Task: Buy 5 Tire Covers from Air Compressors & Inflators section under best seller category for shipping address: Clara Davis, 4559 Long Street, Gainesville, Florida 32653, Cell Number 3522153680. Pay from credit card ending with 5759, CVV 953
Action: Key pressed amazon.com<Key.enter>
Screenshot: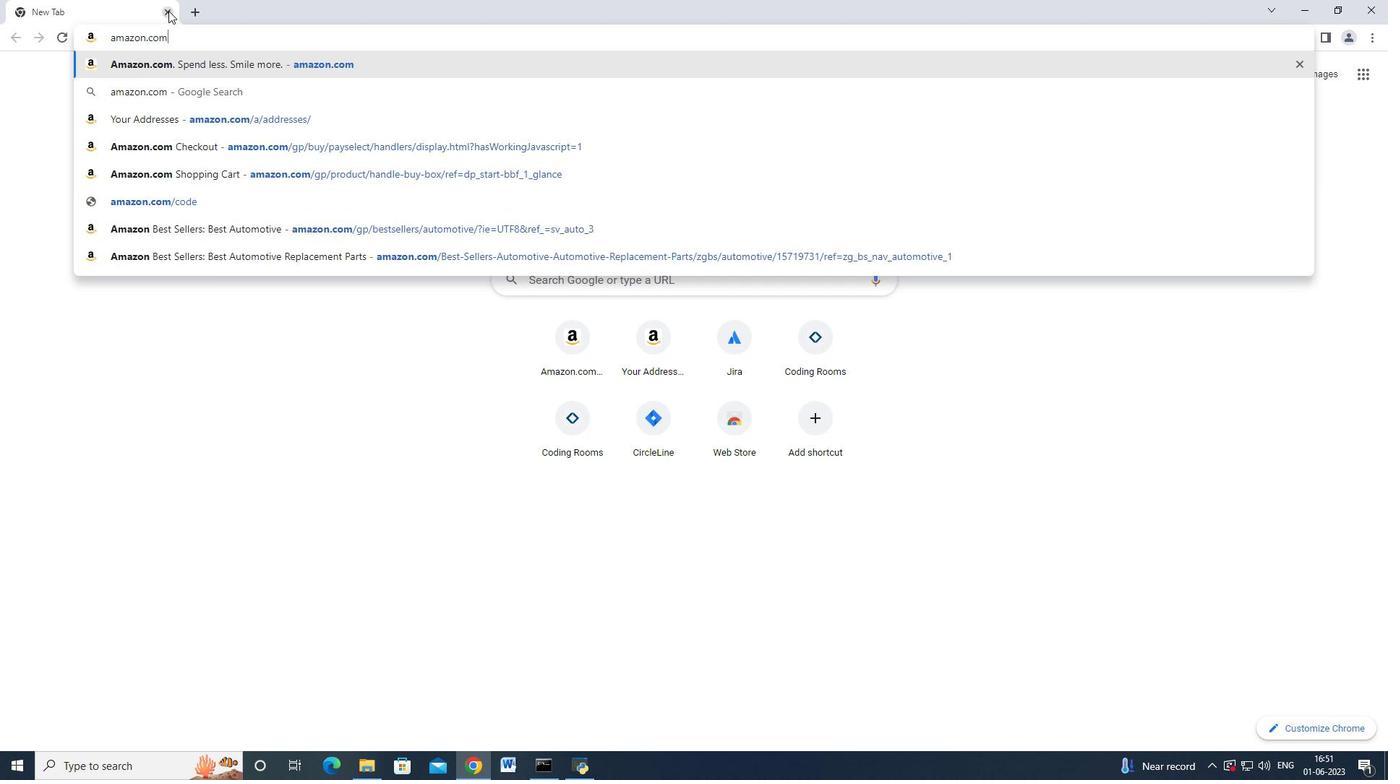 
Action: Mouse moved to (30, 113)
Screenshot: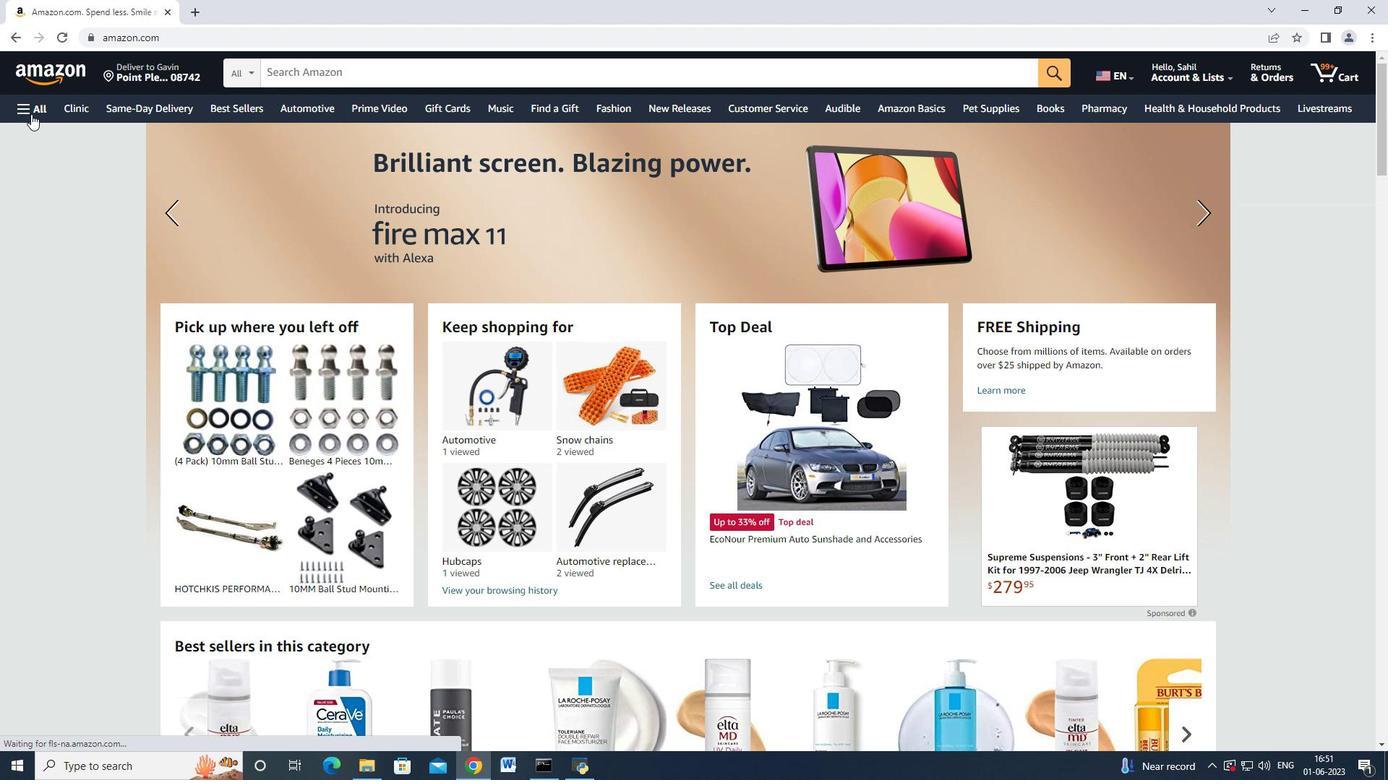 
Action: Mouse pressed left at (30, 113)
Screenshot: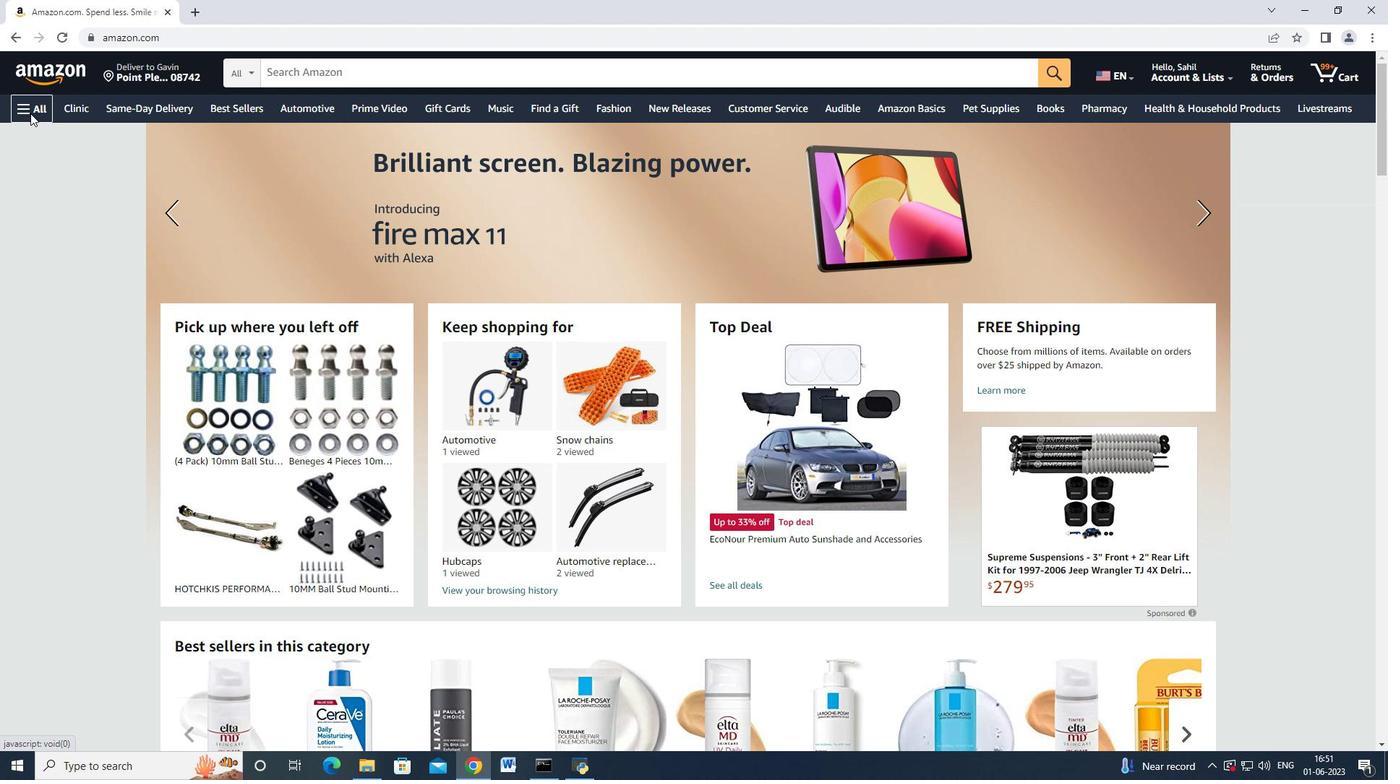 
Action: Mouse moved to (80, 325)
Screenshot: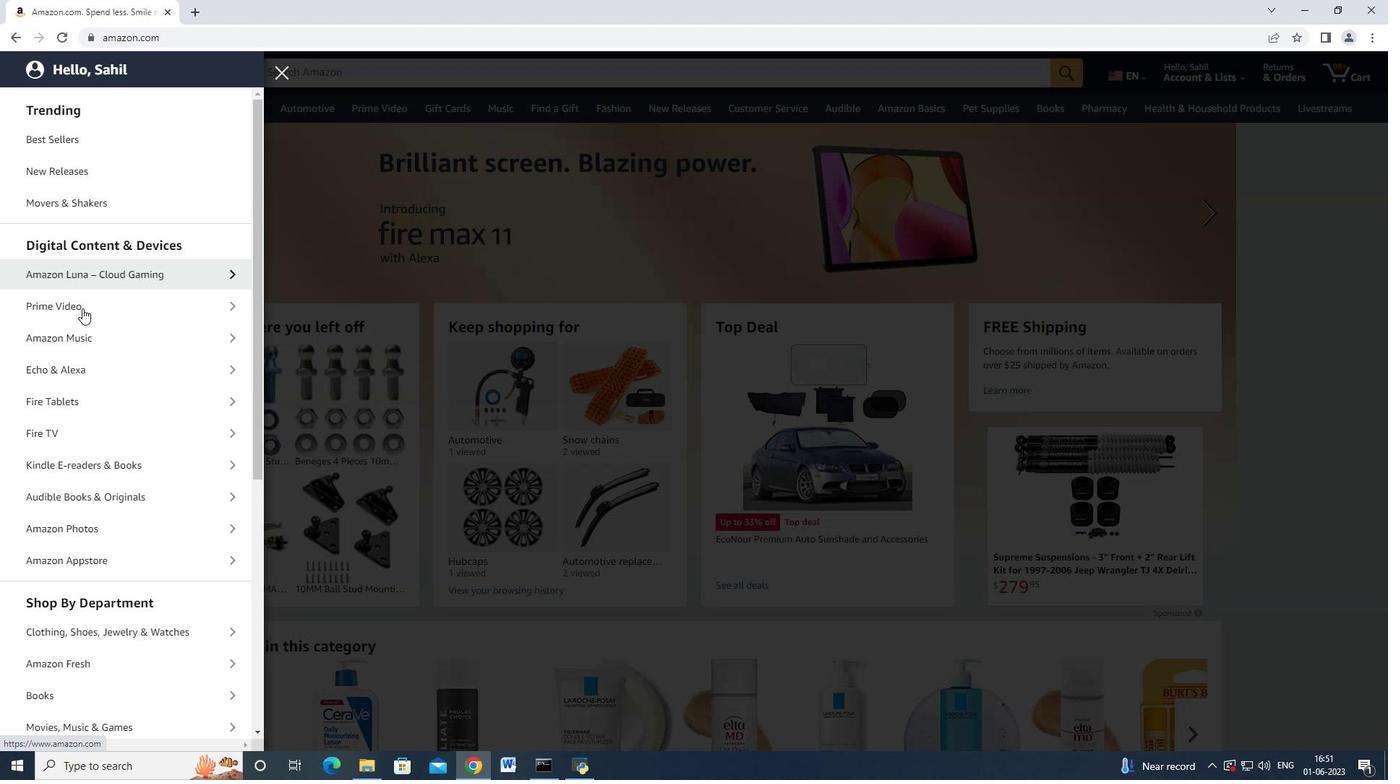 
Action: Mouse scrolled (81, 320) with delta (0, 0)
Screenshot: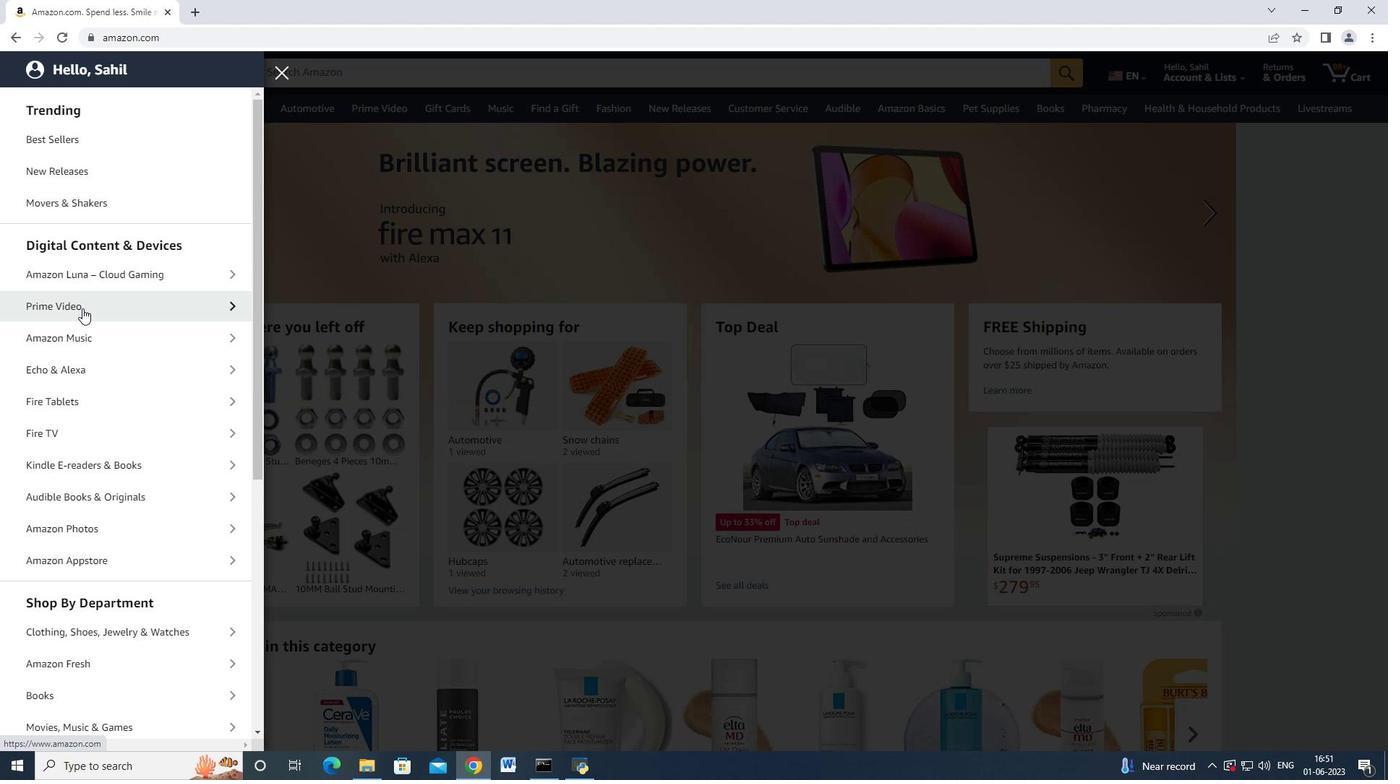 
Action: Mouse scrolled (80, 322) with delta (0, 0)
Screenshot: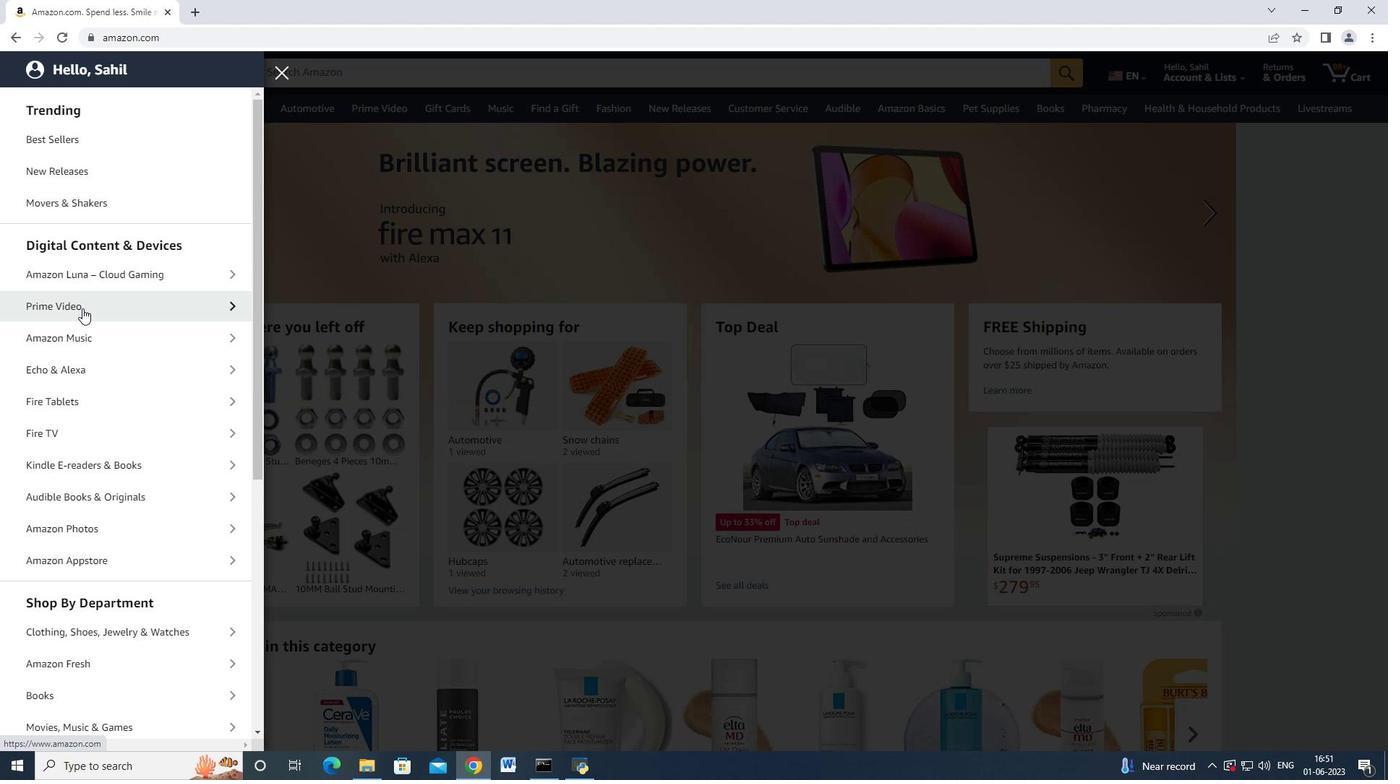 
Action: Mouse scrolled (80, 323) with delta (0, 0)
Screenshot: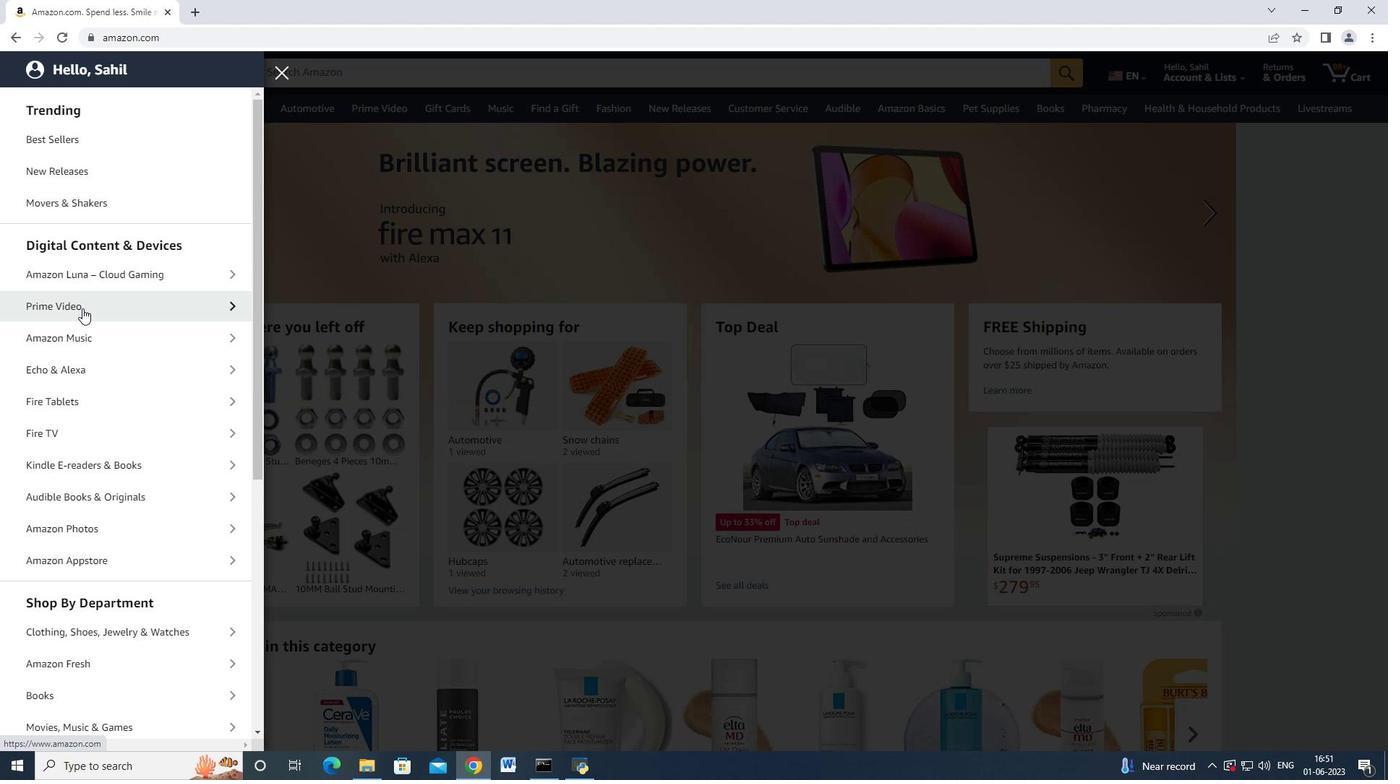 
Action: Mouse scrolled (80, 324) with delta (0, 0)
Screenshot: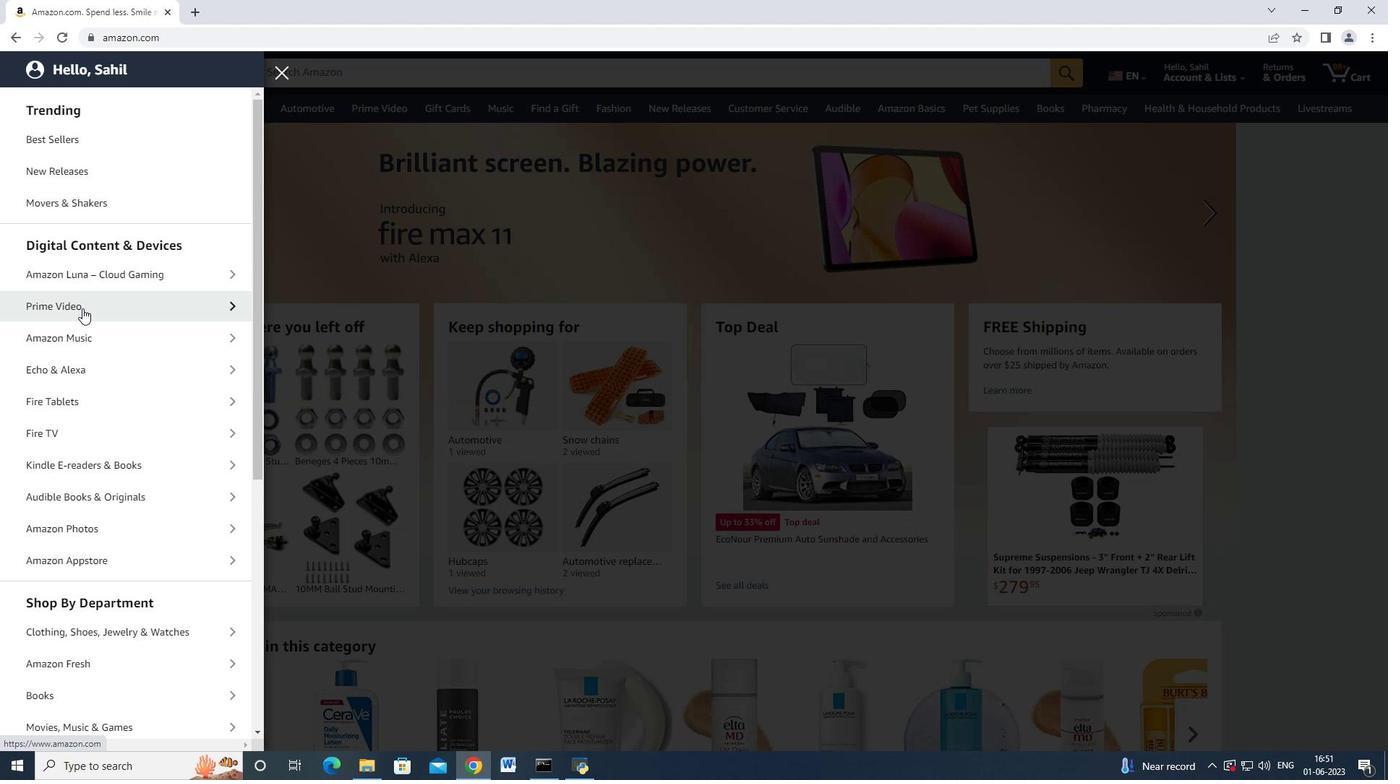 
Action: Mouse moved to (69, 471)
Screenshot: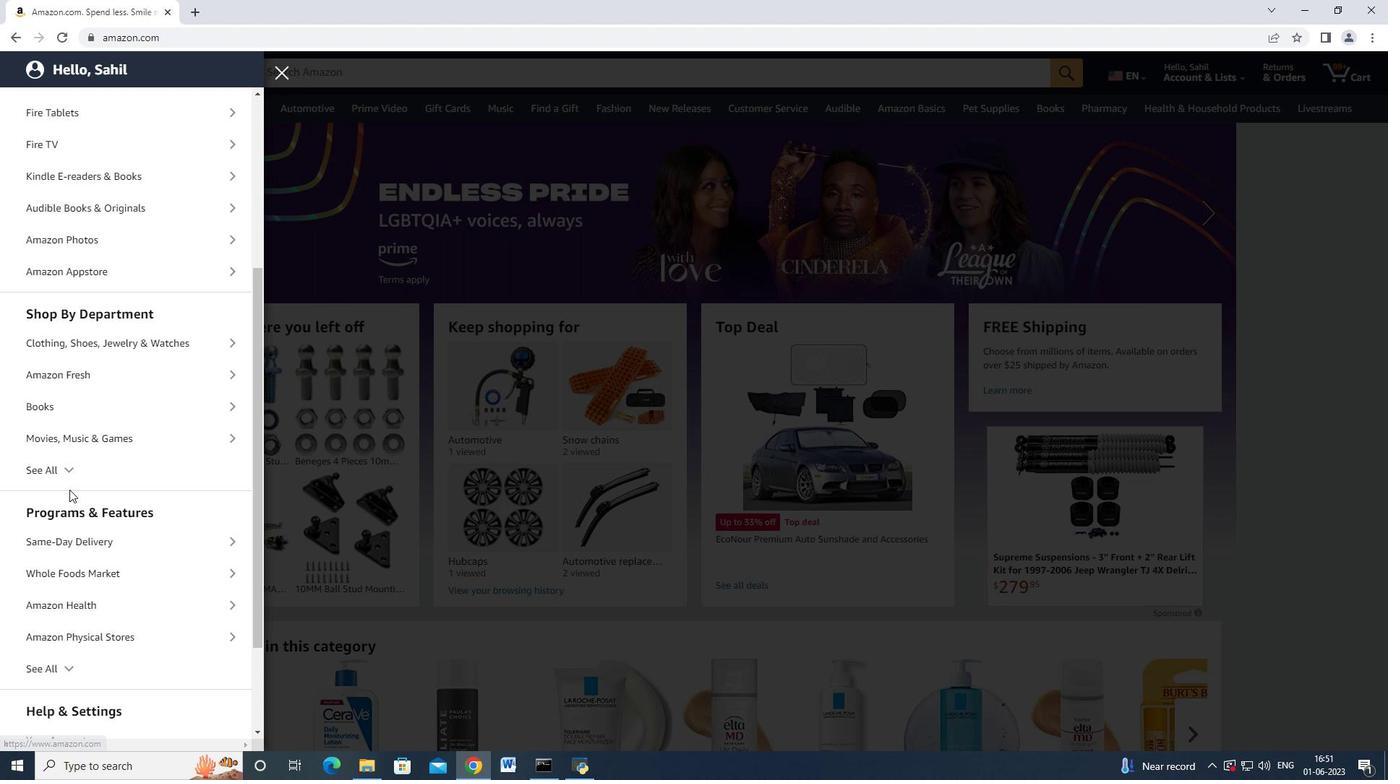 
Action: Mouse pressed left at (69, 471)
Screenshot: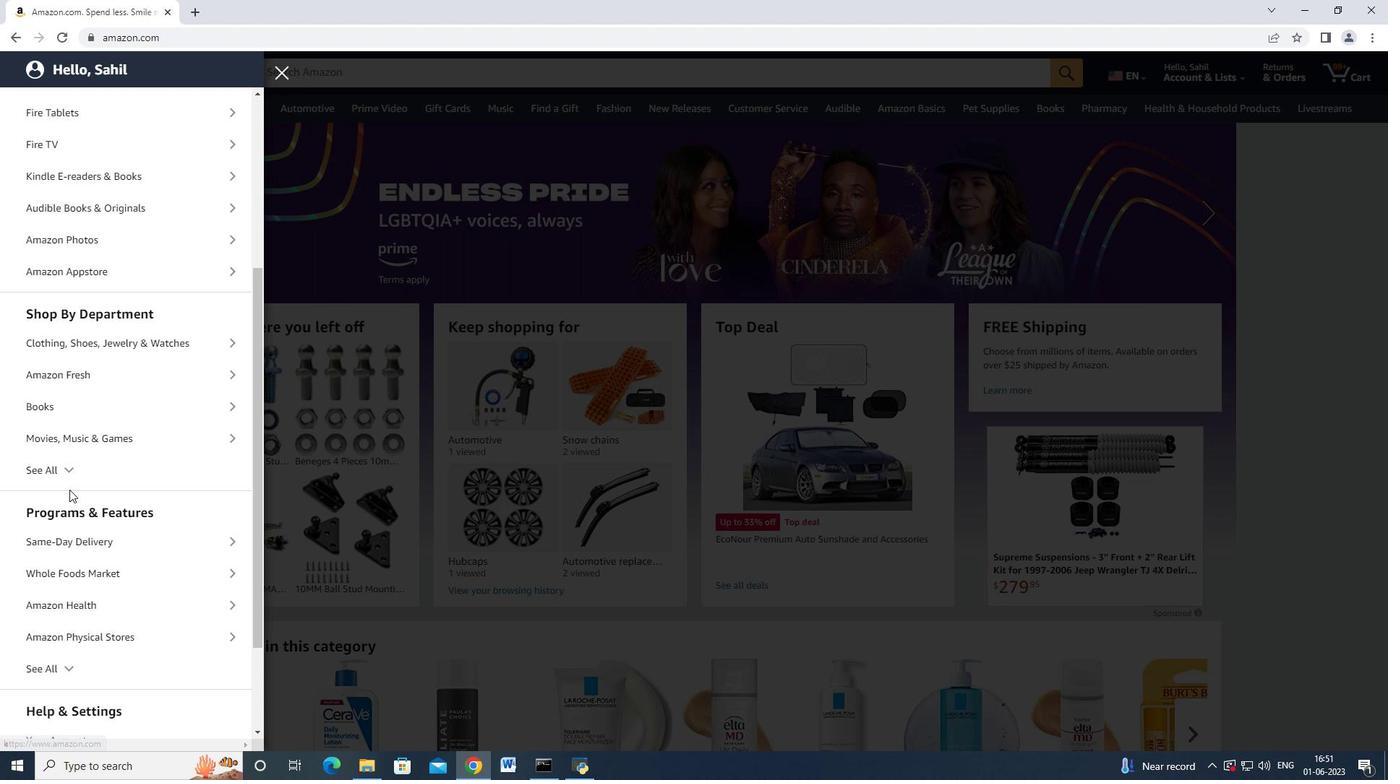 
Action: Mouse moved to (109, 451)
Screenshot: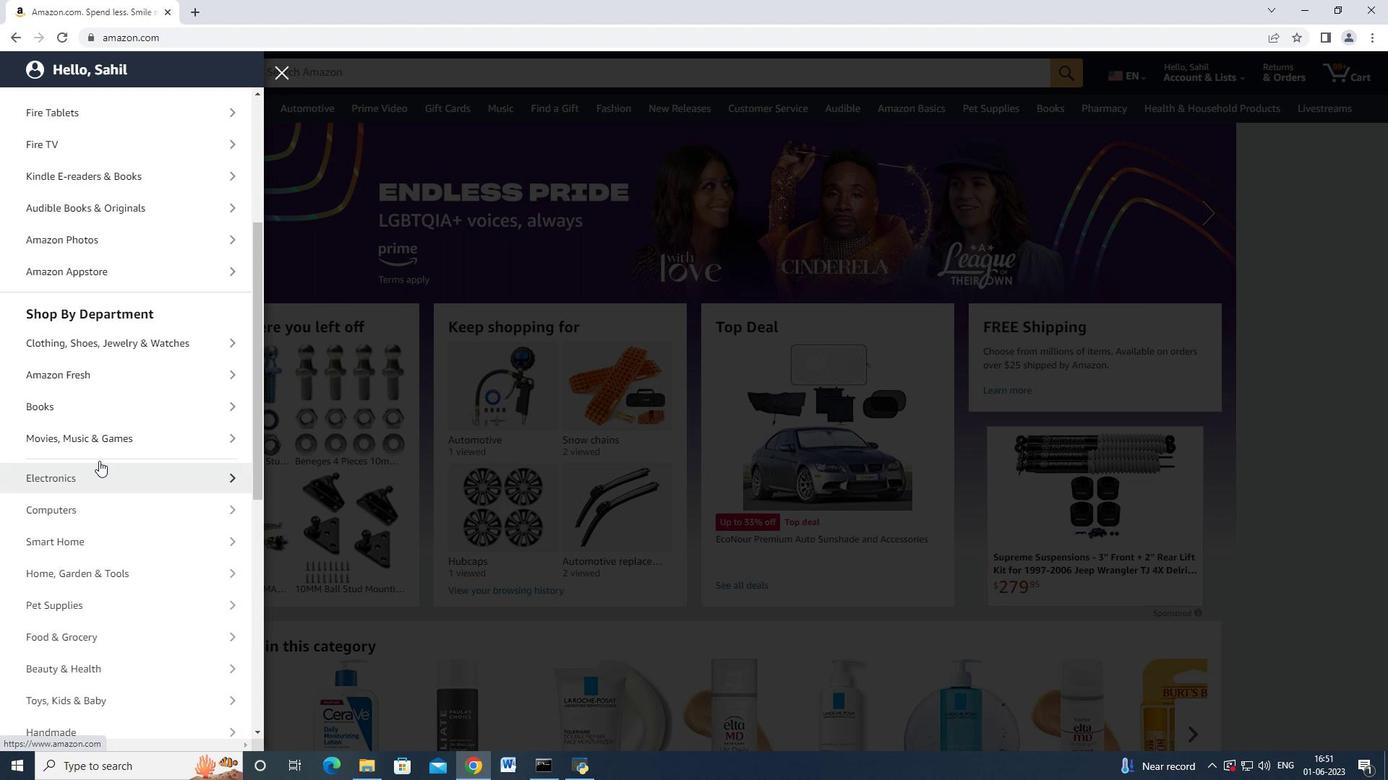 
Action: Mouse scrolled (109, 450) with delta (0, 0)
Screenshot: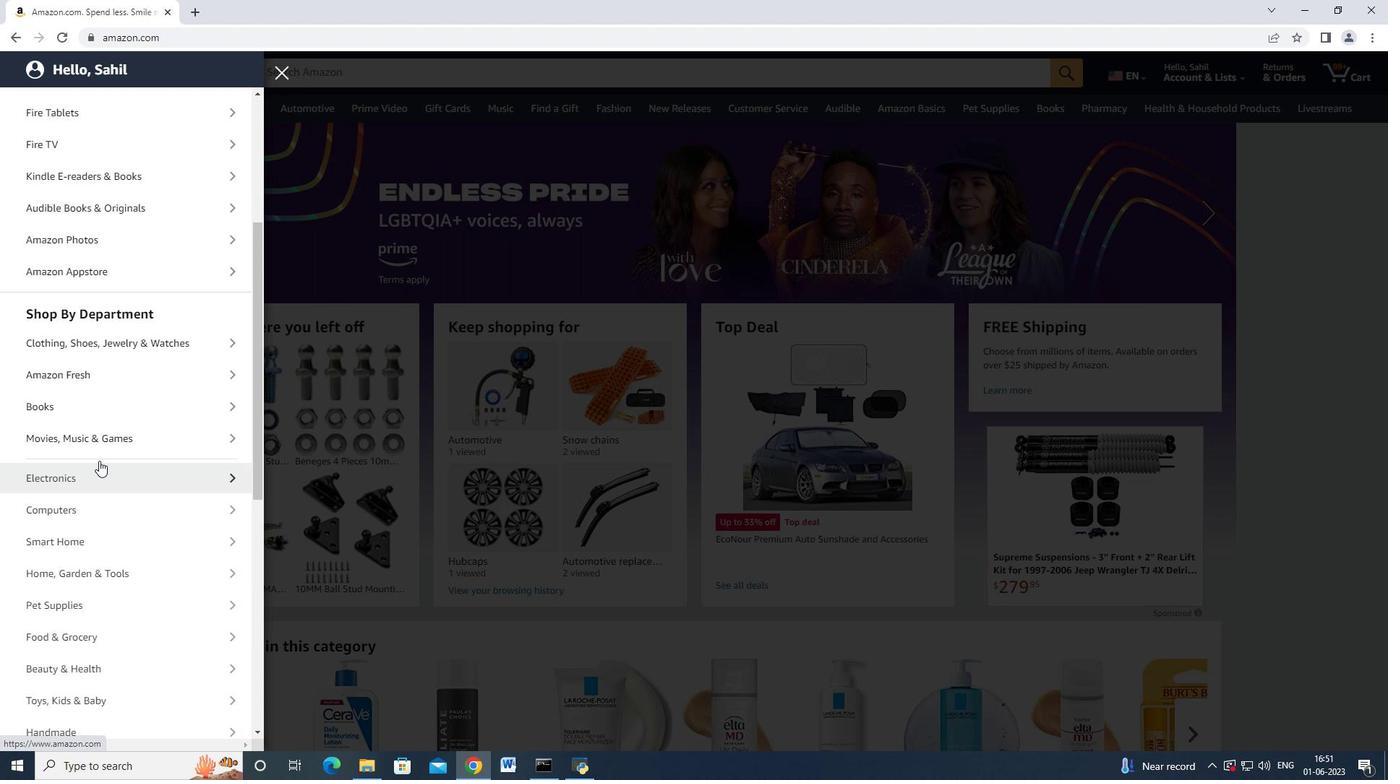 
Action: Mouse moved to (109, 451)
Screenshot: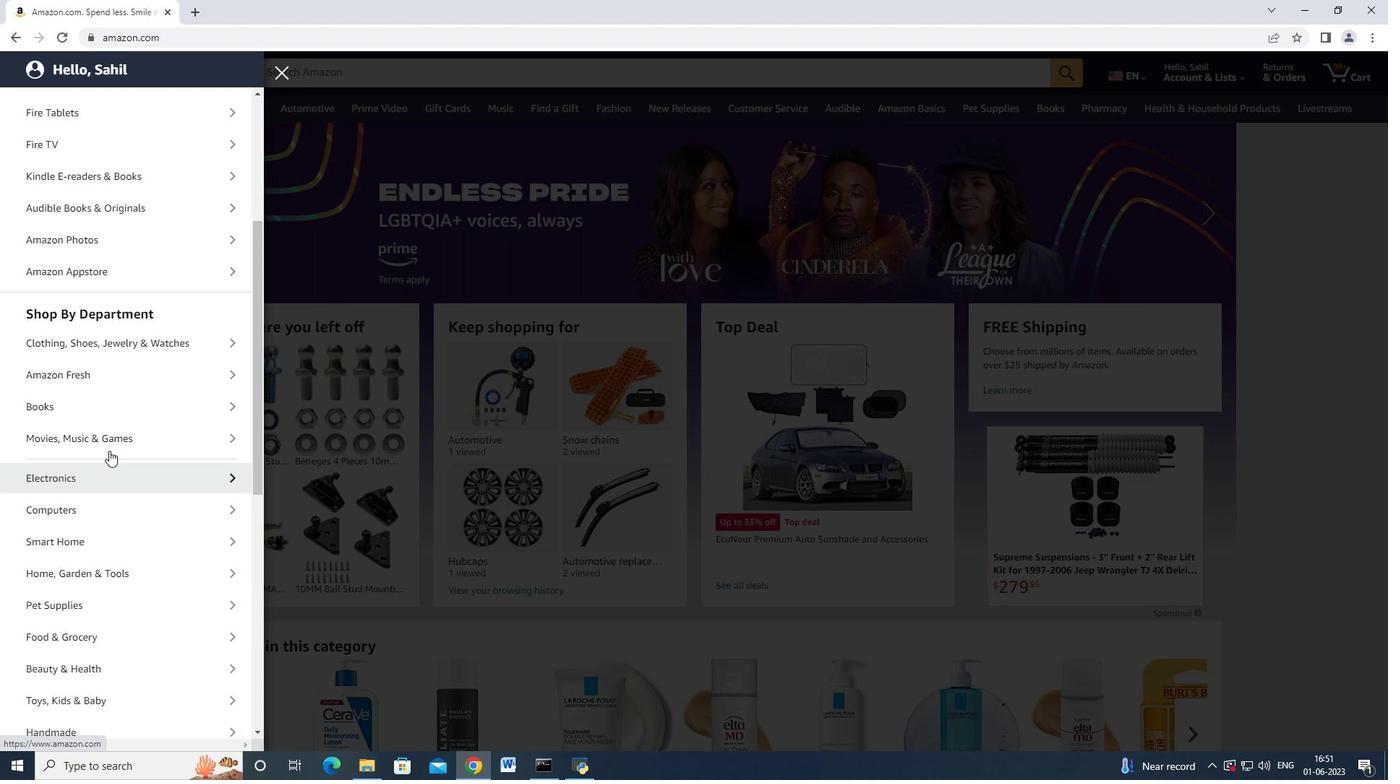
Action: Mouse scrolled (109, 450) with delta (0, 0)
Screenshot: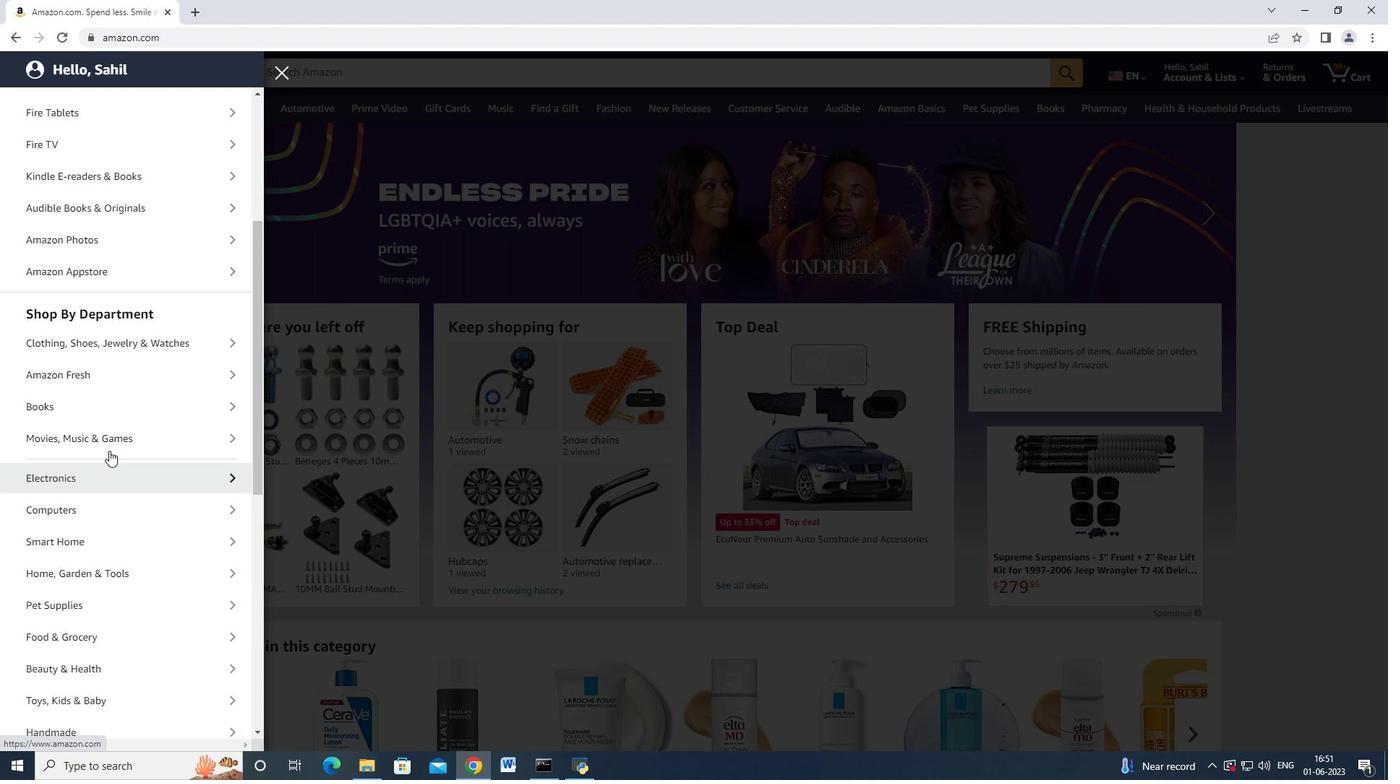 
Action: Mouse moved to (109, 451)
Screenshot: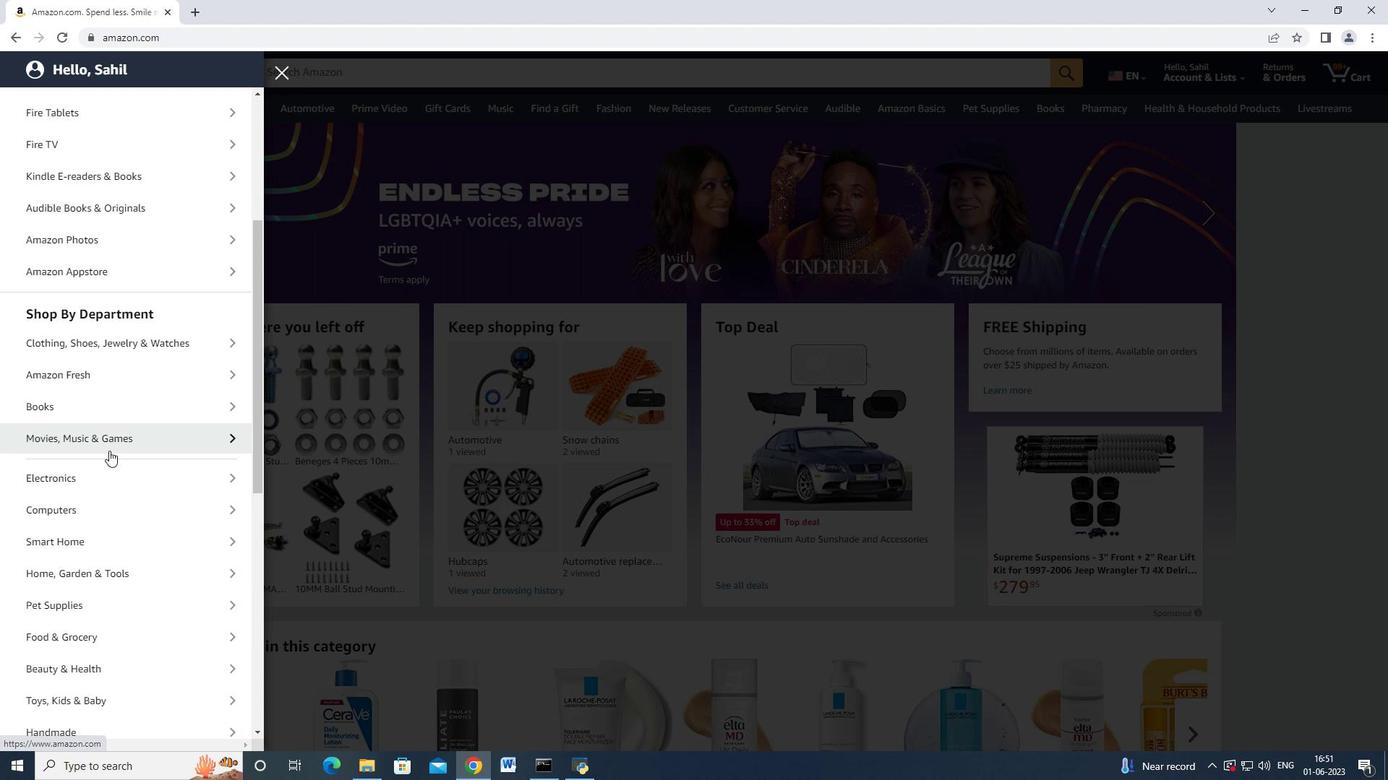 
Action: Mouse scrolled (109, 450) with delta (0, 0)
Screenshot: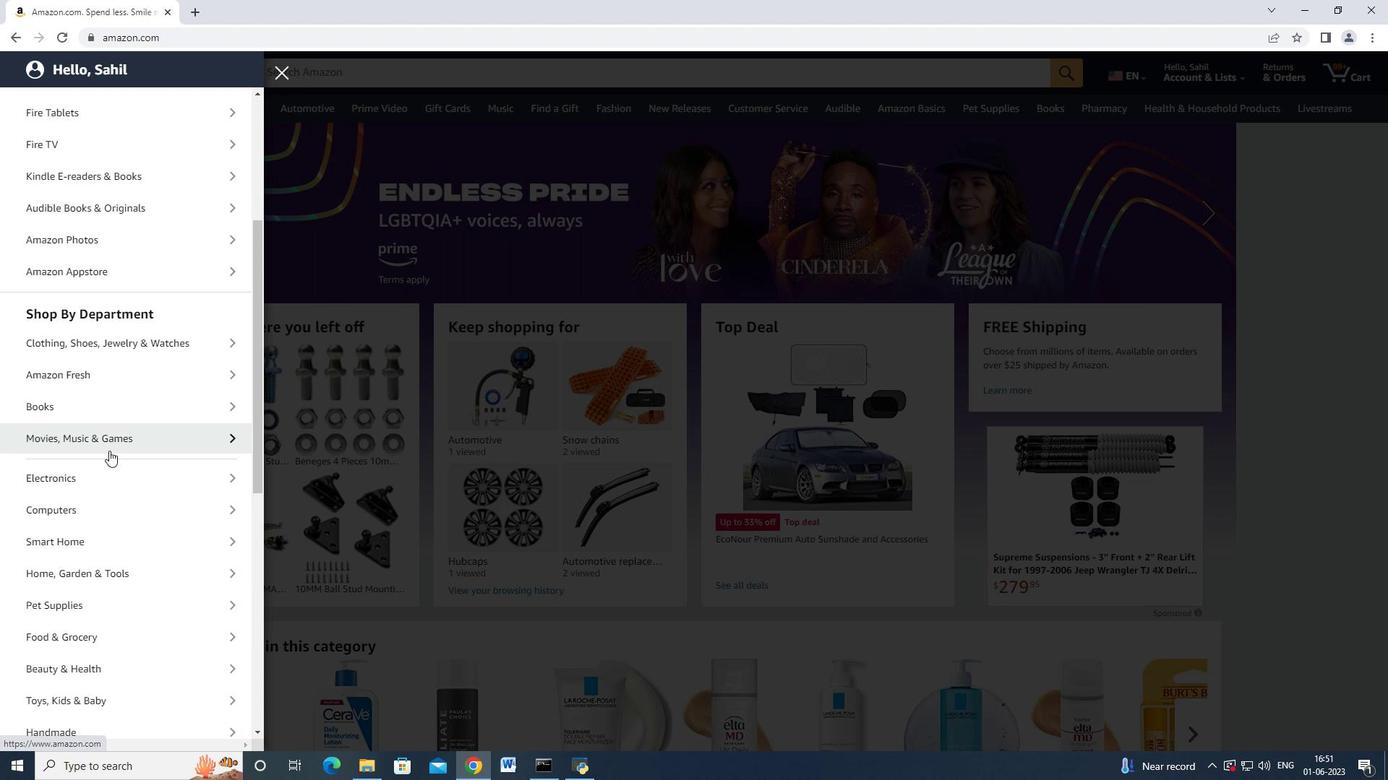 
Action: Mouse moved to (117, 611)
Screenshot: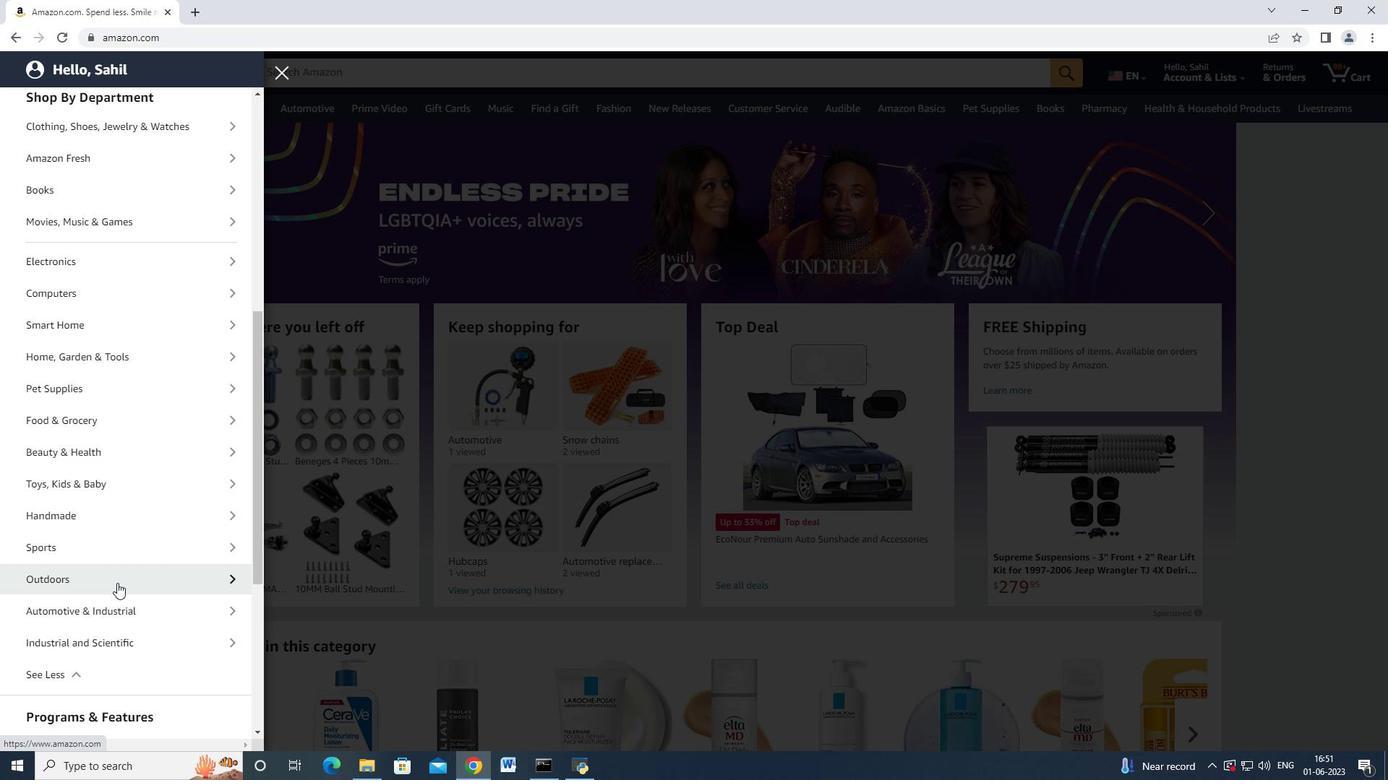 
Action: Mouse pressed left at (117, 611)
Screenshot: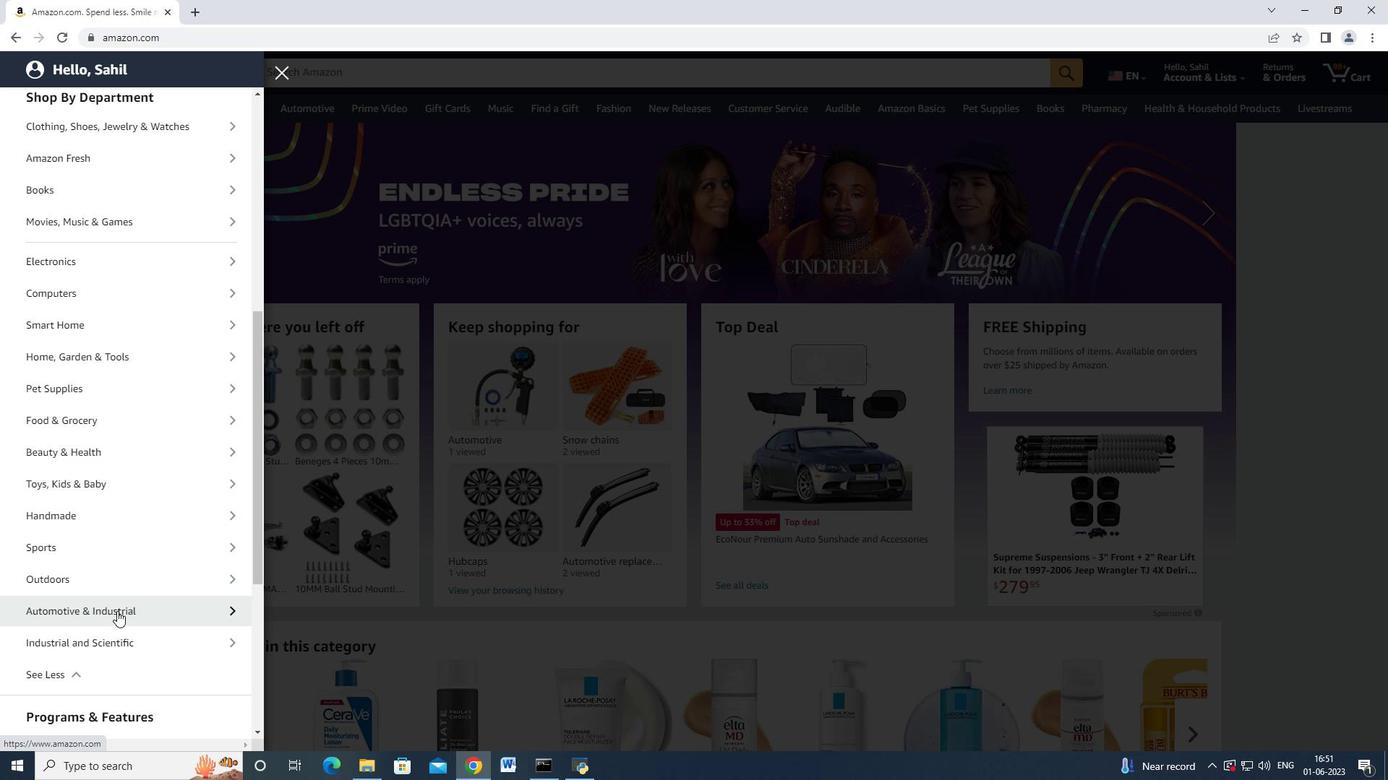 
Action: Mouse moved to (121, 184)
Screenshot: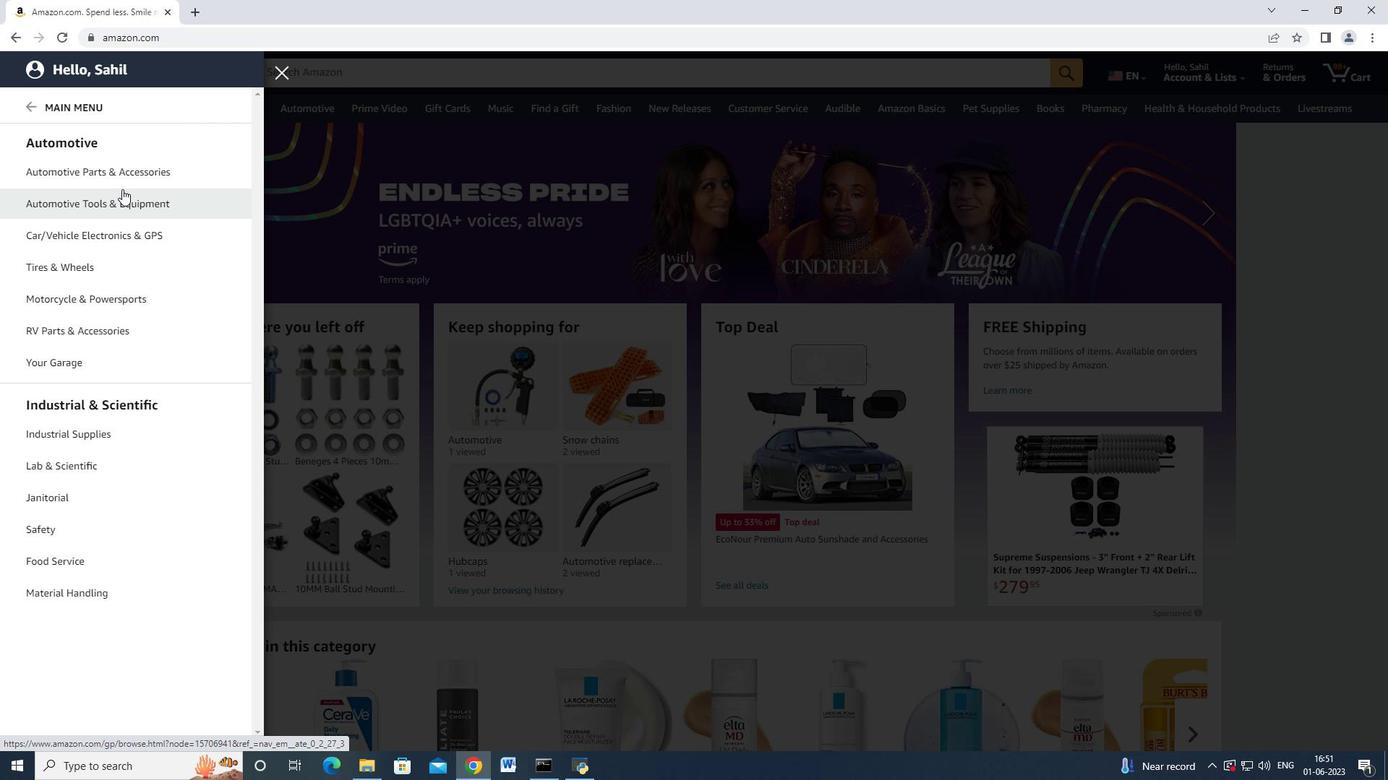 
Action: Mouse pressed left at (121, 184)
Screenshot: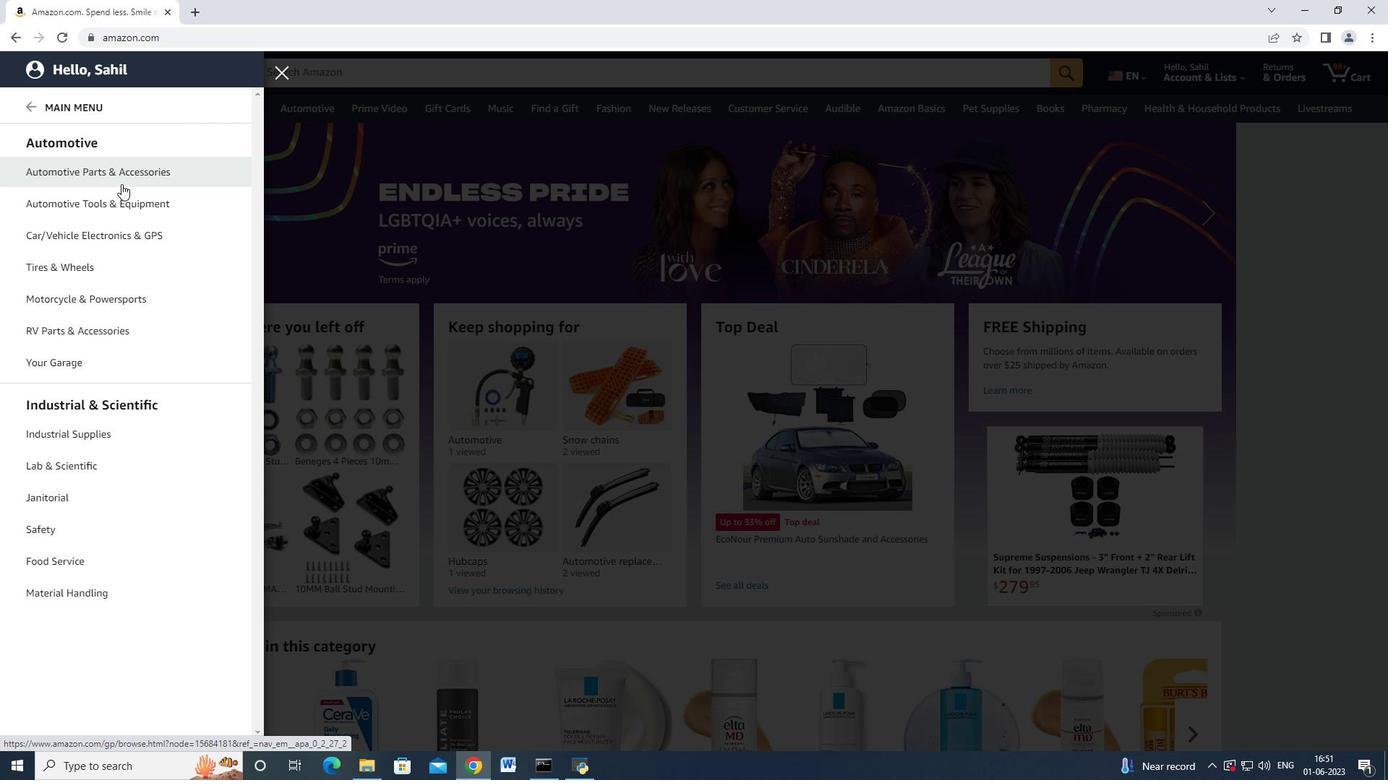 
Action: Mouse moved to (261, 139)
Screenshot: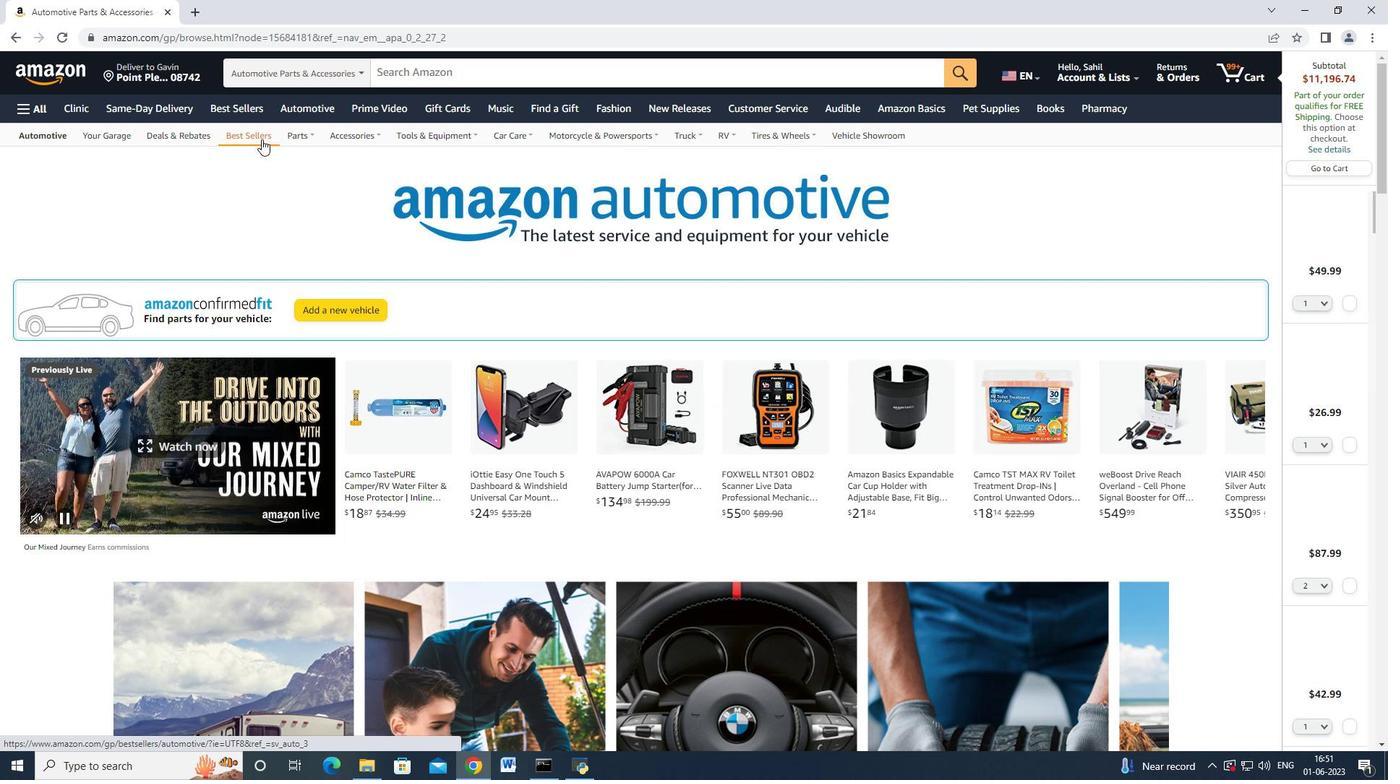 
Action: Mouse pressed left at (261, 139)
Screenshot: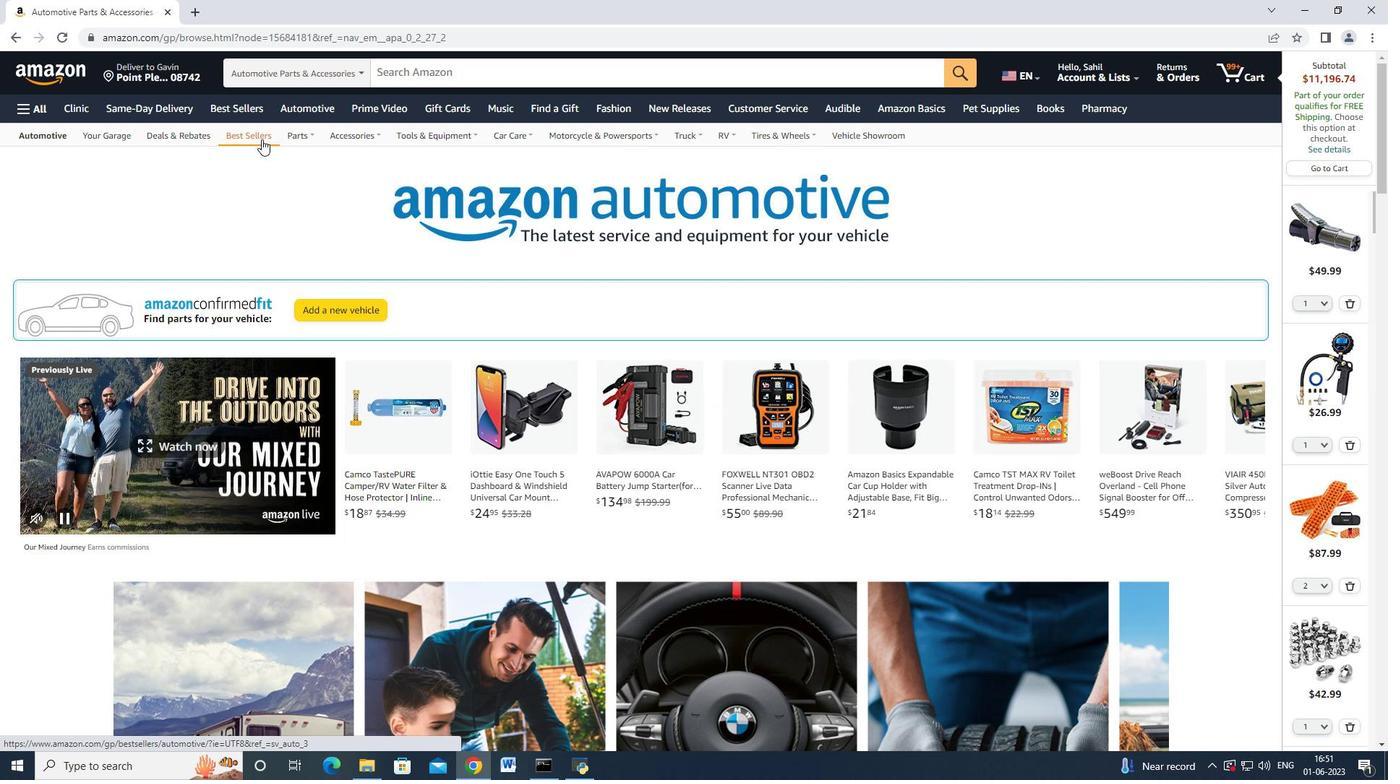 
Action: Mouse moved to (117, 242)
Screenshot: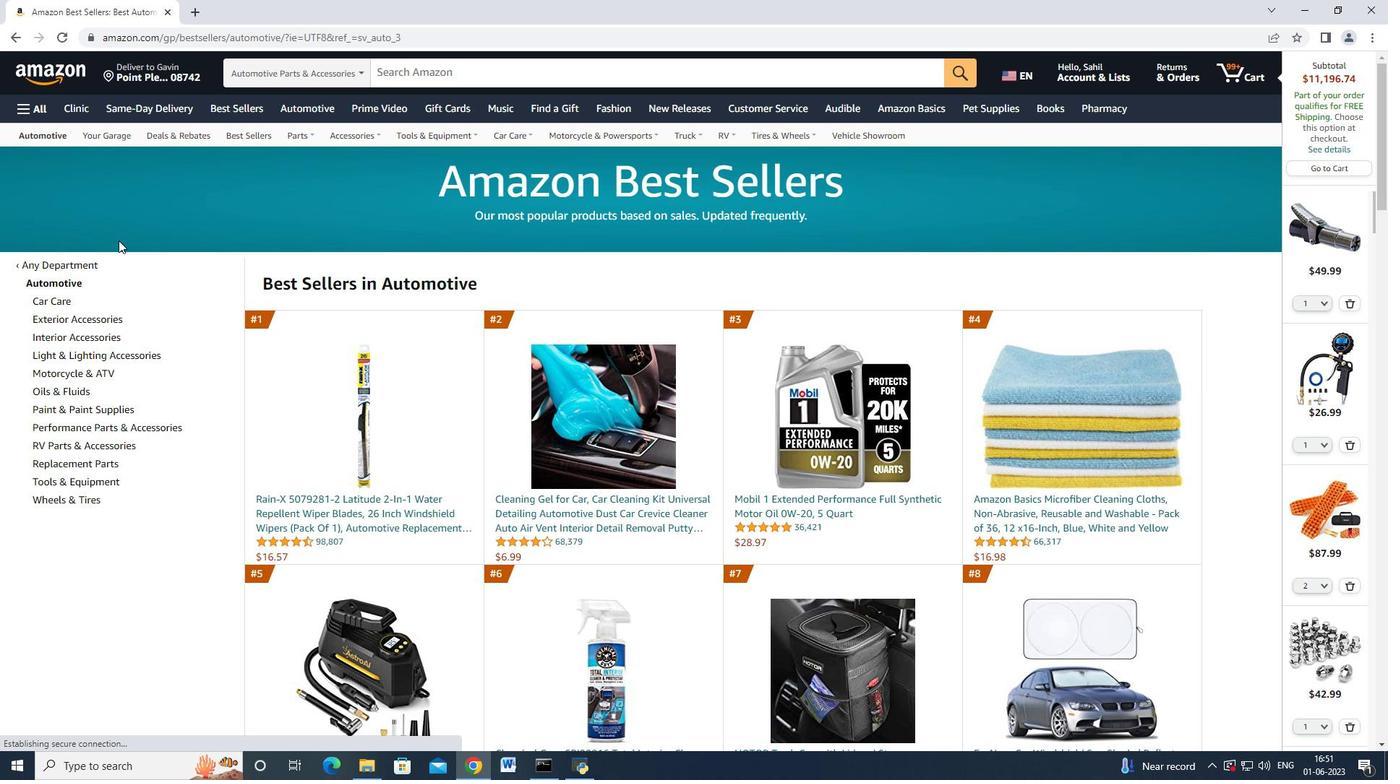 
Action: Mouse scrolled (117, 242) with delta (0, 0)
Screenshot: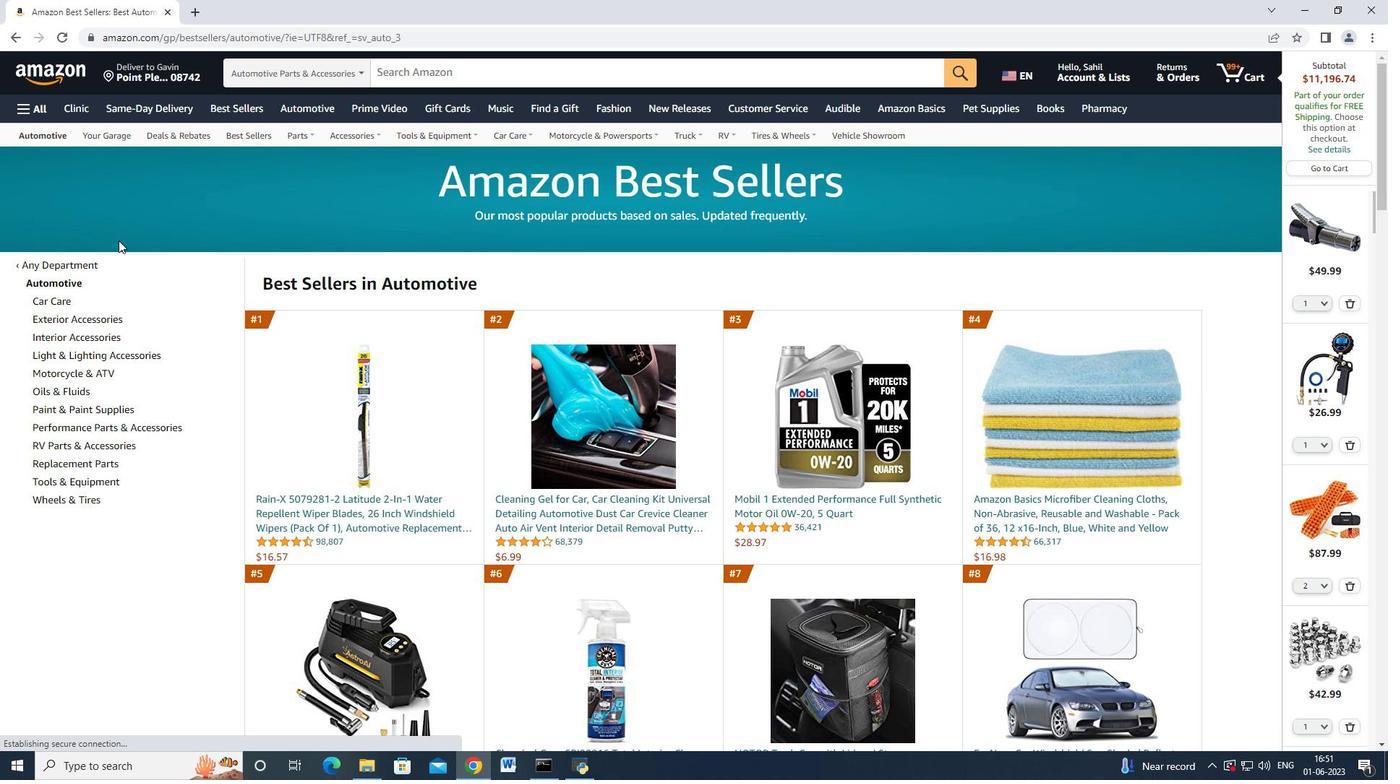 
Action: Mouse moved to (92, 408)
Screenshot: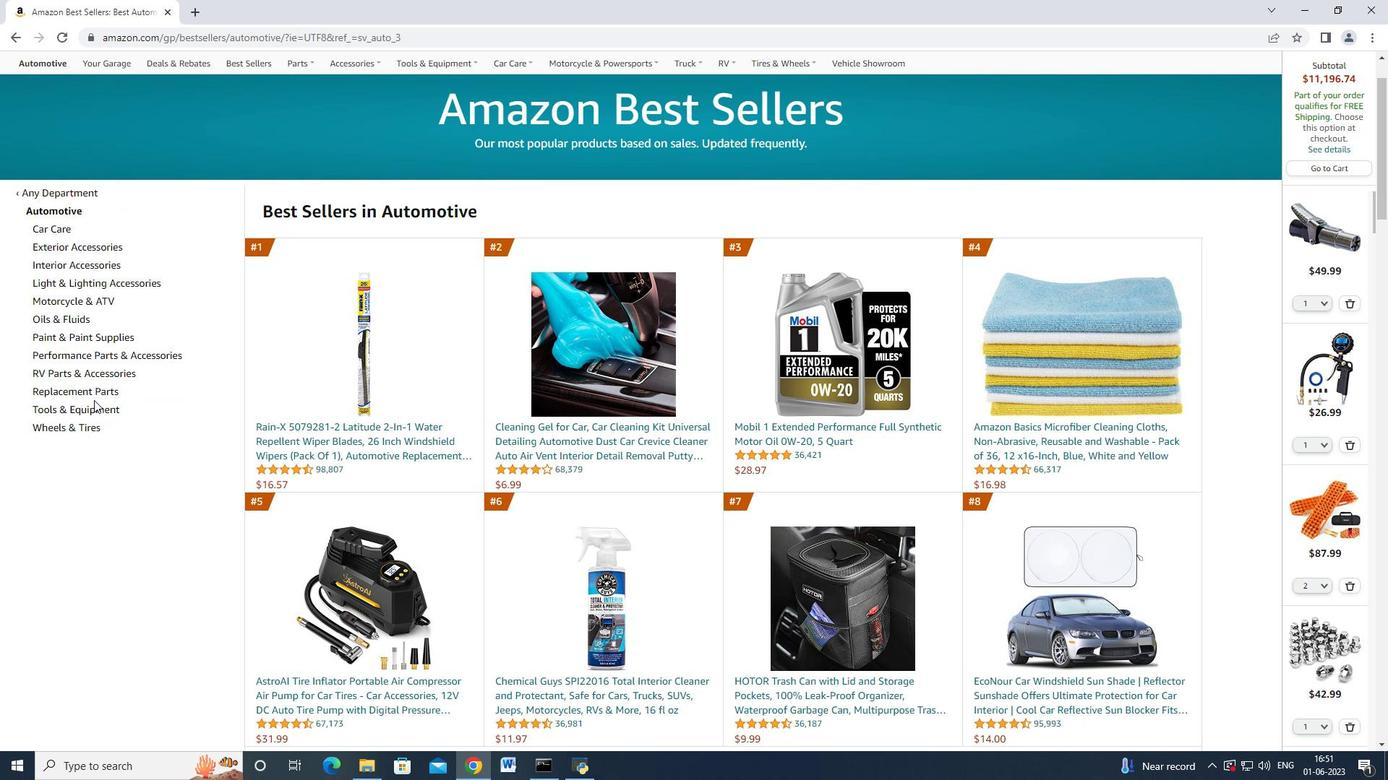 
Action: Mouse pressed left at (92, 408)
Screenshot: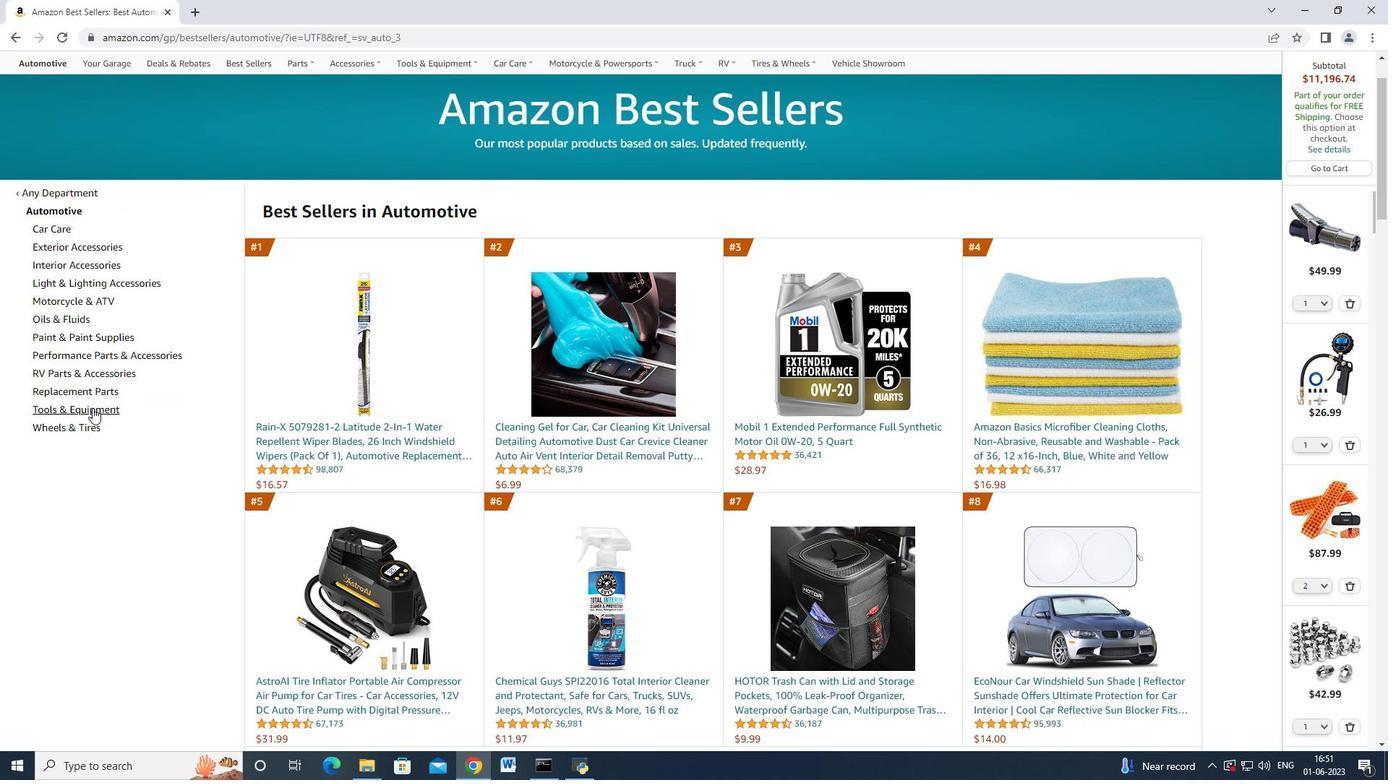 
Action: Mouse moved to (143, 321)
Screenshot: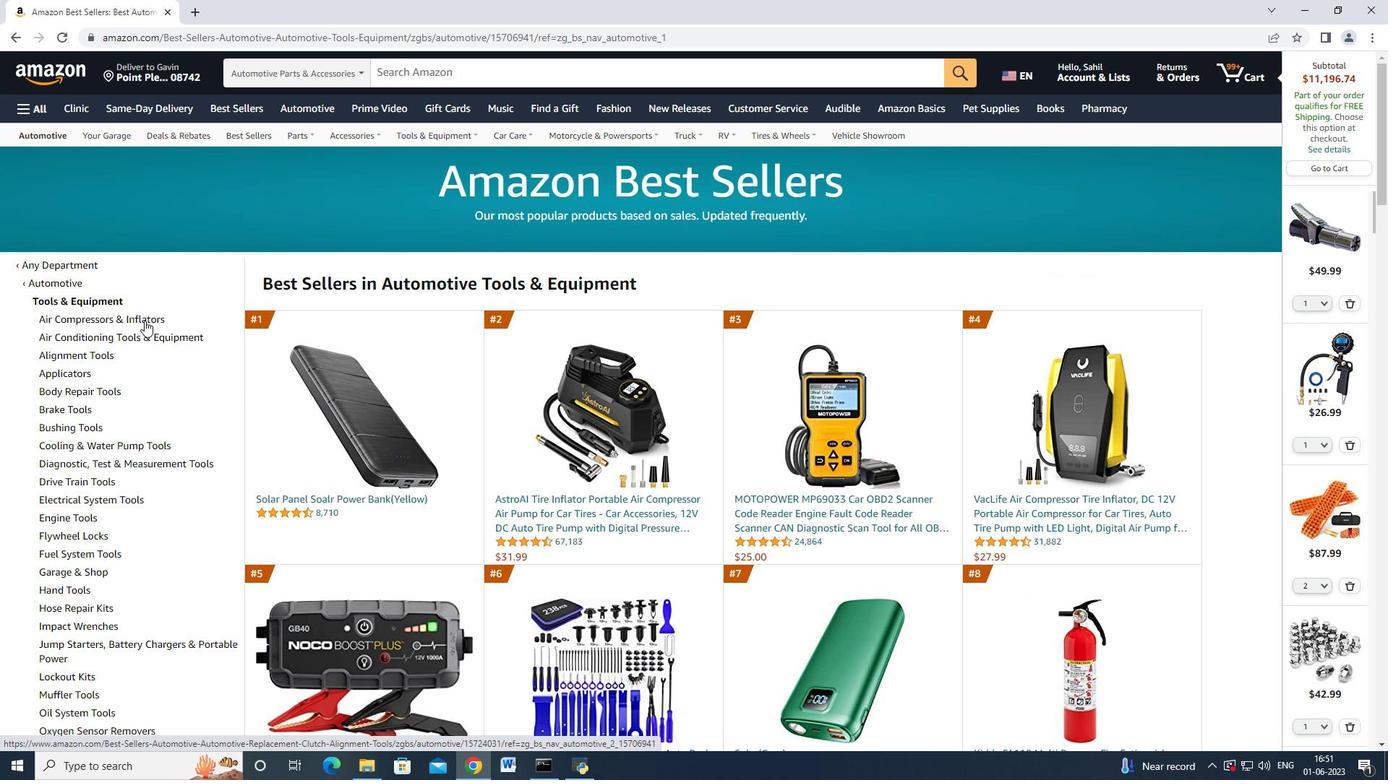 
Action: Mouse scrolled (143, 320) with delta (0, 0)
Screenshot: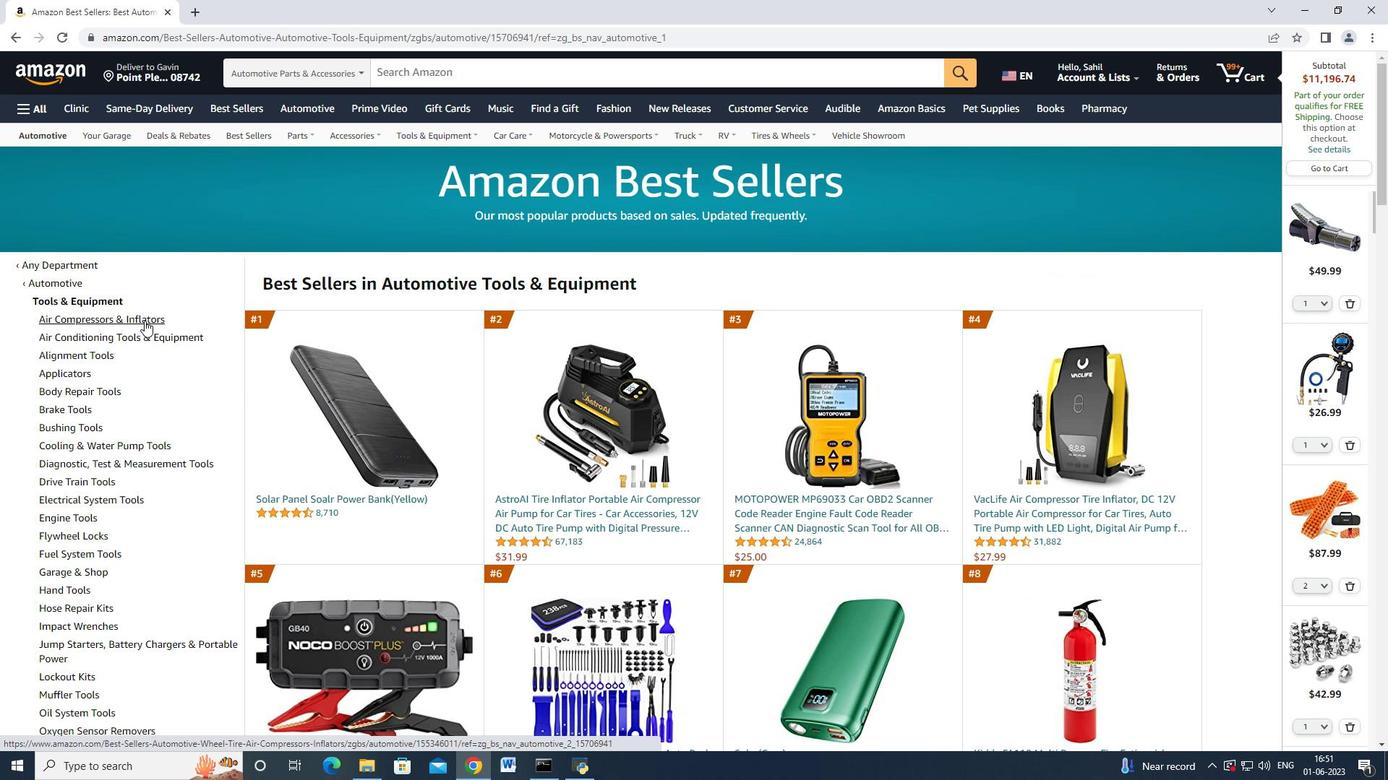 
Action: Mouse moved to (133, 246)
Screenshot: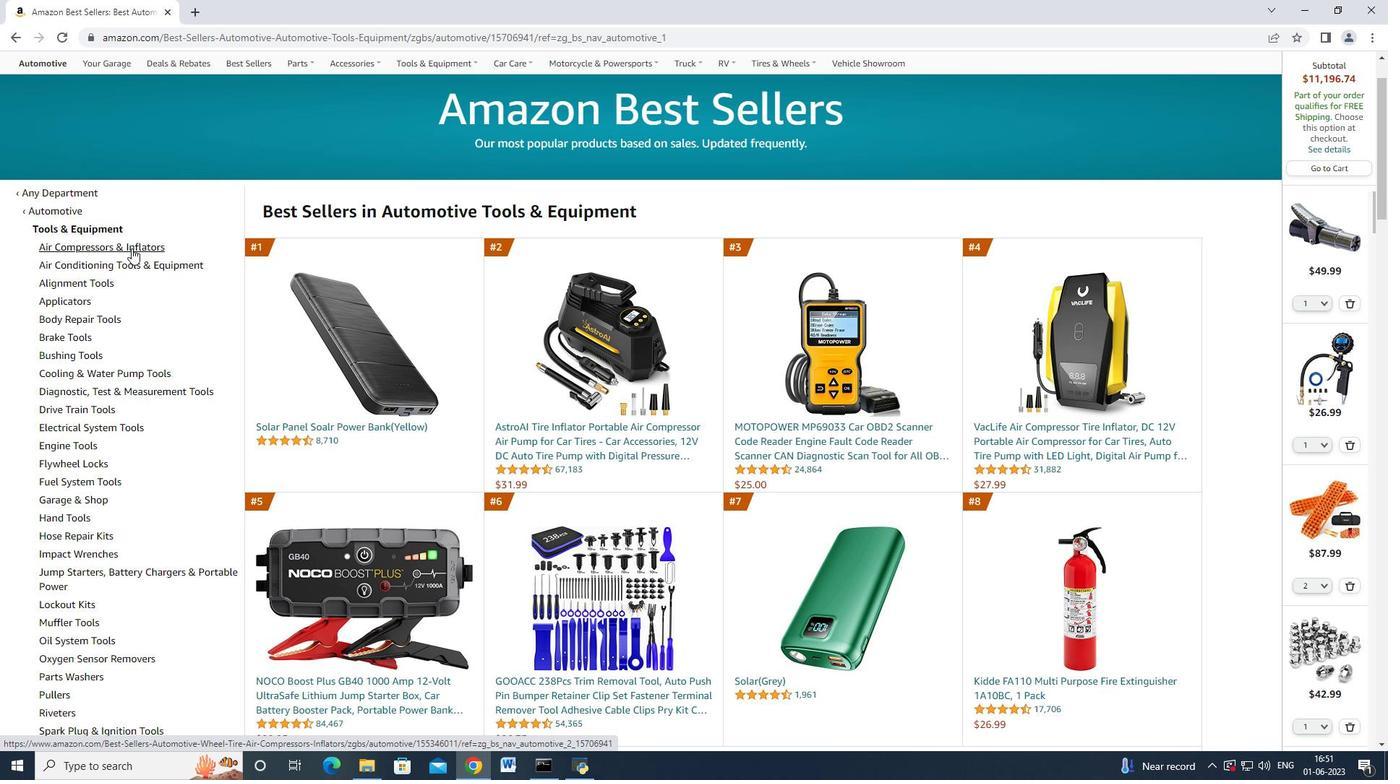 
Action: Mouse pressed left at (133, 246)
Screenshot: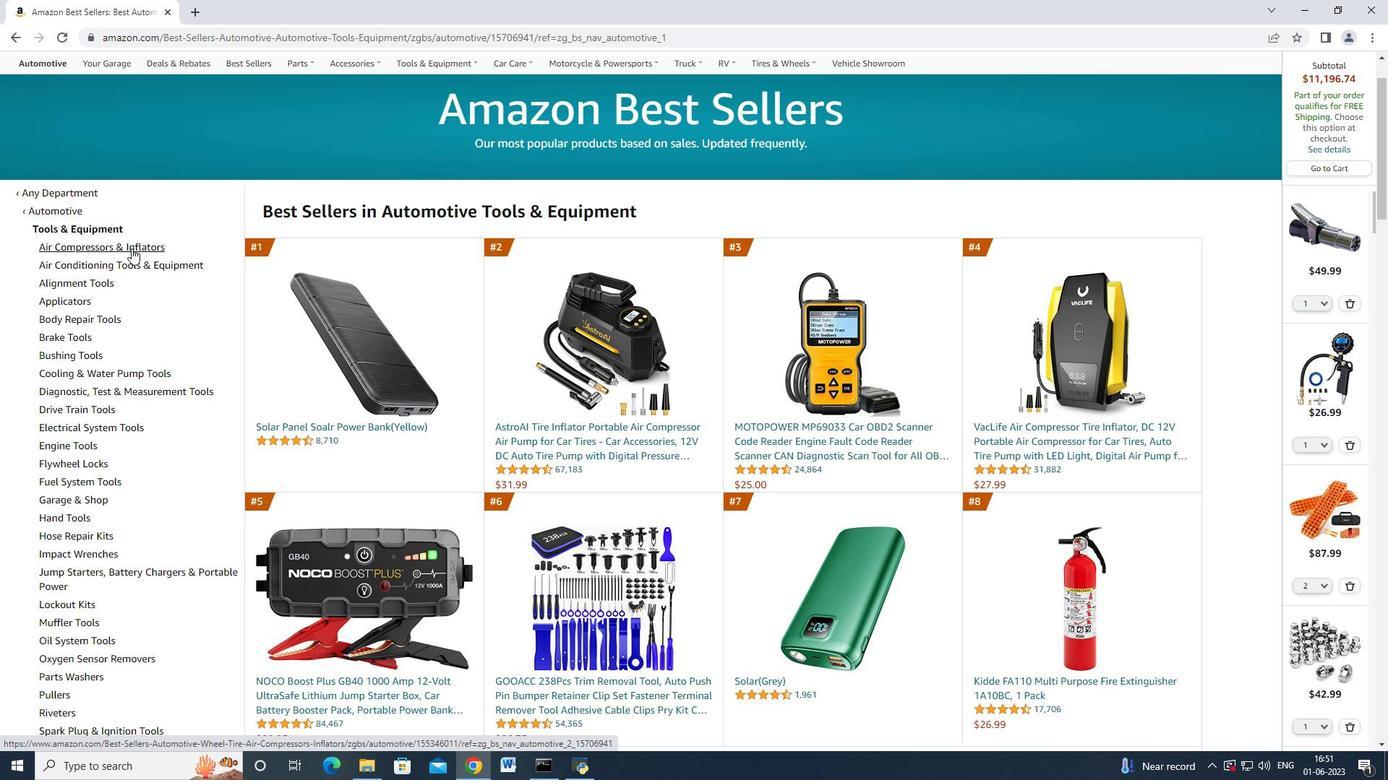 
Action: Mouse moved to (79, 442)
Screenshot: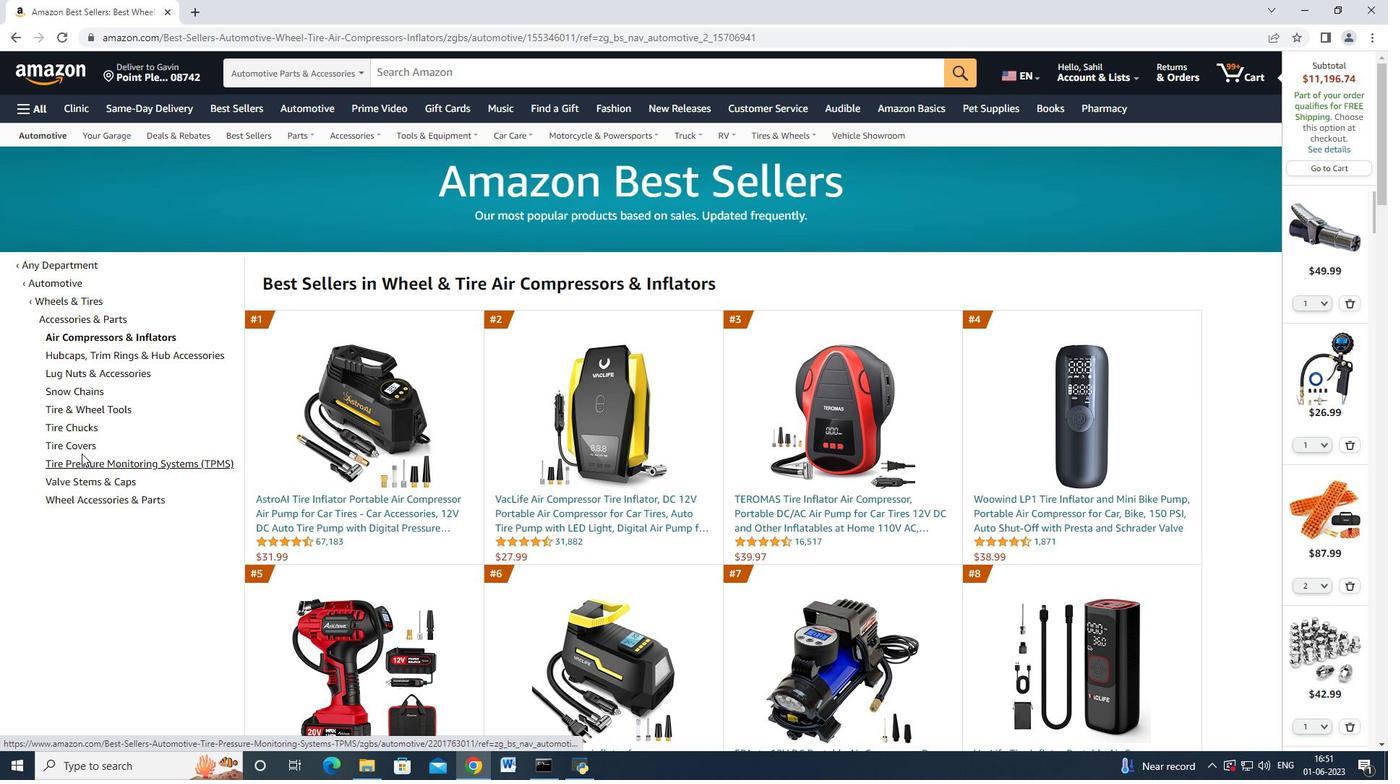 
Action: Mouse pressed left at (79, 442)
Screenshot: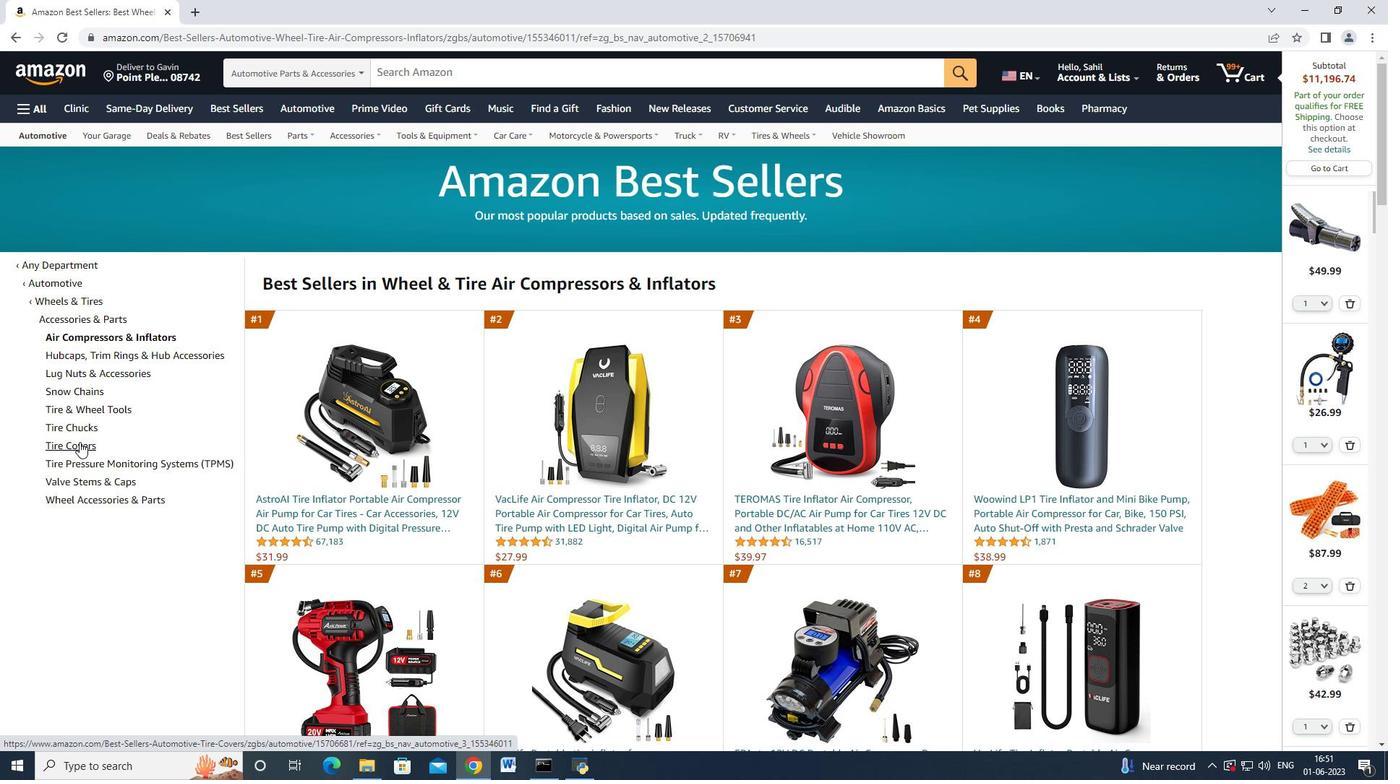 
Action: Mouse moved to (550, 506)
Screenshot: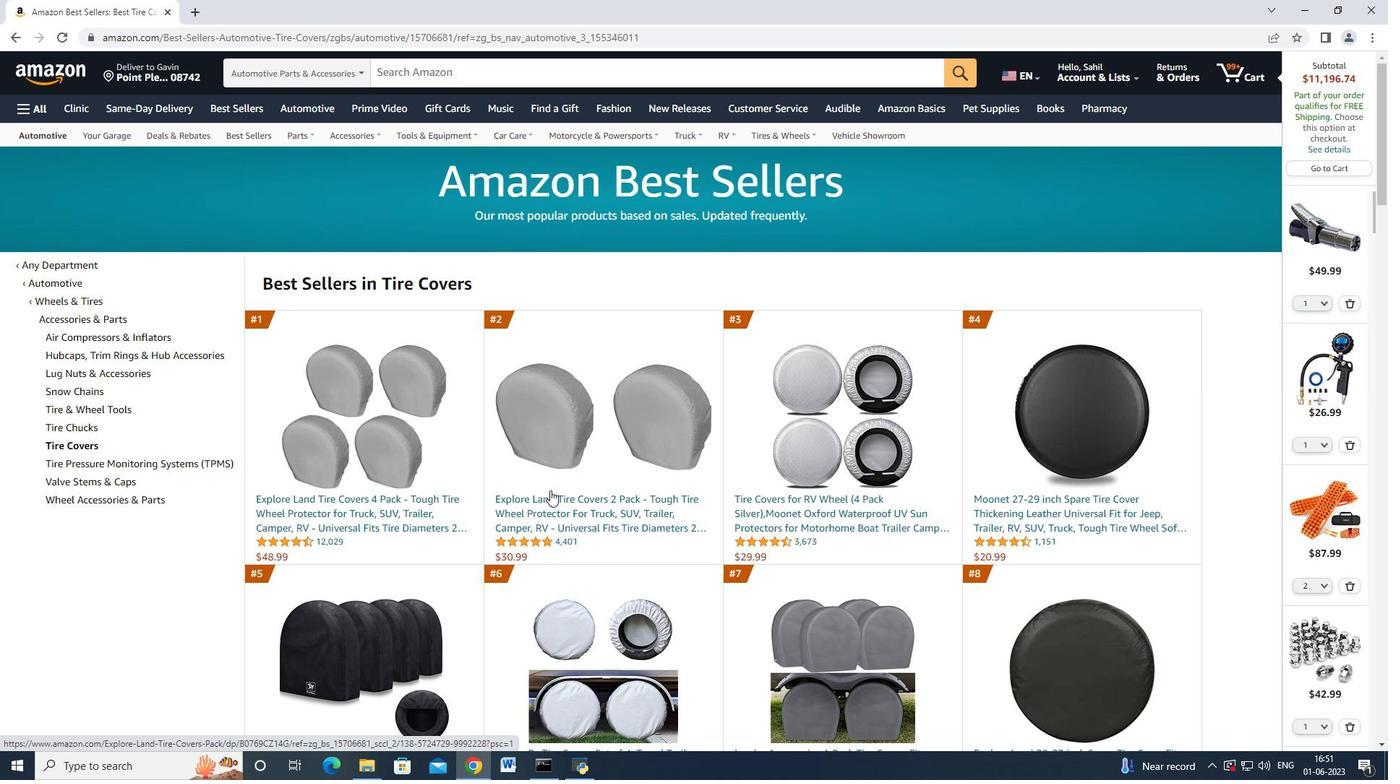 
Action: Mouse pressed left at (550, 506)
Screenshot: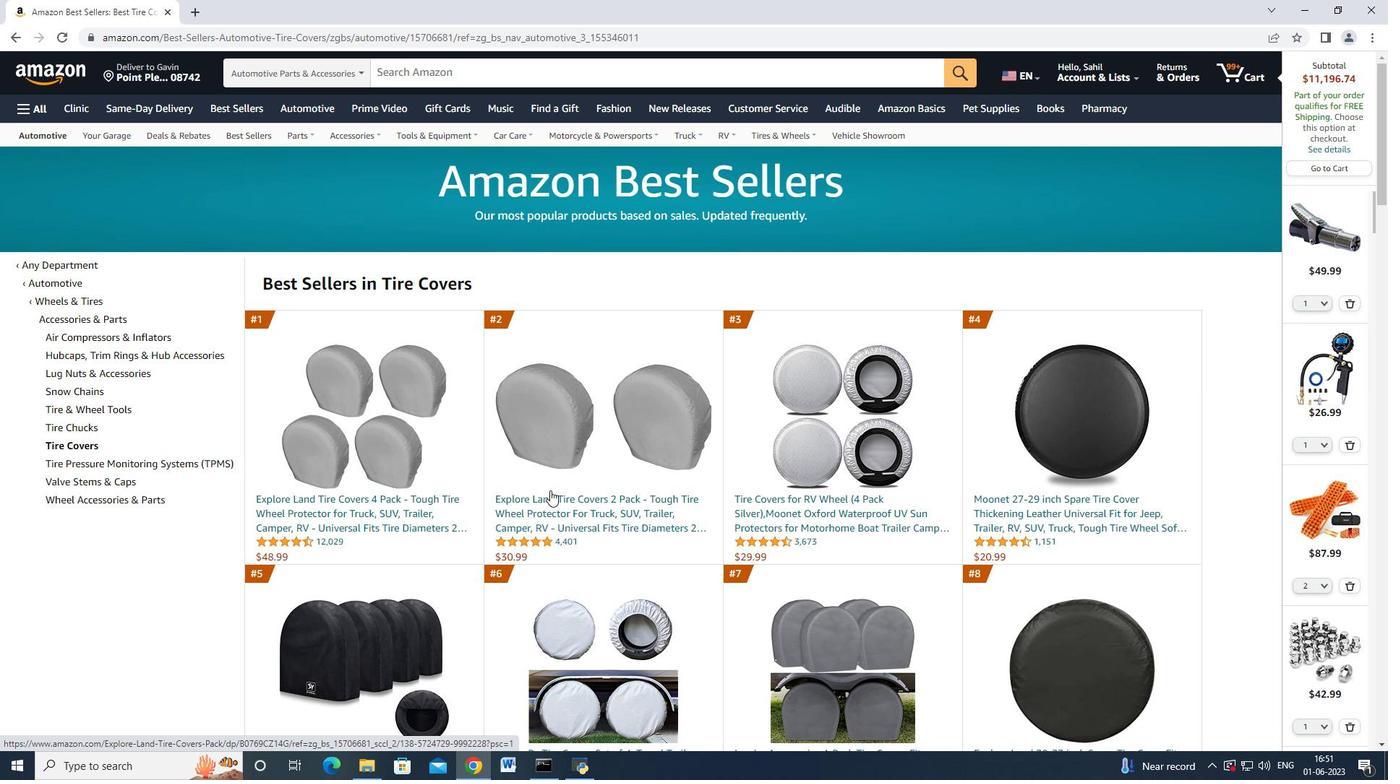 
Action: Mouse moved to (1023, 530)
Screenshot: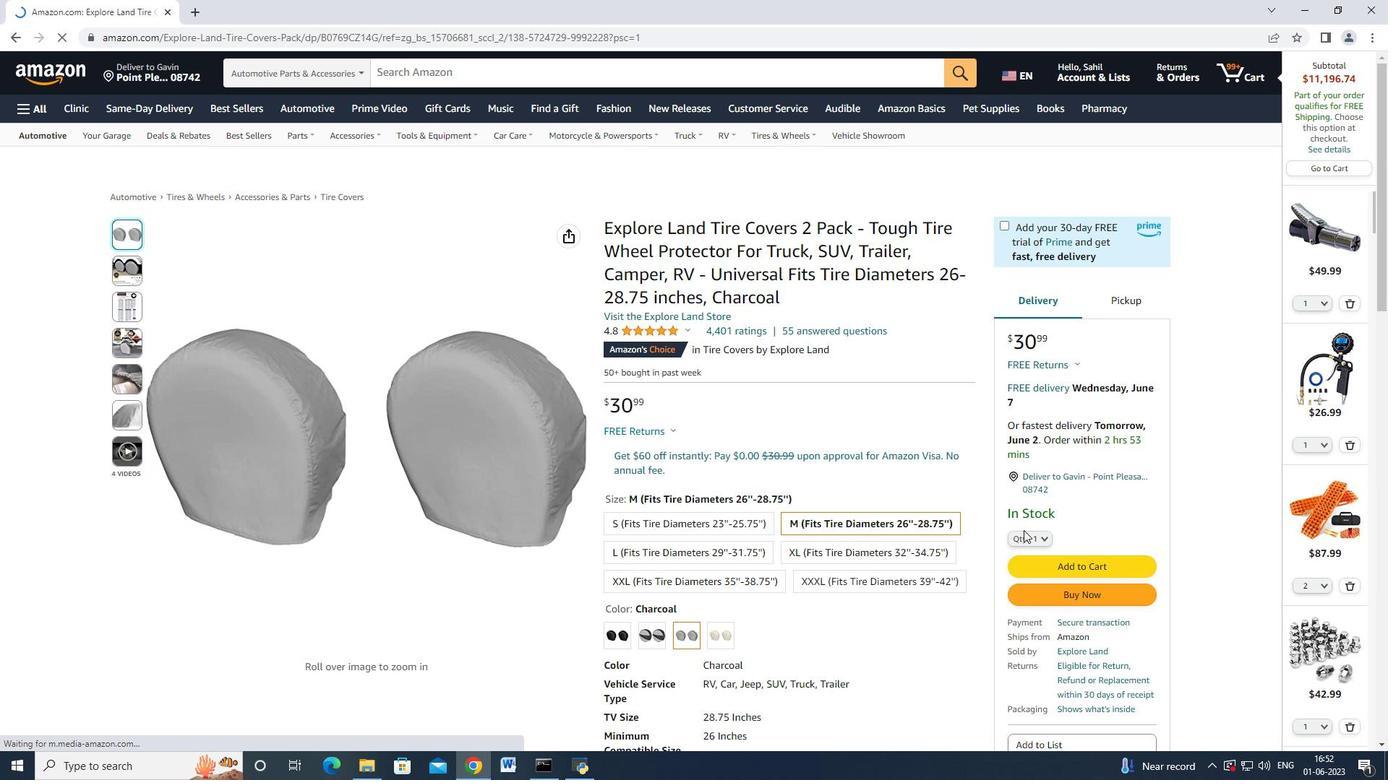 
Action: Mouse pressed left at (1023, 530)
Screenshot: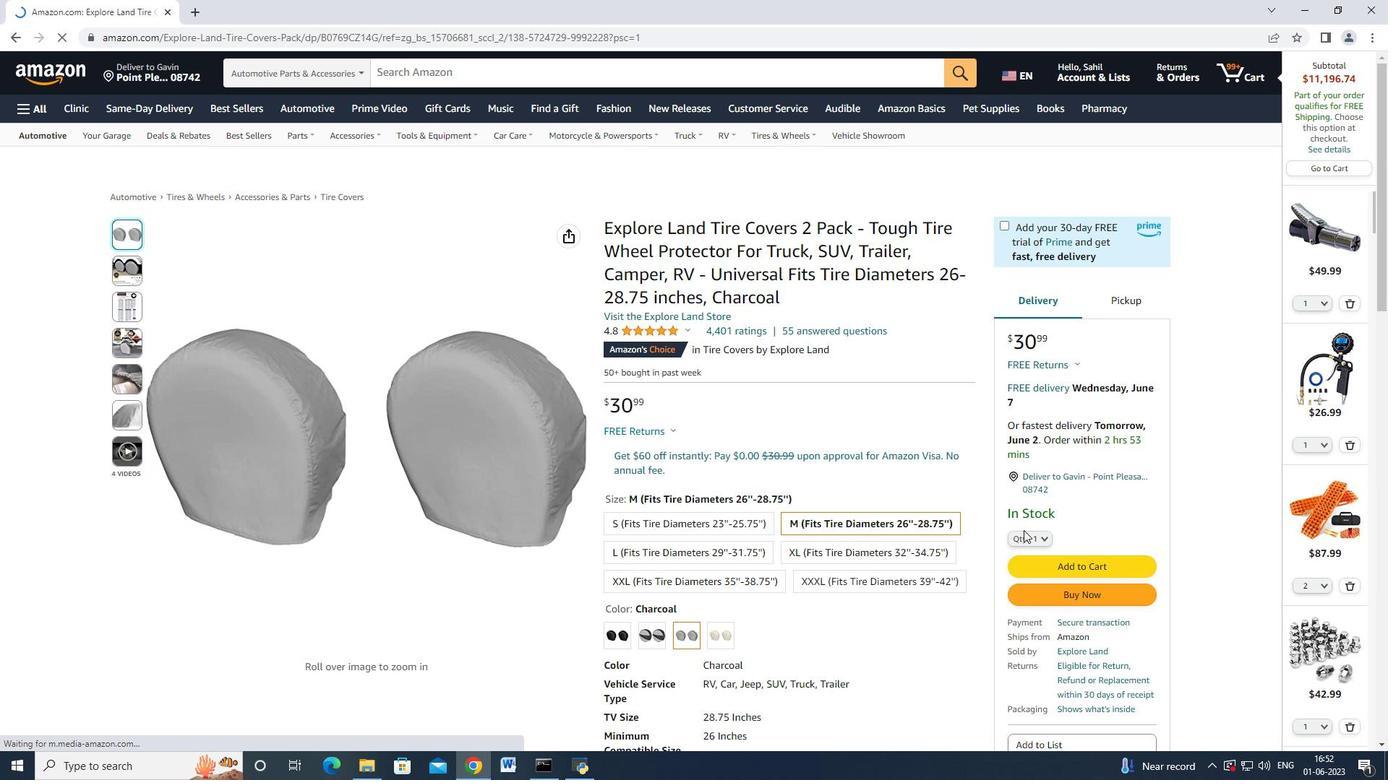 
Action: Mouse moved to (1025, 534)
Screenshot: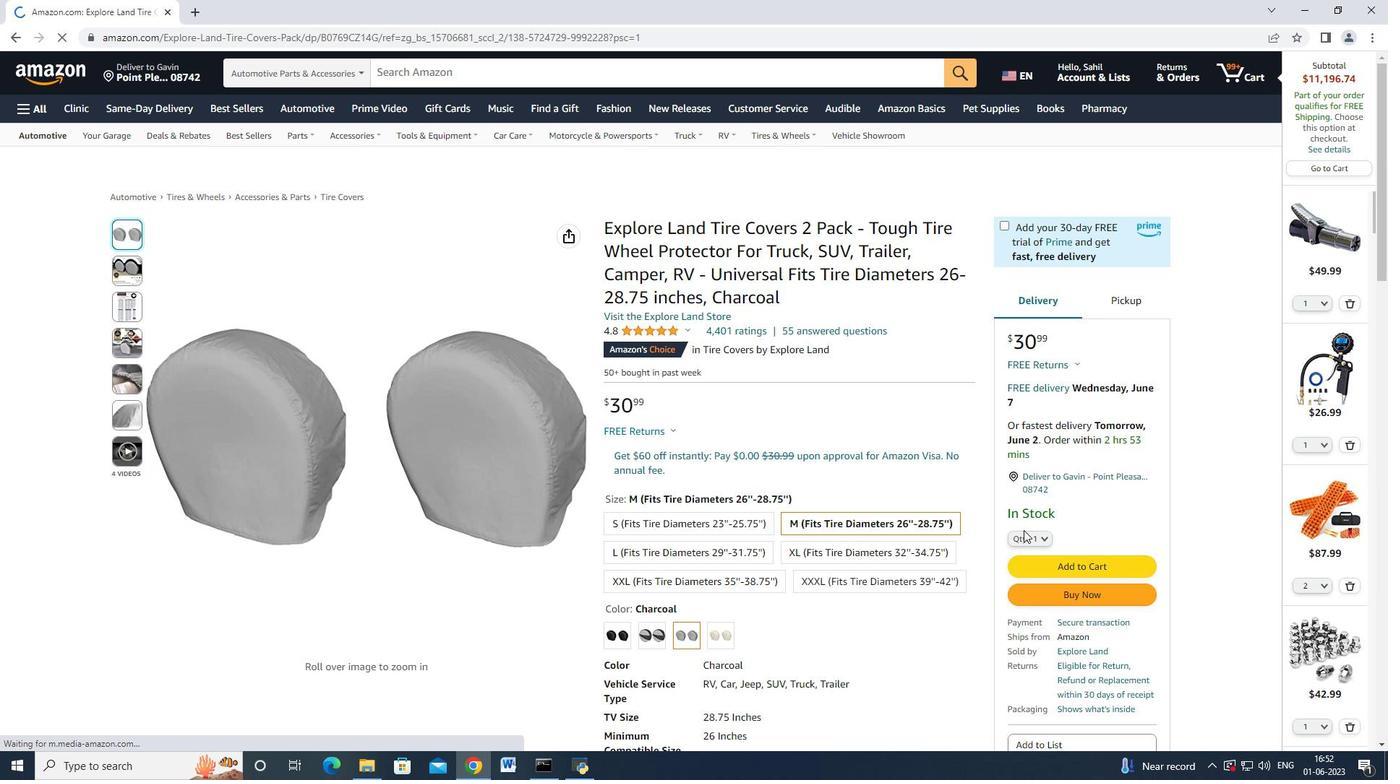 
Action: Mouse pressed left at (1025, 534)
Screenshot: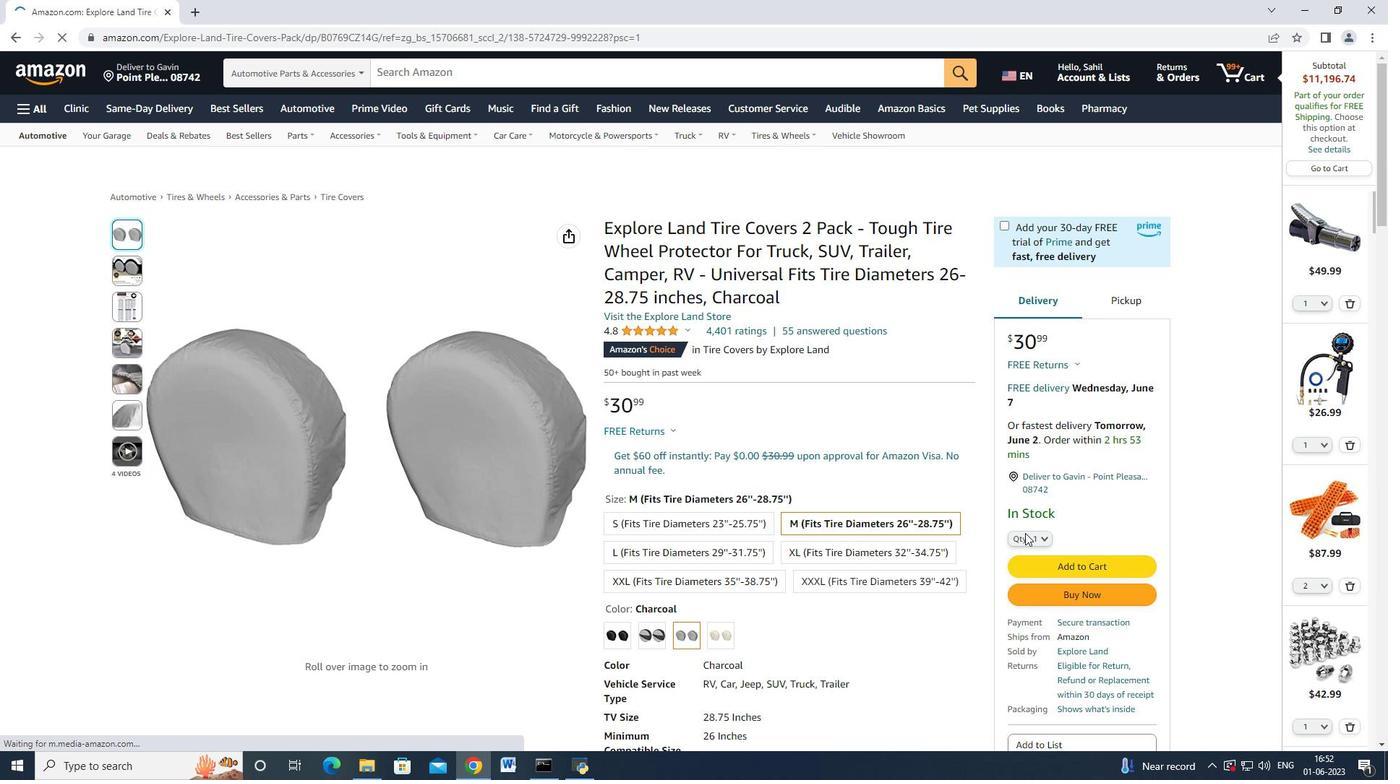 
Action: Mouse moved to (1023, 261)
Screenshot: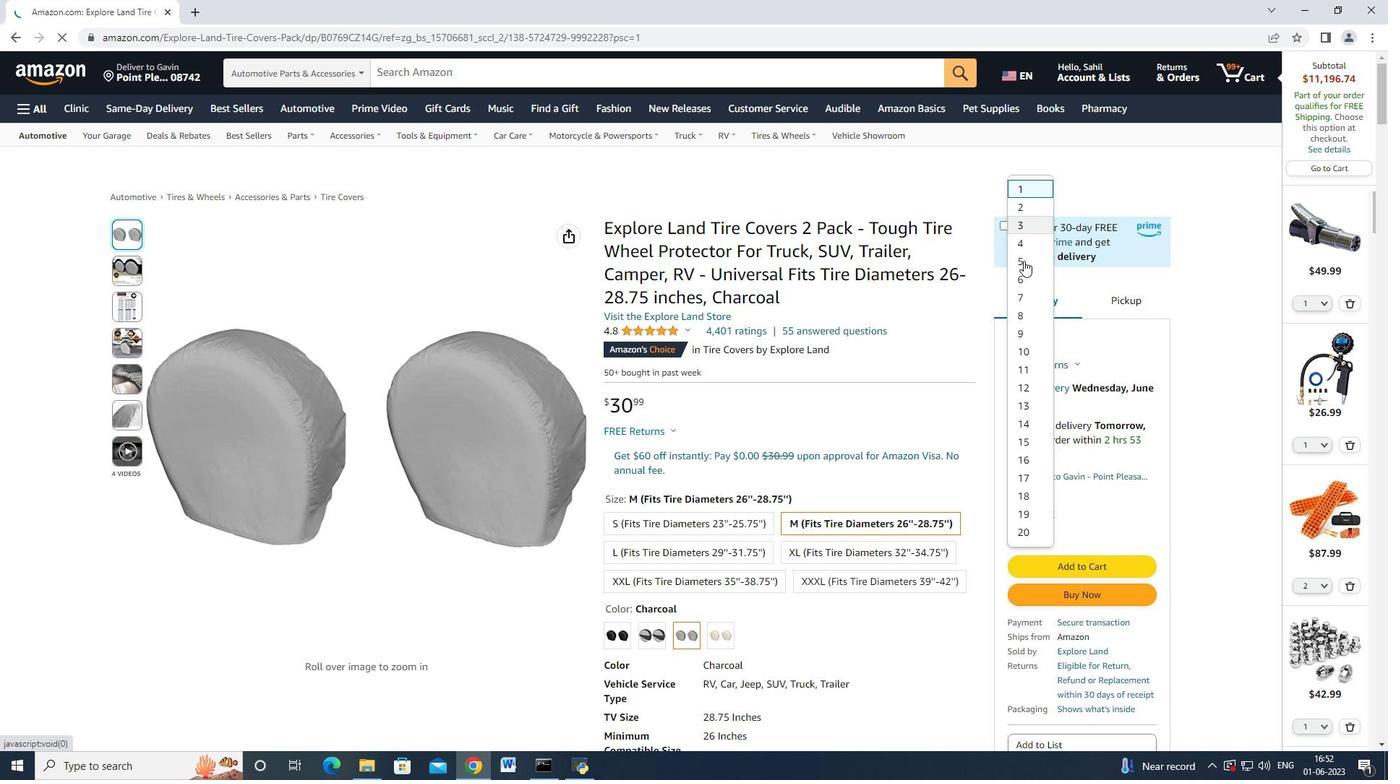 
Action: Mouse pressed left at (1023, 261)
Screenshot: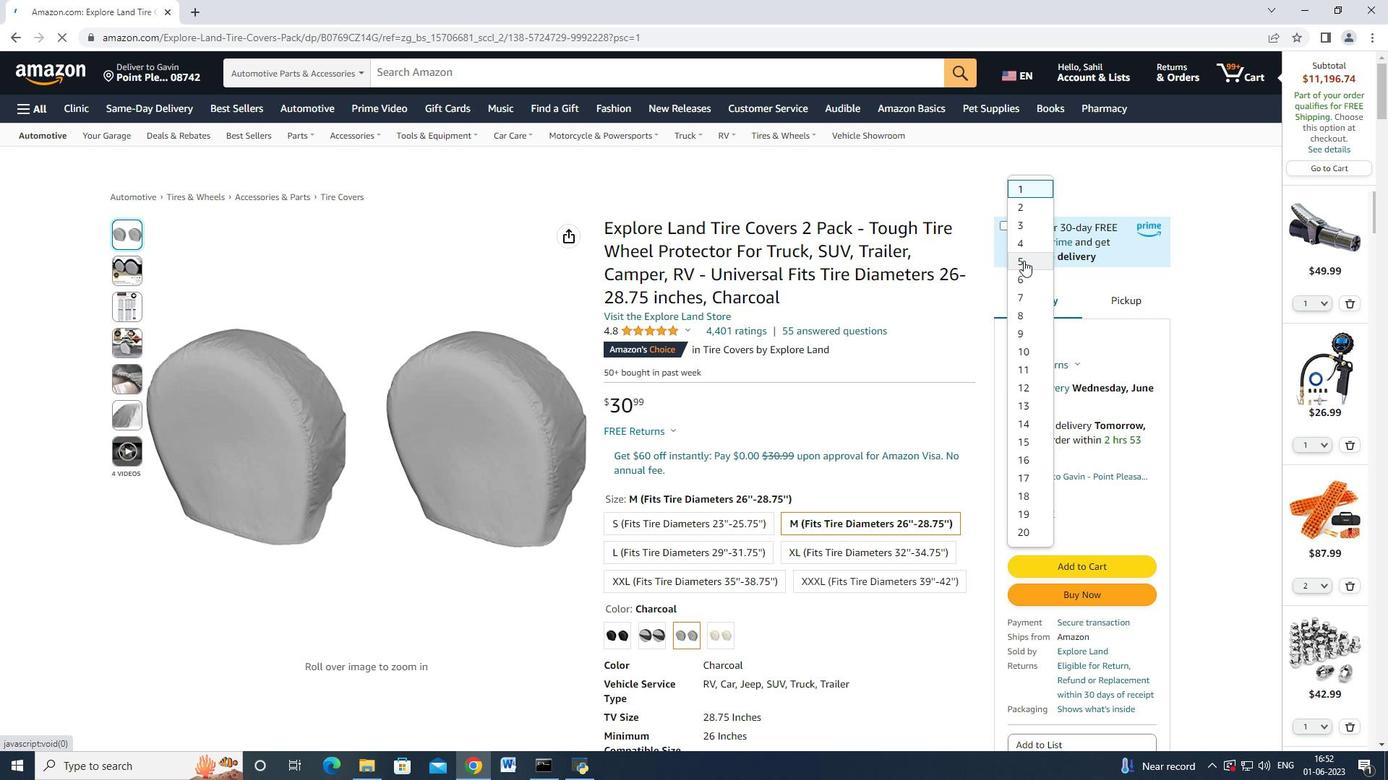 
Action: Mouse moved to (1061, 599)
Screenshot: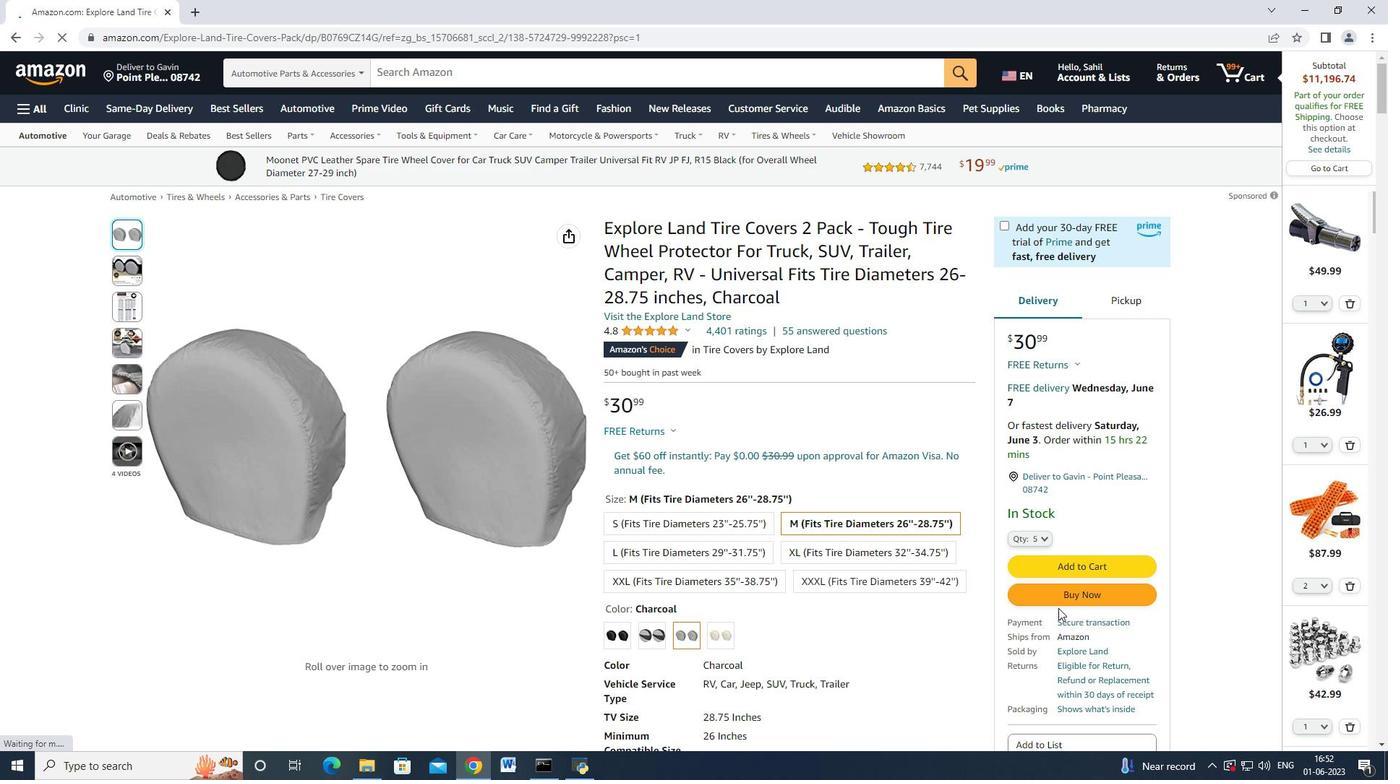 
Action: Mouse pressed left at (1061, 599)
Screenshot: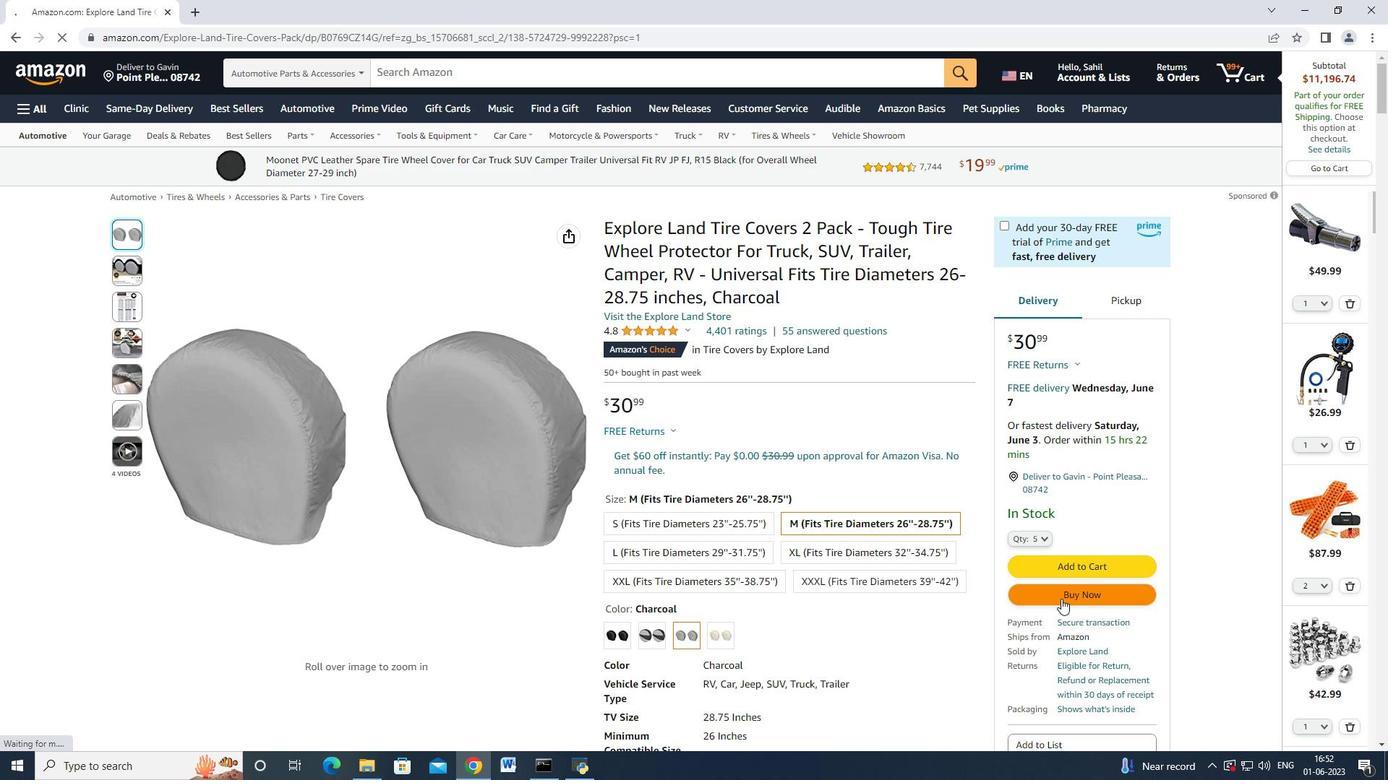 
Action: Mouse moved to (835, 117)
Screenshot: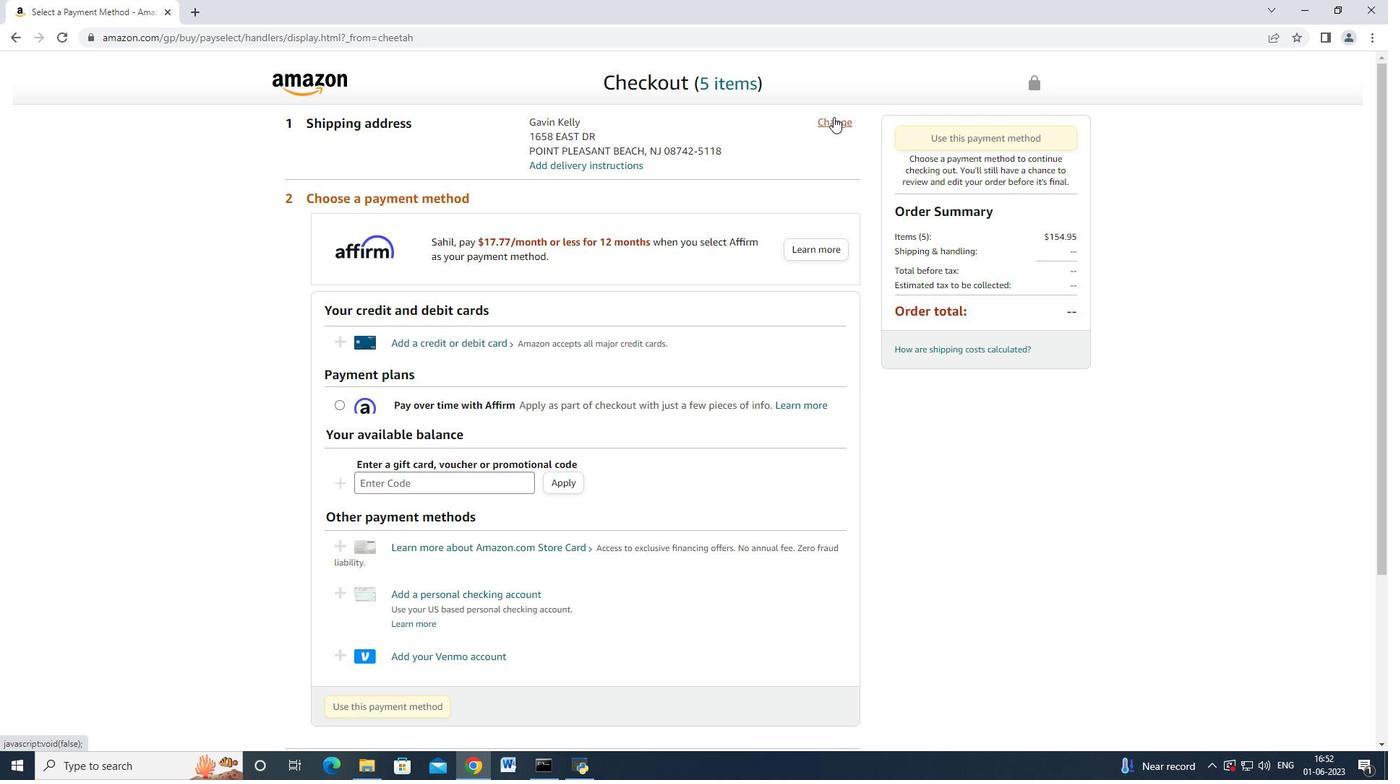 
Action: Mouse pressed left at (835, 117)
Screenshot: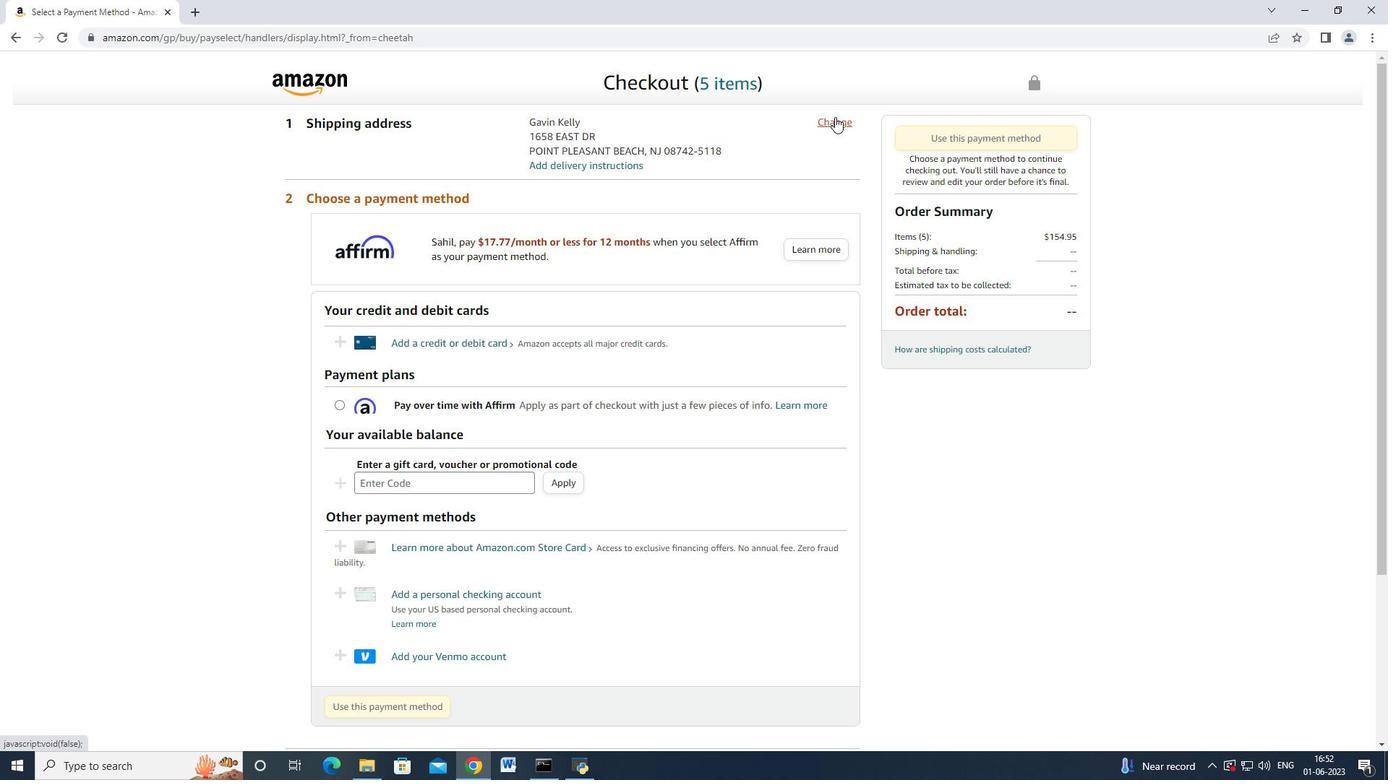 
Action: Mouse moved to (438, 388)
Screenshot: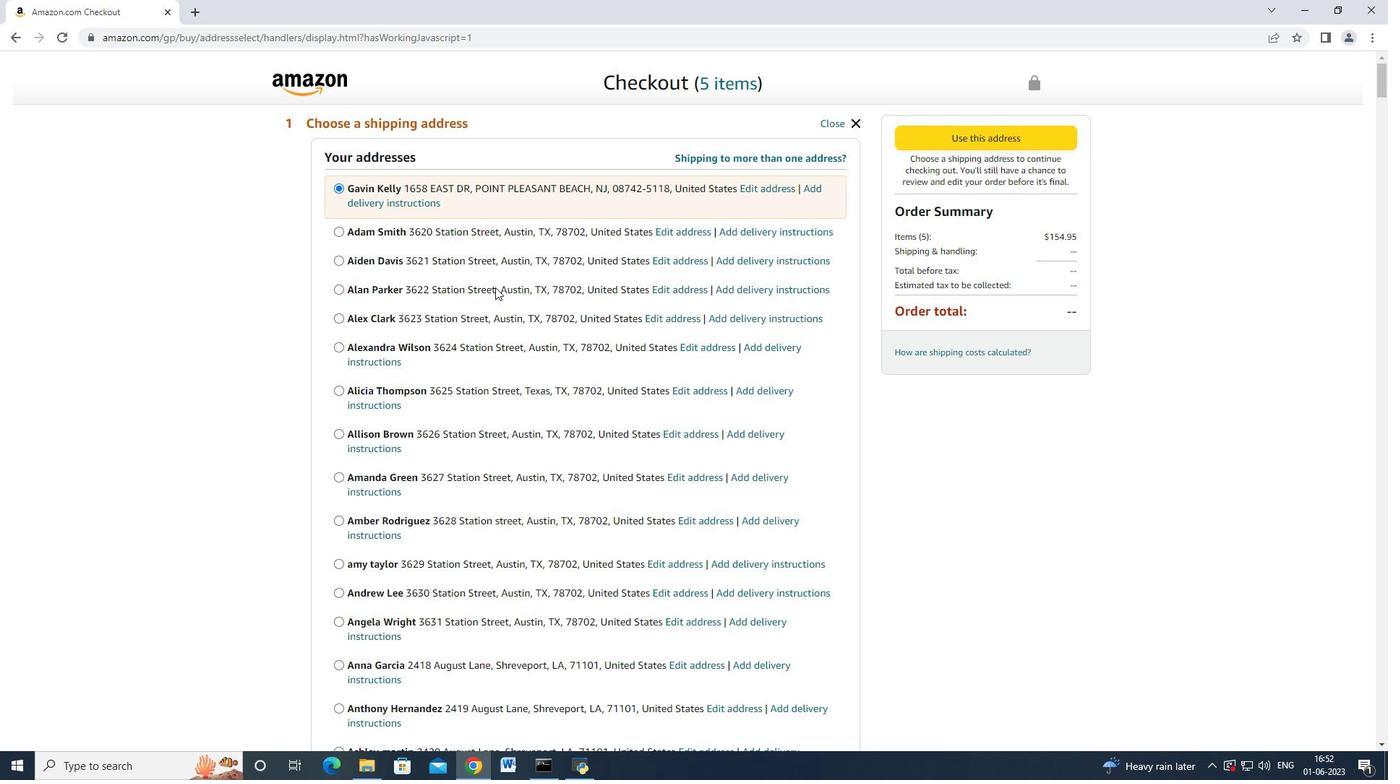 
Action: Mouse scrolled (438, 387) with delta (0, 0)
Screenshot: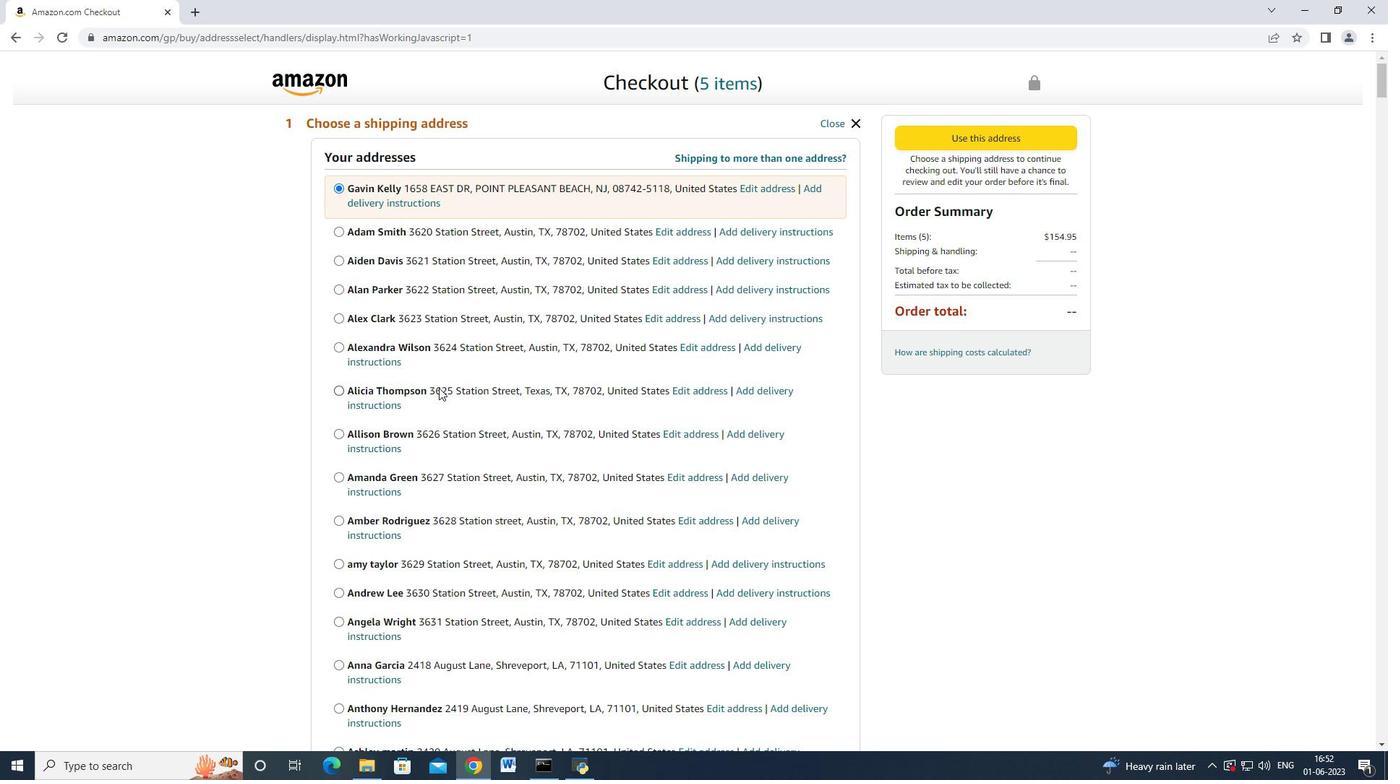 
Action: Mouse scrolled (438, 387) with delta (0, 0)
Screenshot: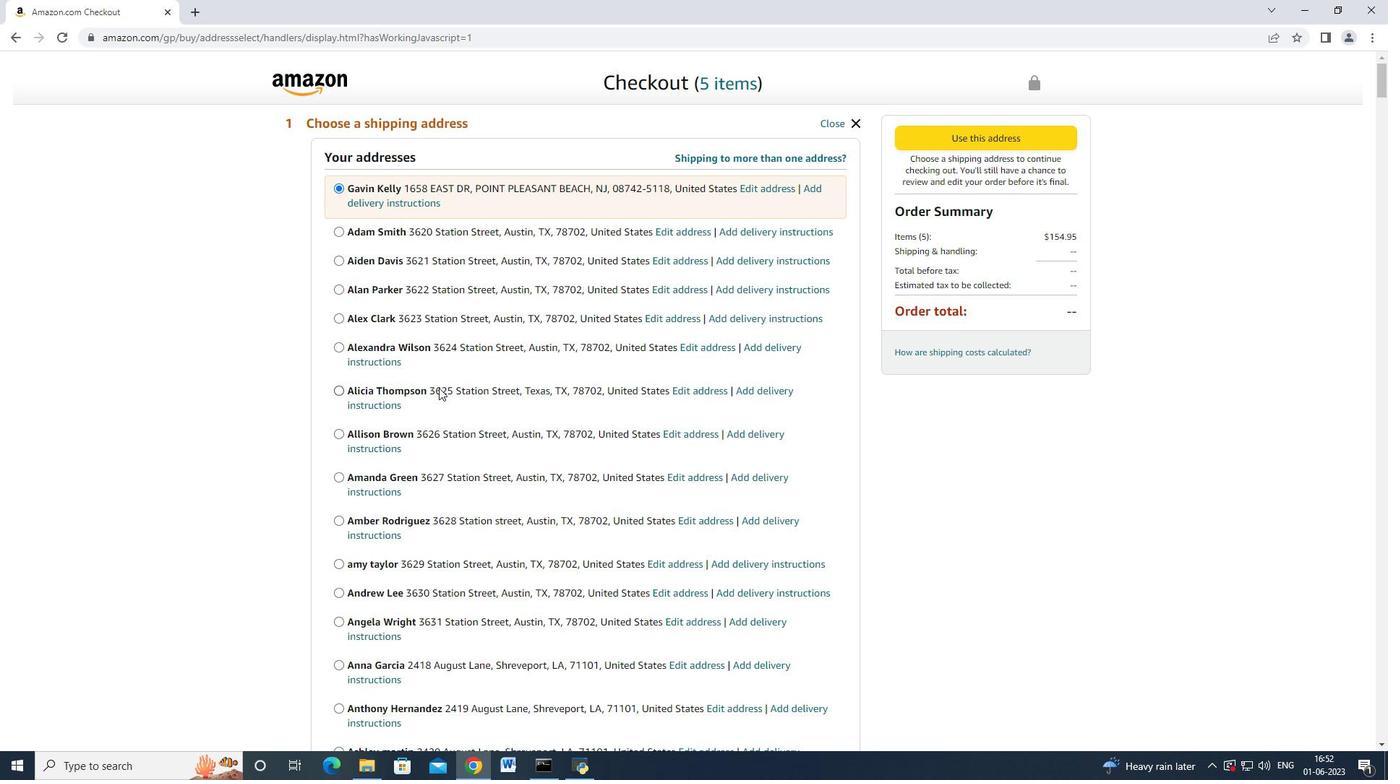 
Action: Mouse scrolled (438, 387) with delta (0, 0)
Screenshot: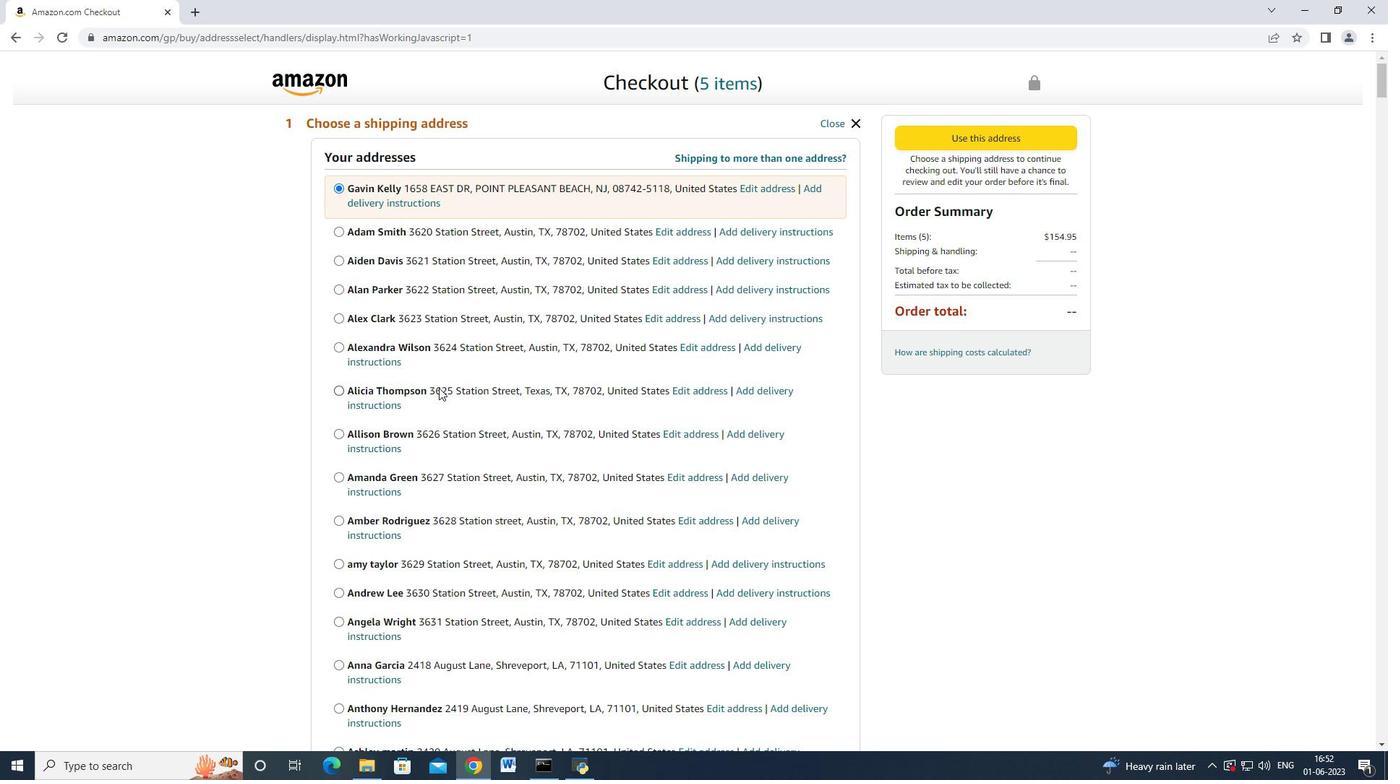 
Action: Mouse scrolled (438, 387) with delta (0, 0)
Screenshot: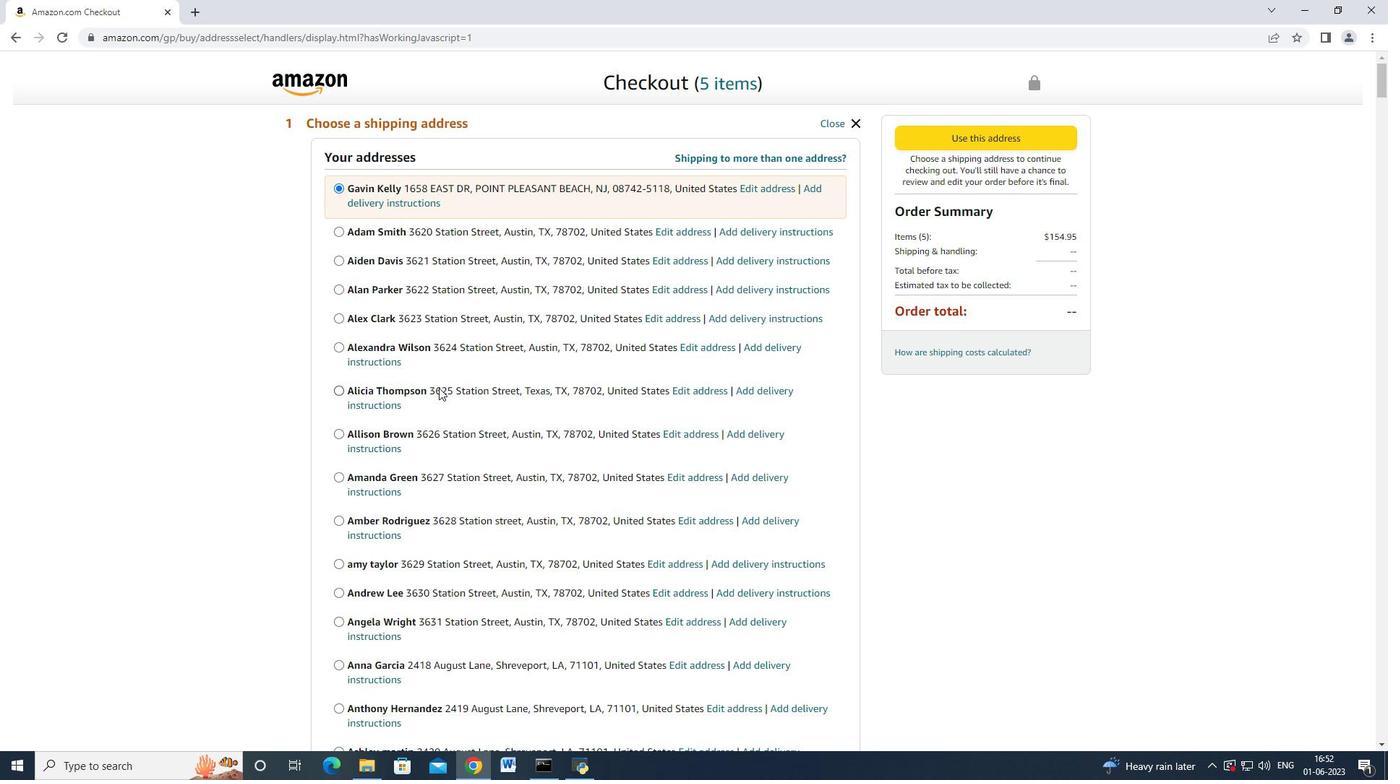 
Action: Mouse scrolled (438, 387) with delta (0, 0)
Screenshot: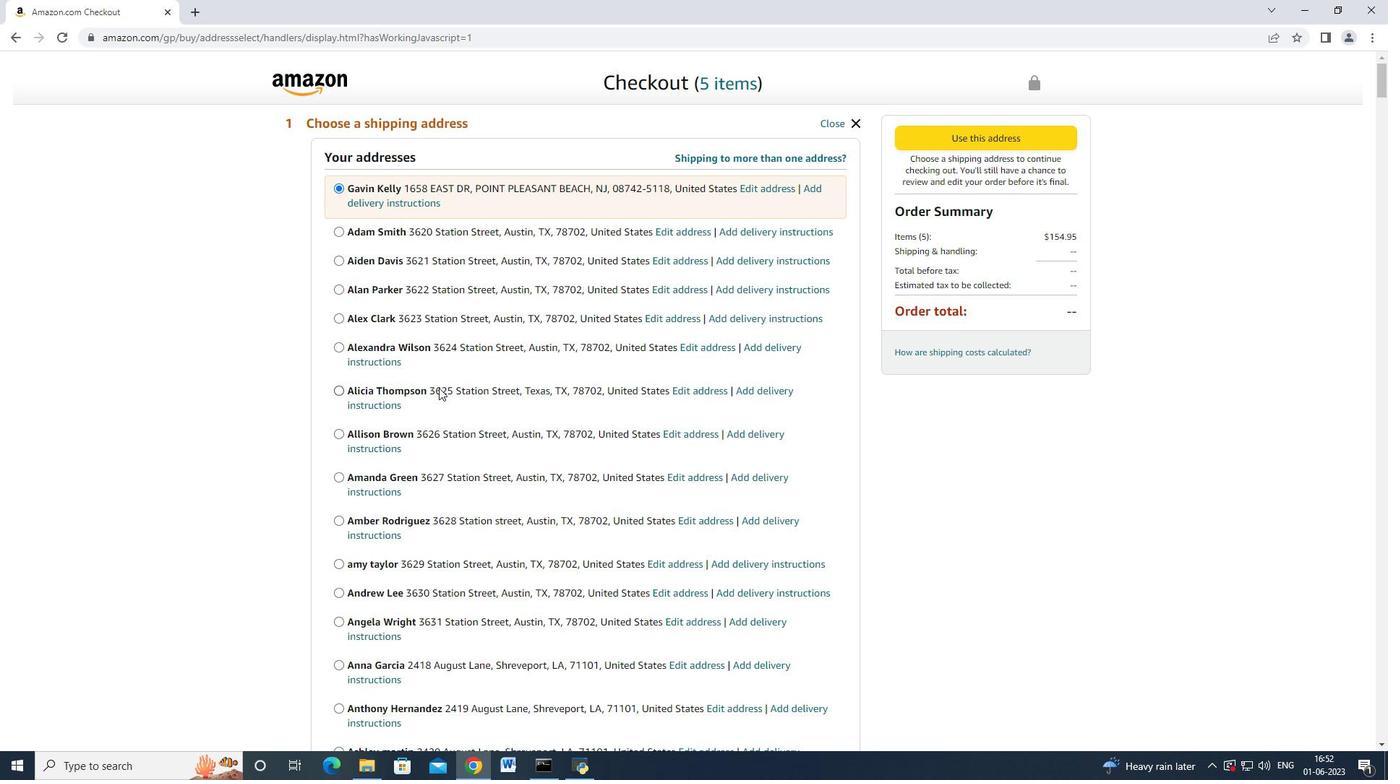 
Action: Mouse scrolled (438, 387) with delta (0, 0)
Screenshot: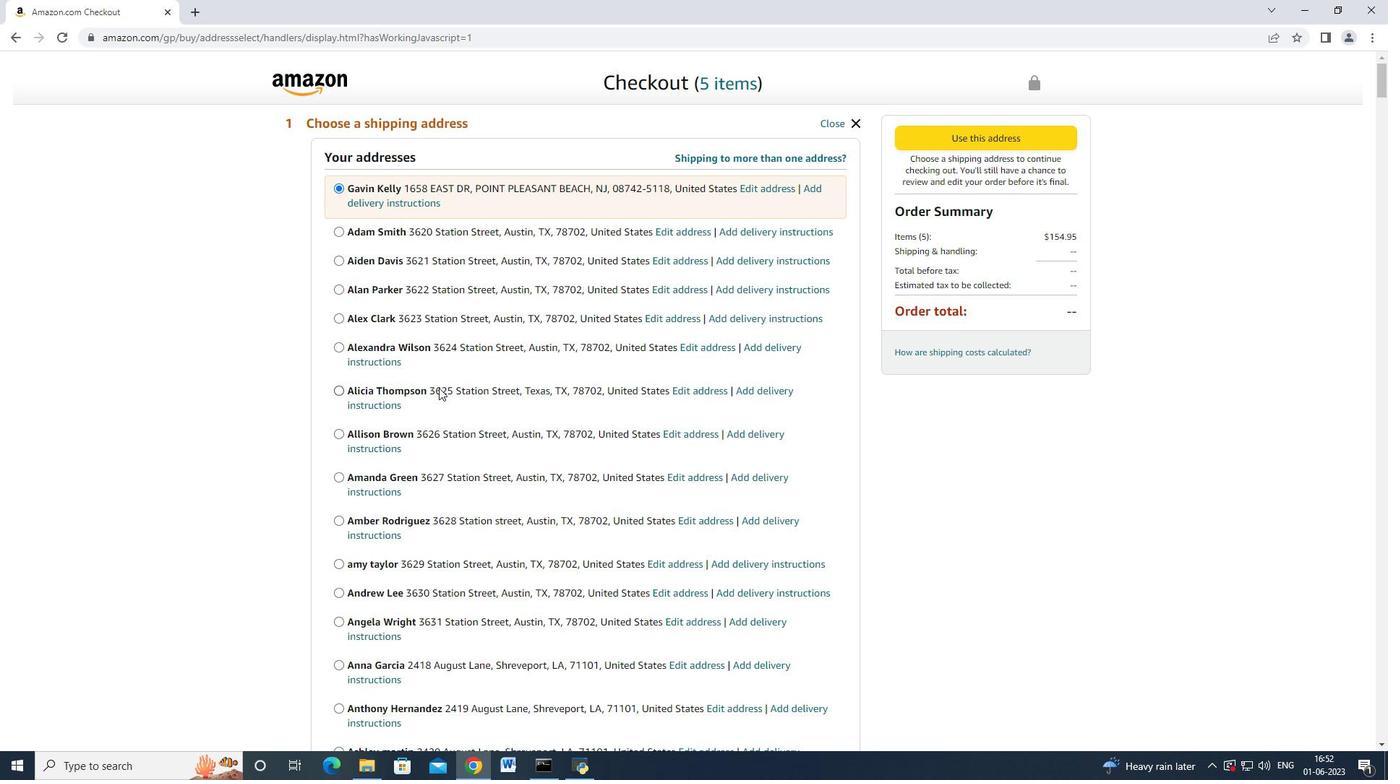 
Action: Mouse scrolled (438, 387) with delta (0, 0)
Screenshot: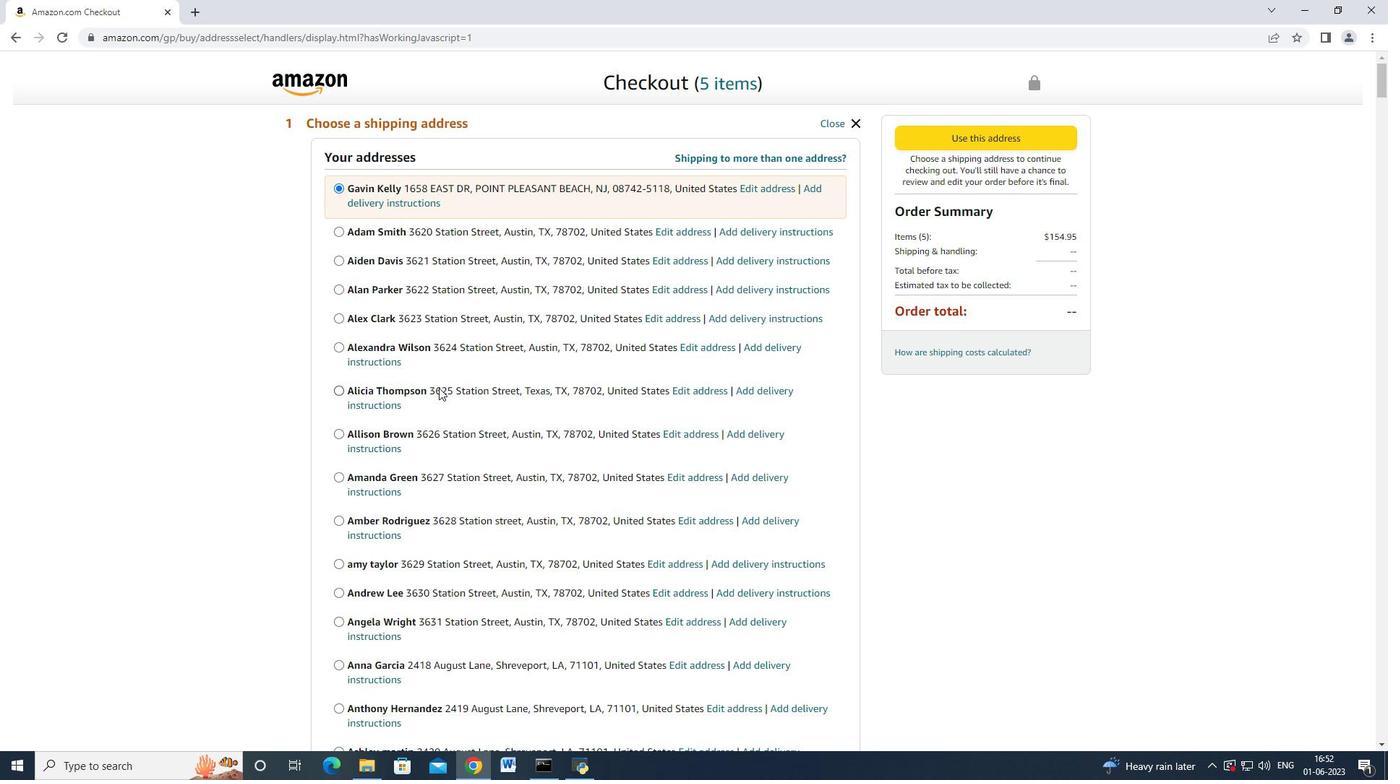 
Action: Mouse scrolled (438, 387) with delta (0, 0)
Screenshot: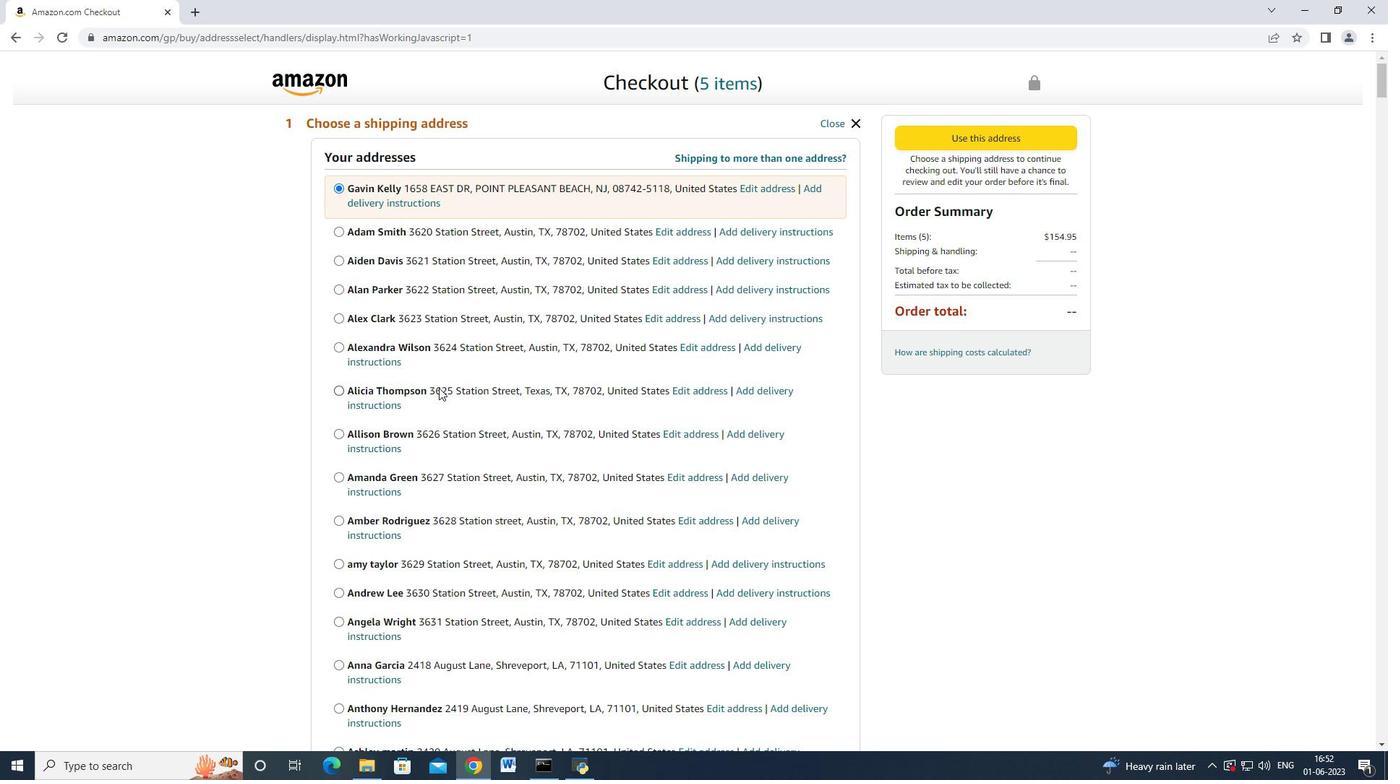 
Action: Mouse moved to (412, 397)
Screenshot: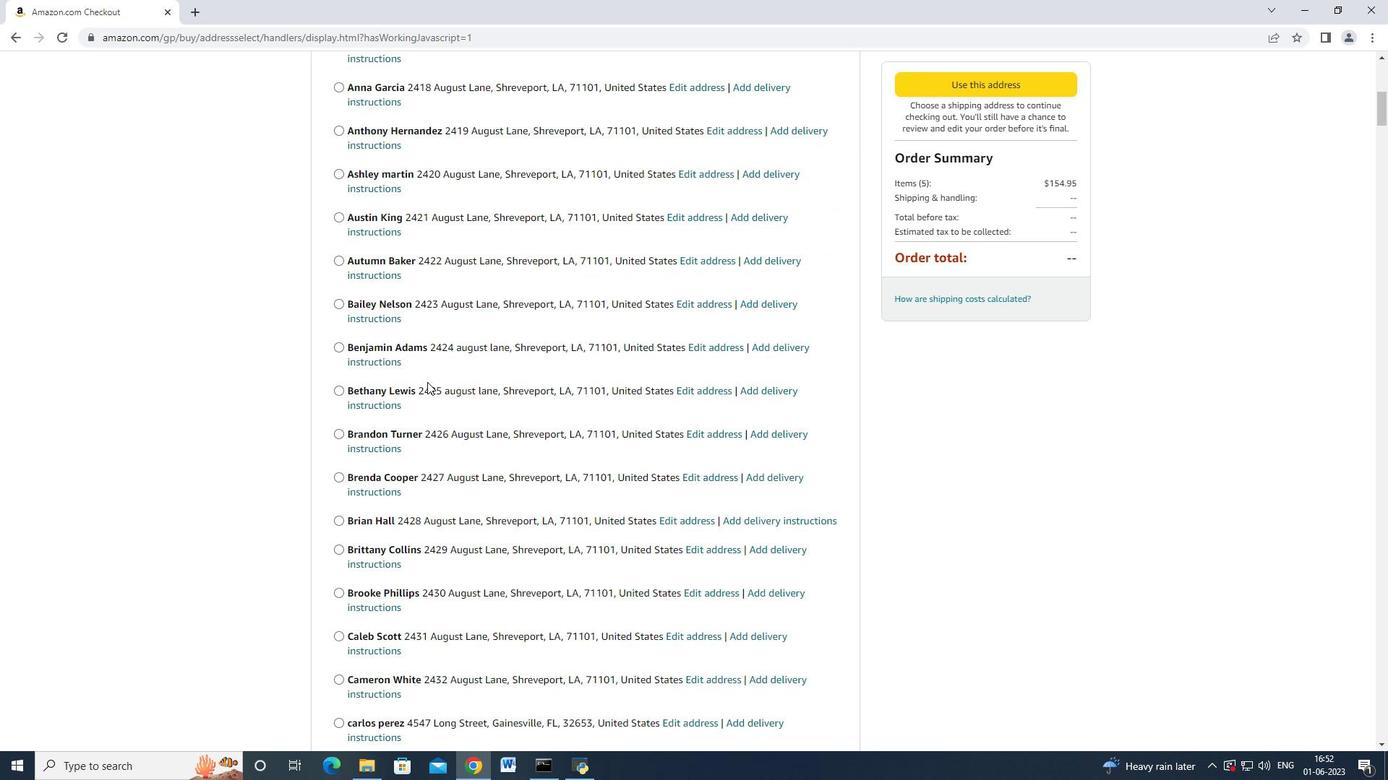 
Action: Mouse scrolled (424, 386) with delta (0, 0)
Screenshot: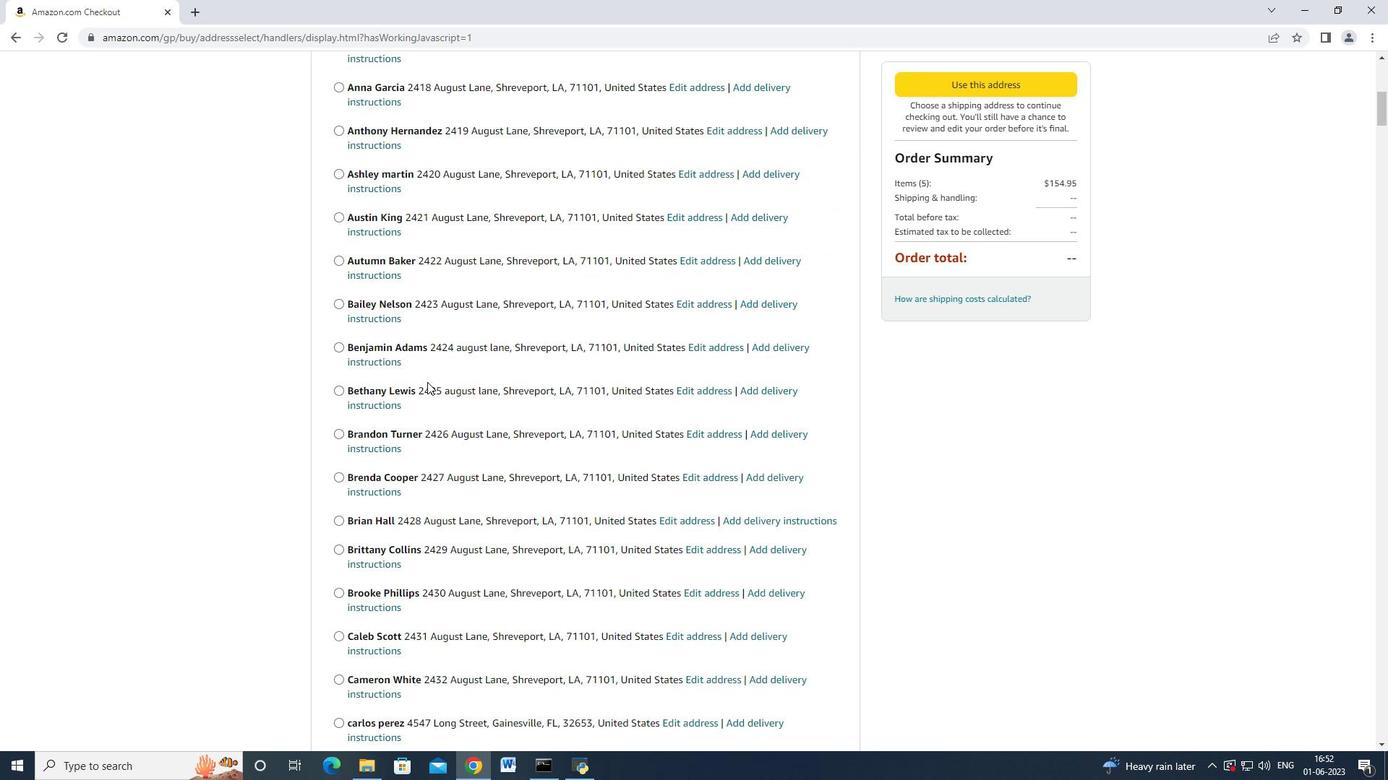 
Action: Mouse scrolled (419, 394) with delta (0, 0)
Screenshot: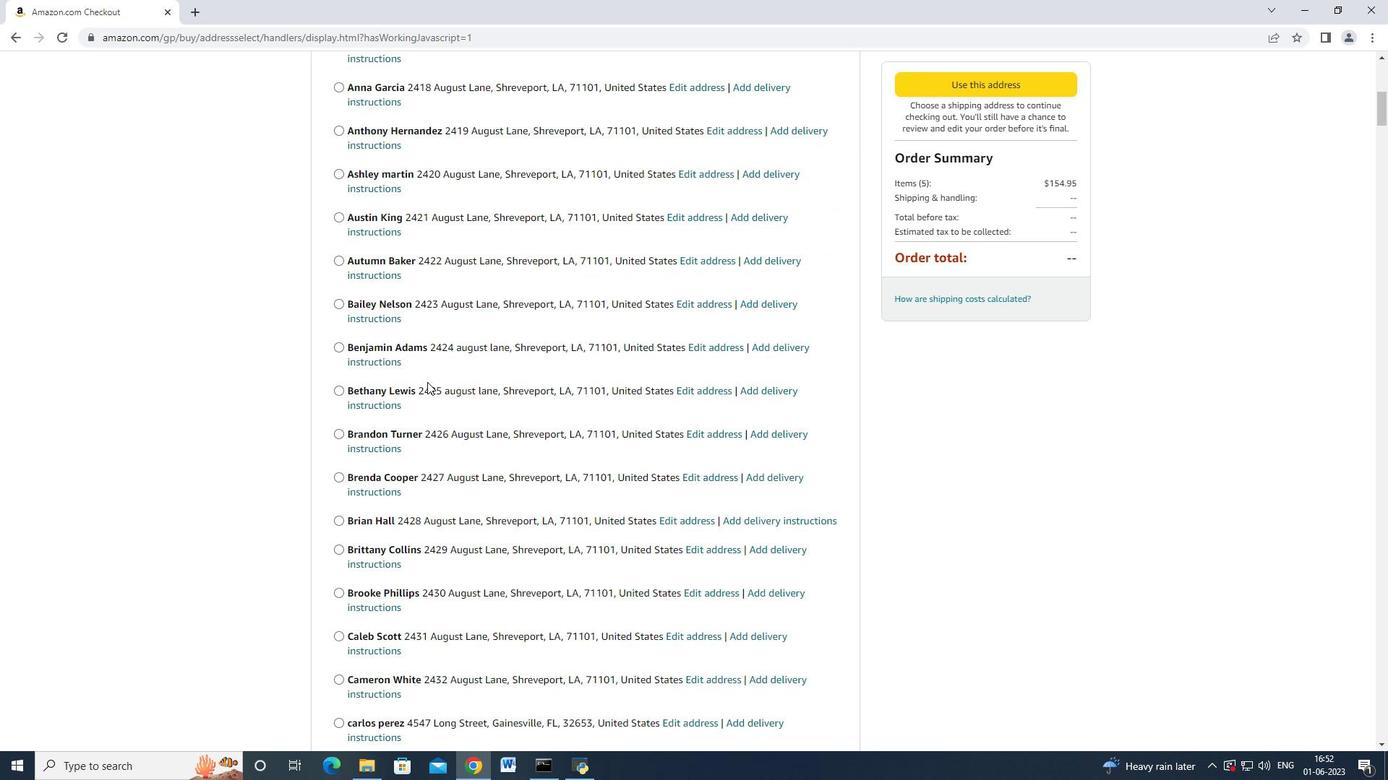 
Action: Mouse scrolled (419, 395) with delta (0, 0)
Screenshot: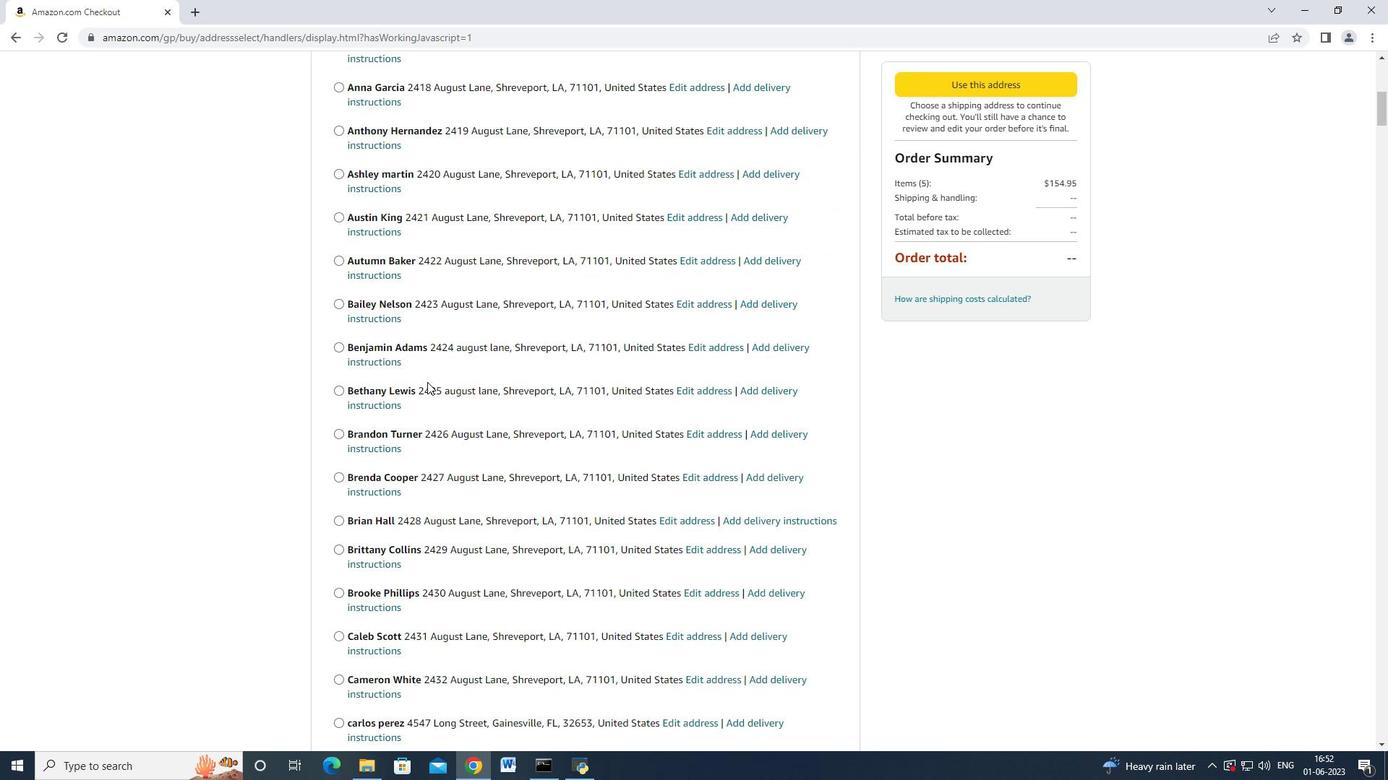 
Action: Mouse scrolled (419, 395) with delta (0, 0)
Screenshot: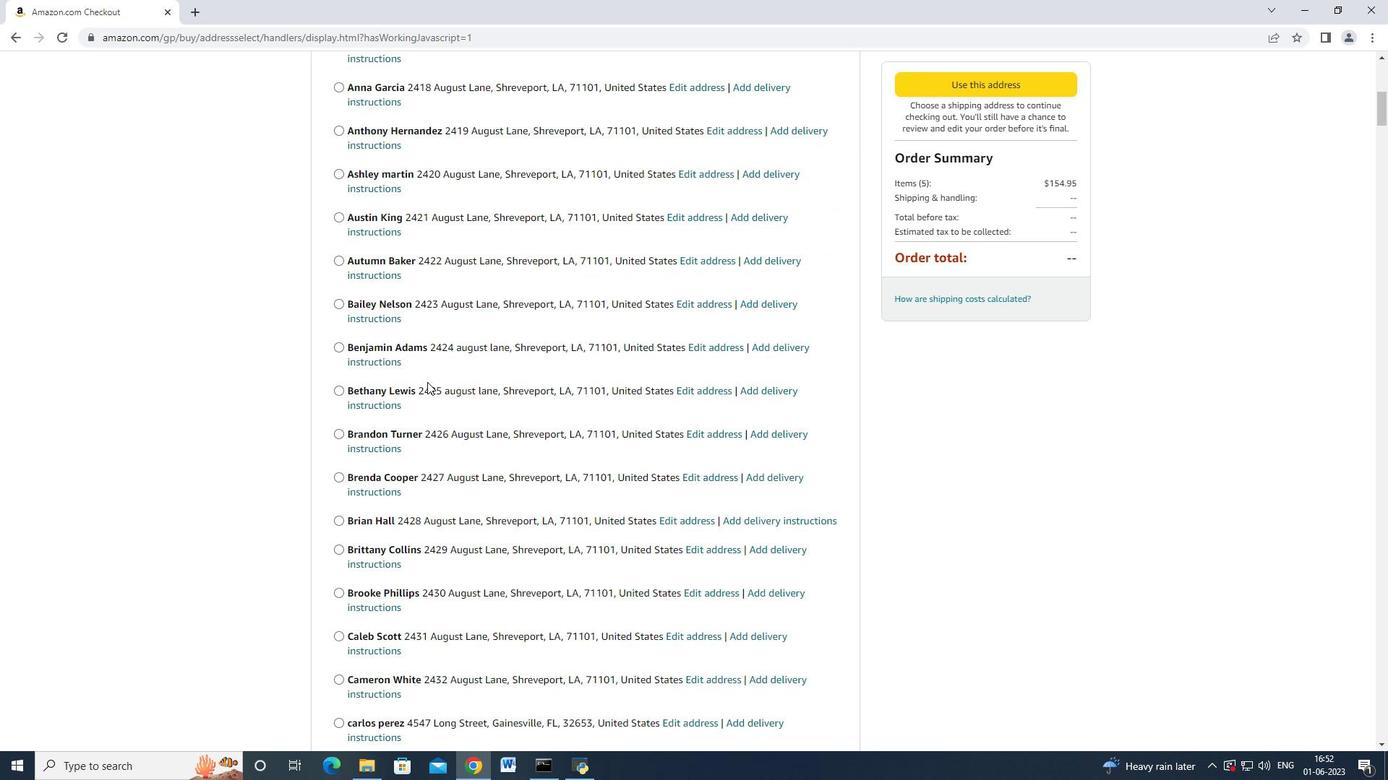
Action: Mouse scrolled (418, 395) with delta (0, 0)
Screenshot: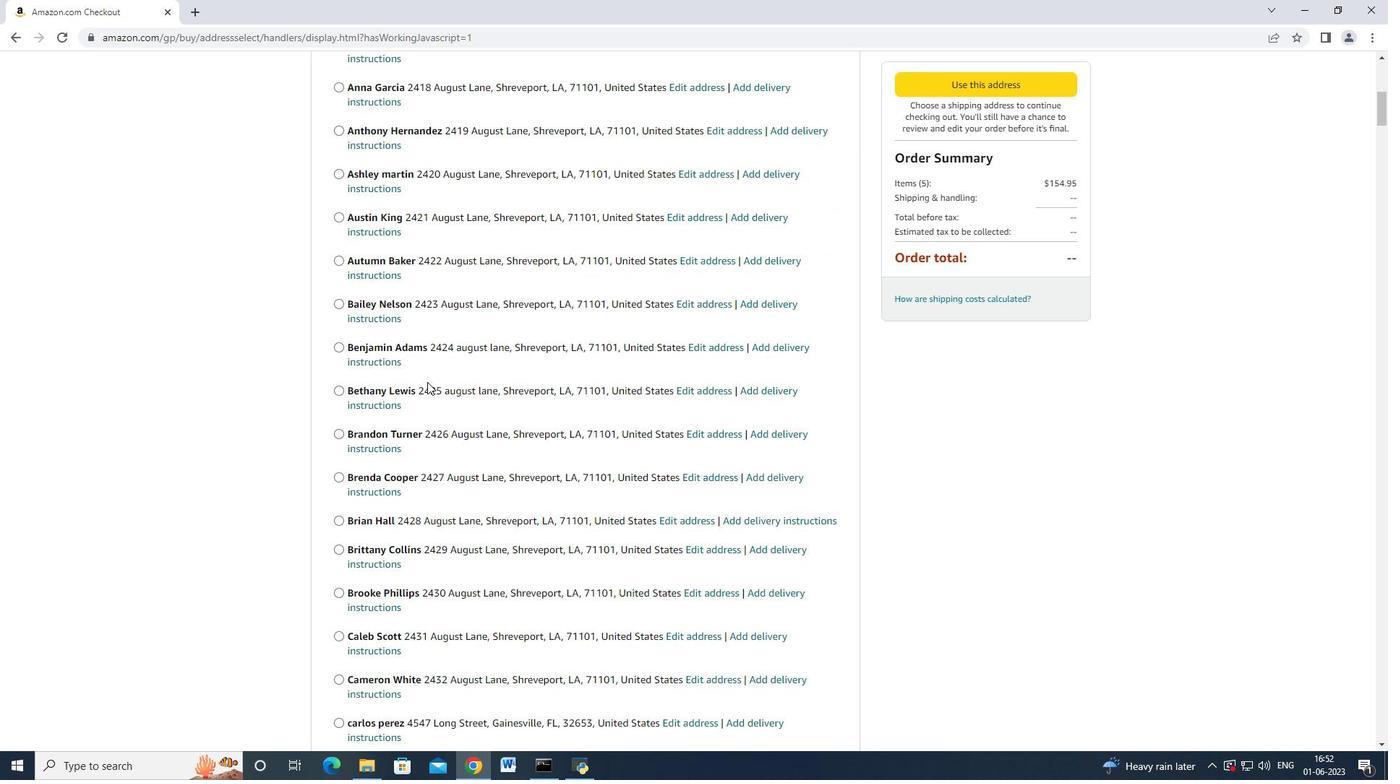 
Action: Mouse scrolled (418, 395) with delta (0, 0)
Screenshot: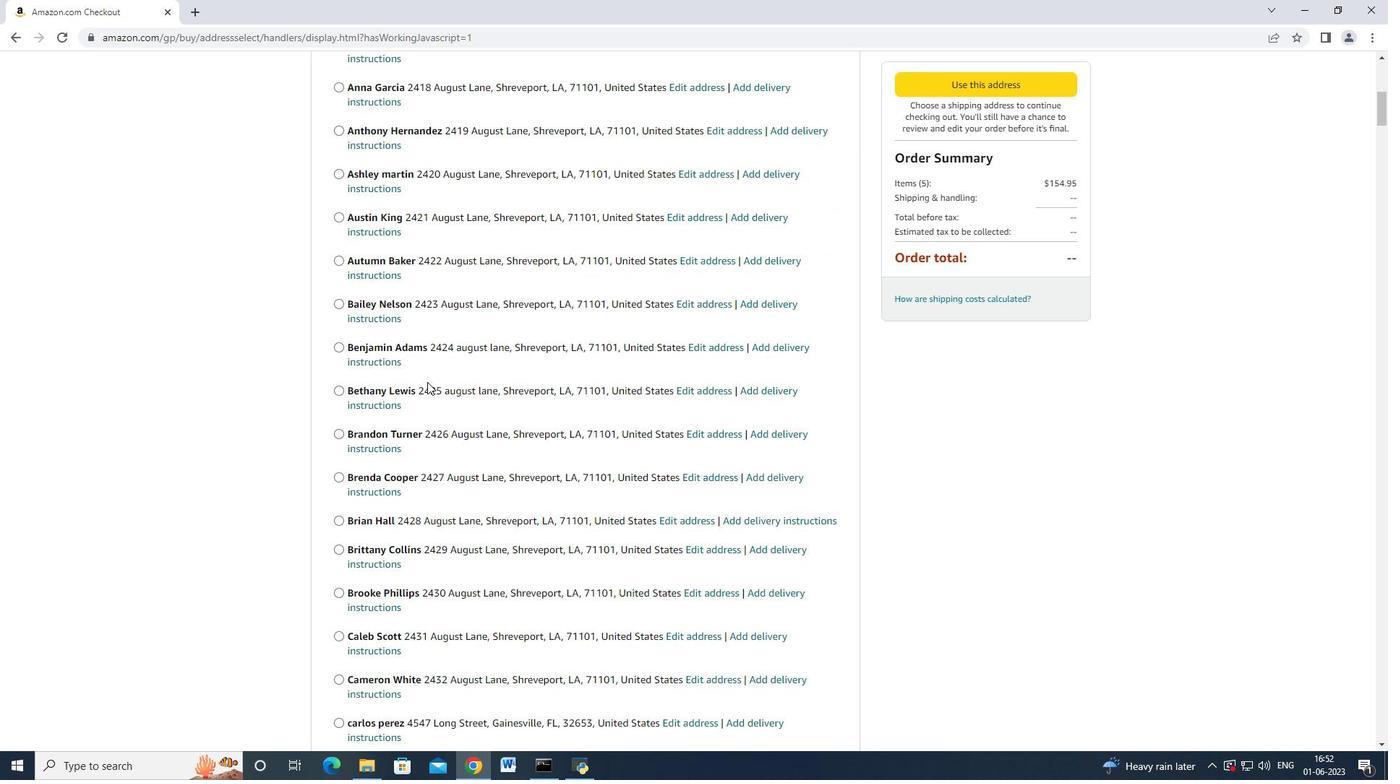 
Action: Mouse scrolled (417, 395) with delta (0, 0)
Screenshot: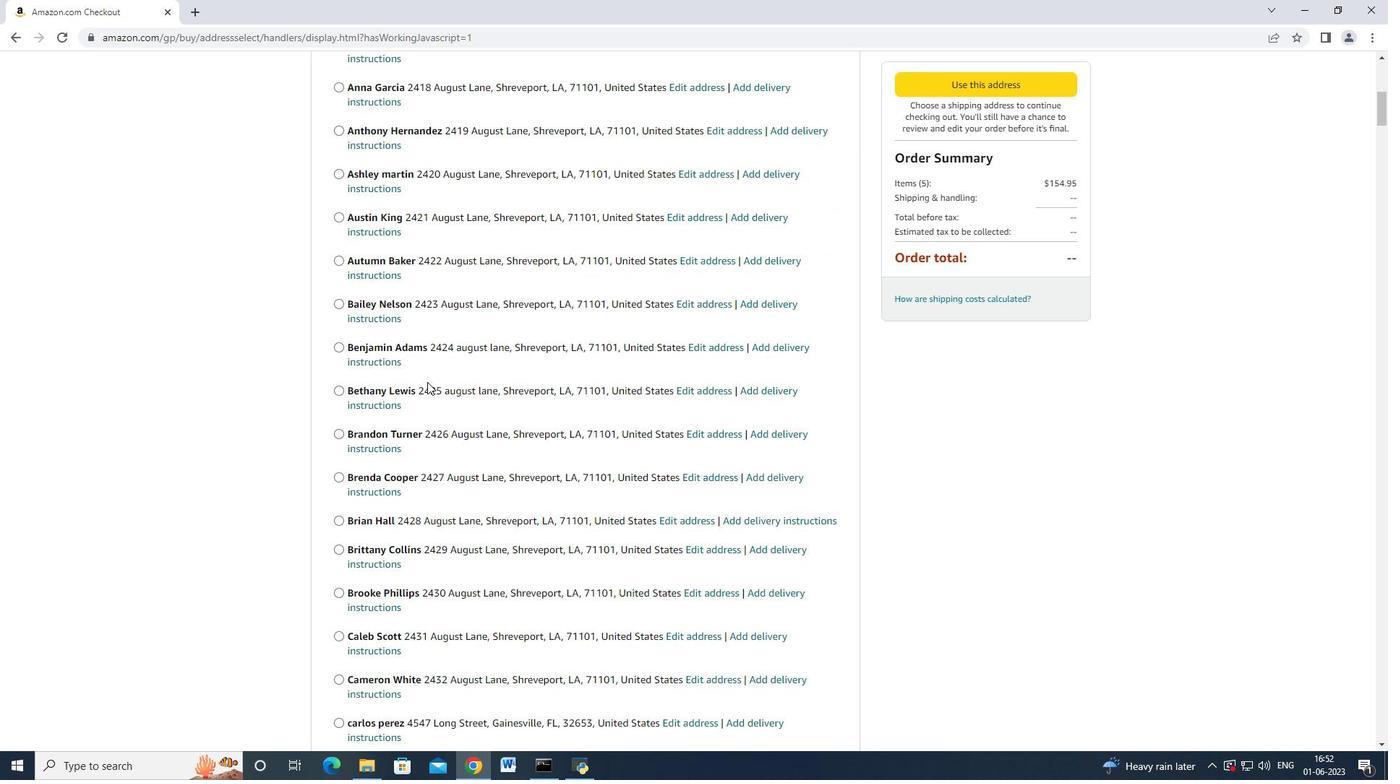 
Action: Mouse scrolled (417, 395) with delta (0, 0)
Screenshot: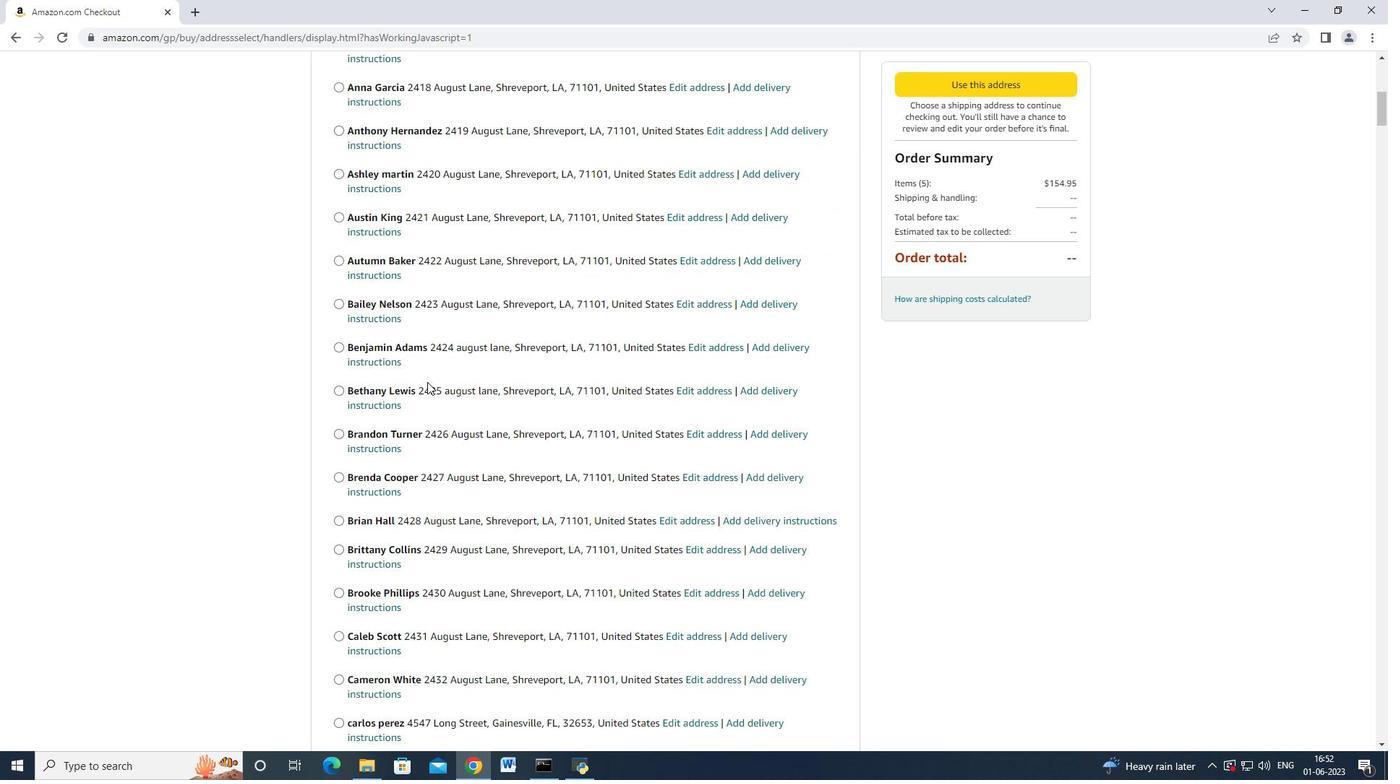 
Action: Mouse moved to (412, 397)
Screenshot: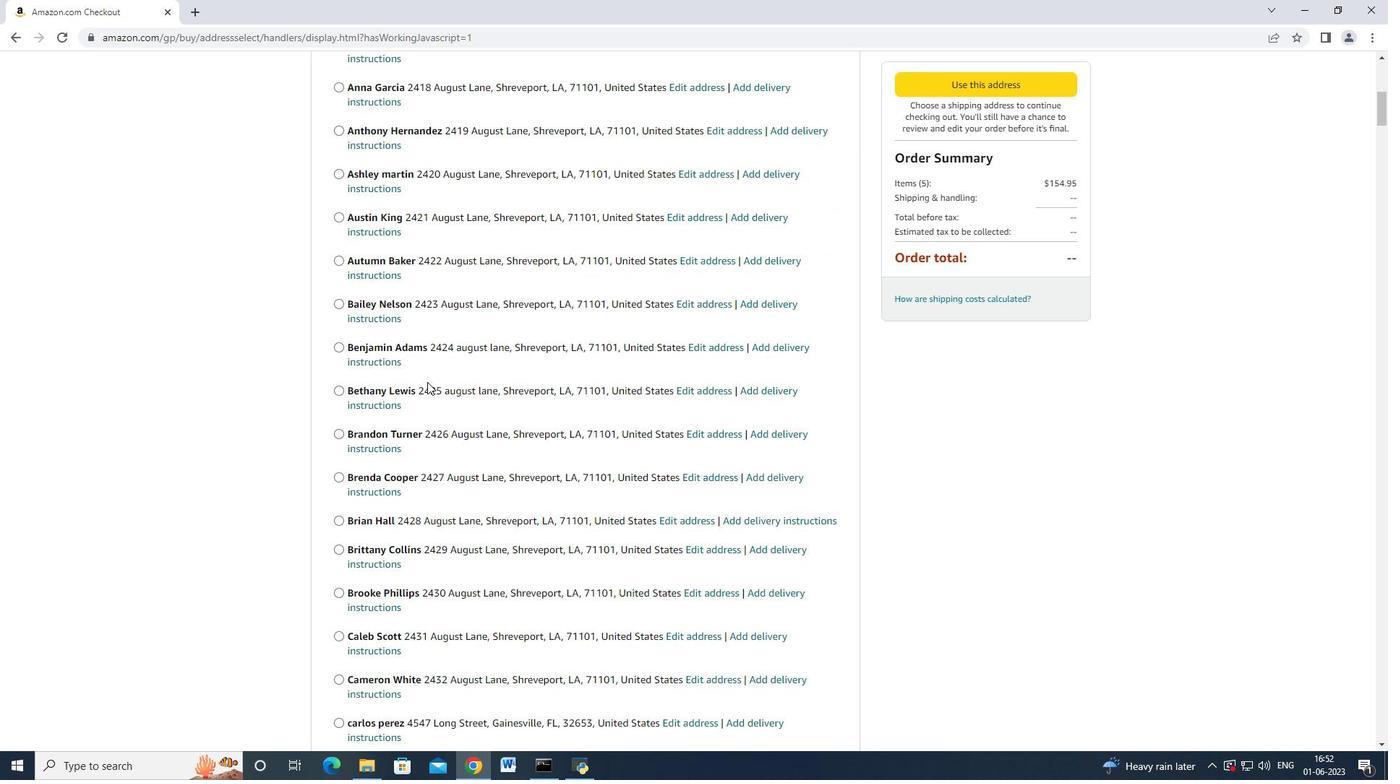 
Action: Mouse scrolled (416, 395) with delta (0, 0)
Screenshot: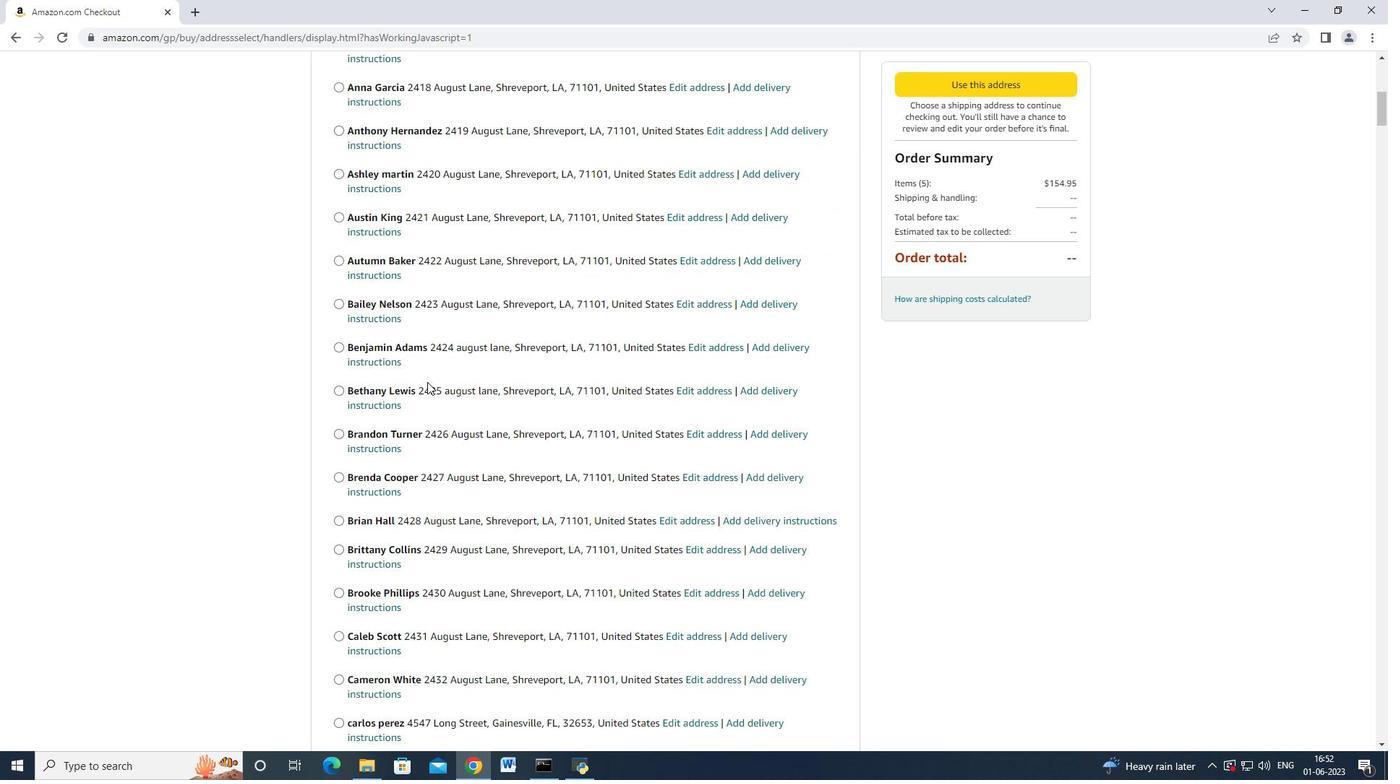 
Action: Mouse moved to (411, 399)
Screenshot: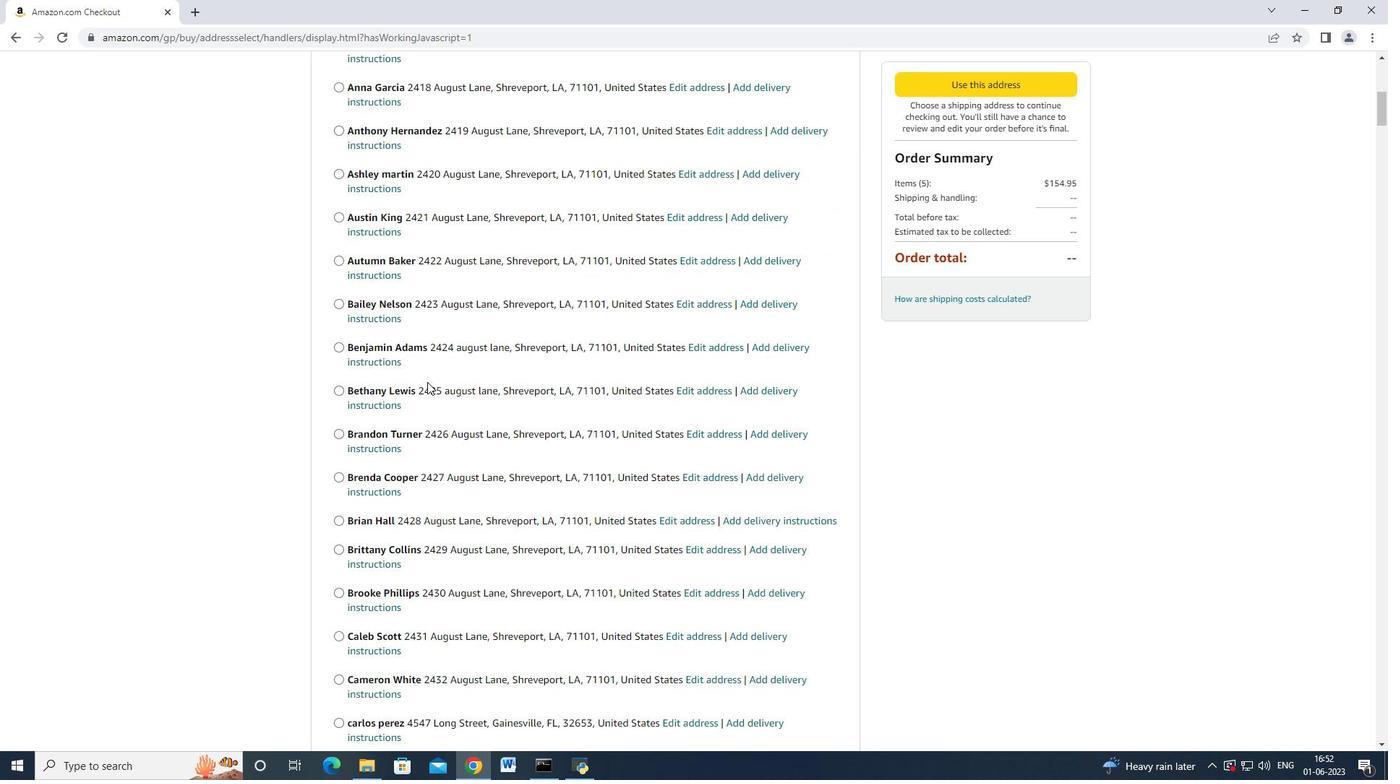 
Action: Mouse scrolled (411, 398) with delta (0, 0)
Screenshot: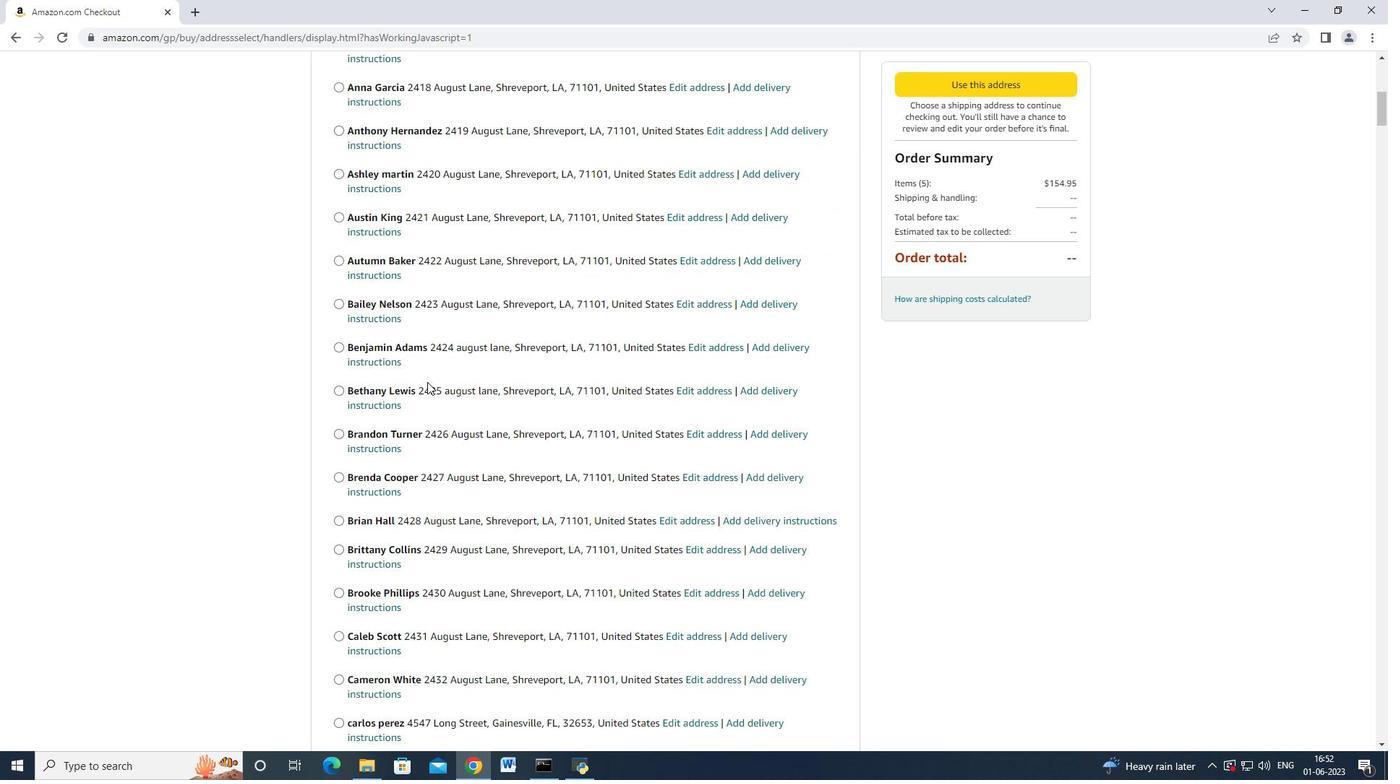 
Action: Mouse moved to (410, 399)
Screenshot: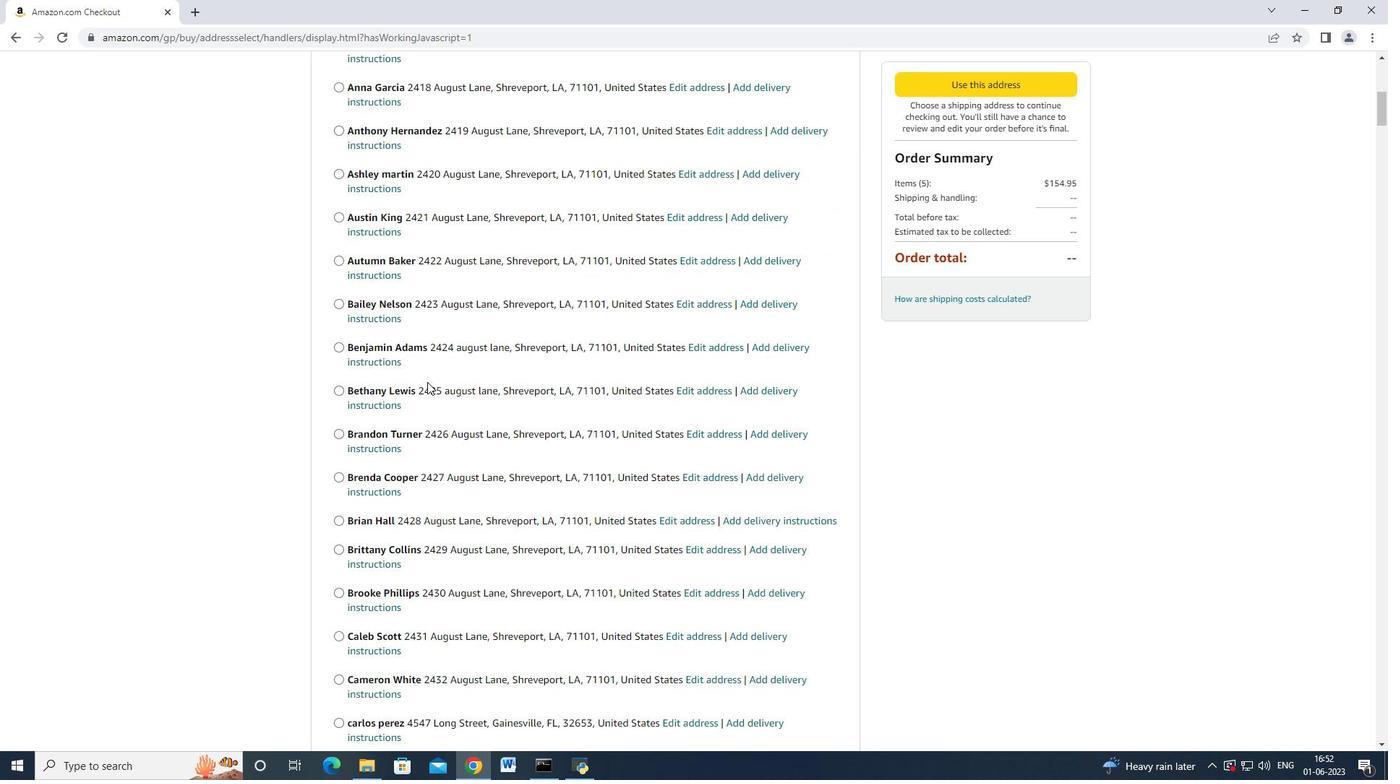 
Action: Mouse scrolled (410, 399) with delta (0, 0)
Screenshot: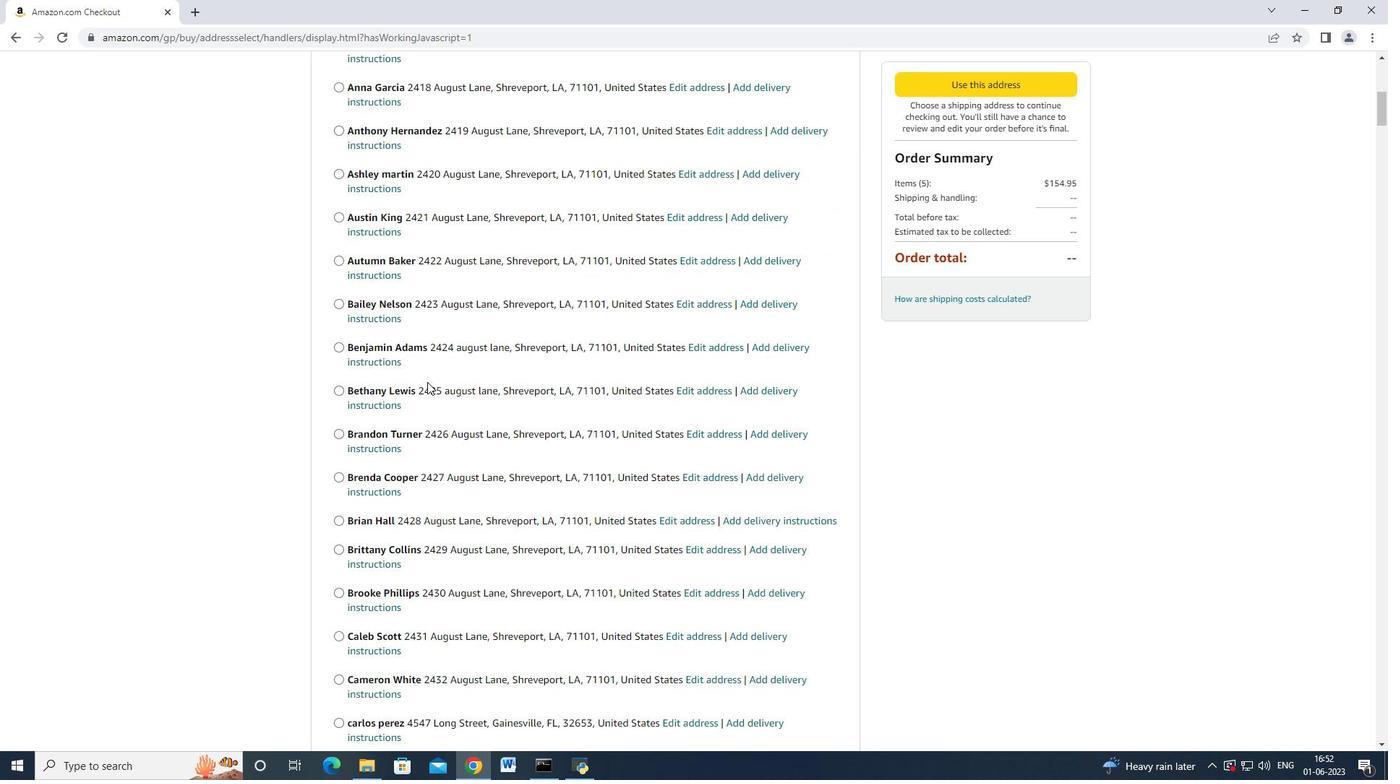 
Action: Mouse scrolled (410, 399) with delta (0, 0)
Screenshot: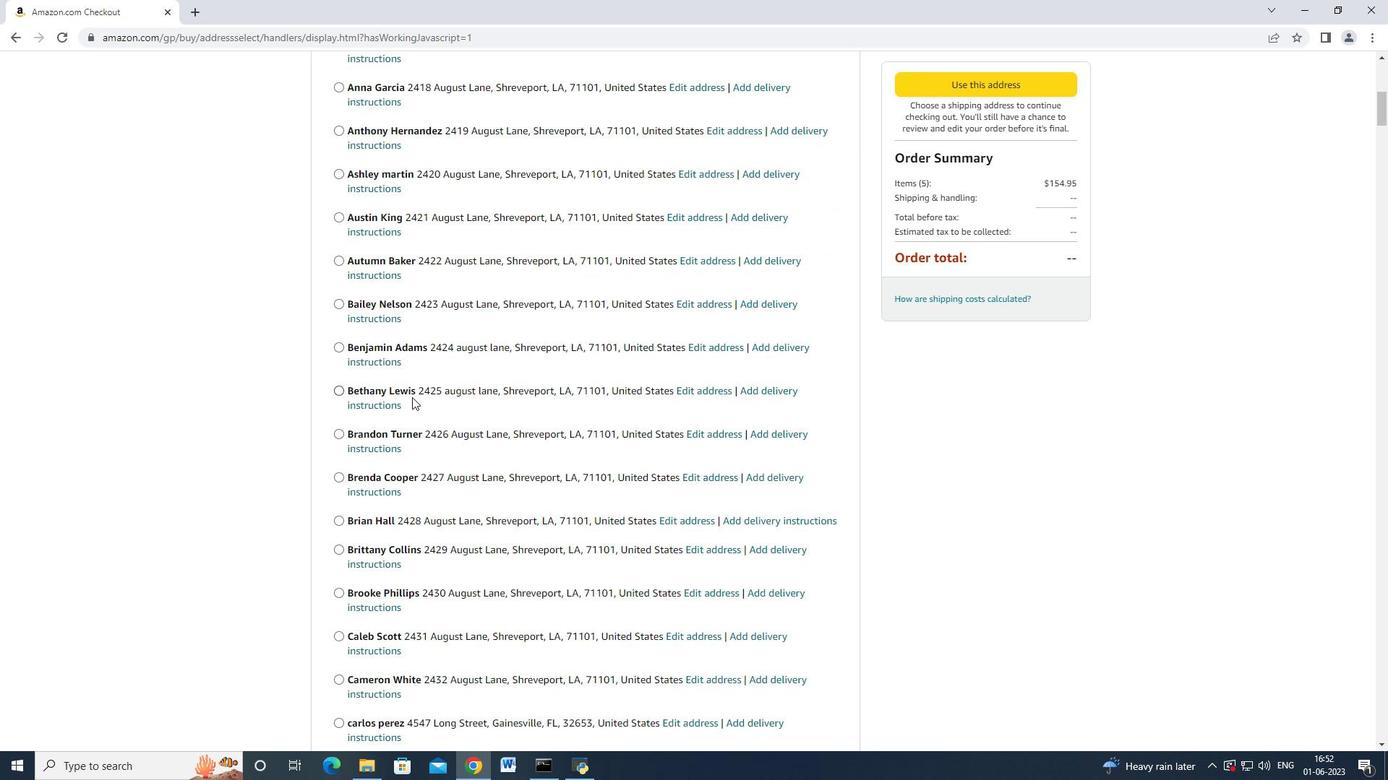
Action: Mouse scrolled (410, 399) with delta (0, 0)
Screenshot: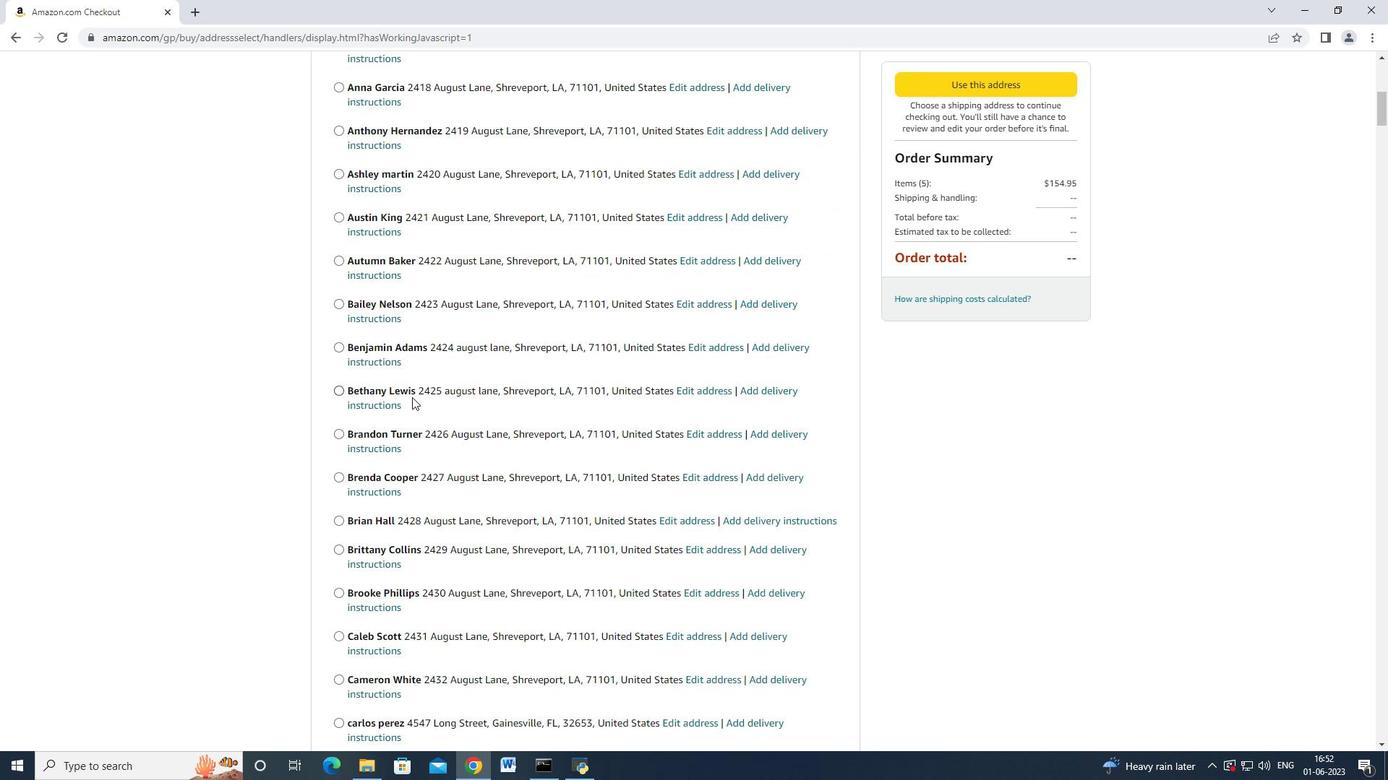 
Action: Mouse moved to (408, 399)
Screenshot: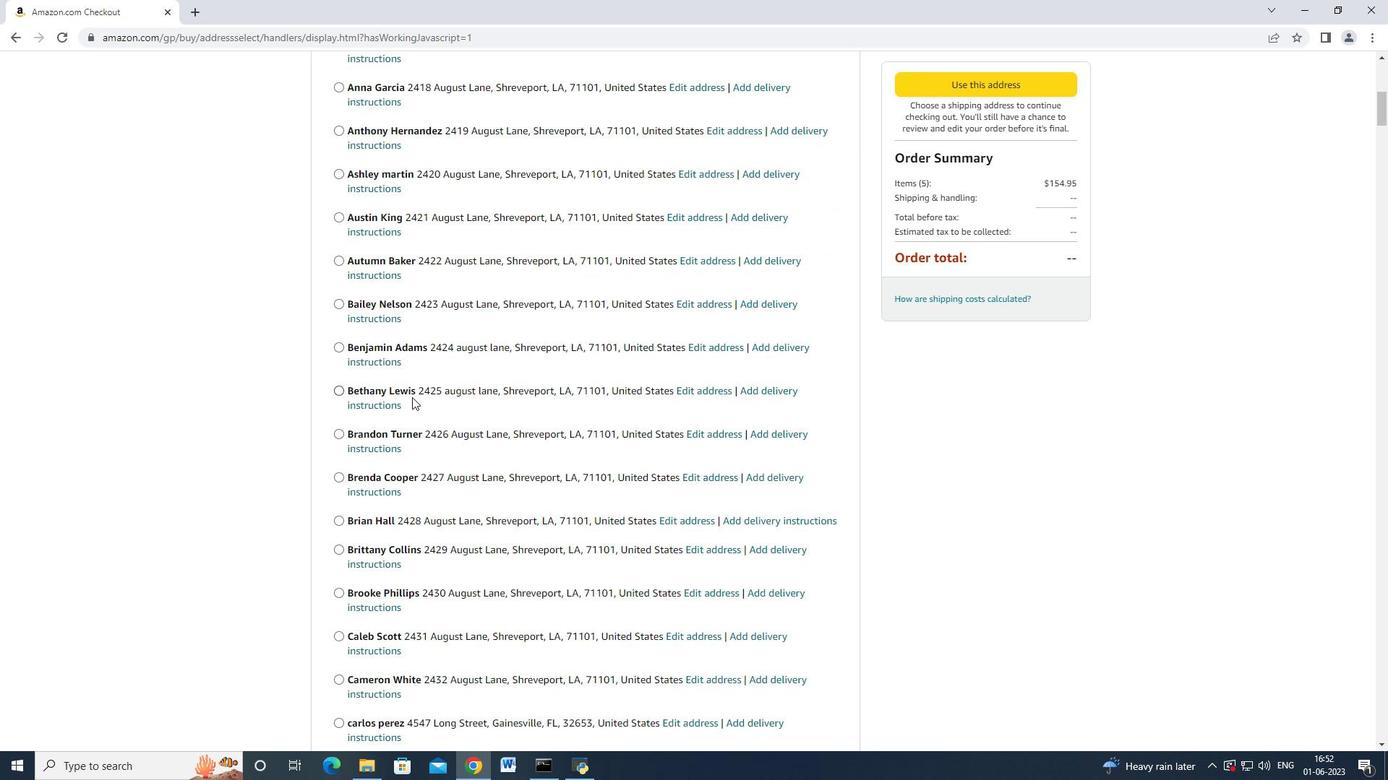 
Action: Mouse scrolled (409, 399) with delta (0, 0)
Screenshot: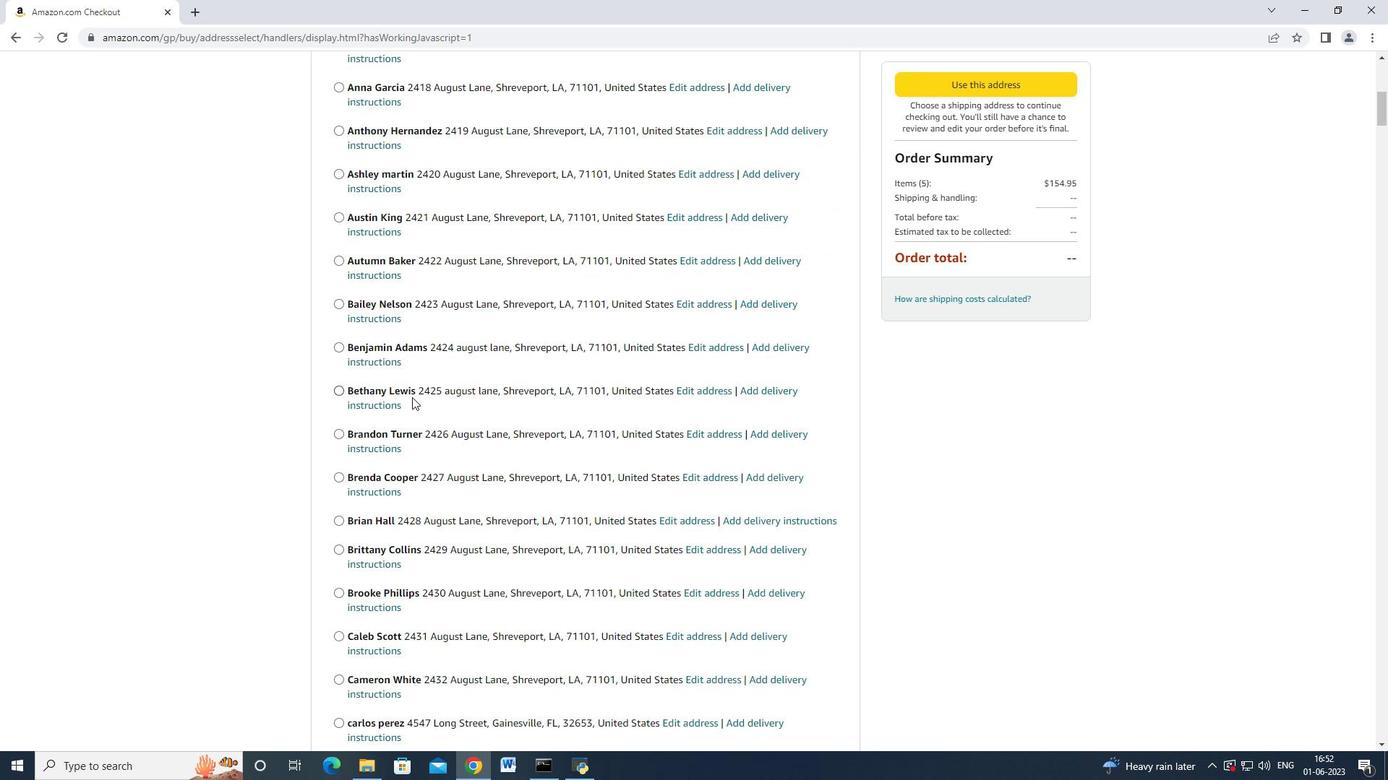 
Action: Mouse moved to (406, 399)
Screenshot: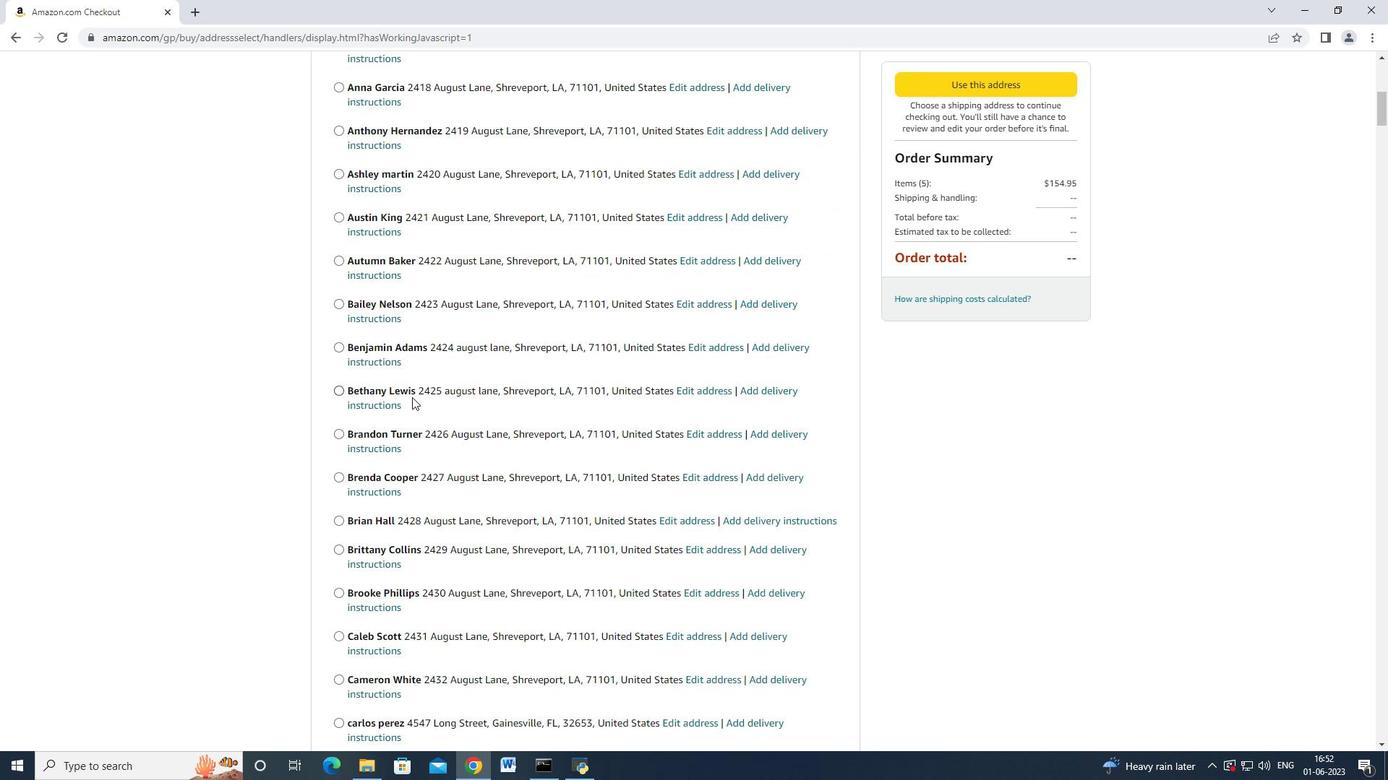 
Action: Mouse scrolled (408, 399) with delta (0, 0)
Screenshot: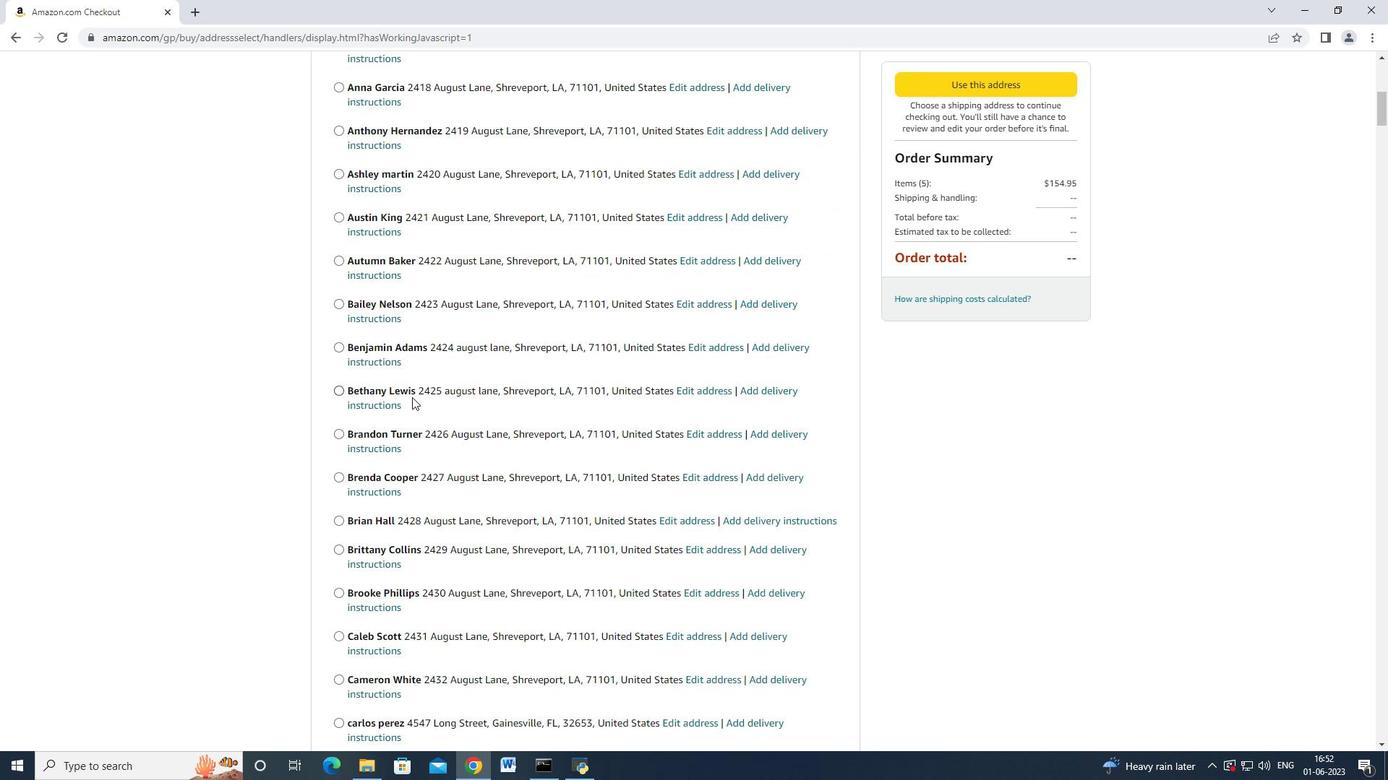 
Action: Mouse moved to (405, 399)
Screenshot: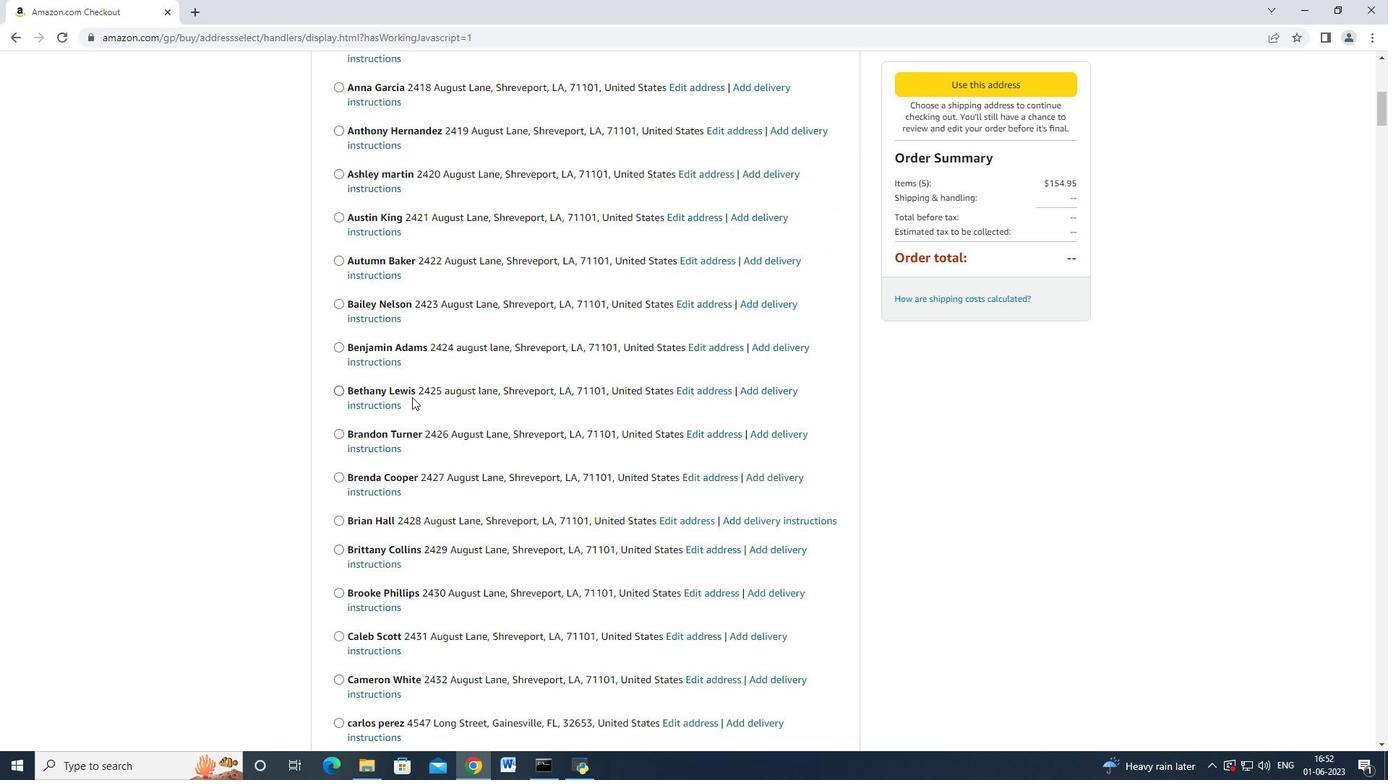
Action: Mouse scrolled (406, 398) with delta (0, 0)
Screenshot: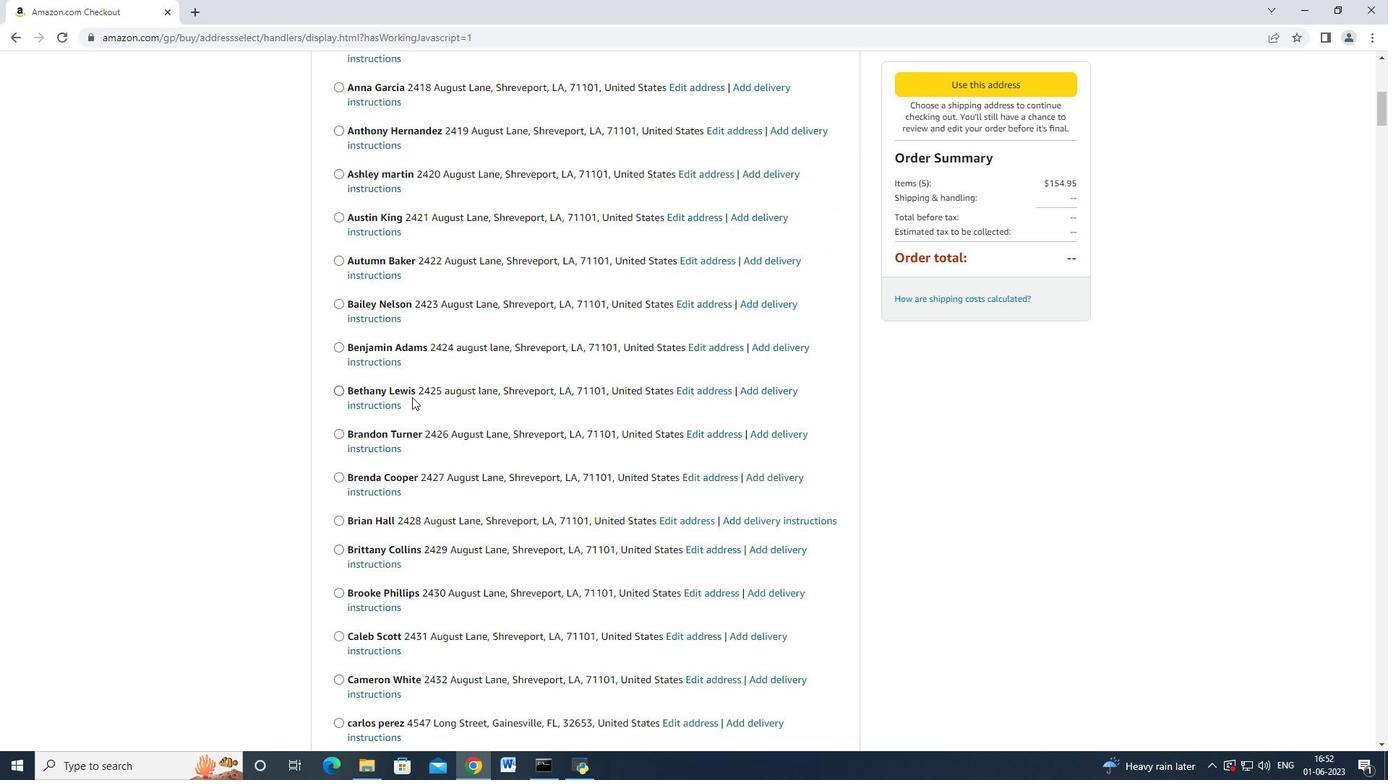 
Action: Mouse moved to (401, 404)
Screenshot: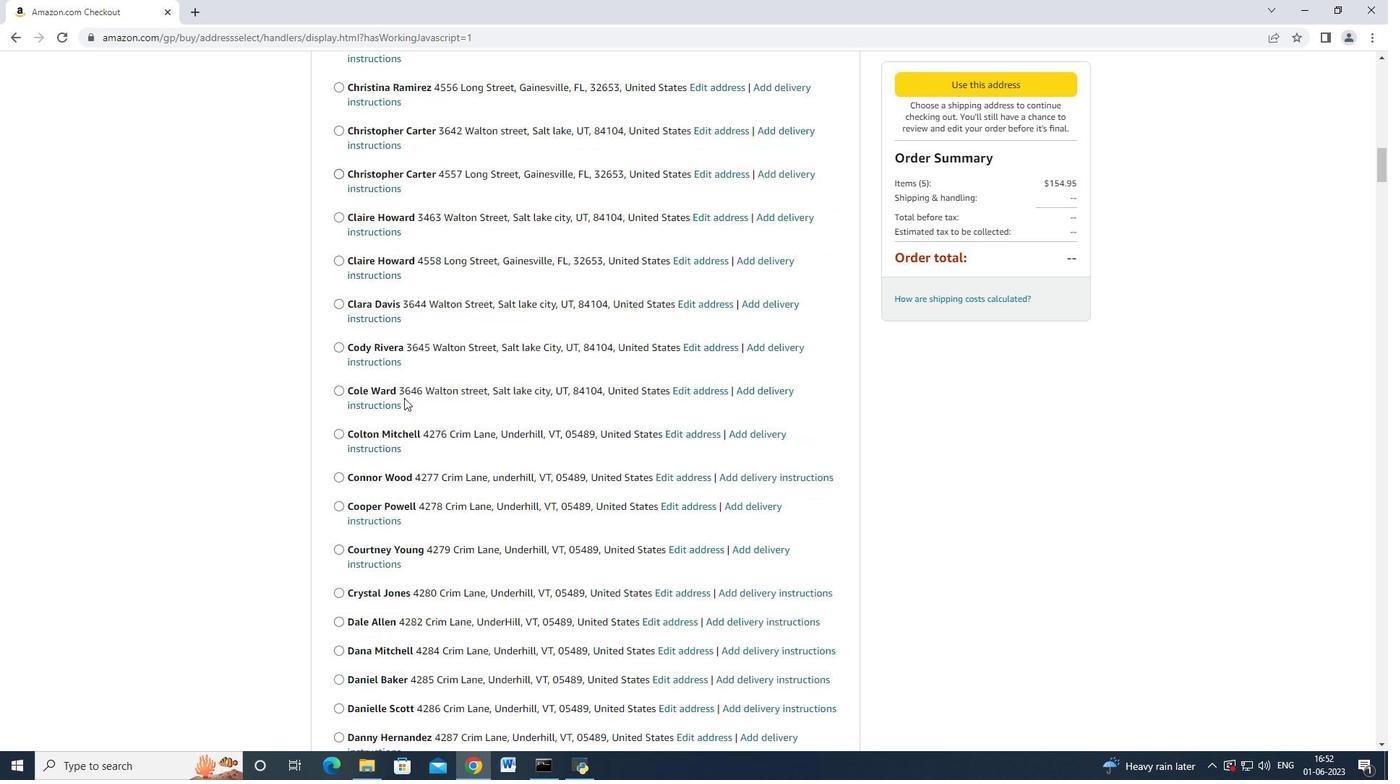 
Action: Mouse scrolled (401, 403) with delta (0, 0)
Screenshot: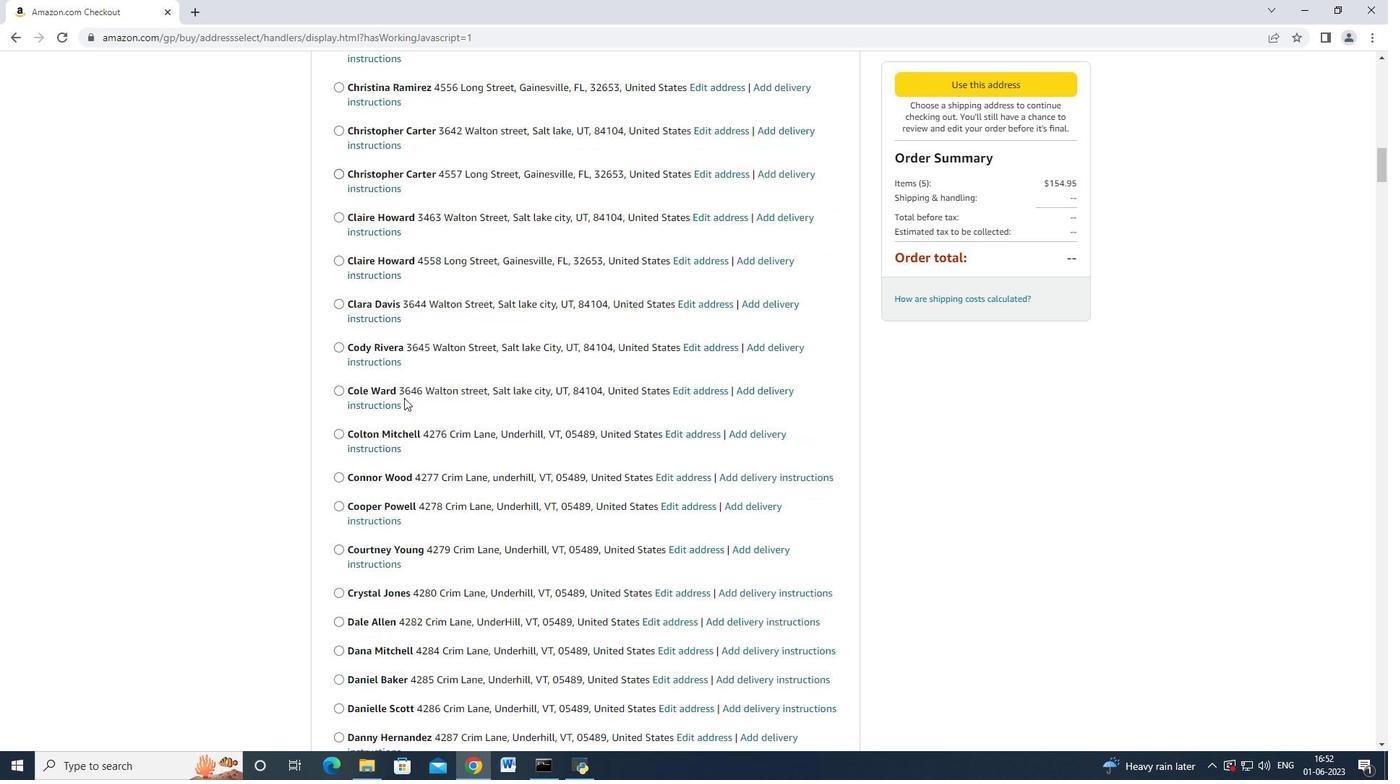 
Action: Mouse scrolled (401, 403) with delta (0, 0)
Screenshot: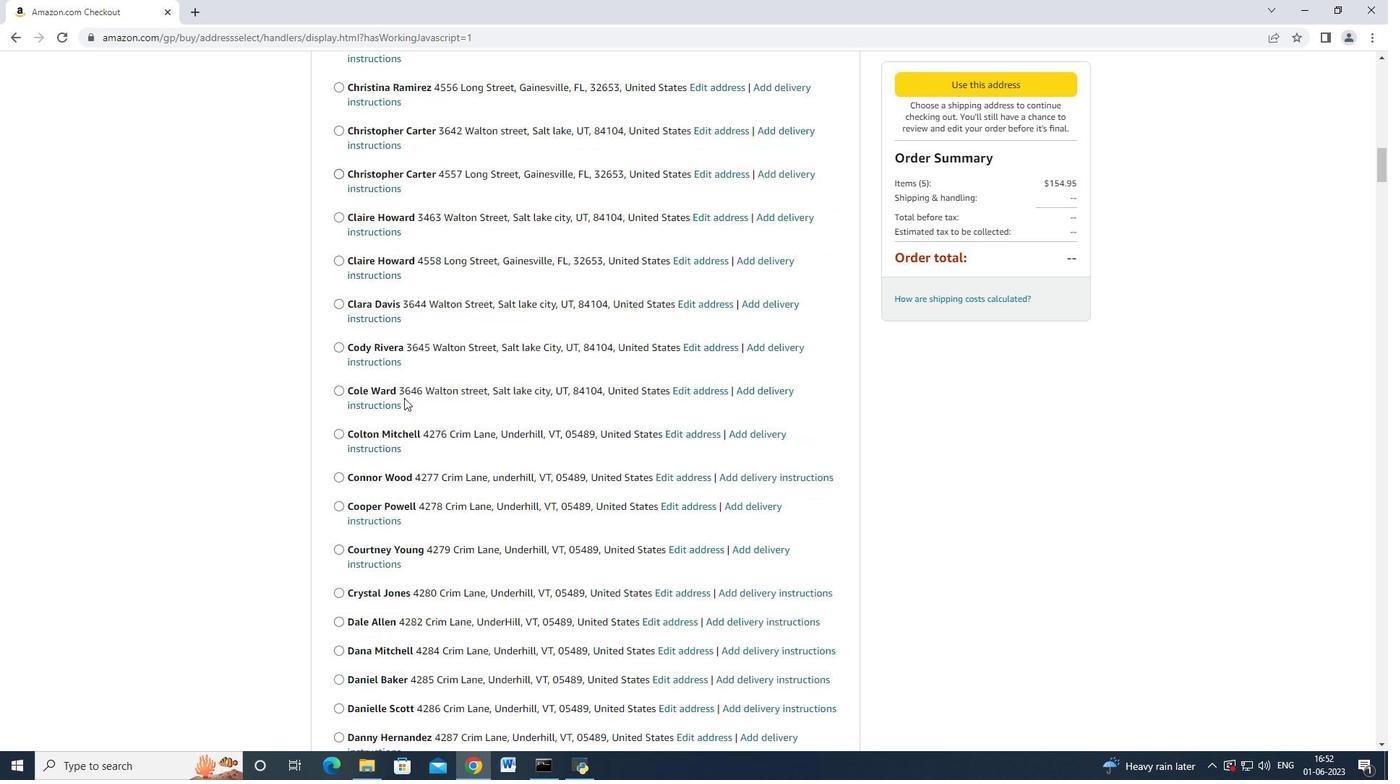 
Action: Mouse scrolled (401, 403) with delta (0, 0)
Screenshot: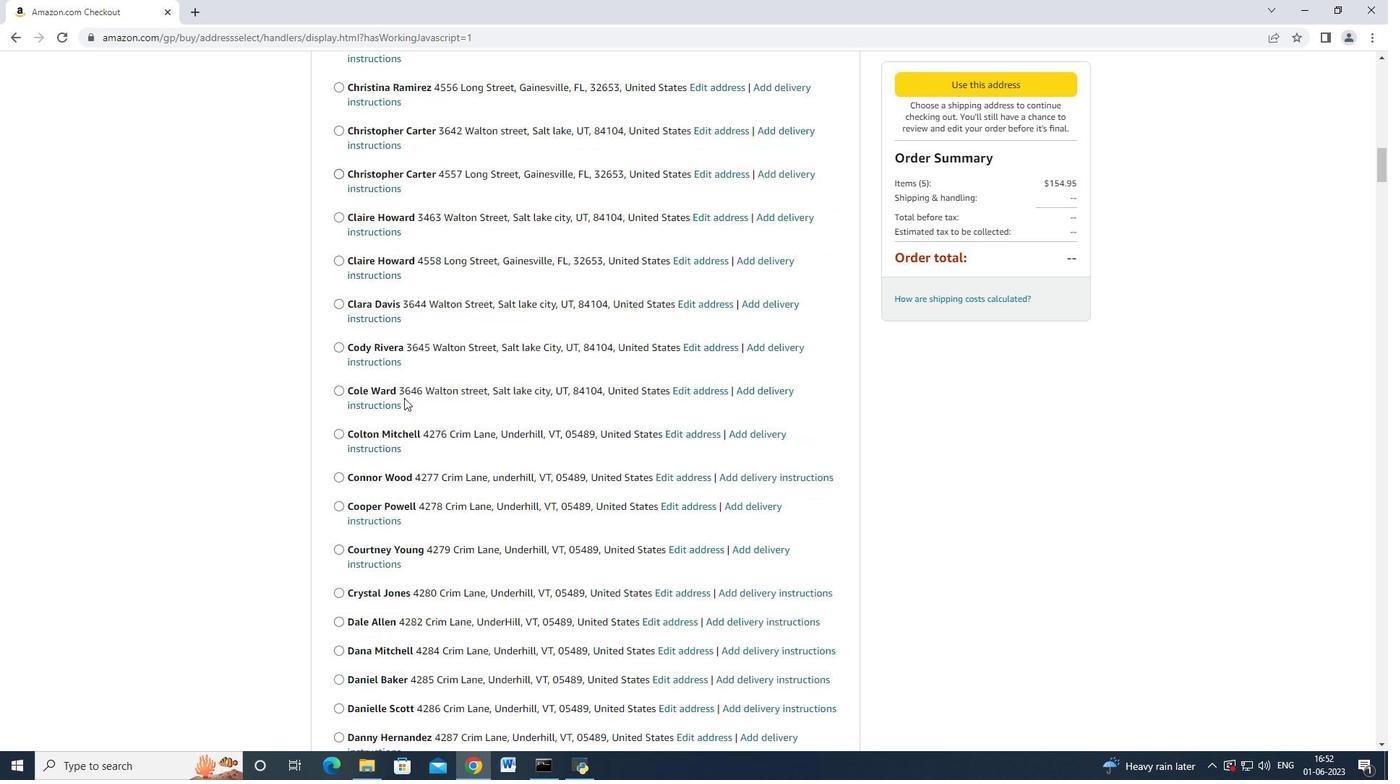 
Action: Mouse scrolled (401, 403) with delta (0, 0)
Screenshot: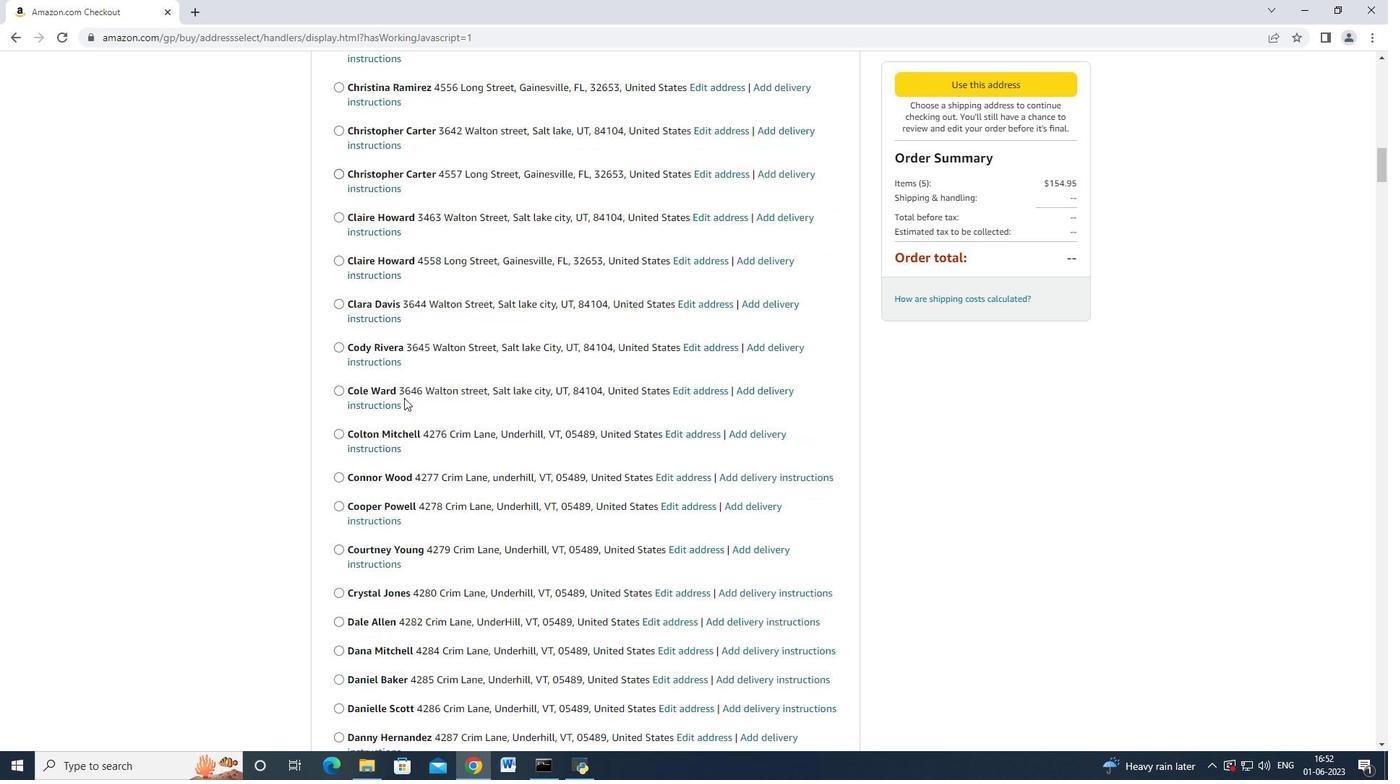 
Action: Mouse moved to (401, 404)
Screenshot: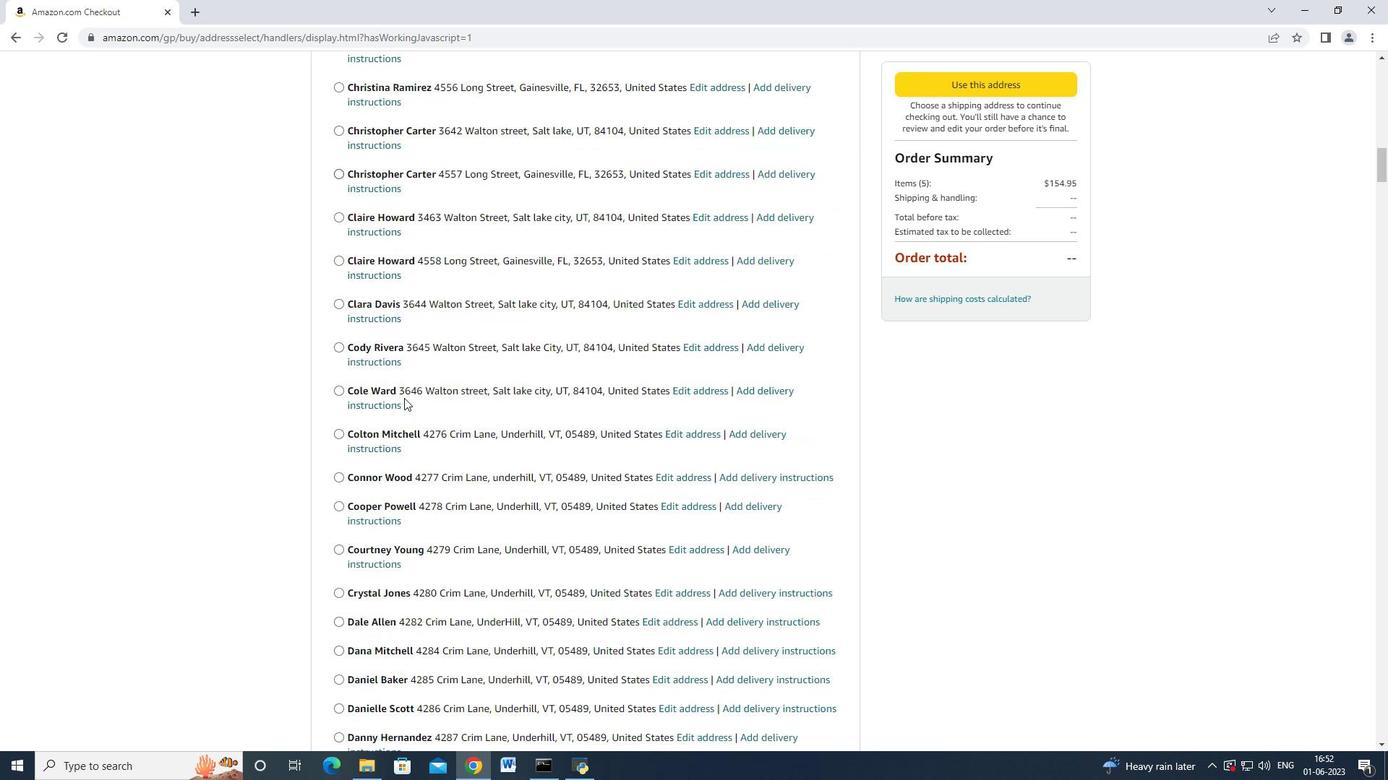 
Action: Mouse scrolled (401, 403) with delta (0, 0)
Screenshot: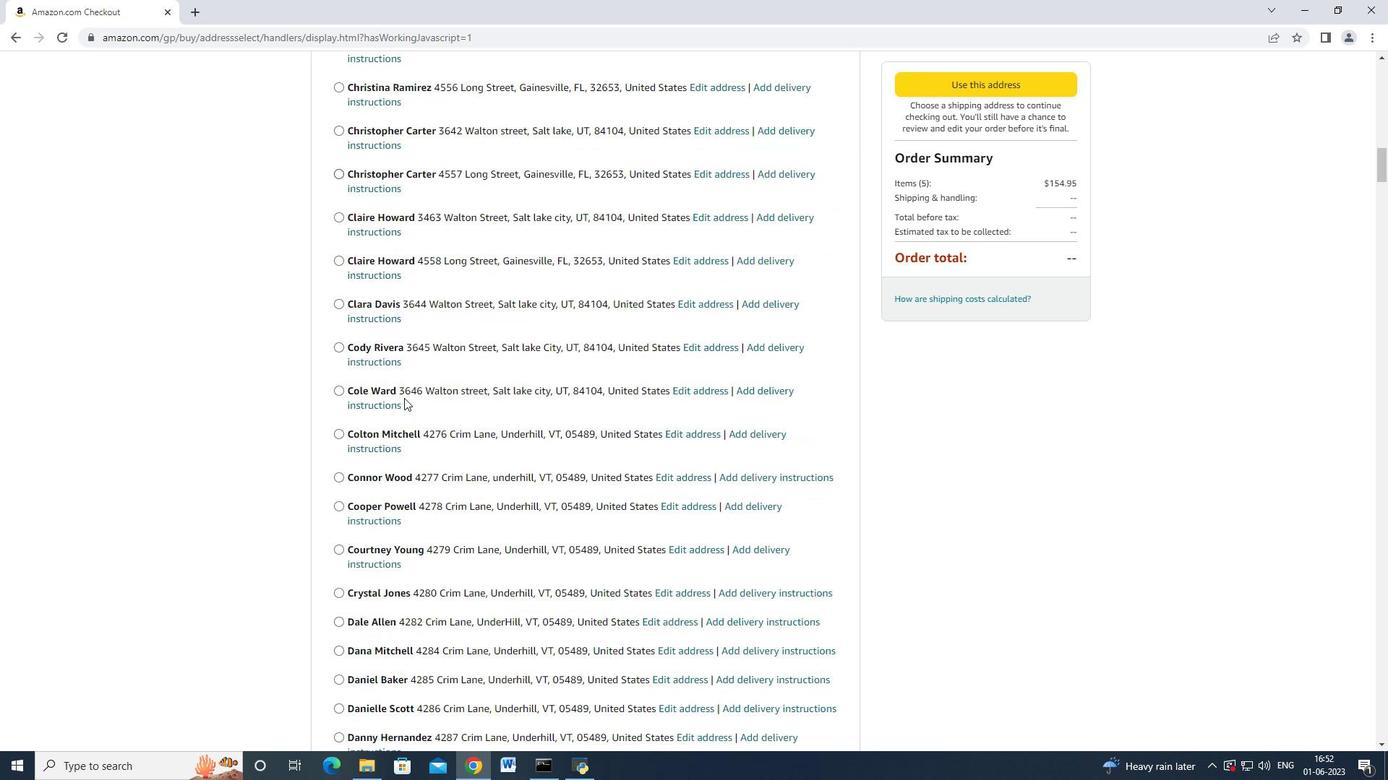 
Action: Mouse scrolled (401, 403) with delta (0, 0)
Screenshot: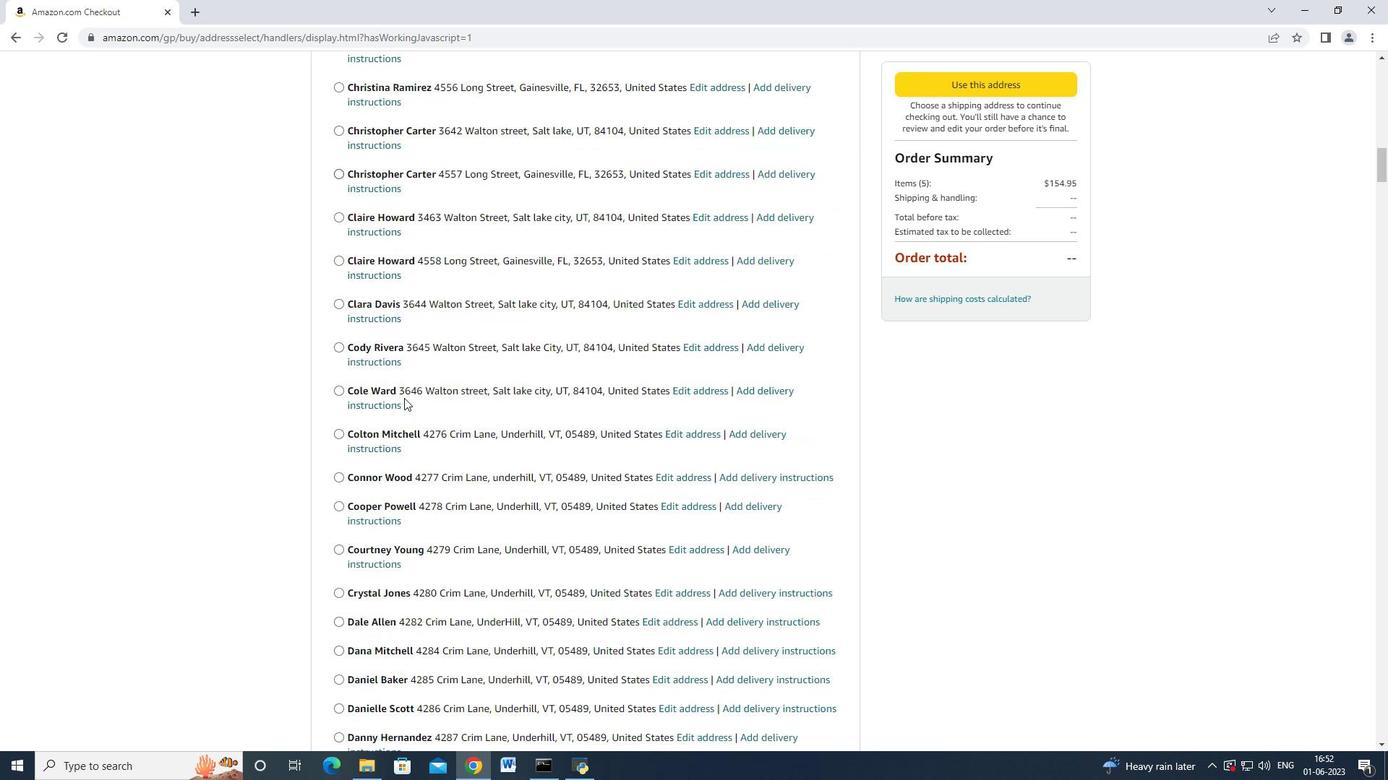 
Action: Mouse scrolled (401, 403) with delta (0, 0)
Screenshot: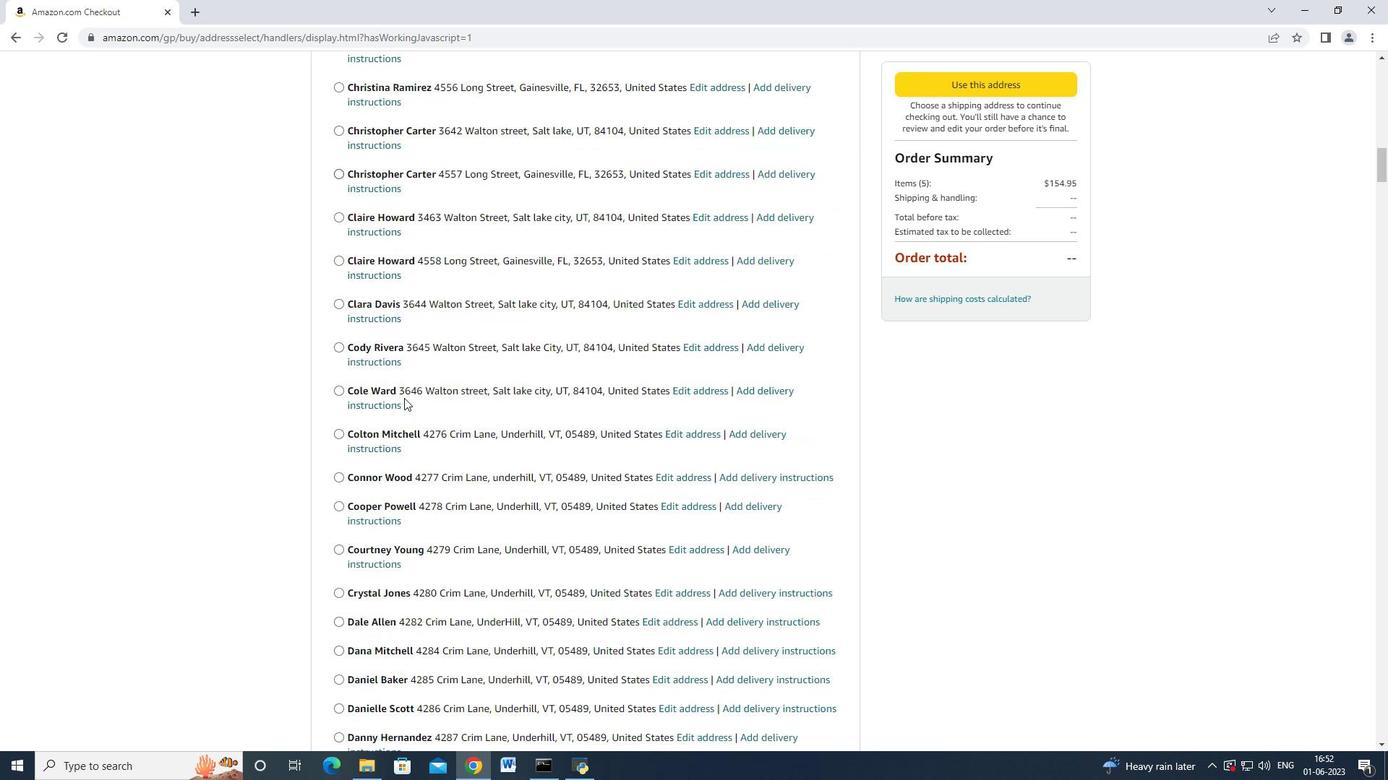 
Action: Mouse moved to (399, 404)
Screenshot: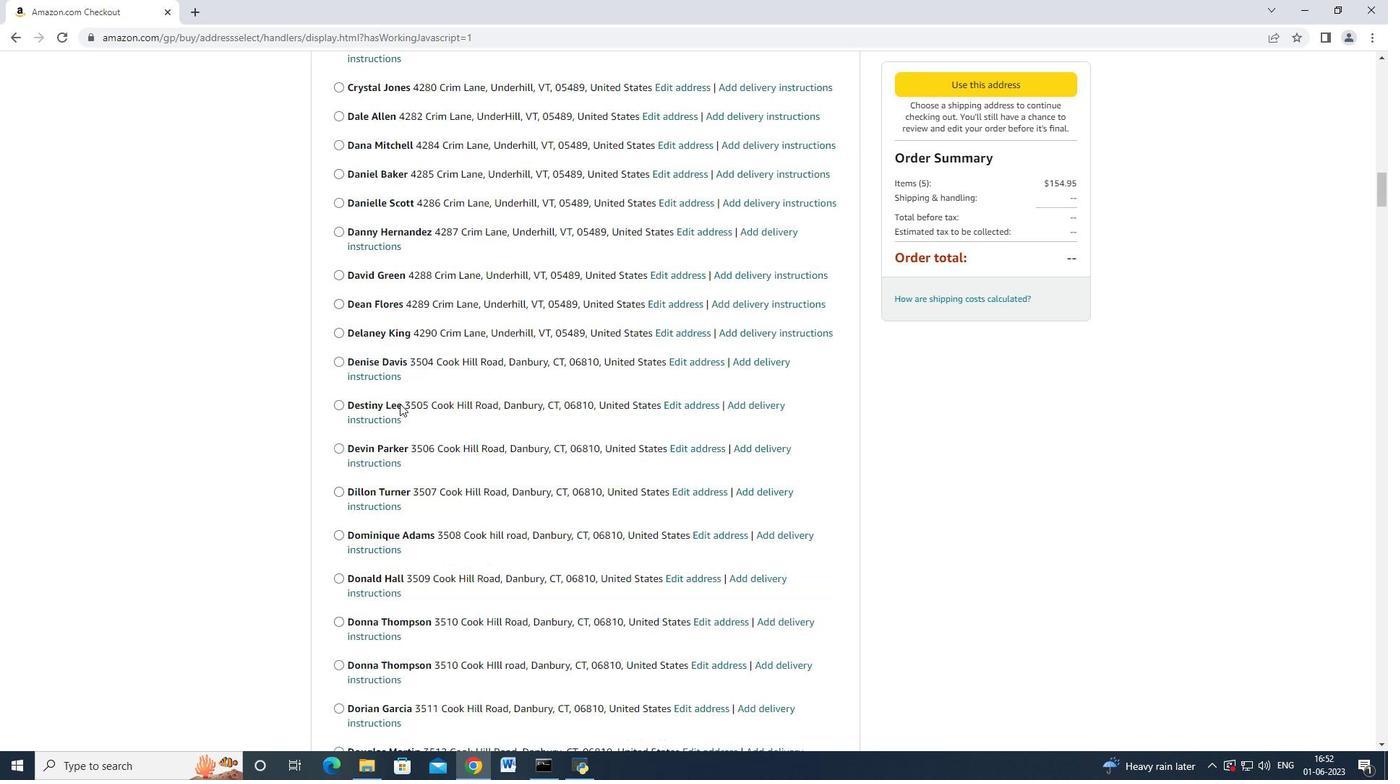 
Action: Mouse scrolled (399, 404) with delta (0, 0)
Screenshot: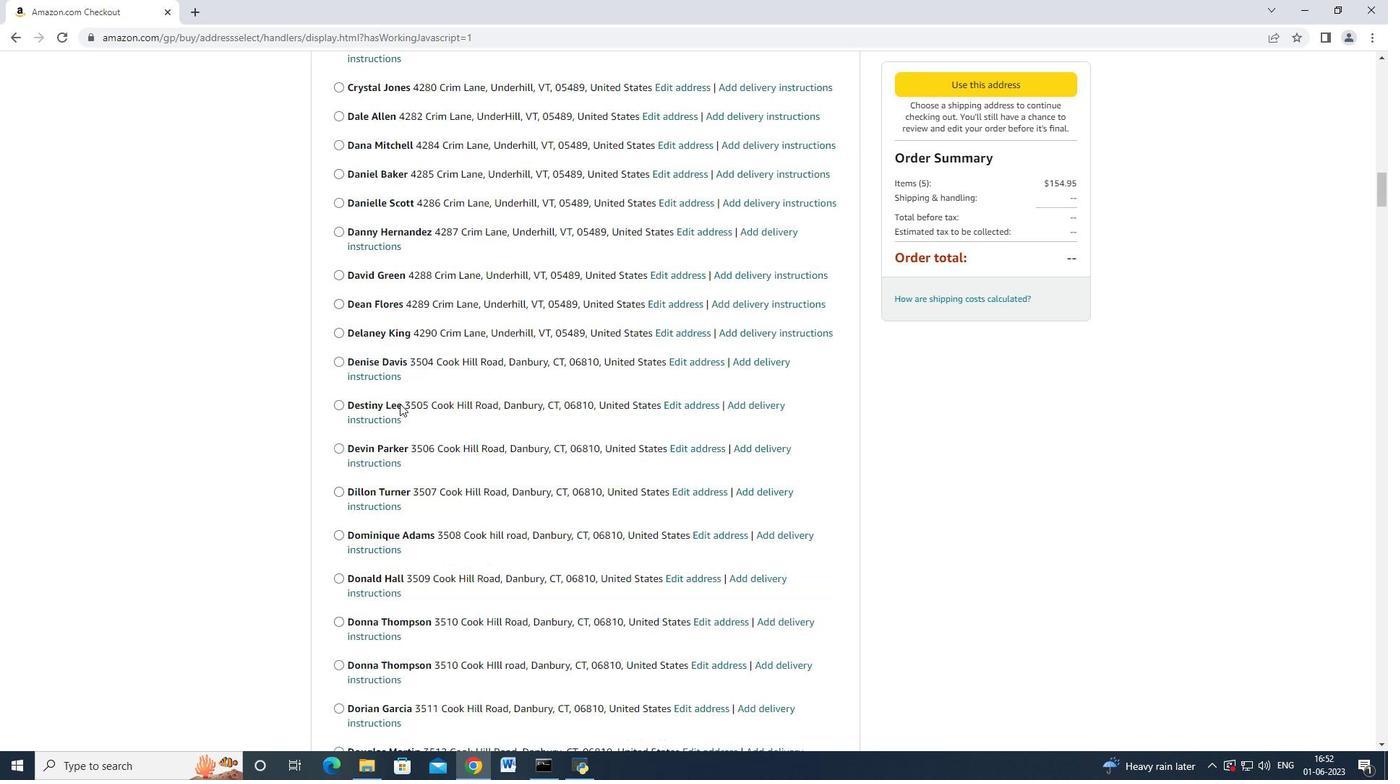 
Action: Mouse moved to (397, 407)
Screenshot: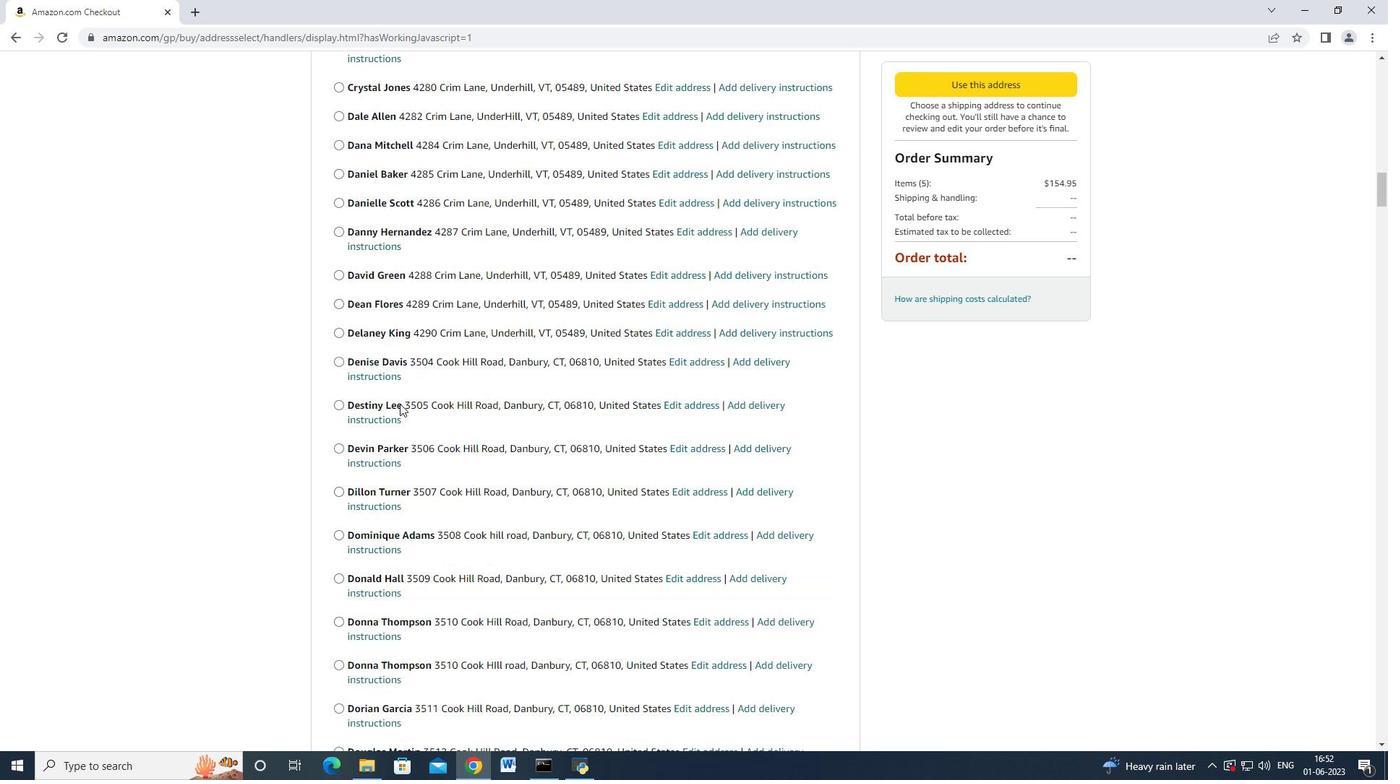 
Action: Mouse scrolled (397, 406) with delta (0, 0)
Screenshot: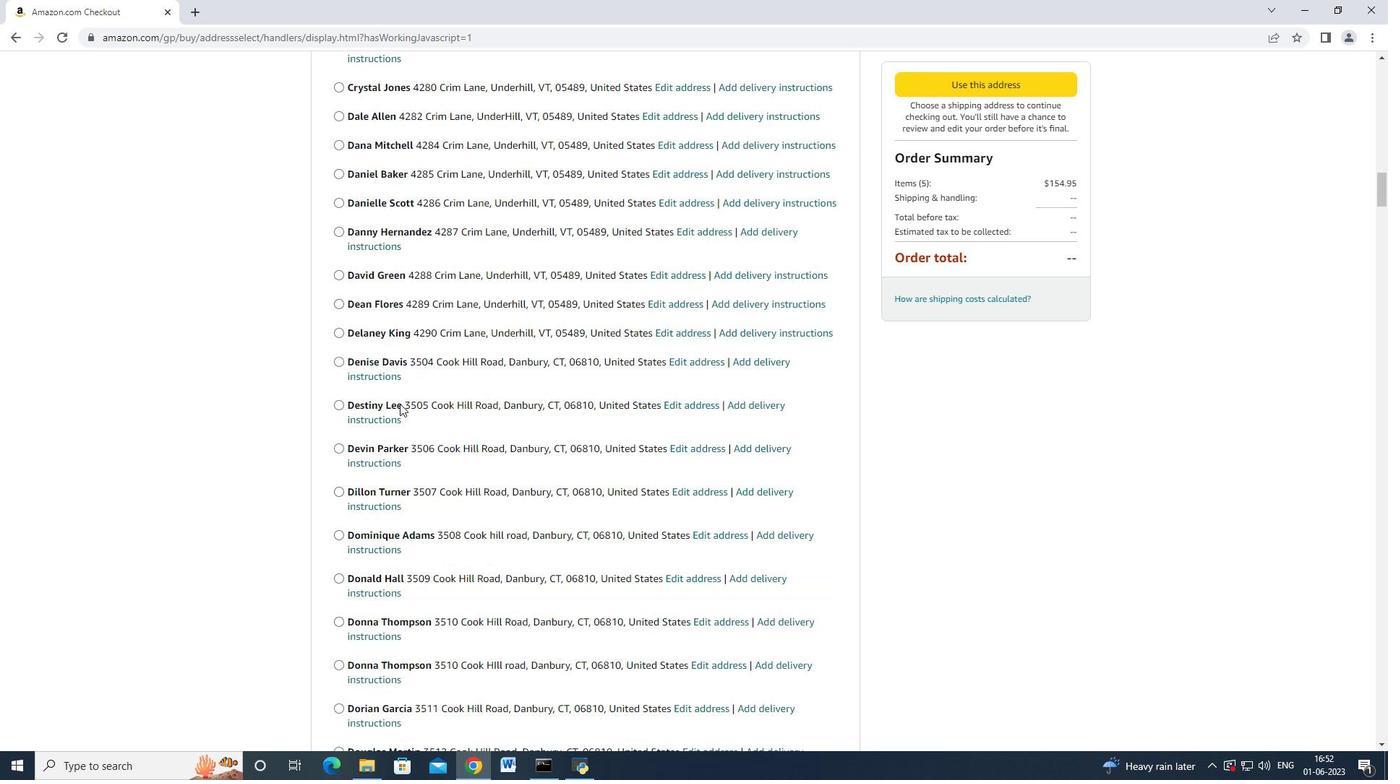 
Action: Mouse scrolled (397, 406) with delta (0, 0)
Screenshot: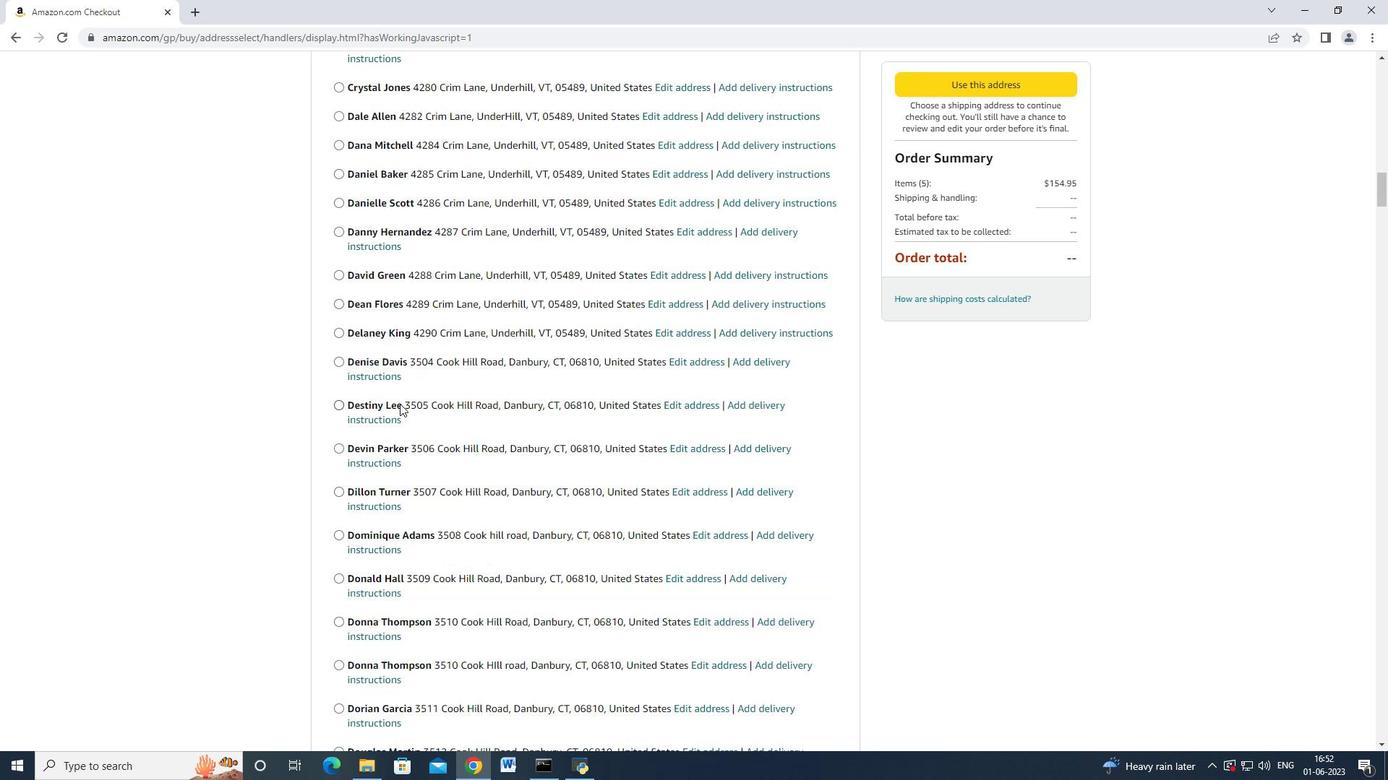 
Action: Mouse scrolled (397, 406) with delta (0, 0)
Screenshot: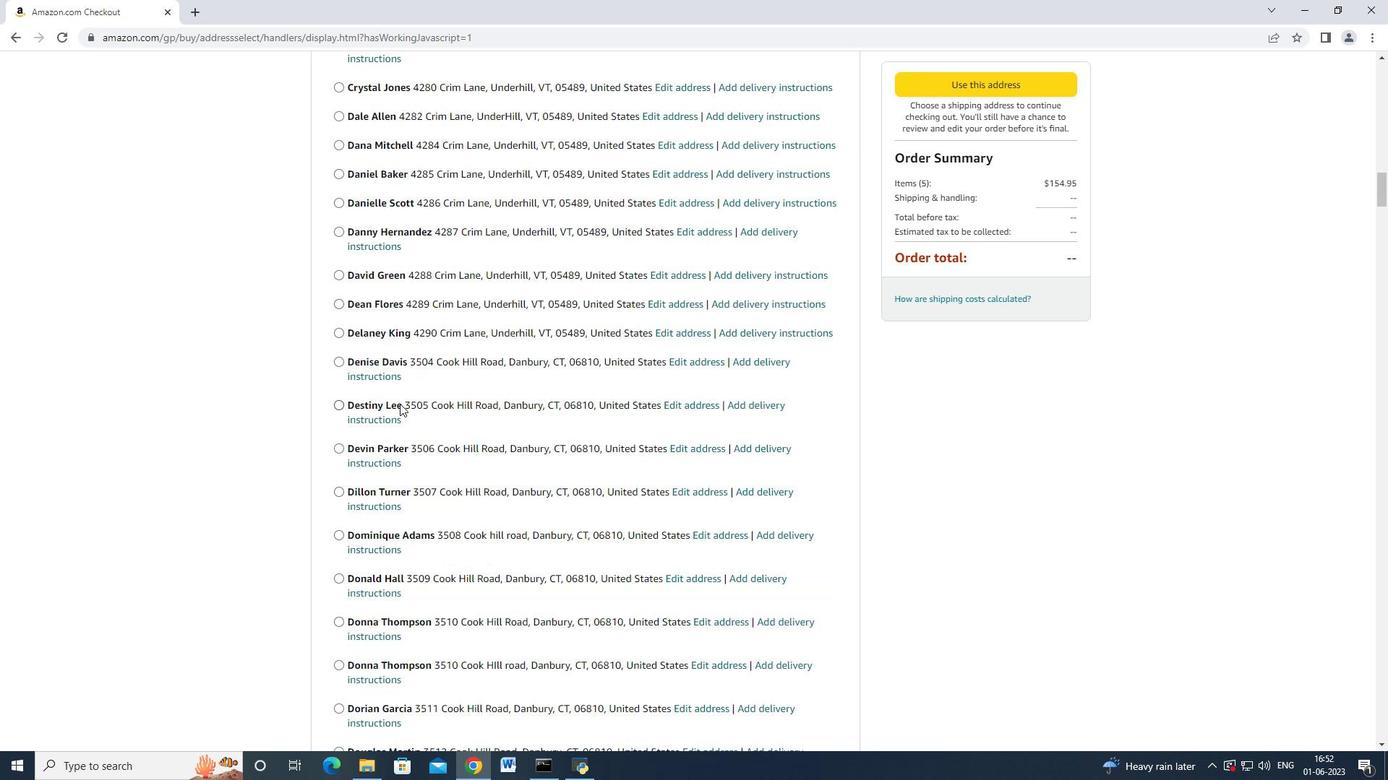 
Action: Mouse moved to (397, 407)
Screenshot: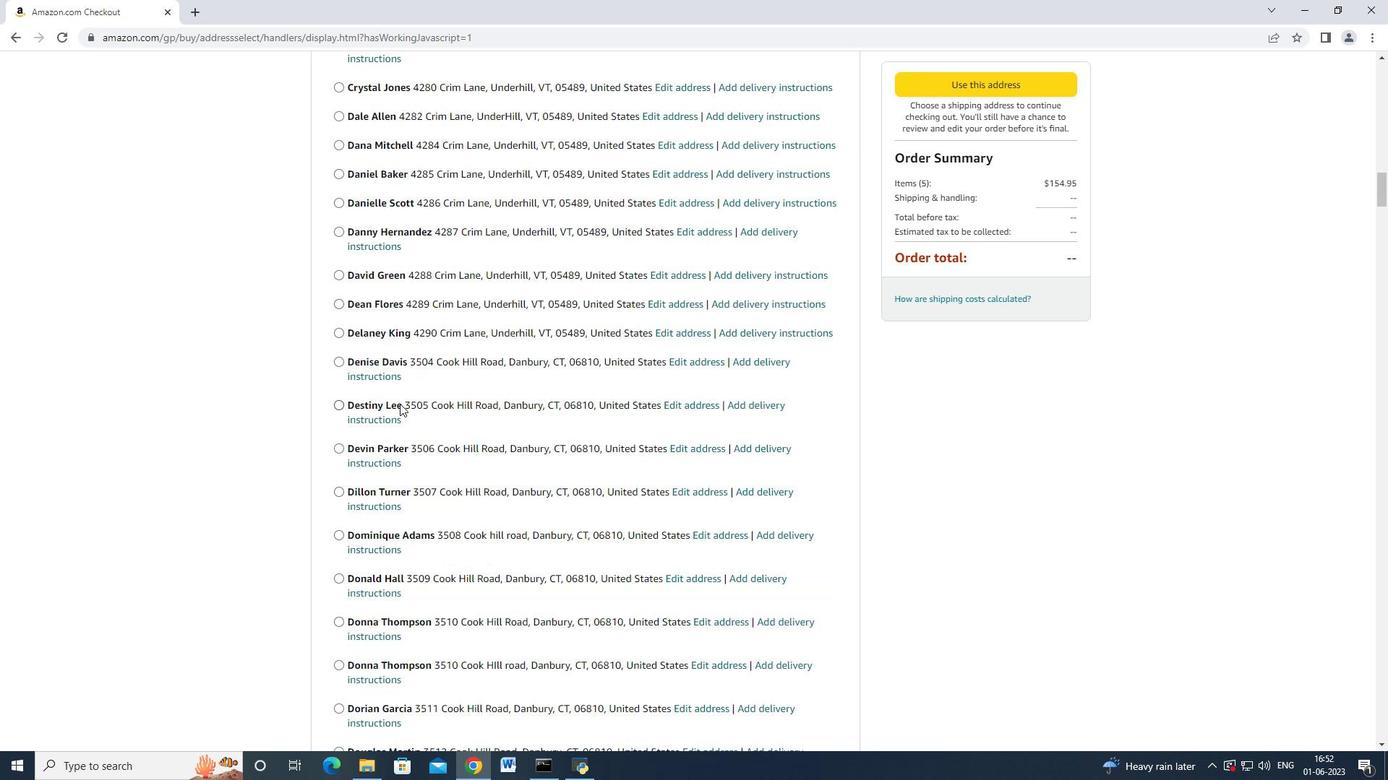 
Action: Mouse scrolled (397, 406) with delta (0, 0)
Screenshot: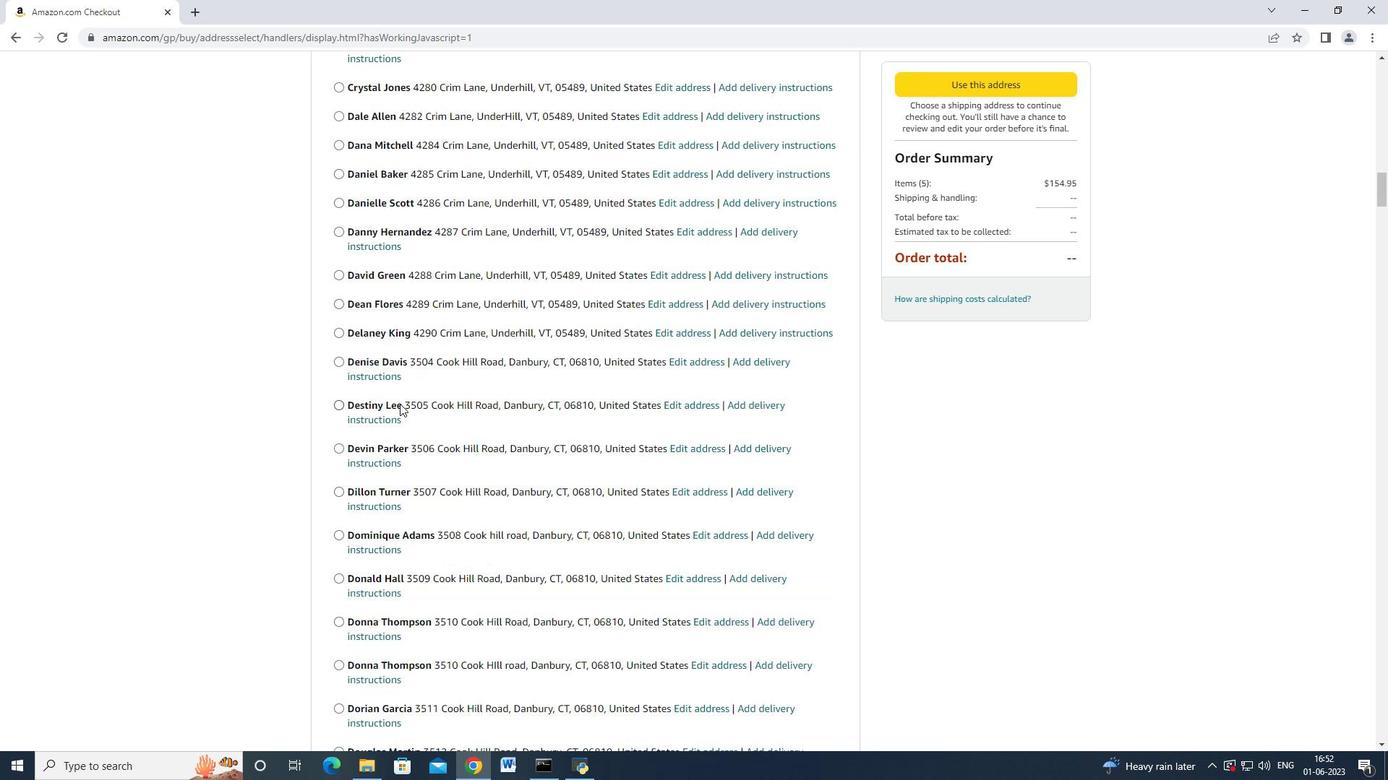 
Action: Mouse scrolled (397, 406) with delta (0, 0)
Screenshot: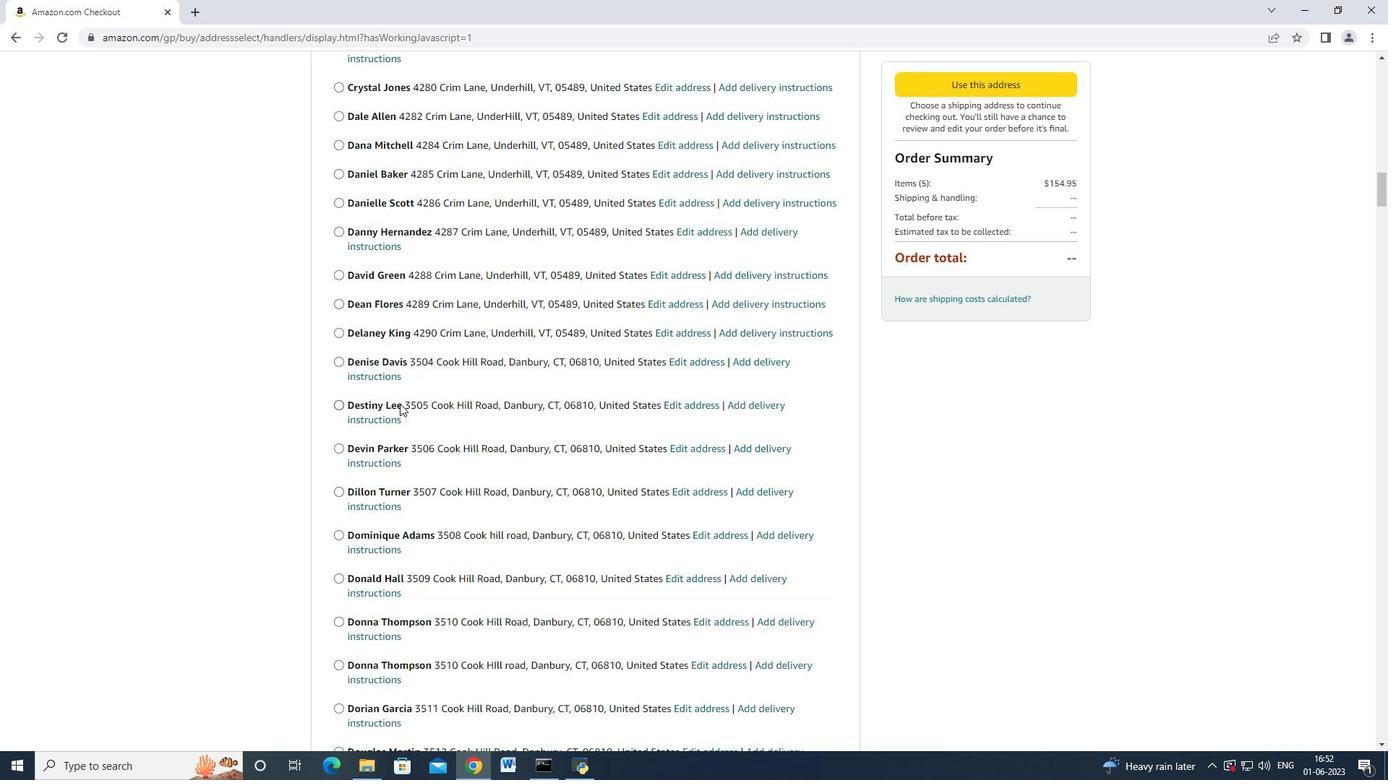 
Action: Mouse scrolled (397, 406) with delta (0, 0)
Screenshot: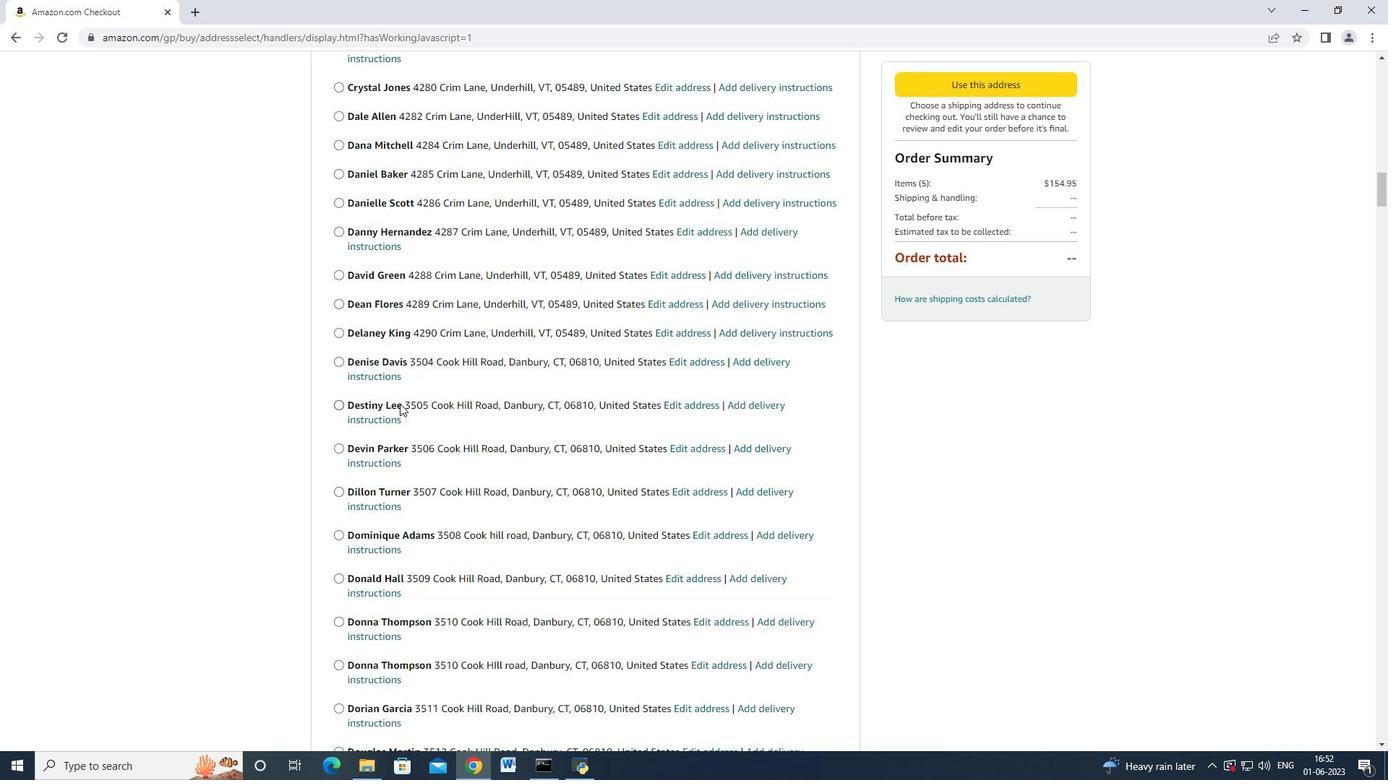 
Action: Mouse scrolled (397, 406) with delta (0, 0)
Screenshot: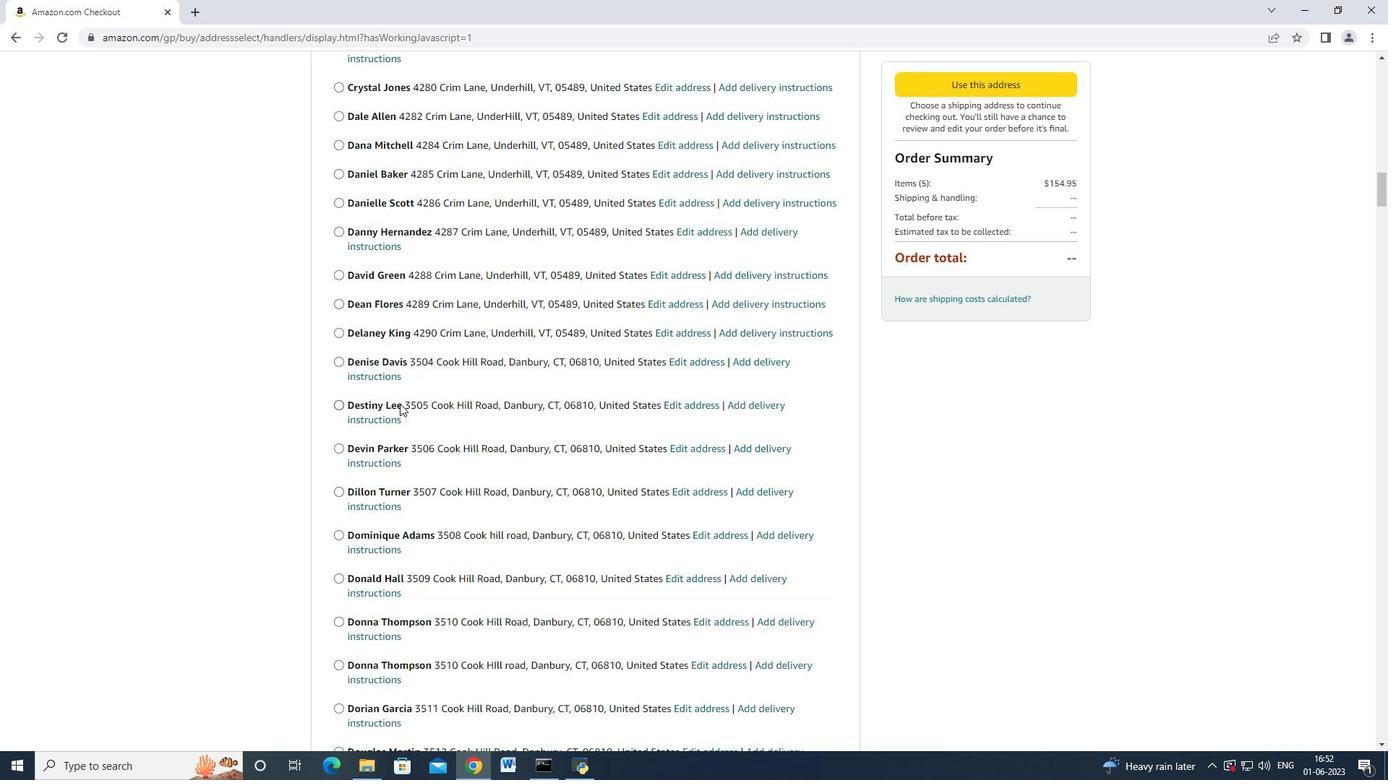 
Action: Mouse moved to (398, 406)
Screenshot: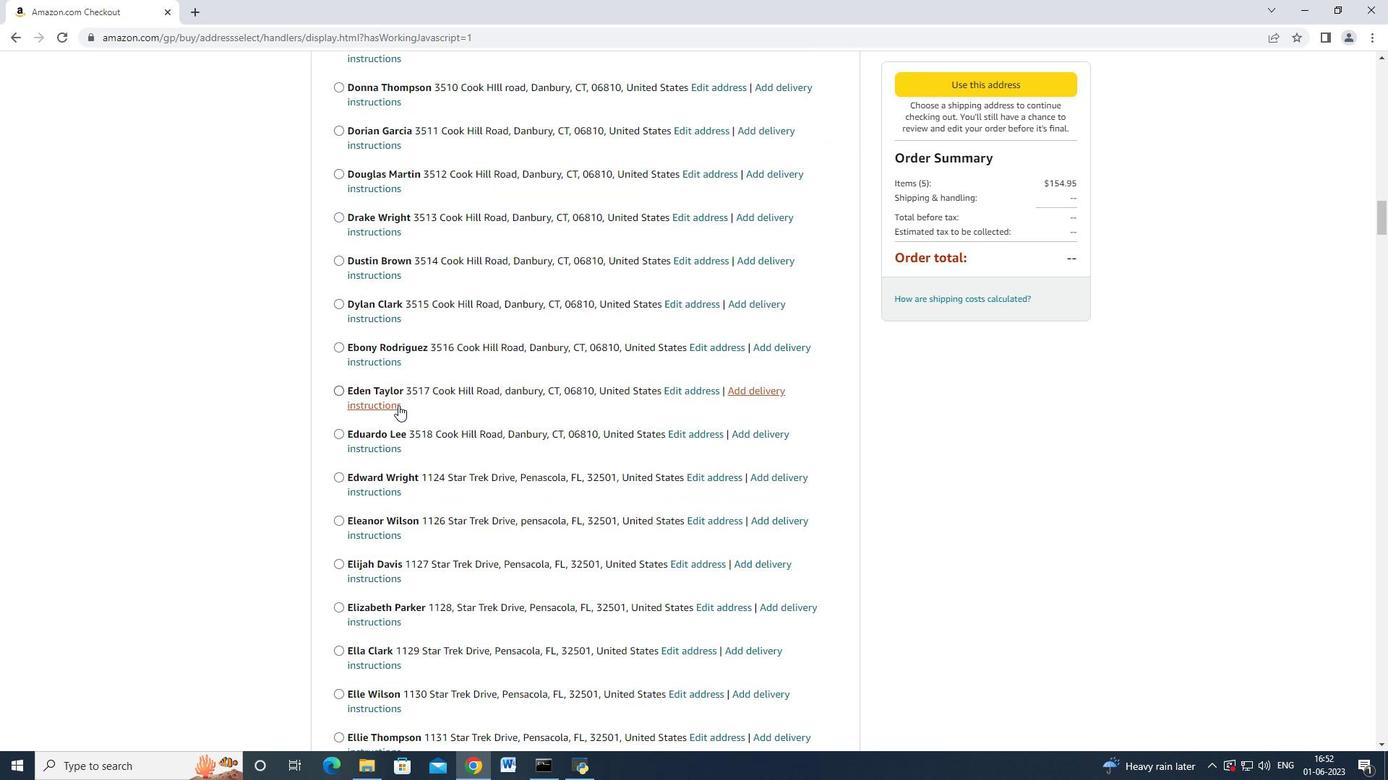 
Action: Mouse scrolled (398, 404) with delta (0, 0)
Screenshot: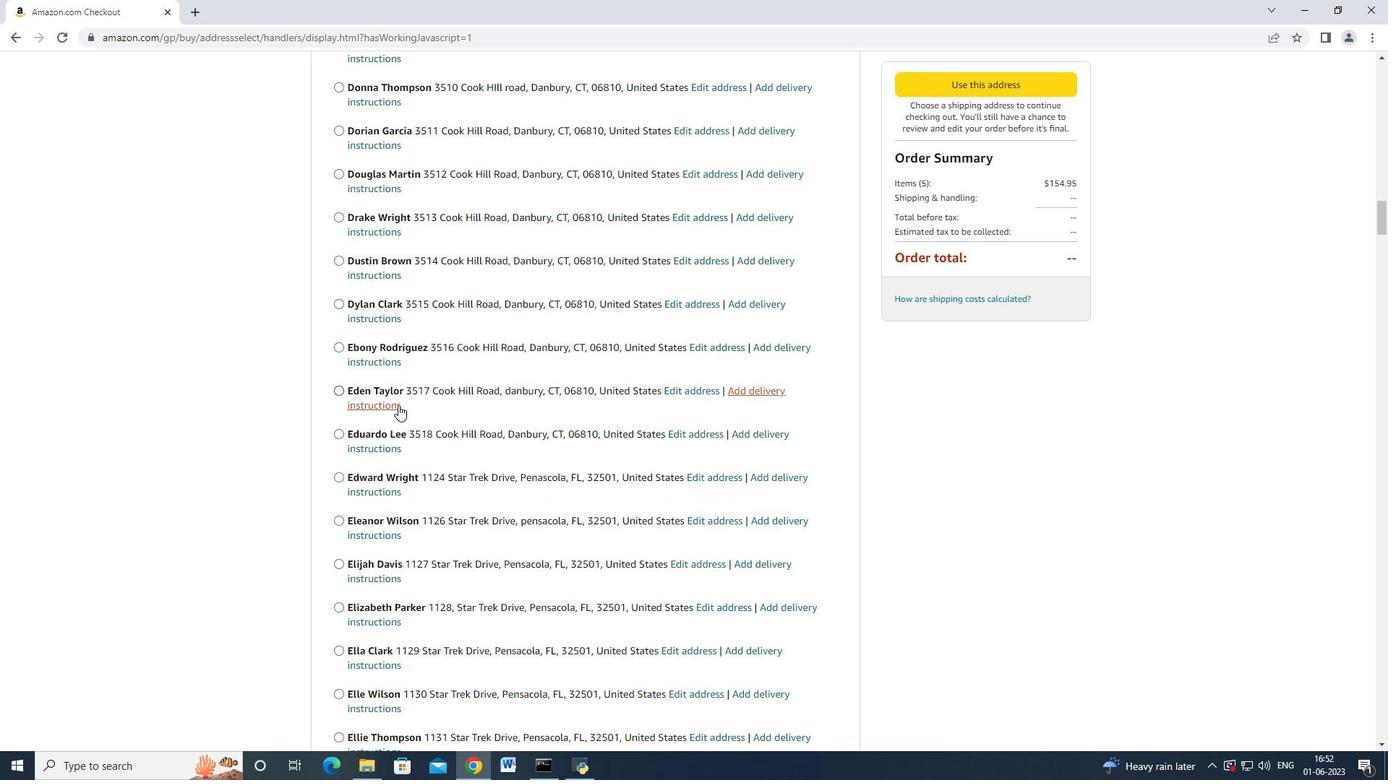 
Action: Mouse scrolled (398, 405) with delta (0, 0)
Screenshot: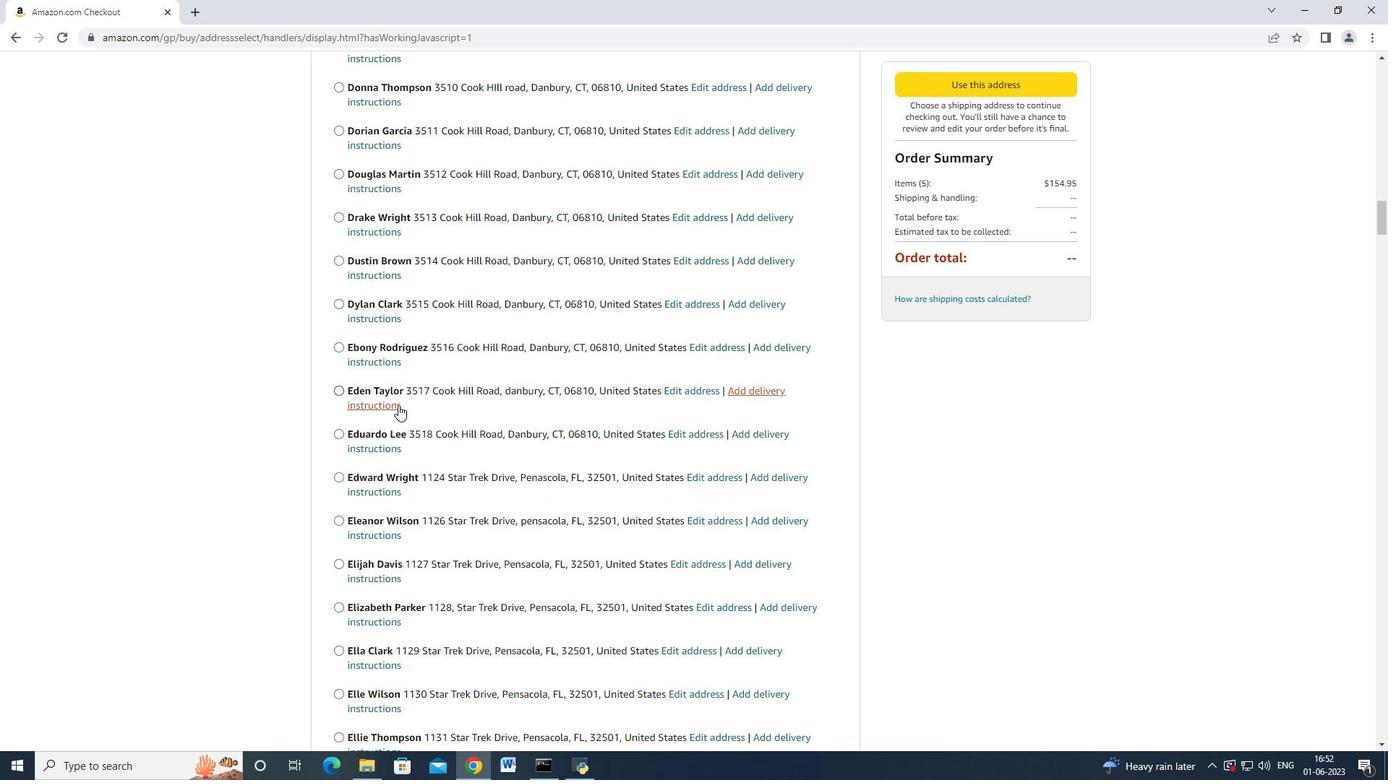 
Action: Mouse moved to (398, 406)
Screenshot: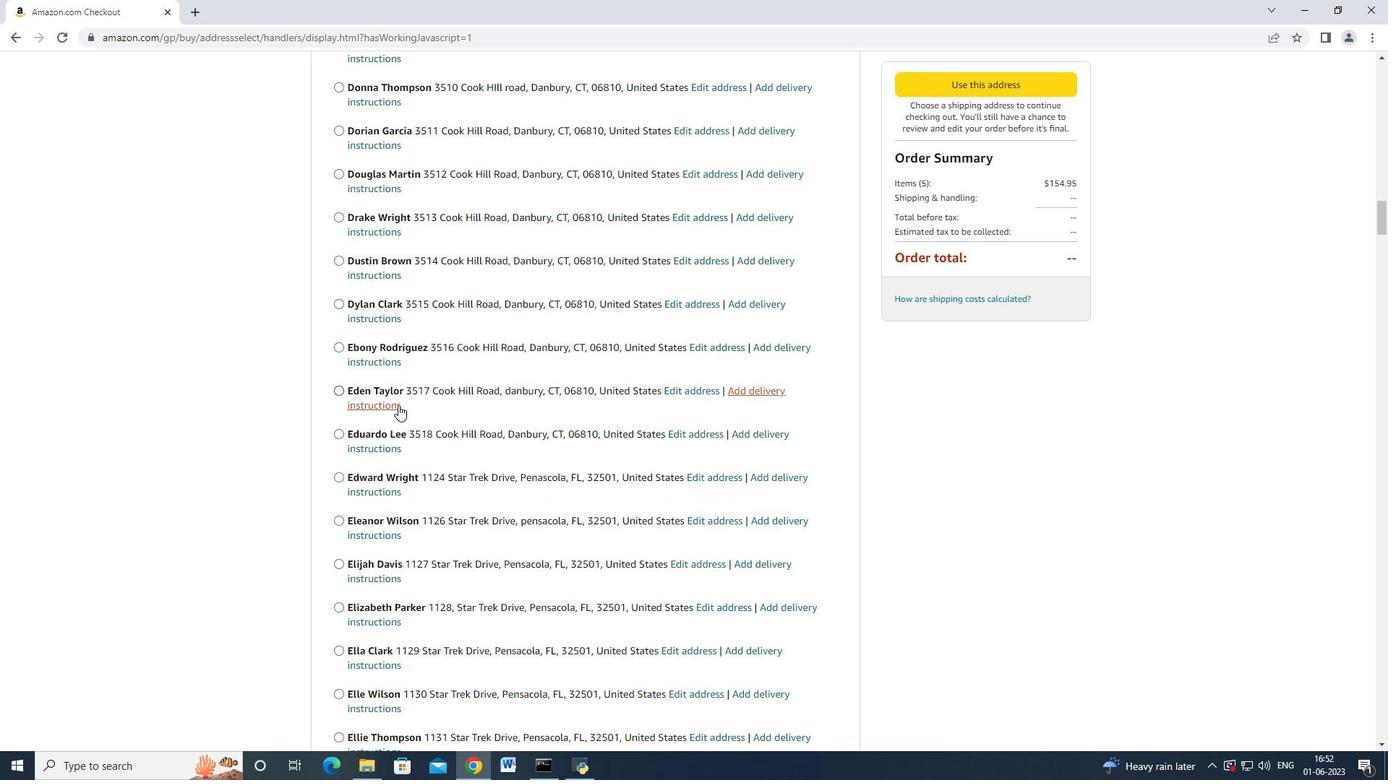 
Action: Mouse scrolled (398, 405) with delta (0, 0)
Screenshot: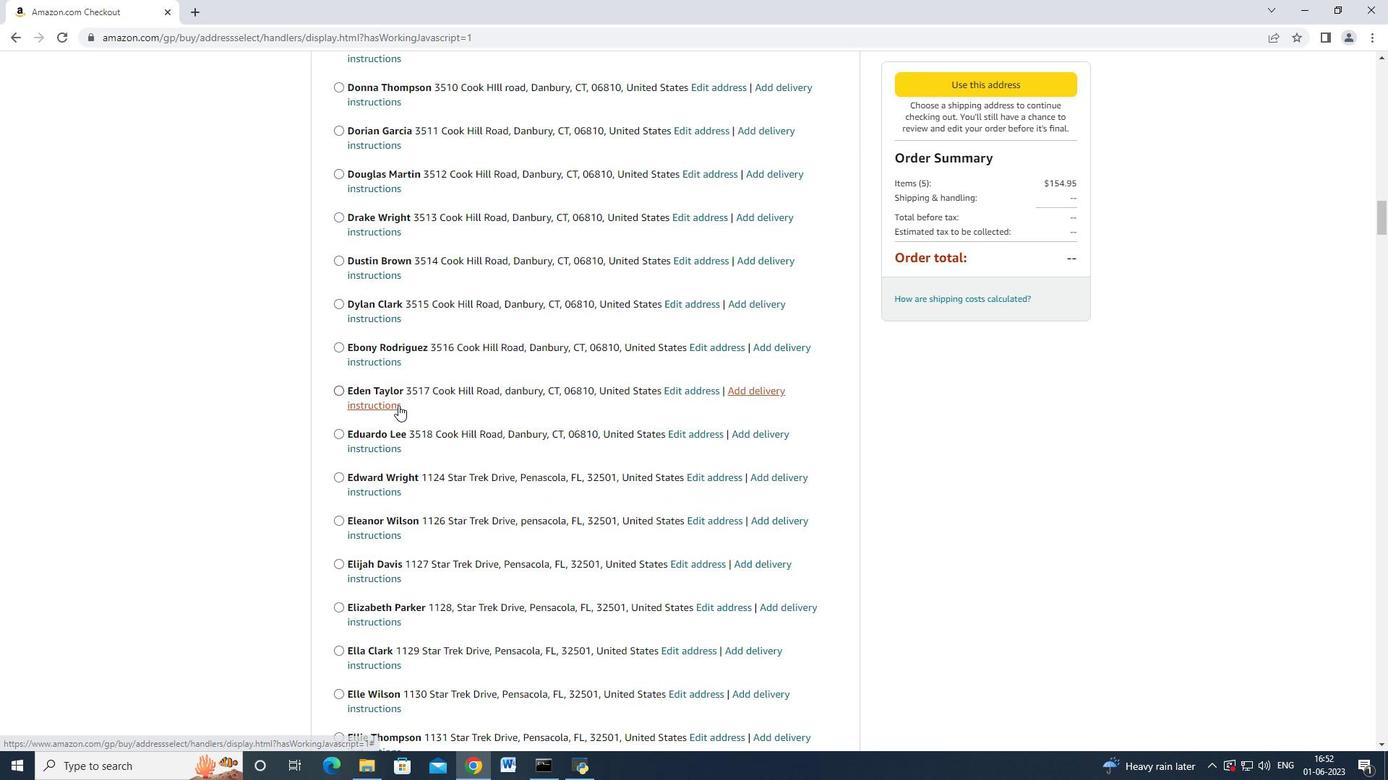 
Action: Mouse moved to (398, 405)
Screenshot: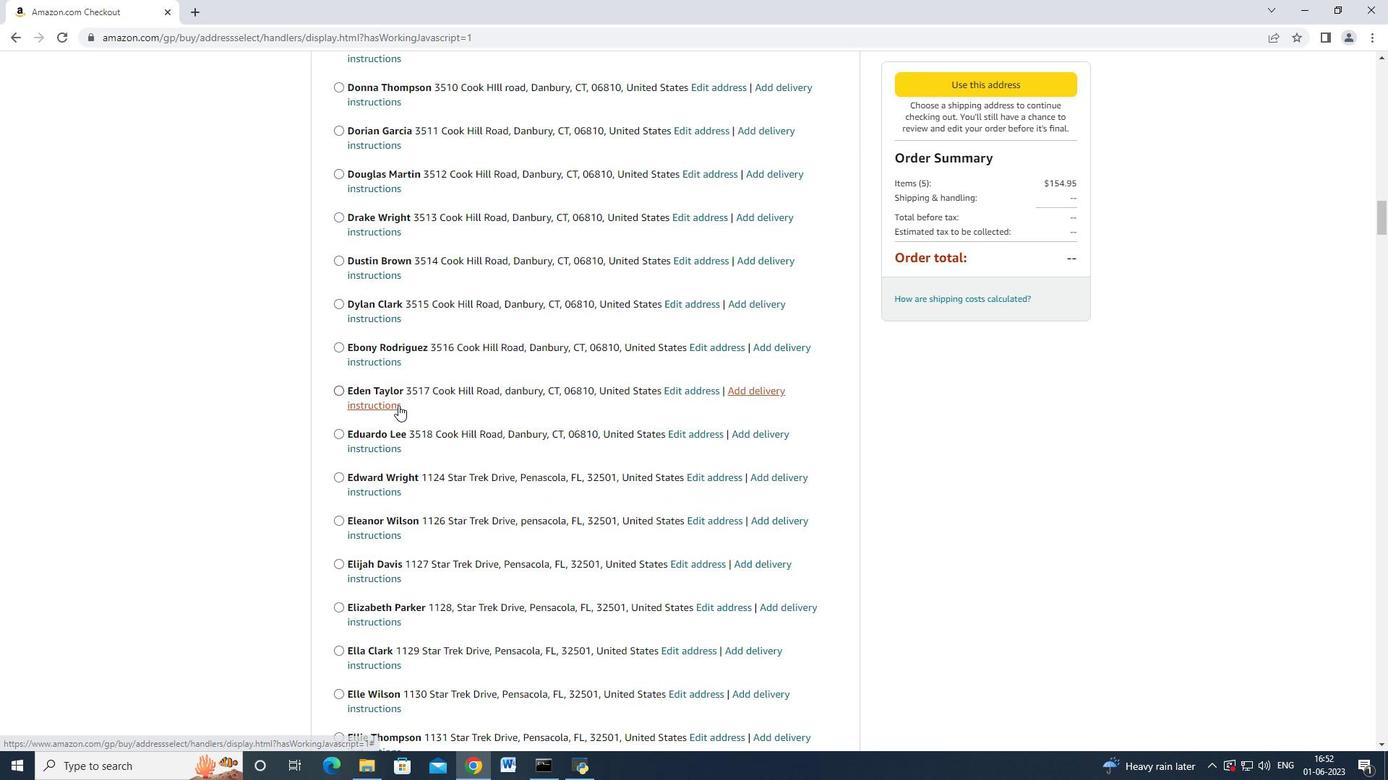 
Action: Mouse scrolled (398, 405) with delta (0, 0)
Screenshot: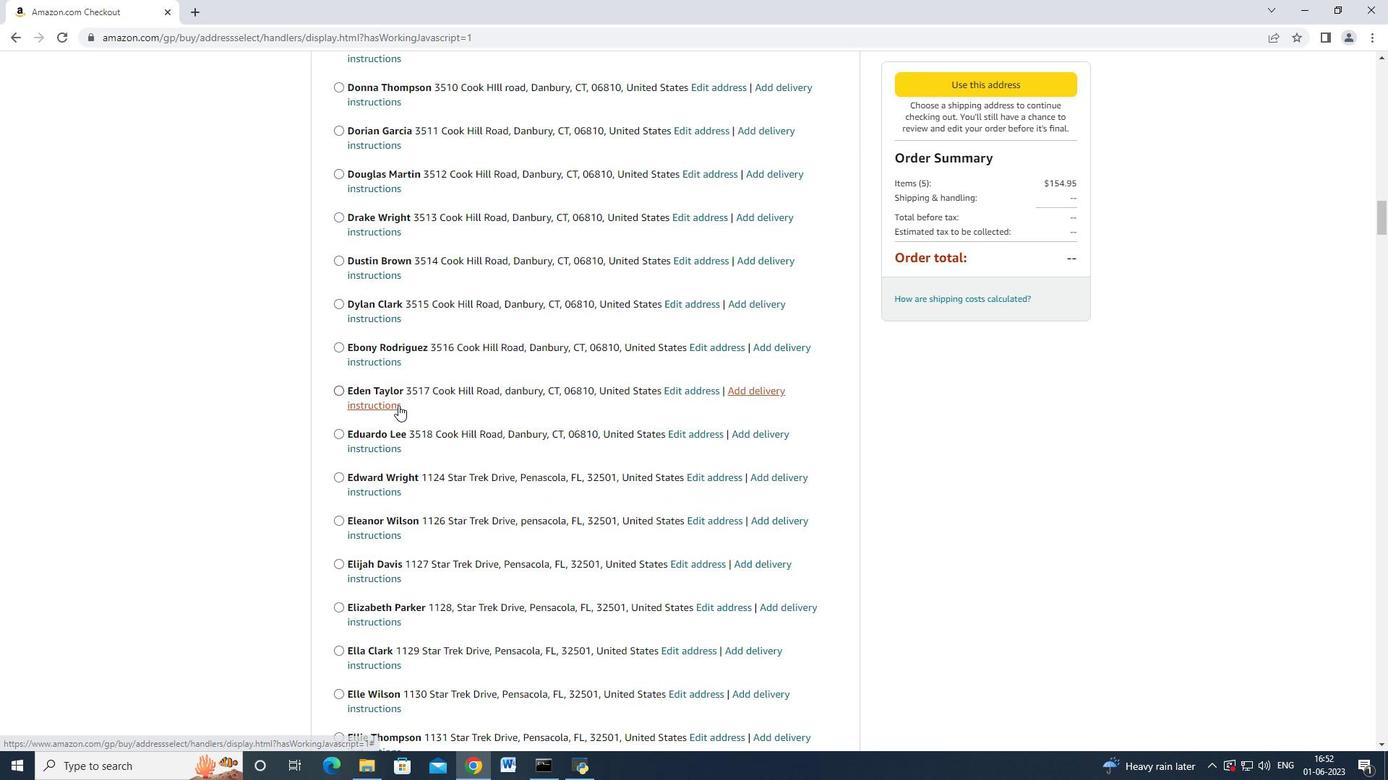 
Action: Mouse moved to (398, 405)
Screenshot: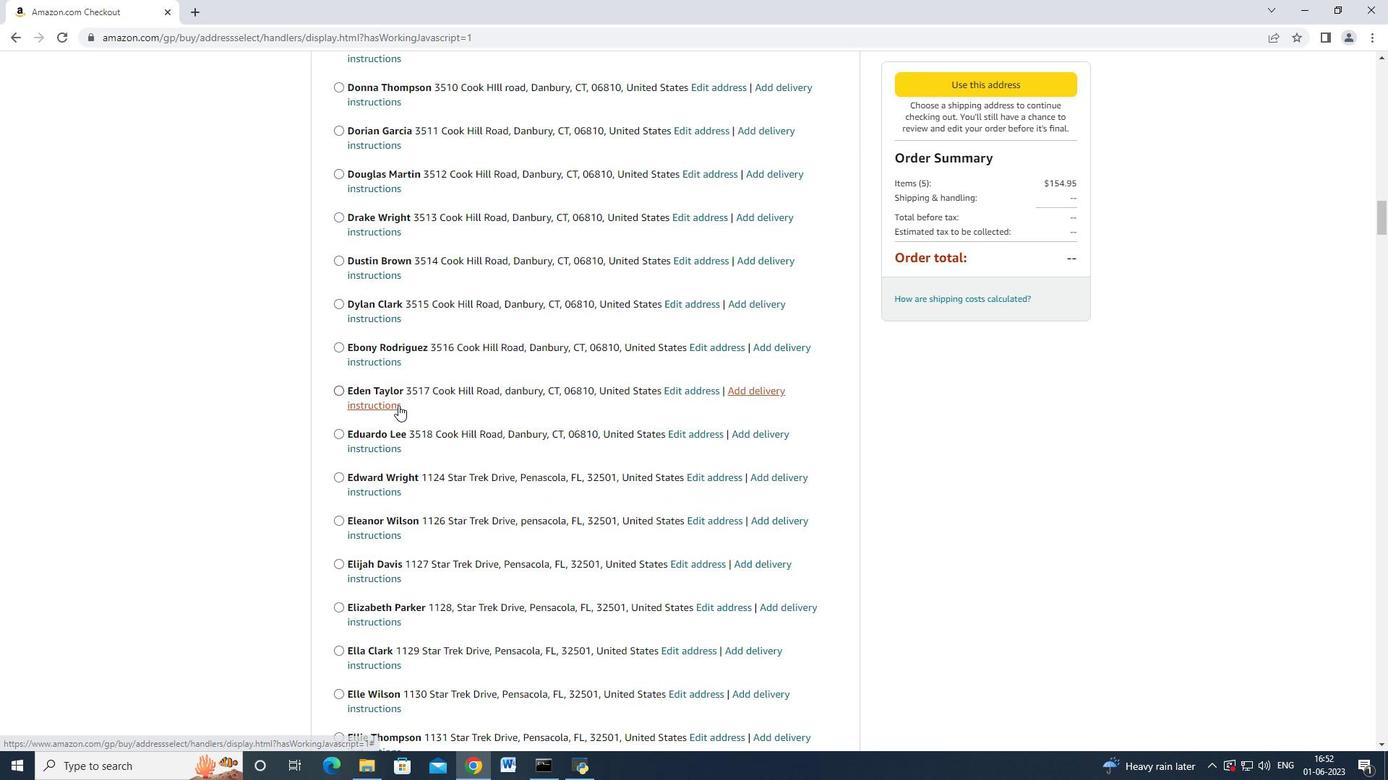 
Action: Mouse scrolled (398, 405) with delta (0, 0)
Screenshot: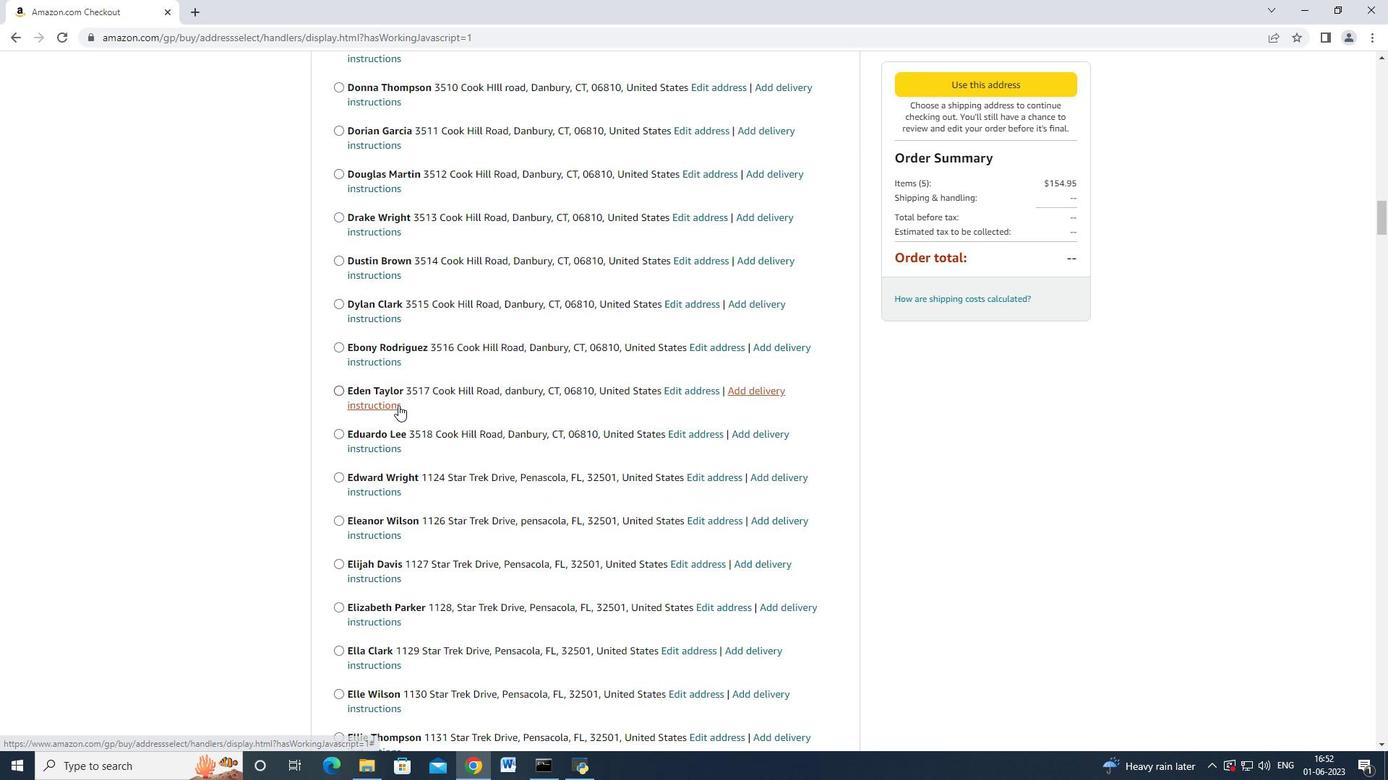 
Action: Mouse moved to (398, 404)
Screenshot: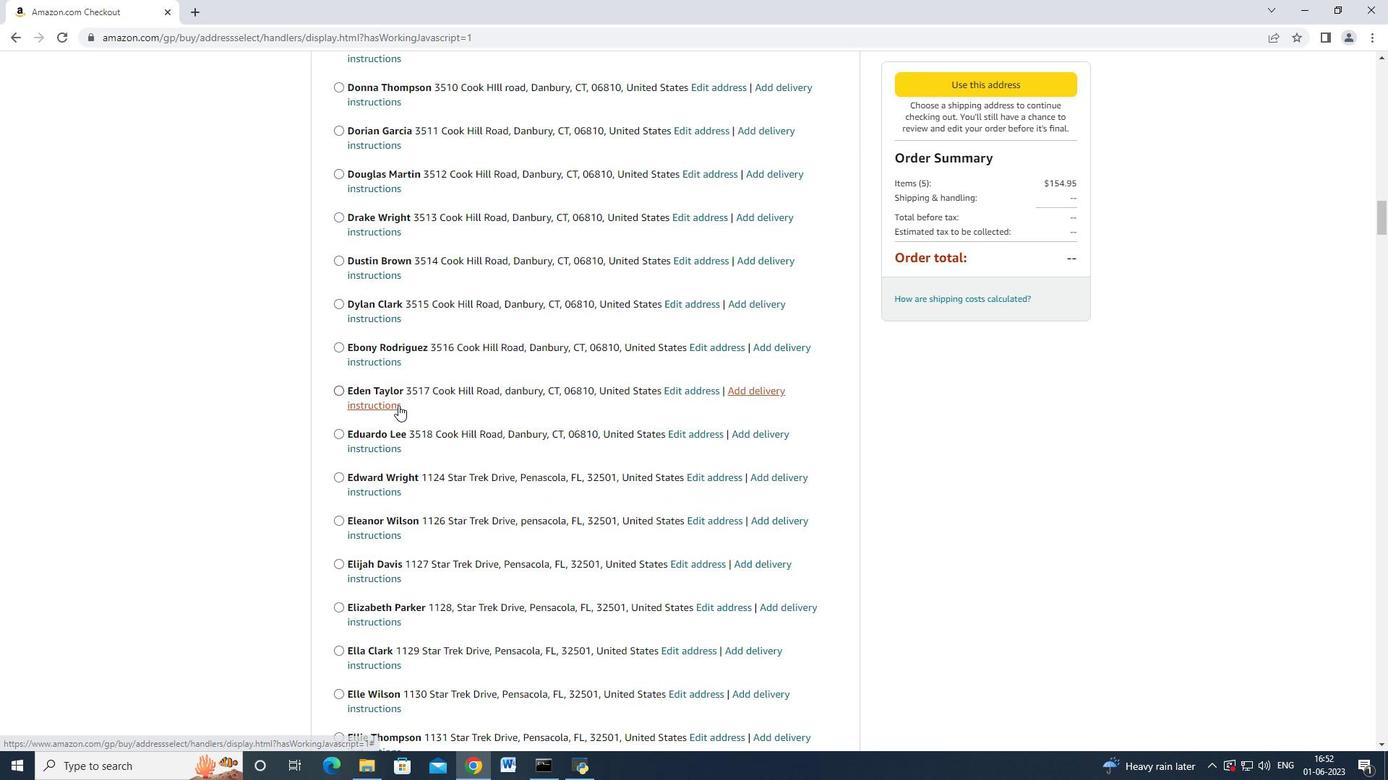 
Action: Mouse scrolled (398, 405) with delta (0, 0)
Screenshot: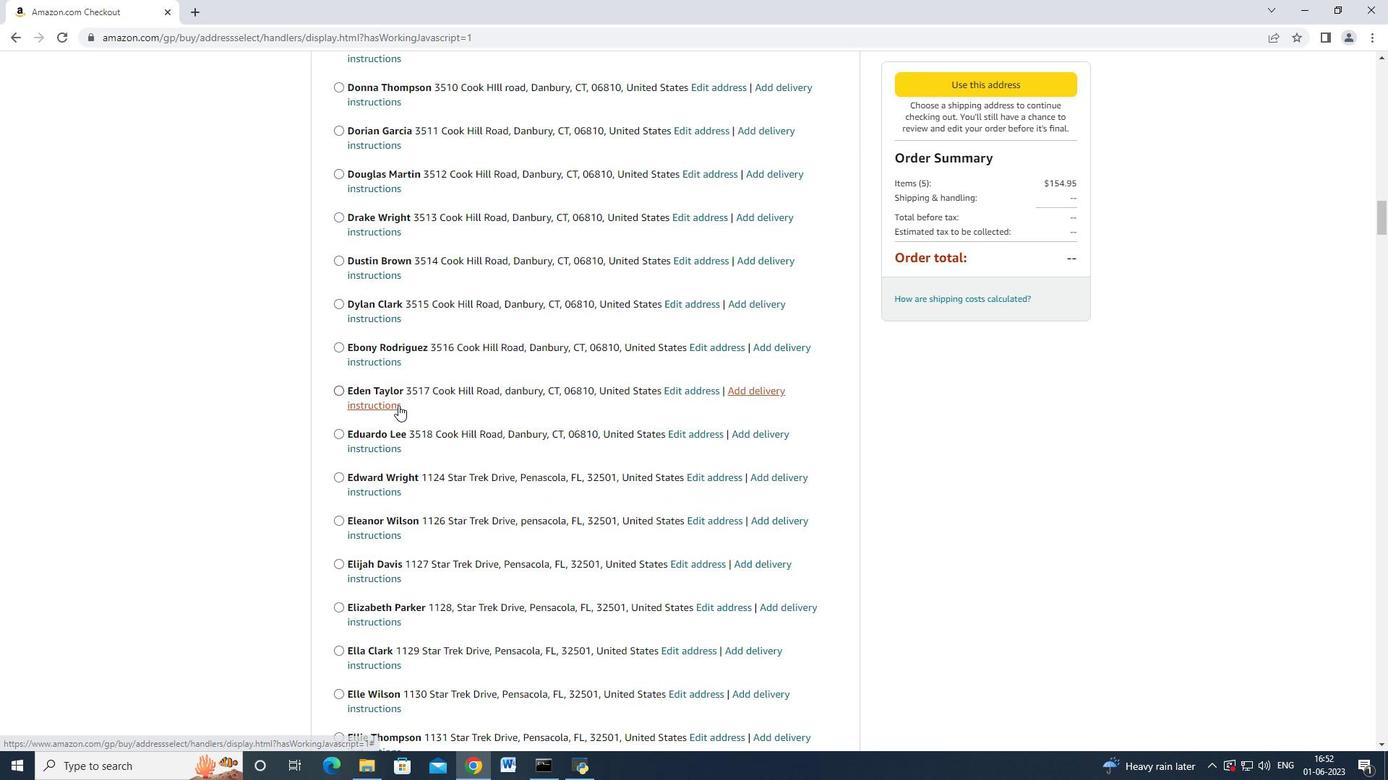 
Action: Mouse scrolled (398, 405) with delta (0, 0)
Screenshot: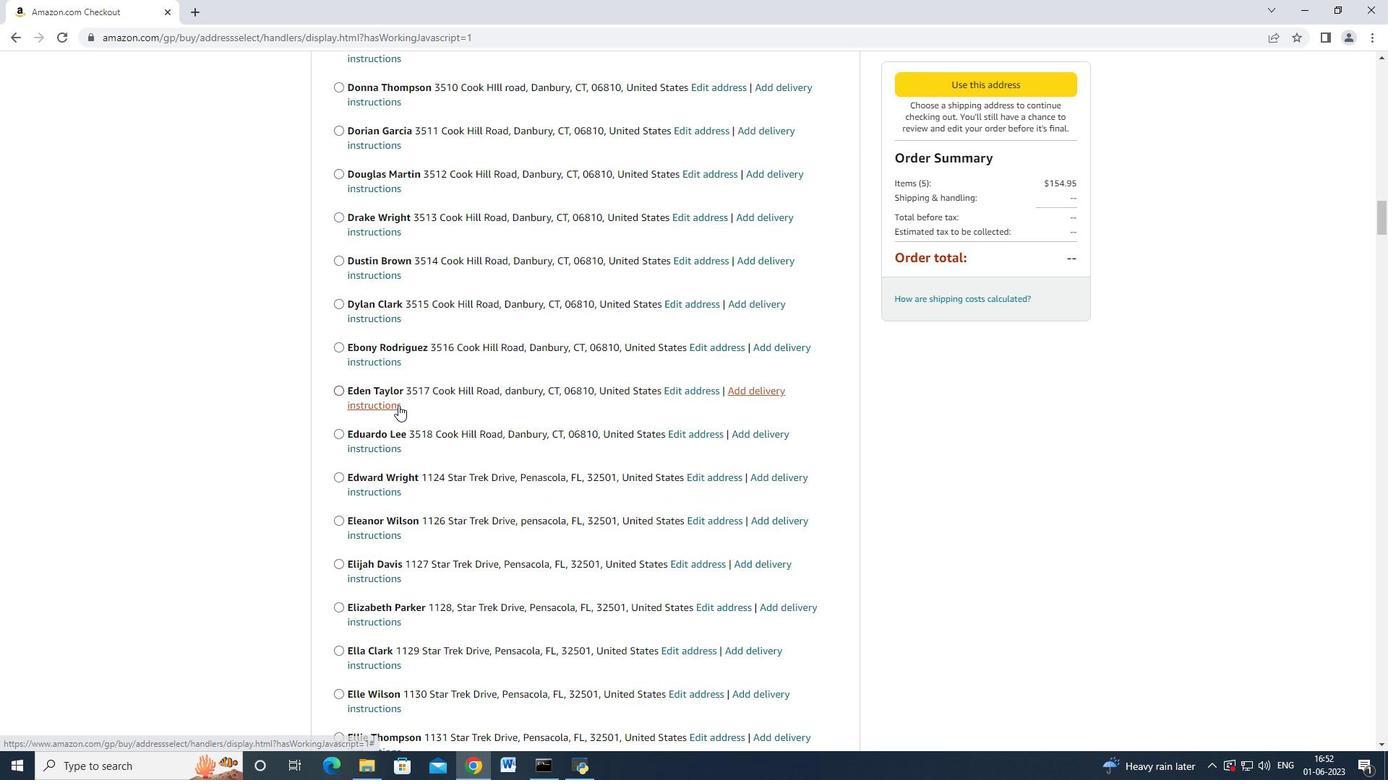 
Action: Mouse scrolled (398, 404) with delta (0, 0)
Screenshot: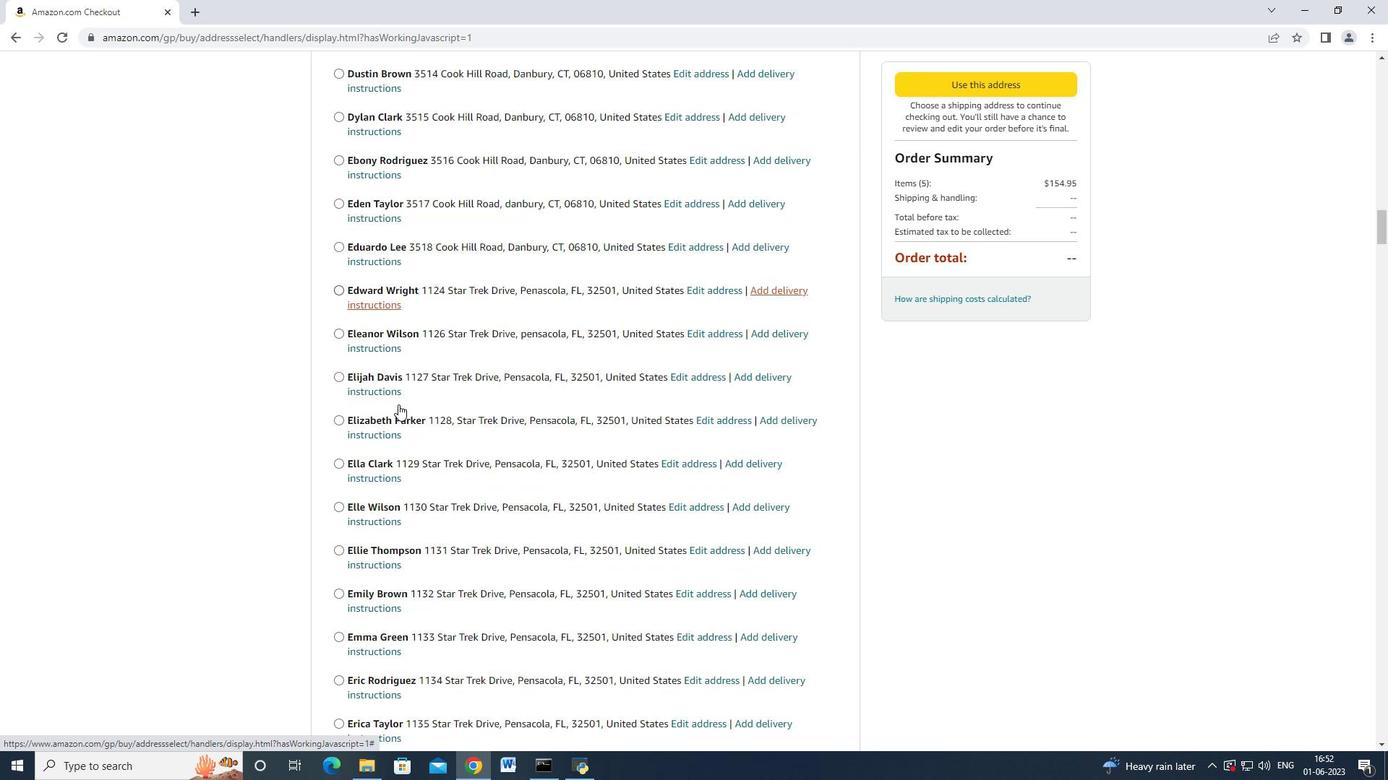 
Action: Mouse scrolled (398, 404) with delta (0, 0)
Screenshot: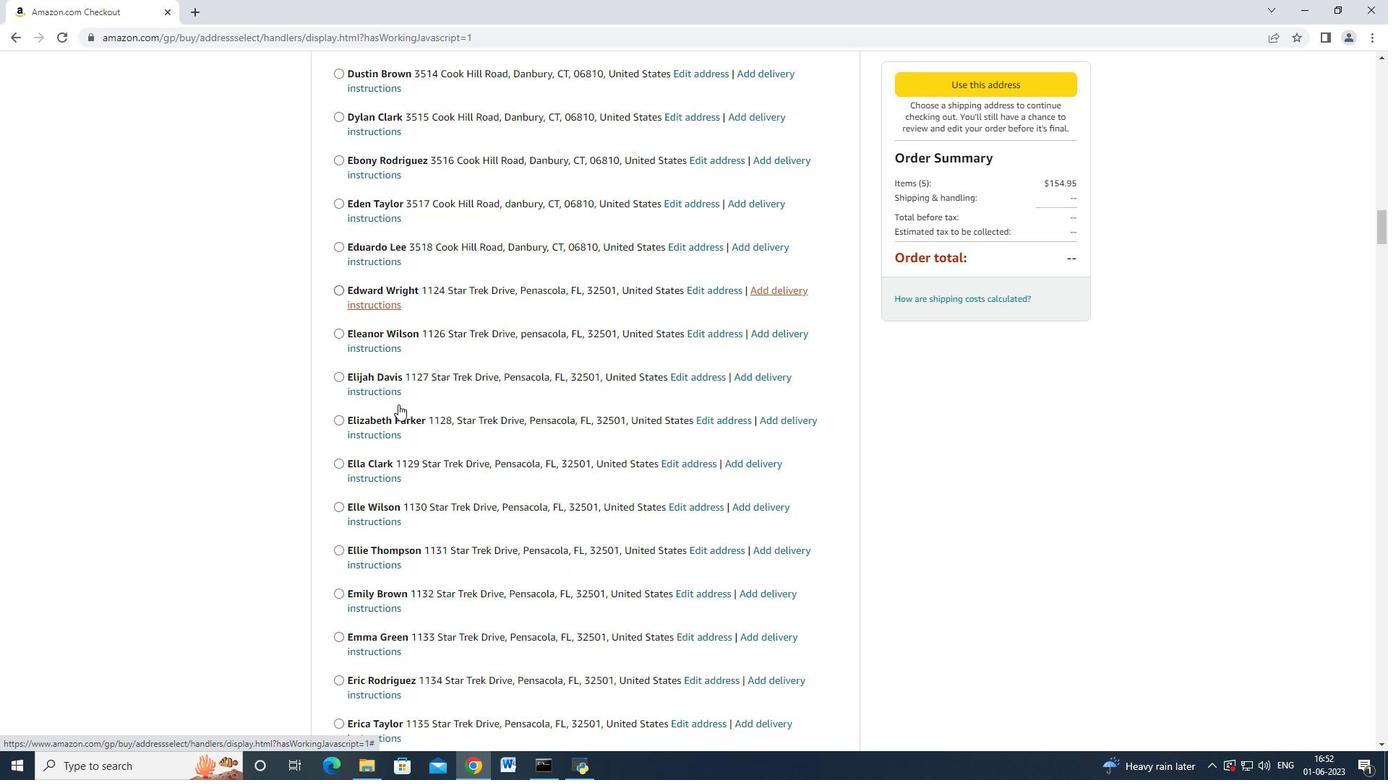 
Action: Mouse moved to (420, 434)
Screenshot: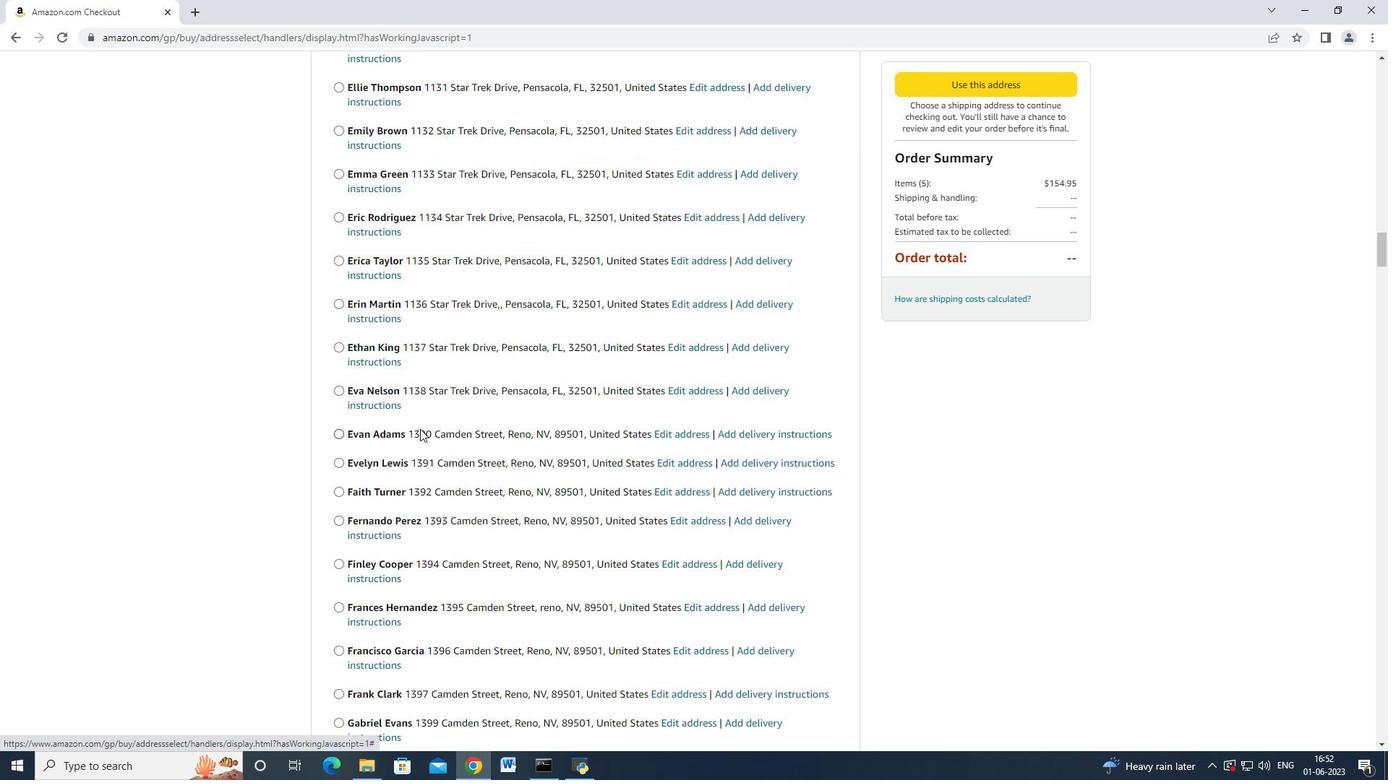 
Action: Mouse scrolled (420, 433) with delta (0, 0)
Screenshot: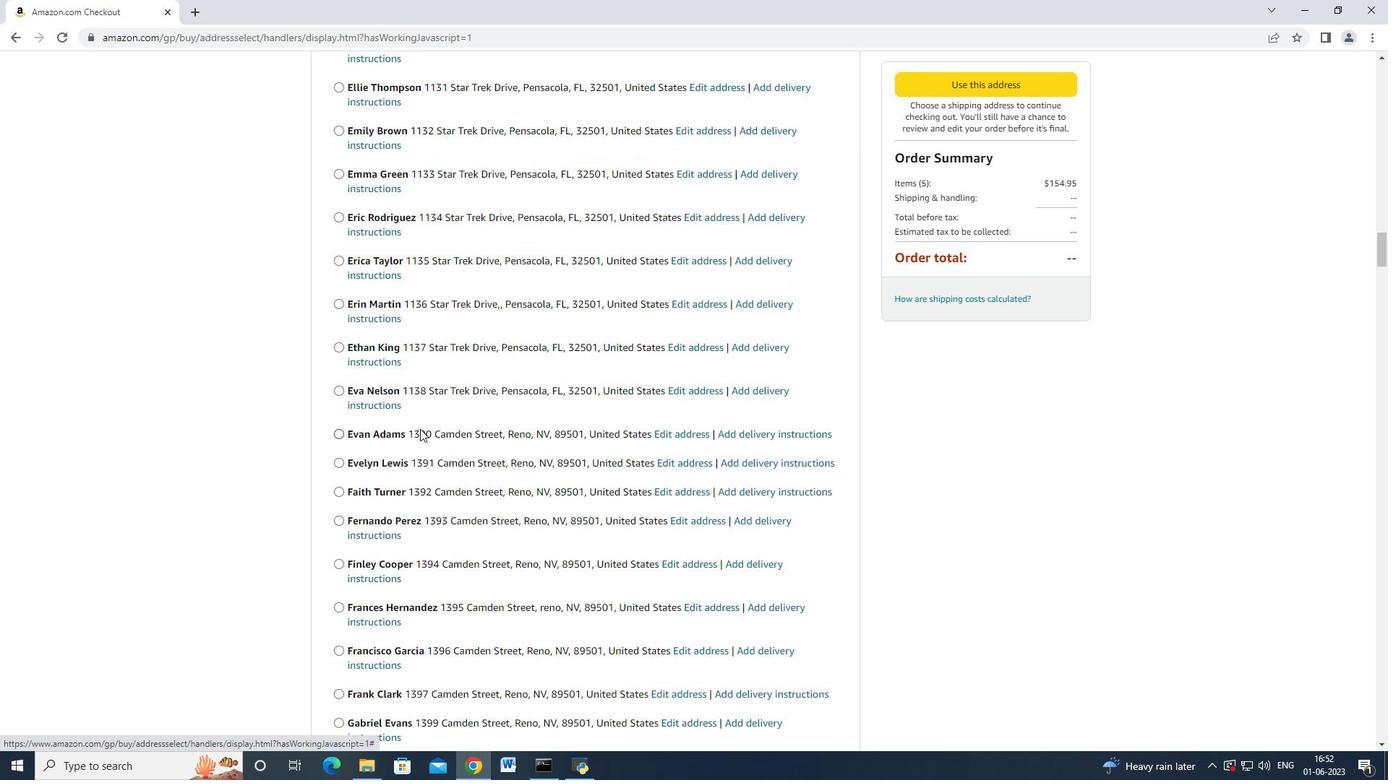 
Action: Mouse scrolled (420, 433) with delta (0, 0)
Screenshot: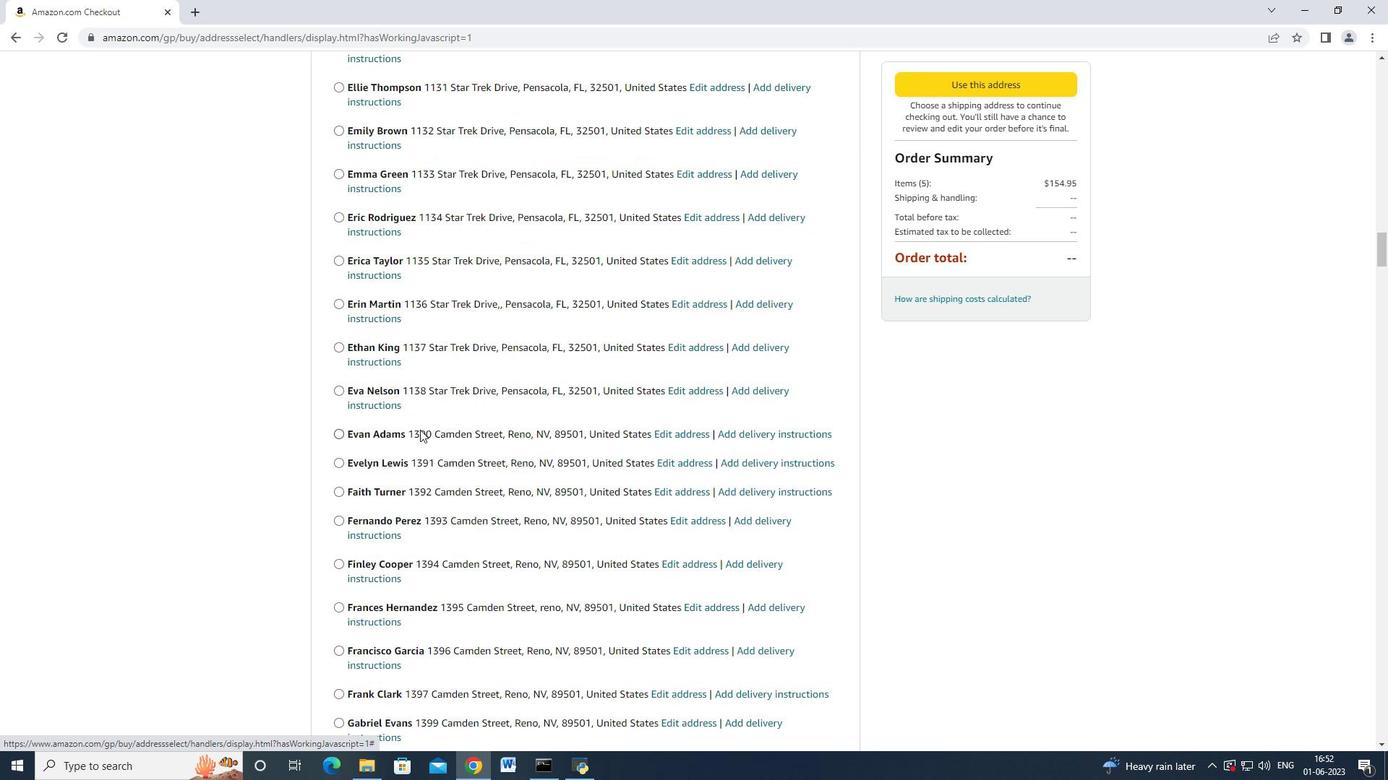 
Action: Mouse scrolled (420, 433) with delta (0, 0)
Screenshot: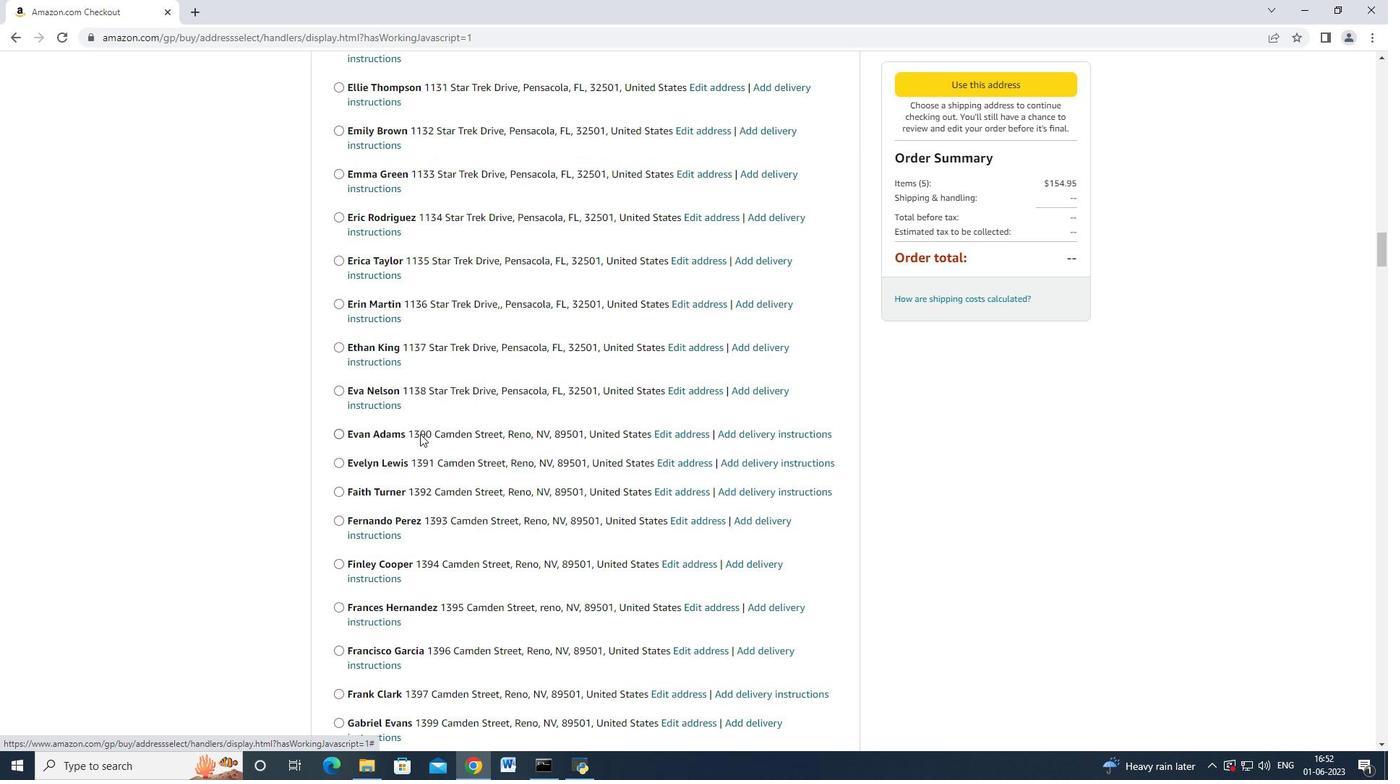 
Action: Mouse moved to (422, 432)
Screenshot: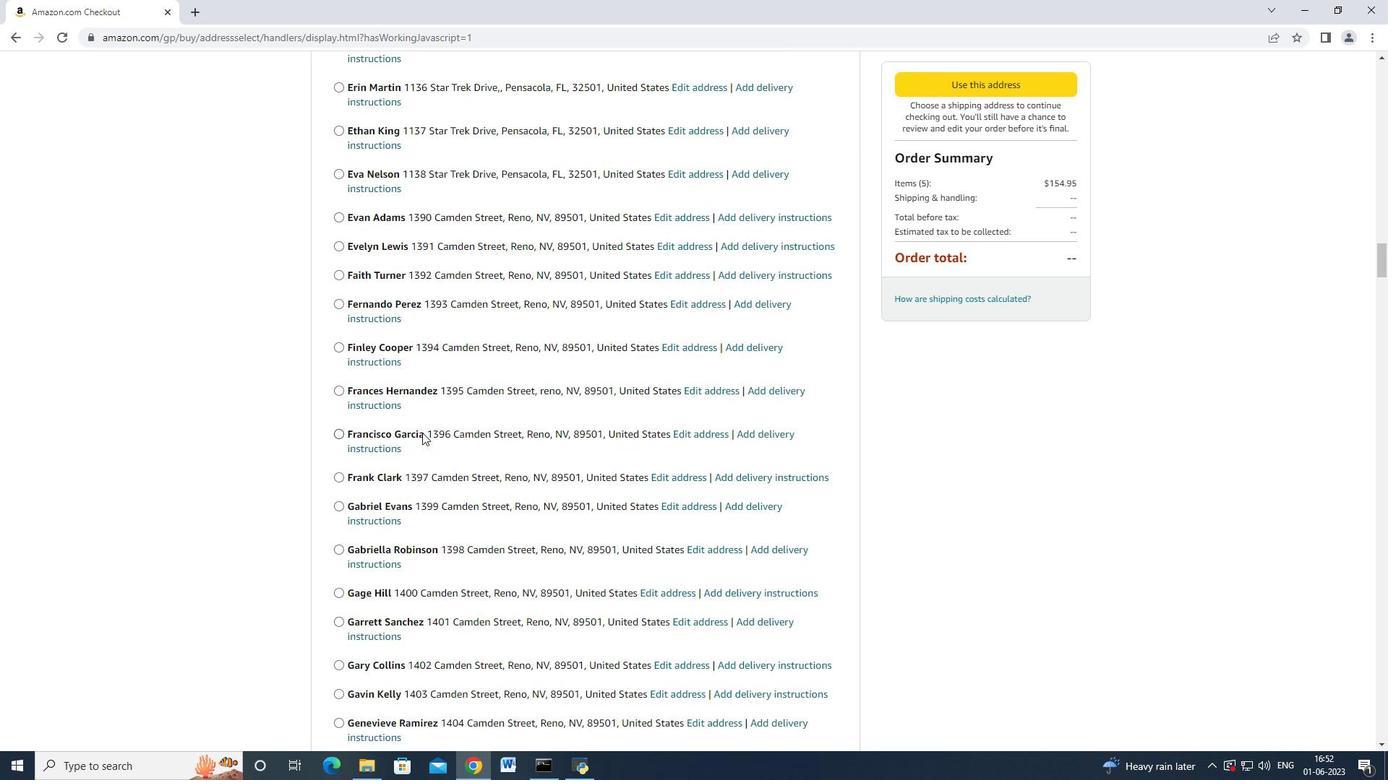
Action: Mouse scrolled (422, 431) with delta (0, 0)
Screenshot: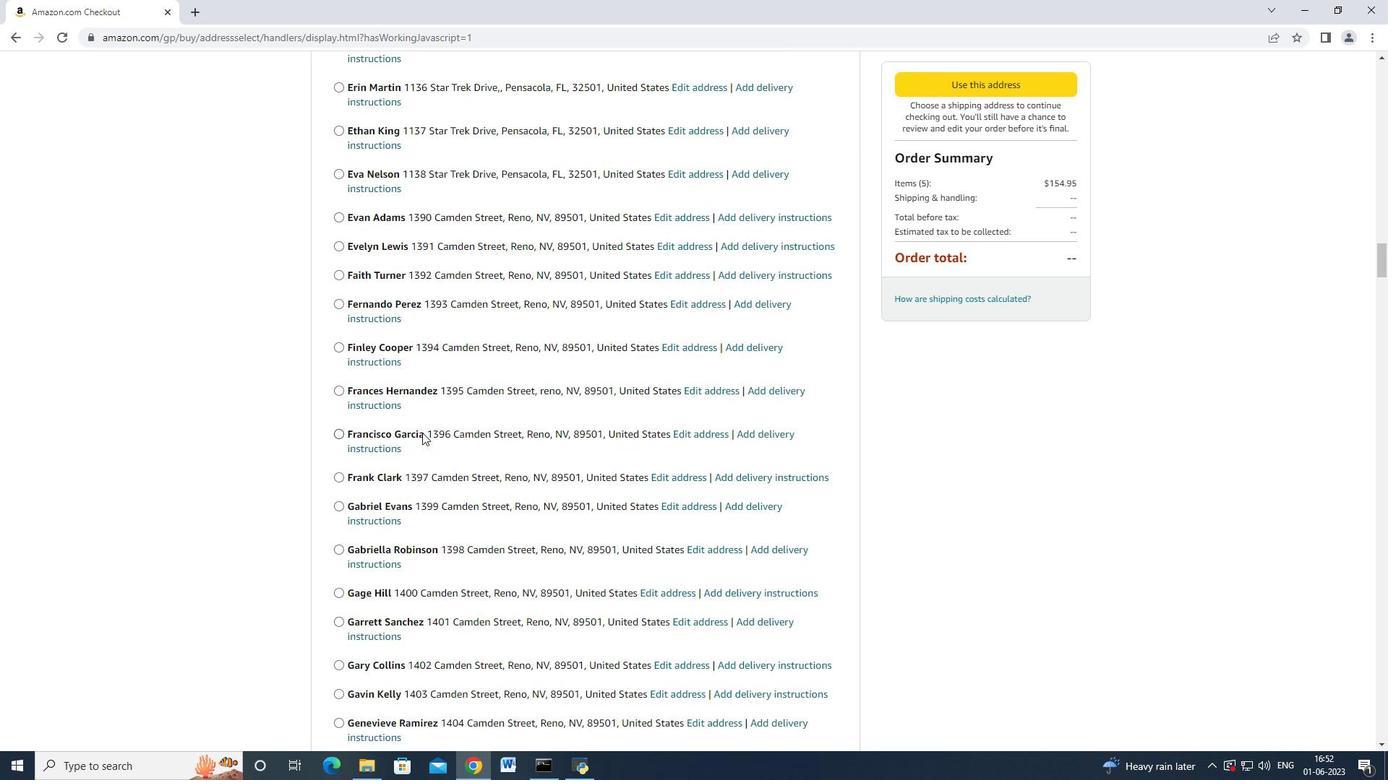 
Action: Mouse scrolled (422, 431) with delta (0, 0)
Screenshot: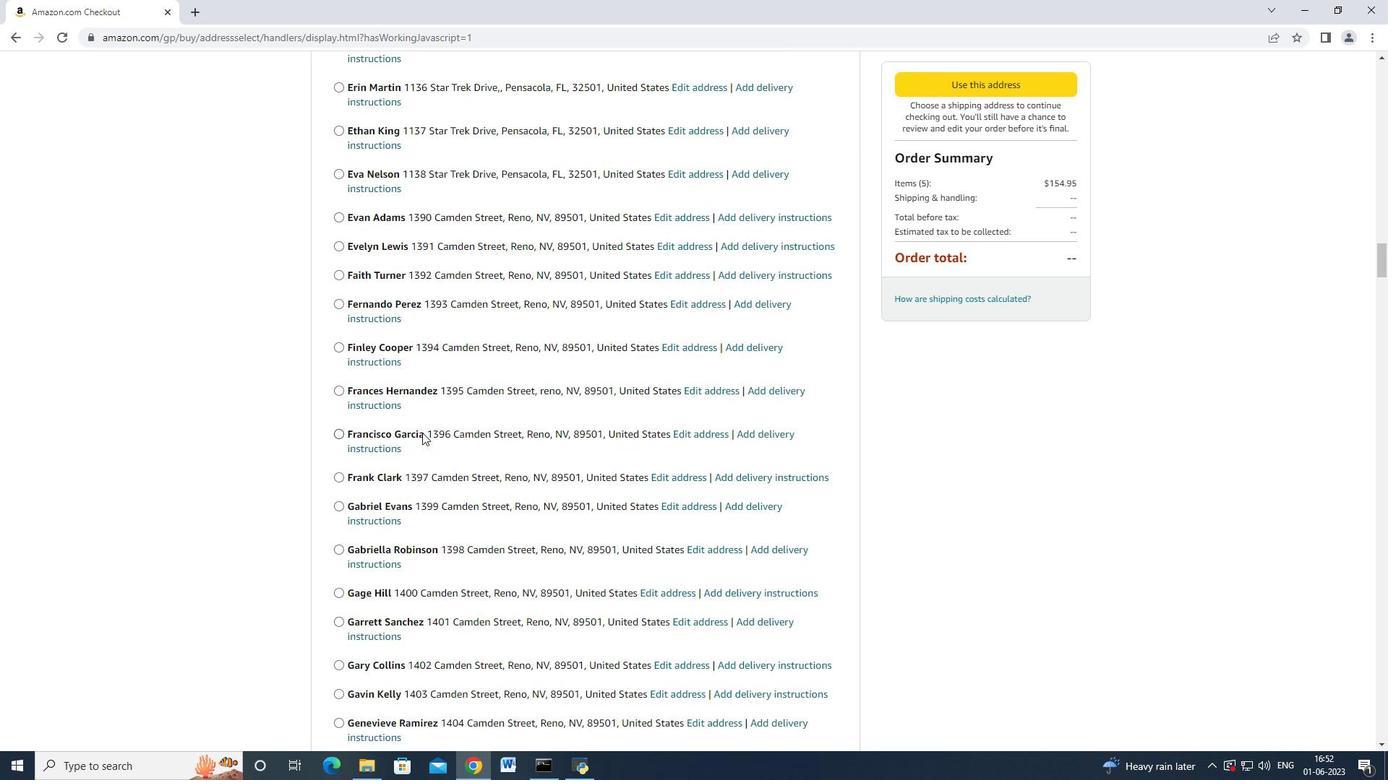 
Action: Mouse scrolled (422, 431) with delta (0, 0)
Screenshot: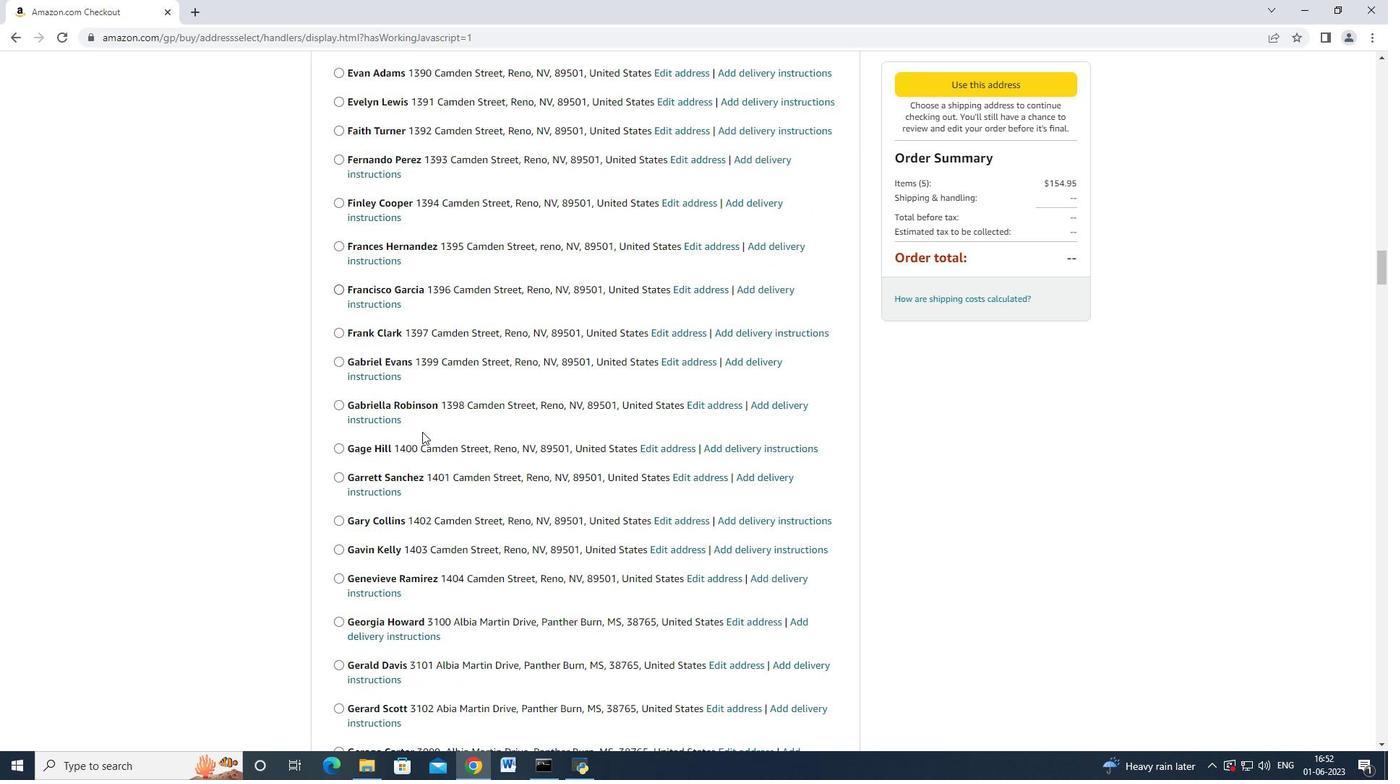 
Action: Mouse scrolled (422, 431) with delta (0, 0)
Screenshot: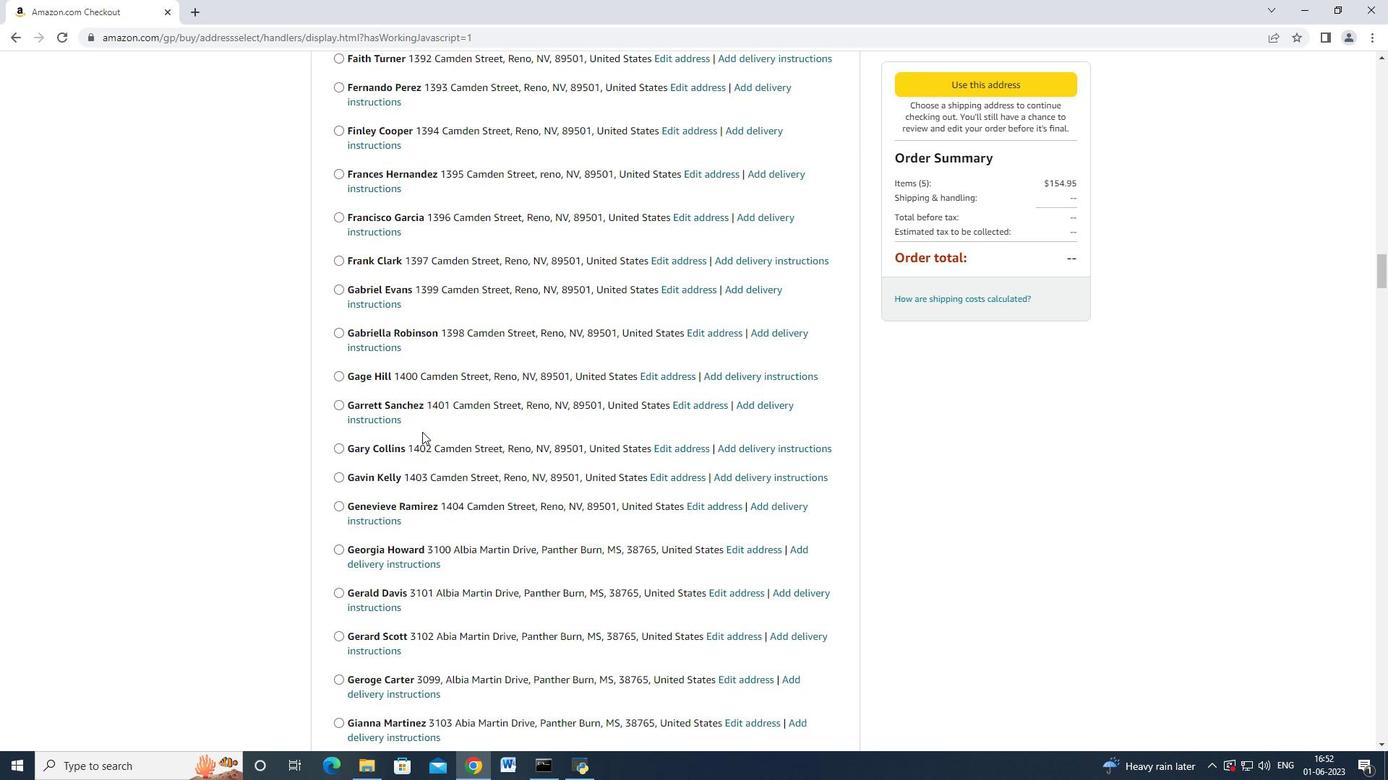 
Action: Mouse scrolled (422, 431) with delta (0, 0)
Screenshot: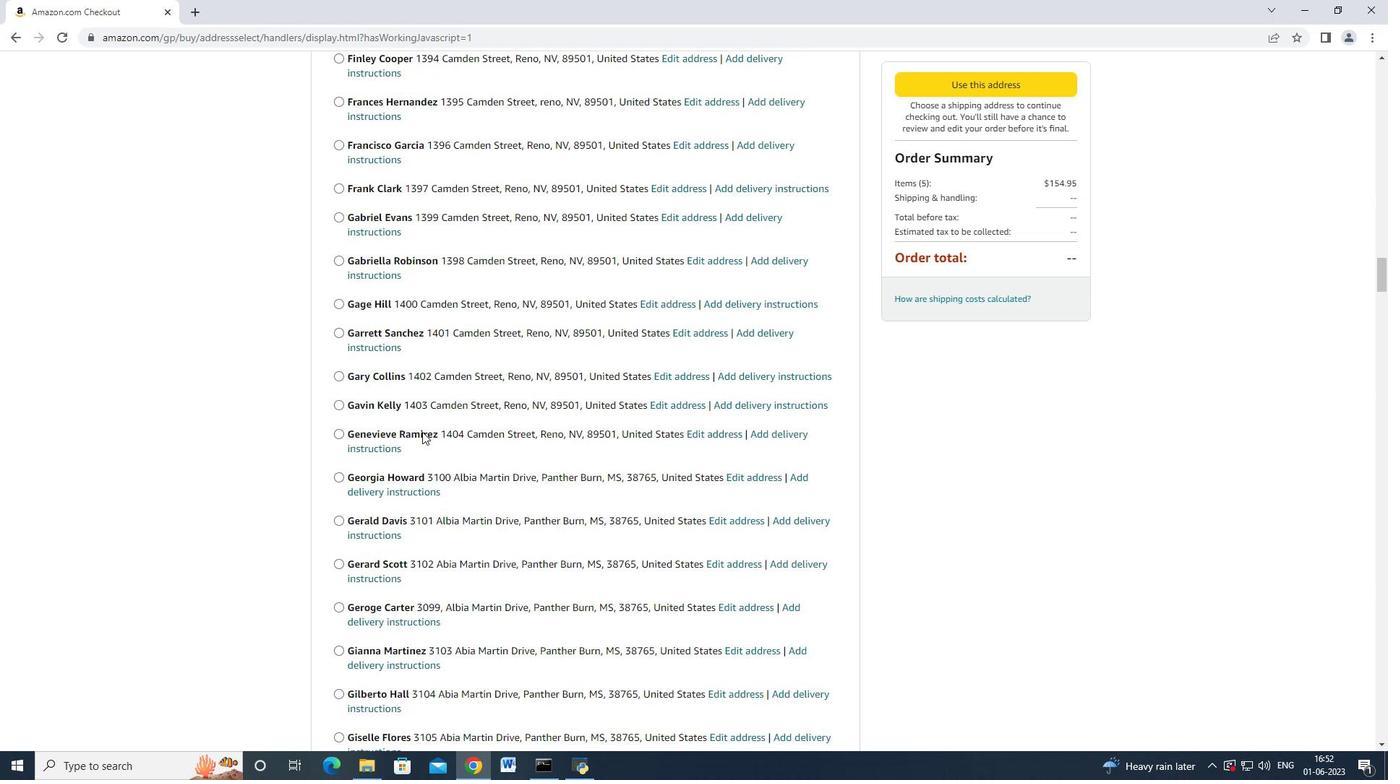 
Action: Mouse scrolled (422, 431) with delta (0, 0)
Screenshot: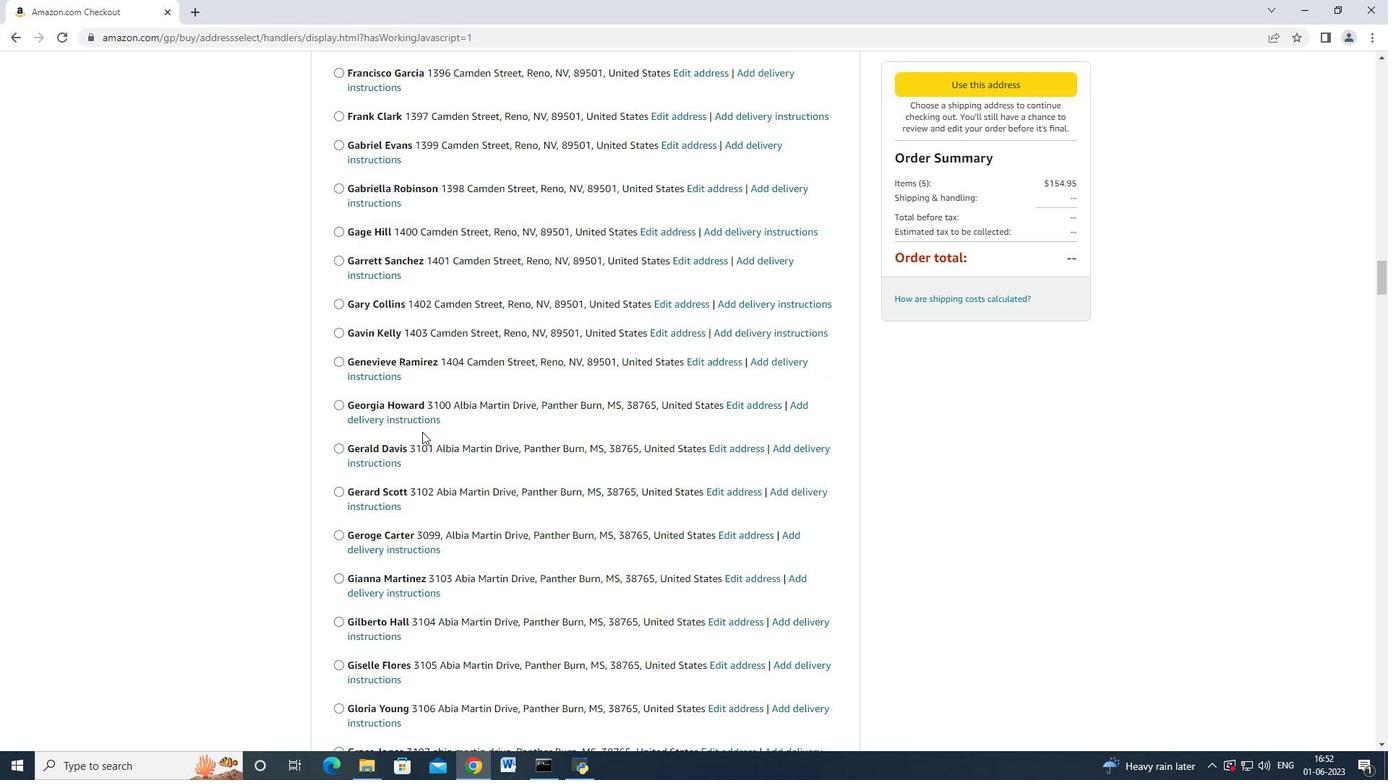 
Action: Mouse scrolled (422, 431) with delta (0, 0)
Screenshot: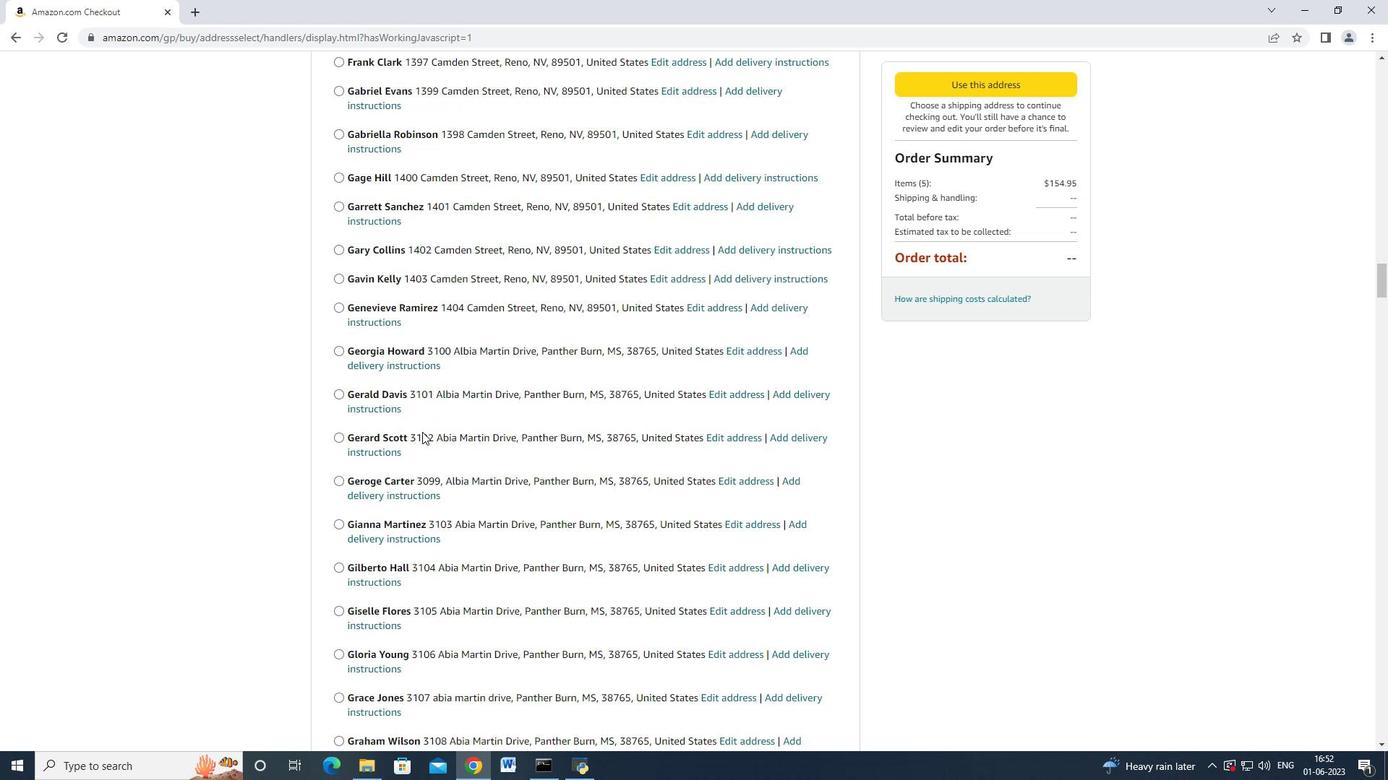 
Action: Mouse scrolled (422, 431) with delta (0, 0)
Screenshot: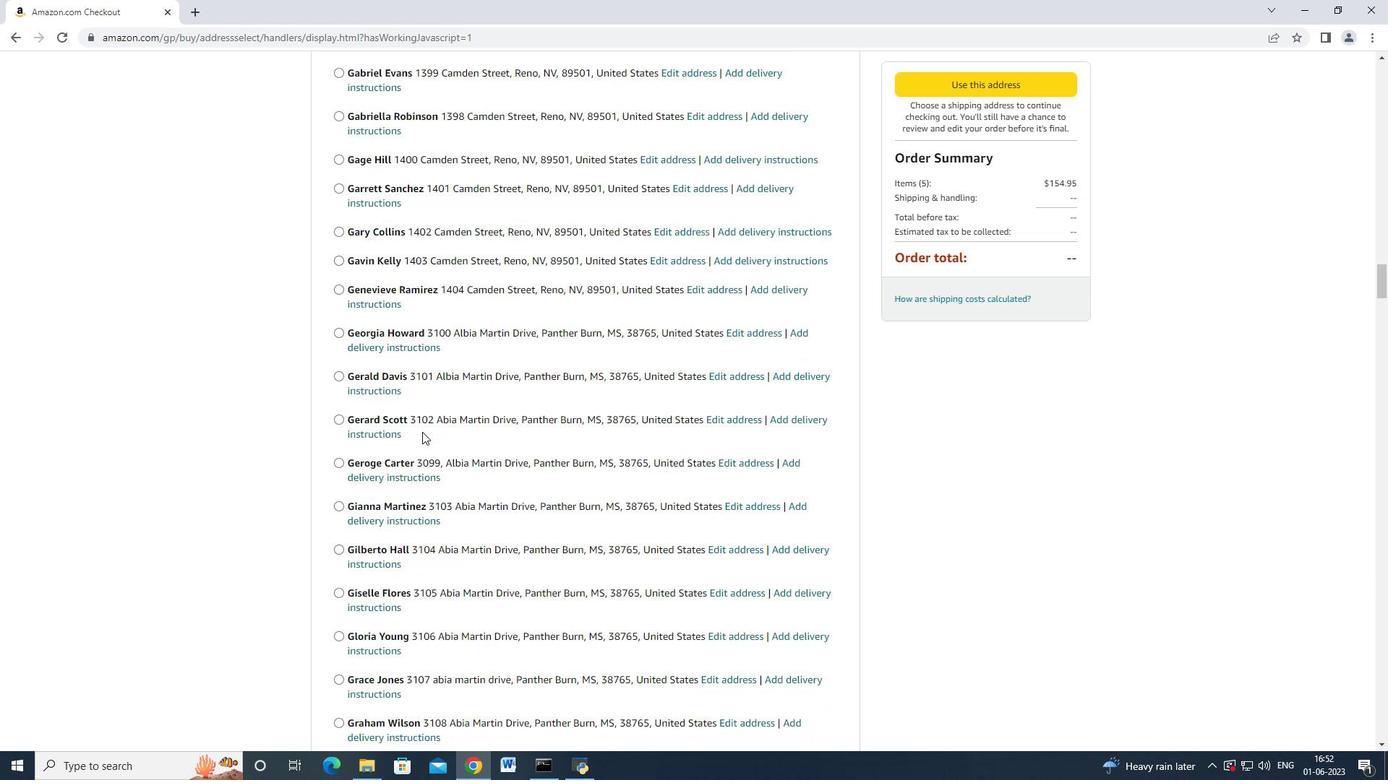
Action: Mouse moved to (420, 430)
Screenshot: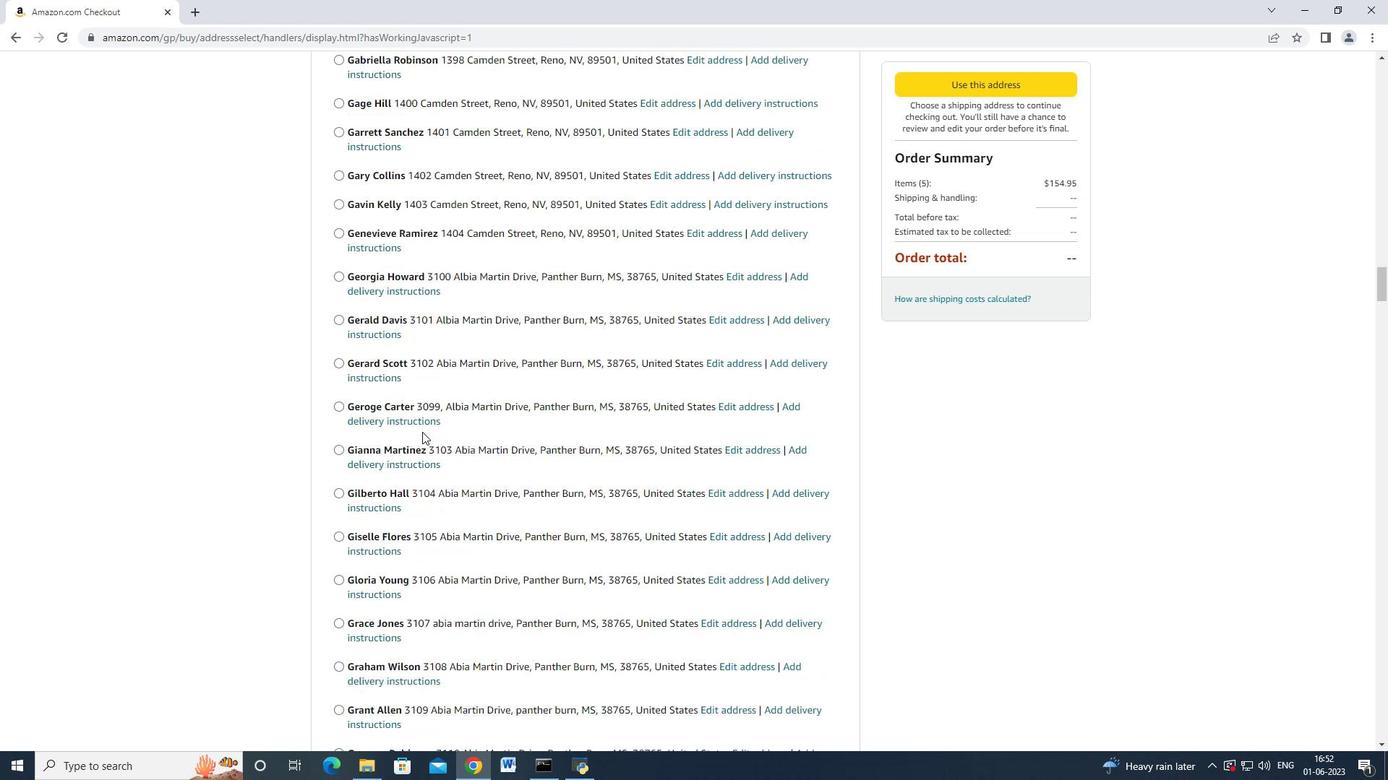 
Action: Mouse scrolled (420, 430) with delta (0, 0)
Screenshot: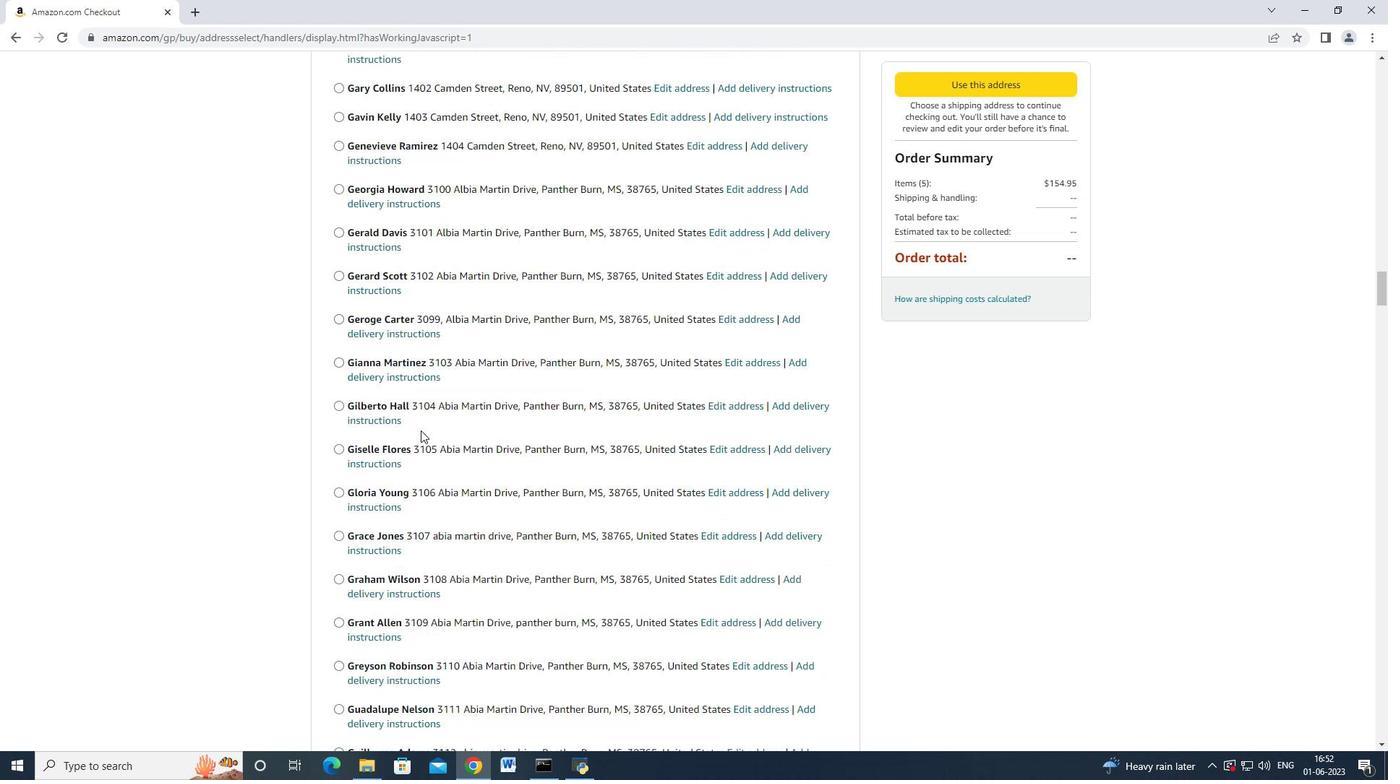 
Action: Mouse scrolled (420, 430) with delta (0, 0)
Screenshot: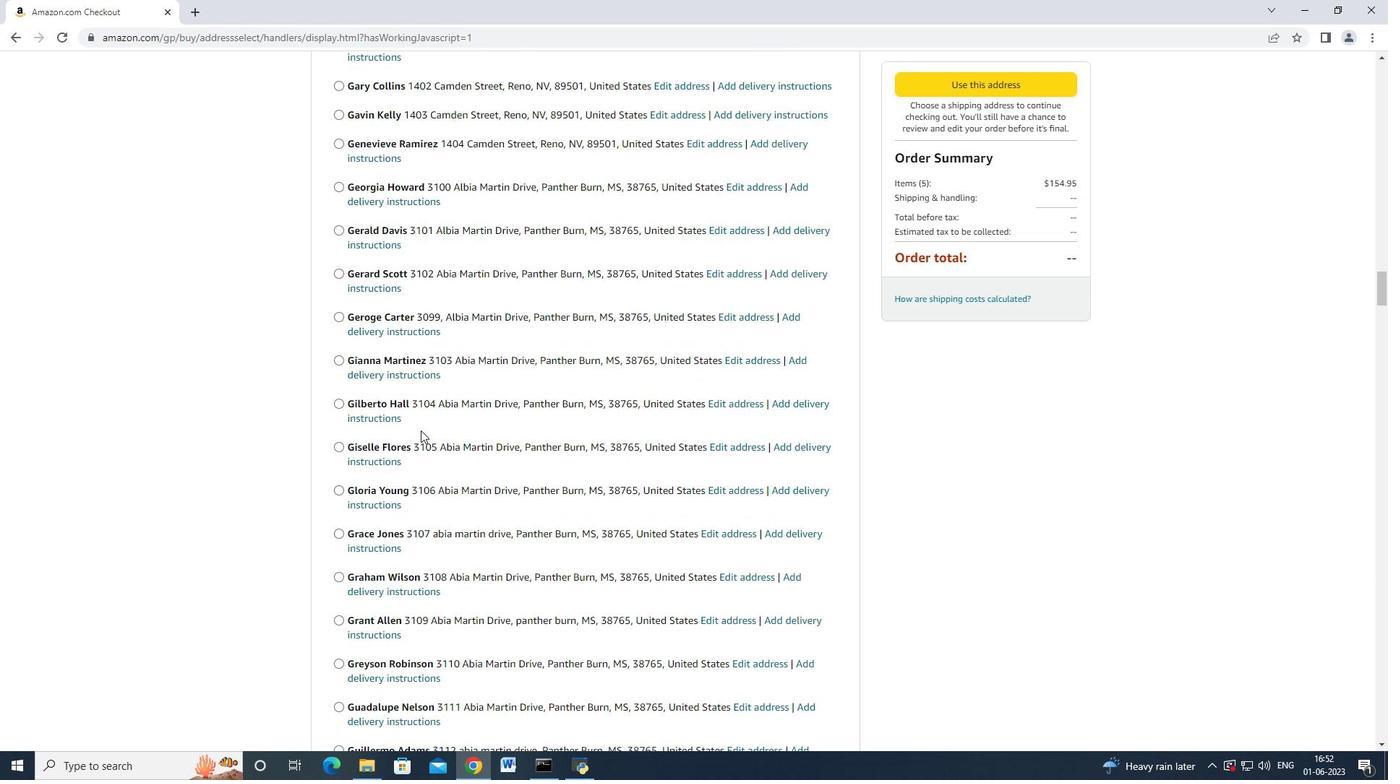 
Action: Mouse scrolled (420, 430) with delta (0, 0)
Screenshot: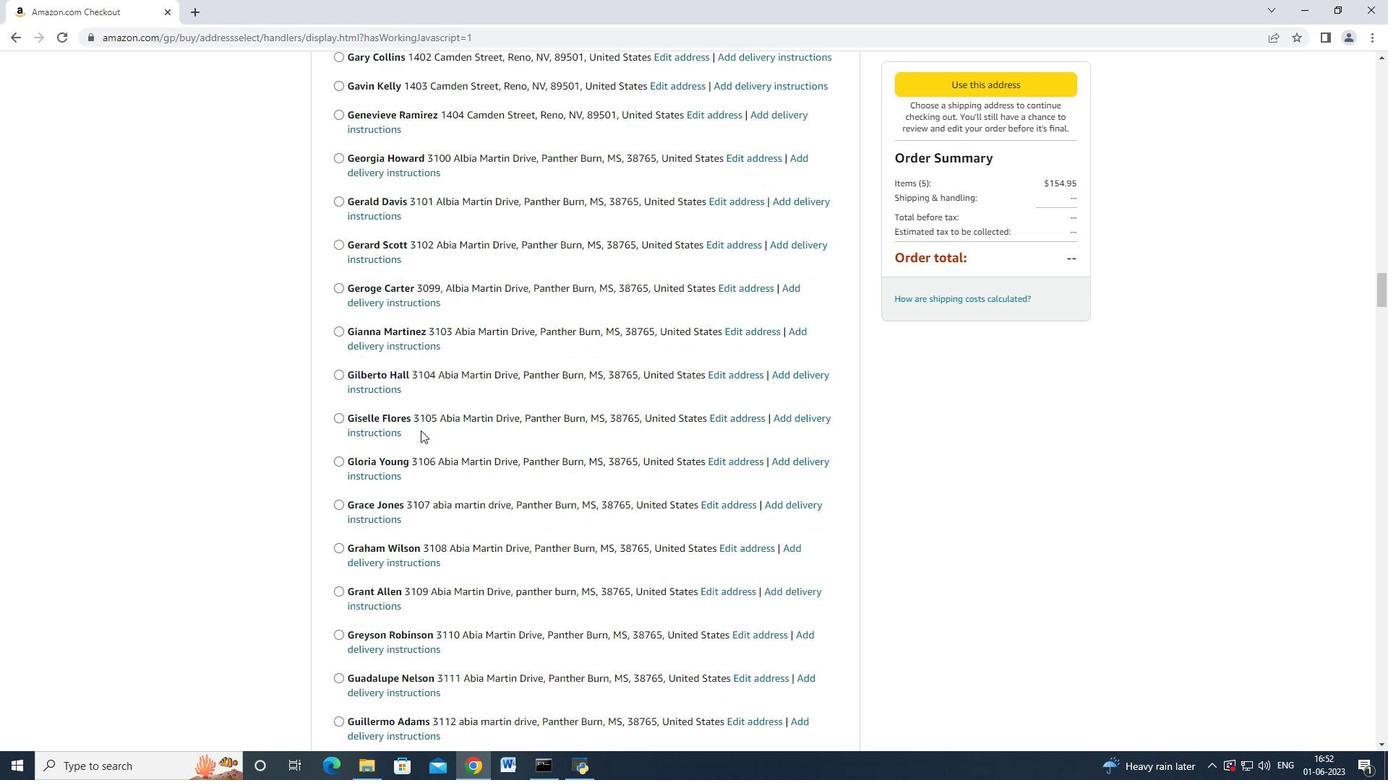 
Action: Mouse scrolled (420, 430) with delta (0, 0)
Screenshot: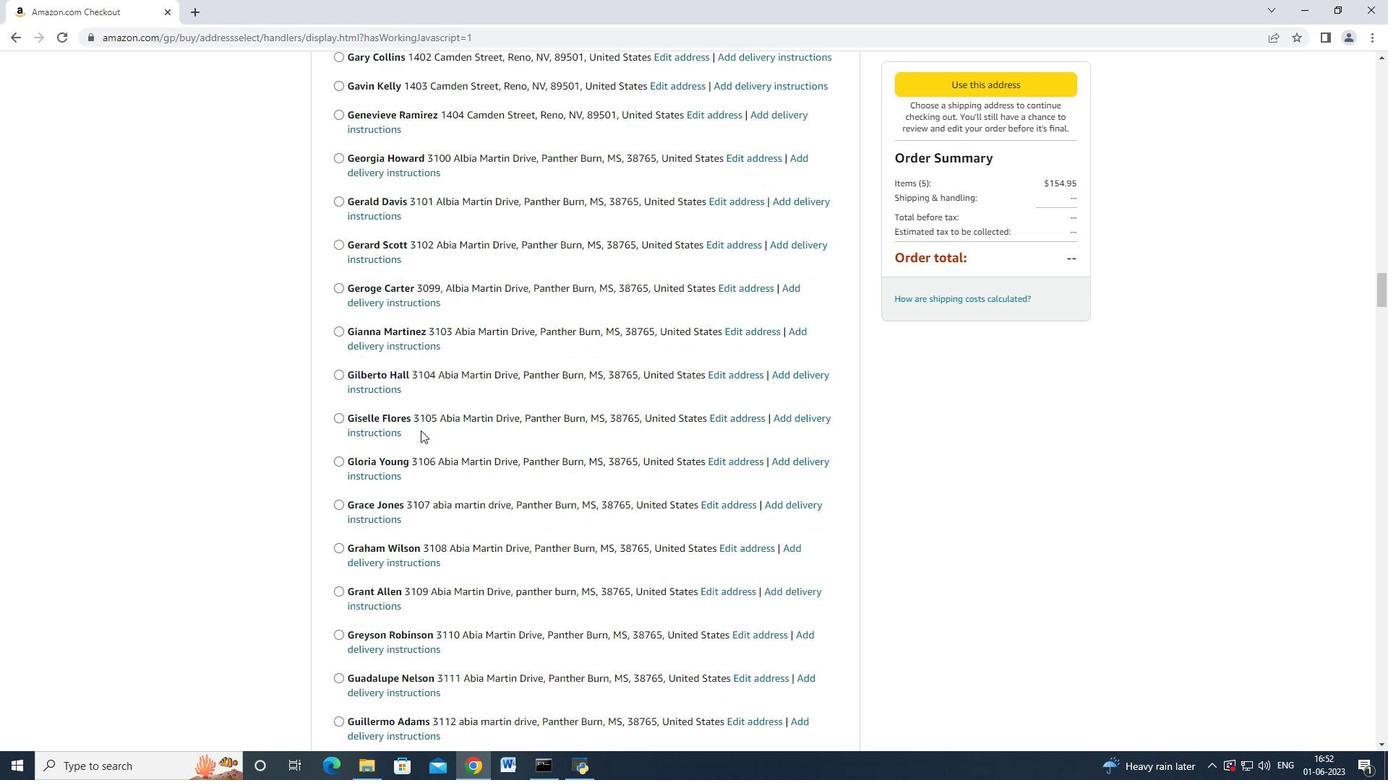 
Action: Mouse scrolled (420, 430) with delta (0, 0)
Screenshot: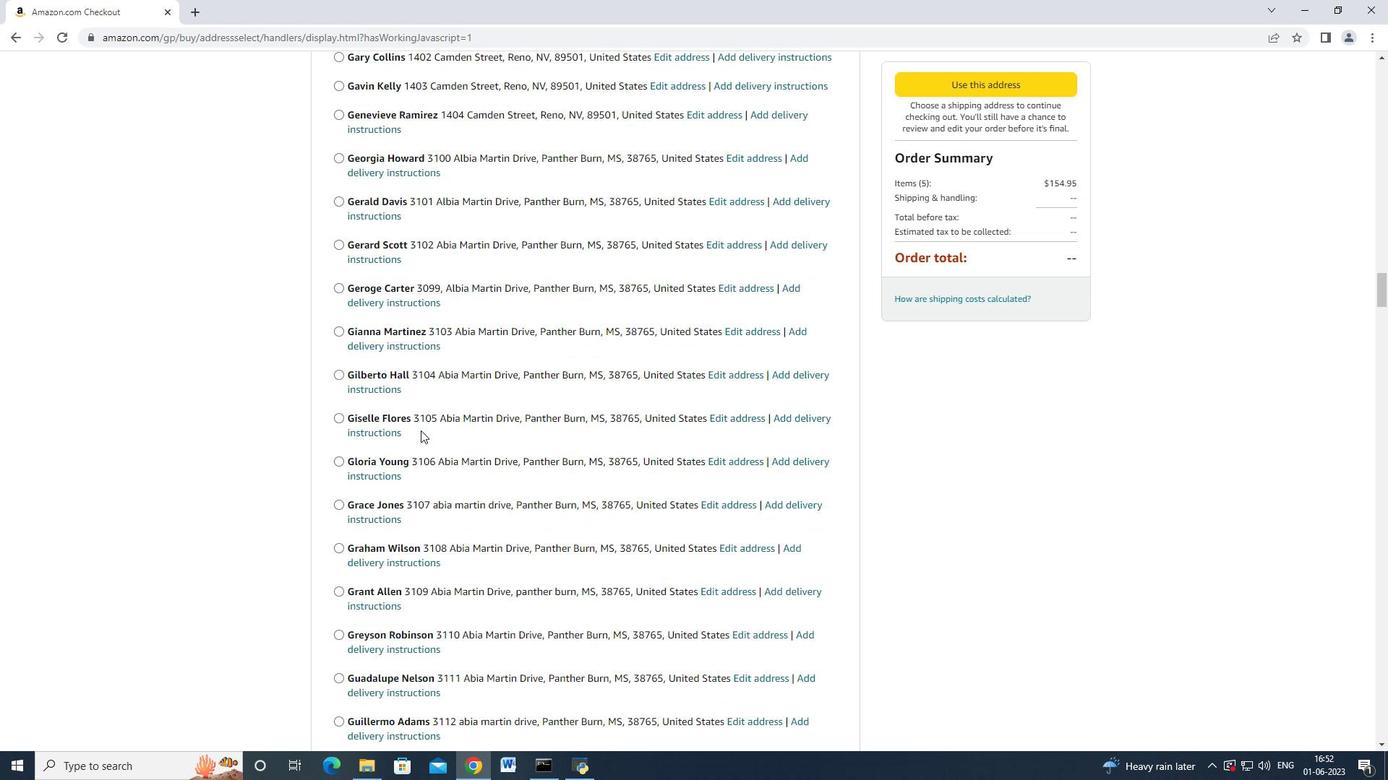 
Action: Mouse scrolled (420, 430) with delta (0, 0)
Screenshot: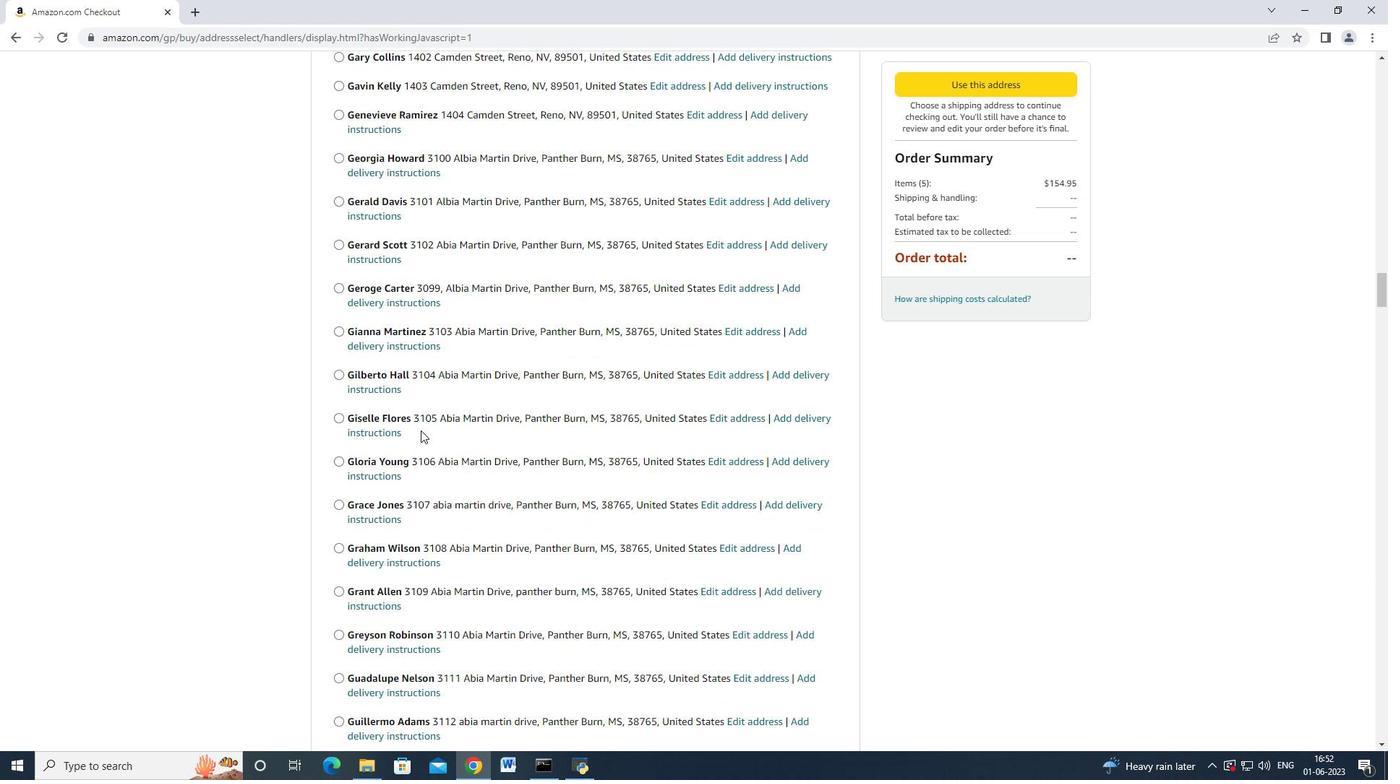 
Action: Mouse scrolled (420, 430) with delta (0, 0)
Screenshot: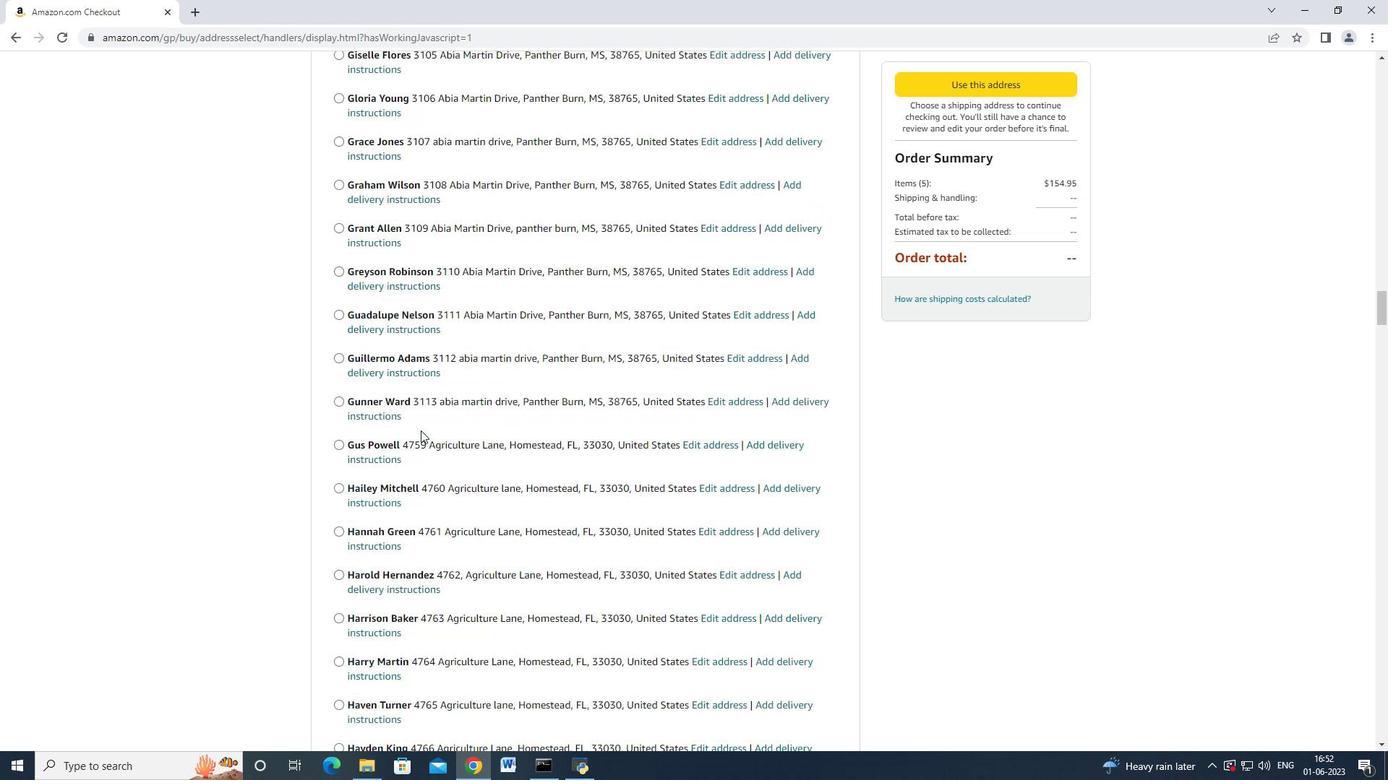 
Action: Mouse scrolled (420, 430) with delta (0, 0)
Screenshot: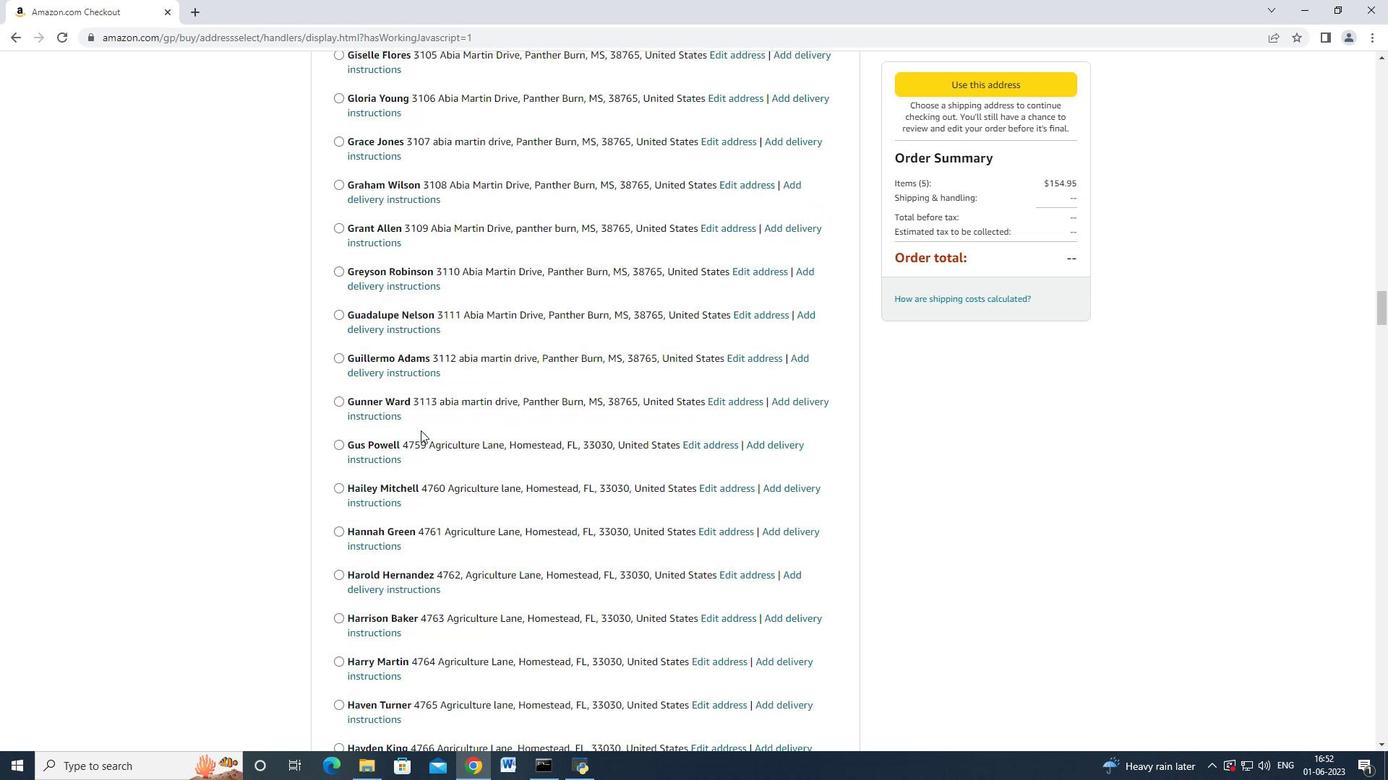 
Action: Mouse scrolled (420, 430) with delta (0, 0)
Screenshot: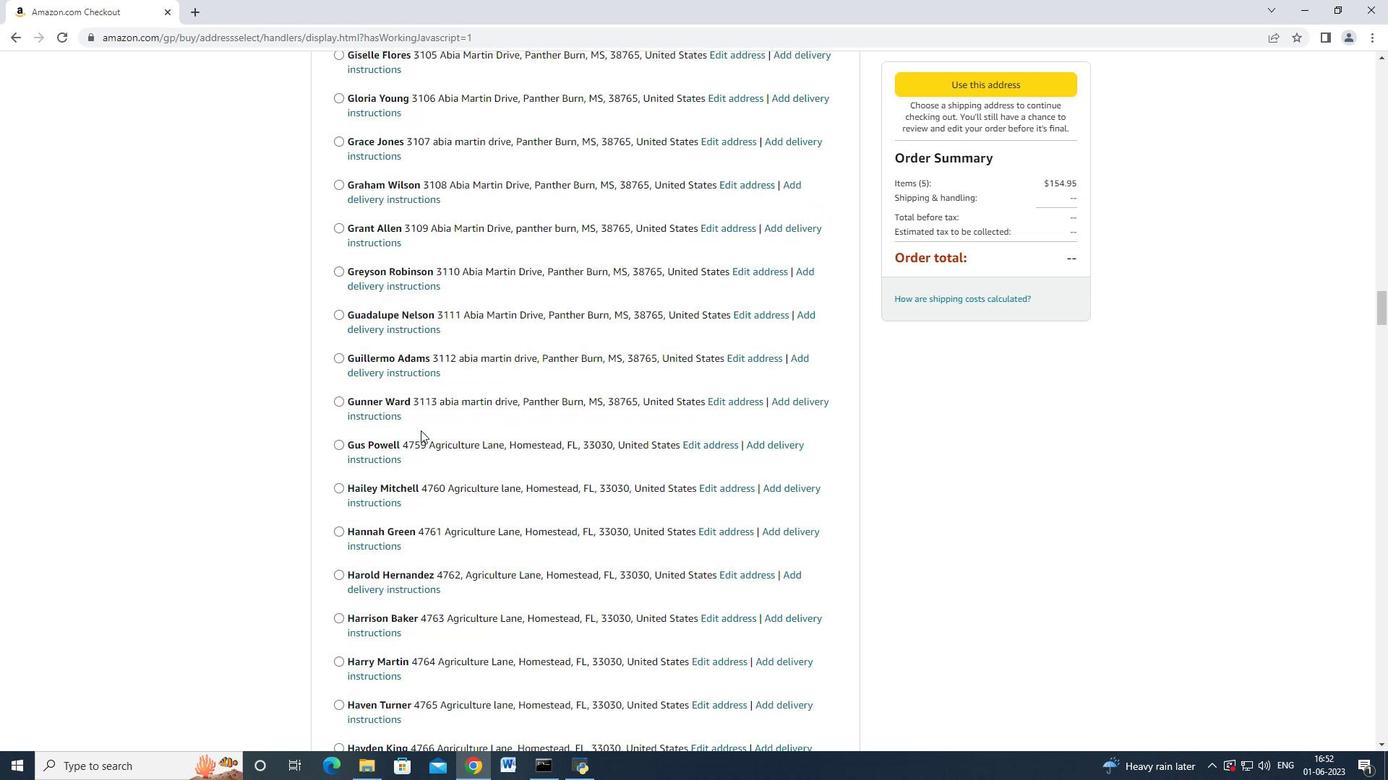 
Action: Mouse scrolled (420, 430) with delta (0, 0)
Screenshot: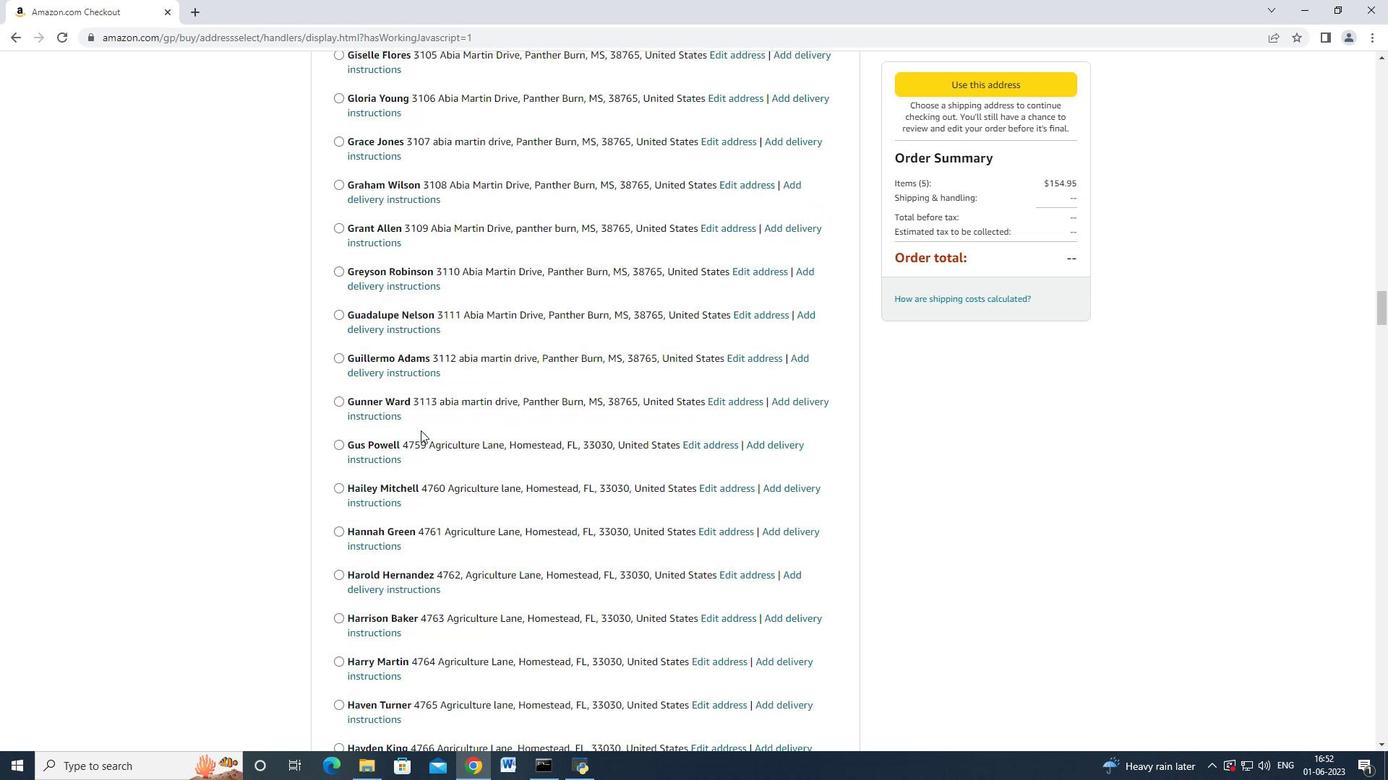 
Action: Mouse scrolled (420, 430) with delta (0, 0)
Screenshot: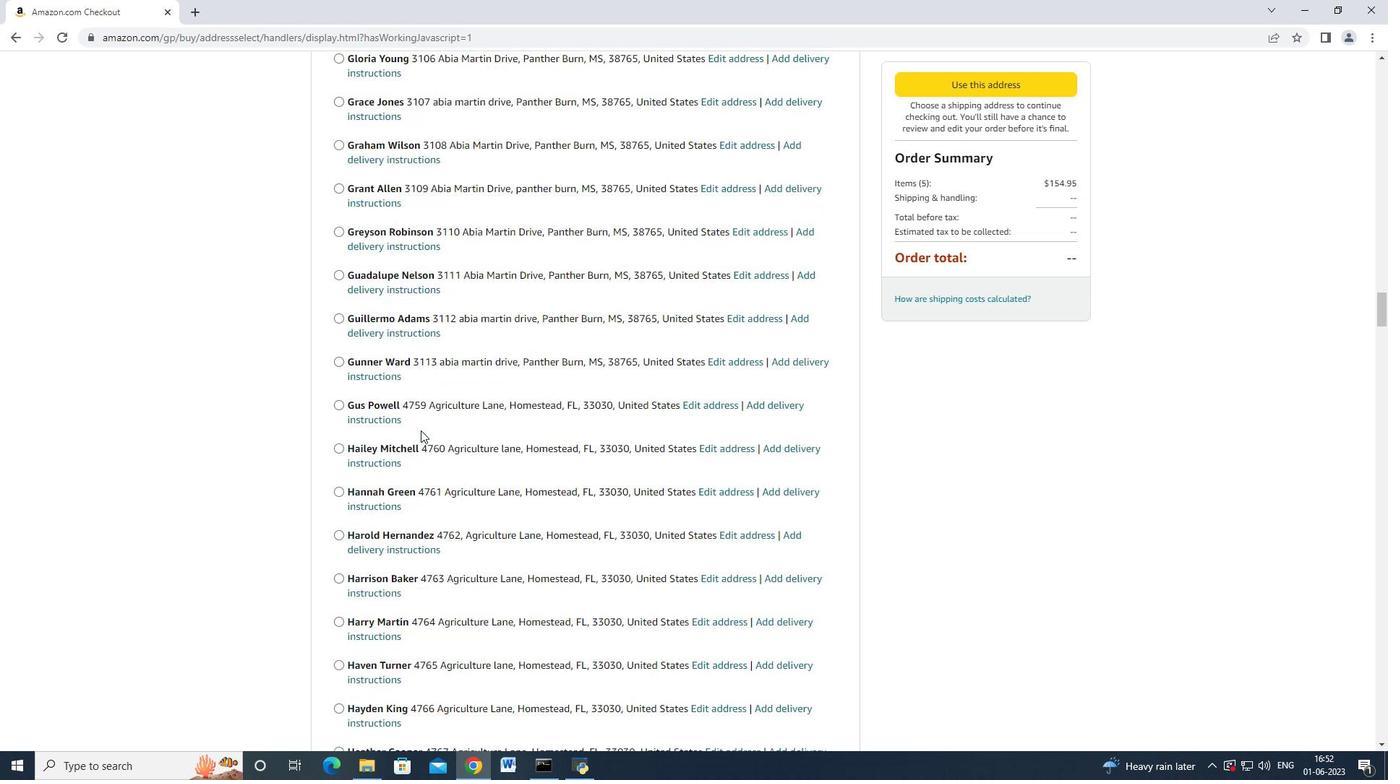 
Action: Mouse scrolled (420, 430) with delta (0, 0)
Screenshot: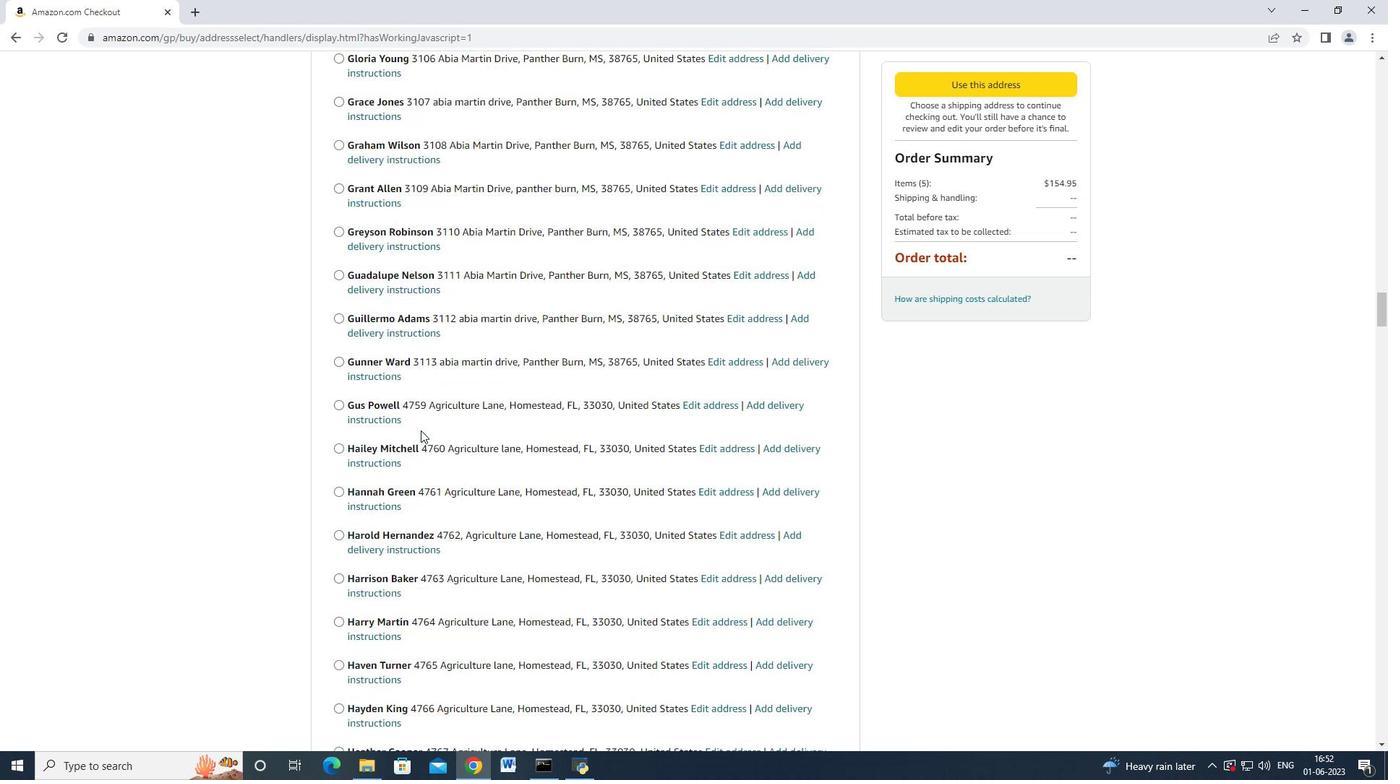 
Action: Mouse scrolled (420, 430) with delta (0, 0)
Screenshot: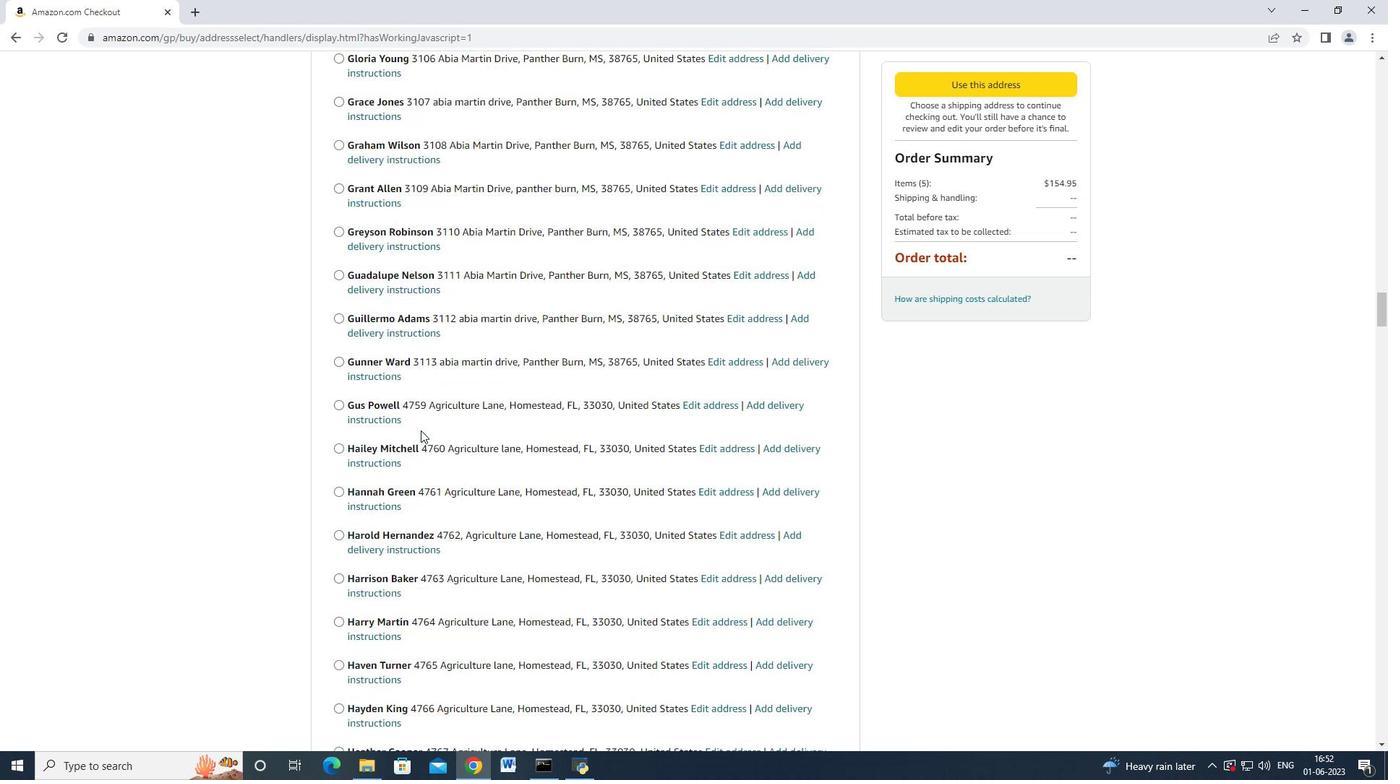 
Action: Mouse scrolled (420, 430) with delta (0, 0)
Screenshot: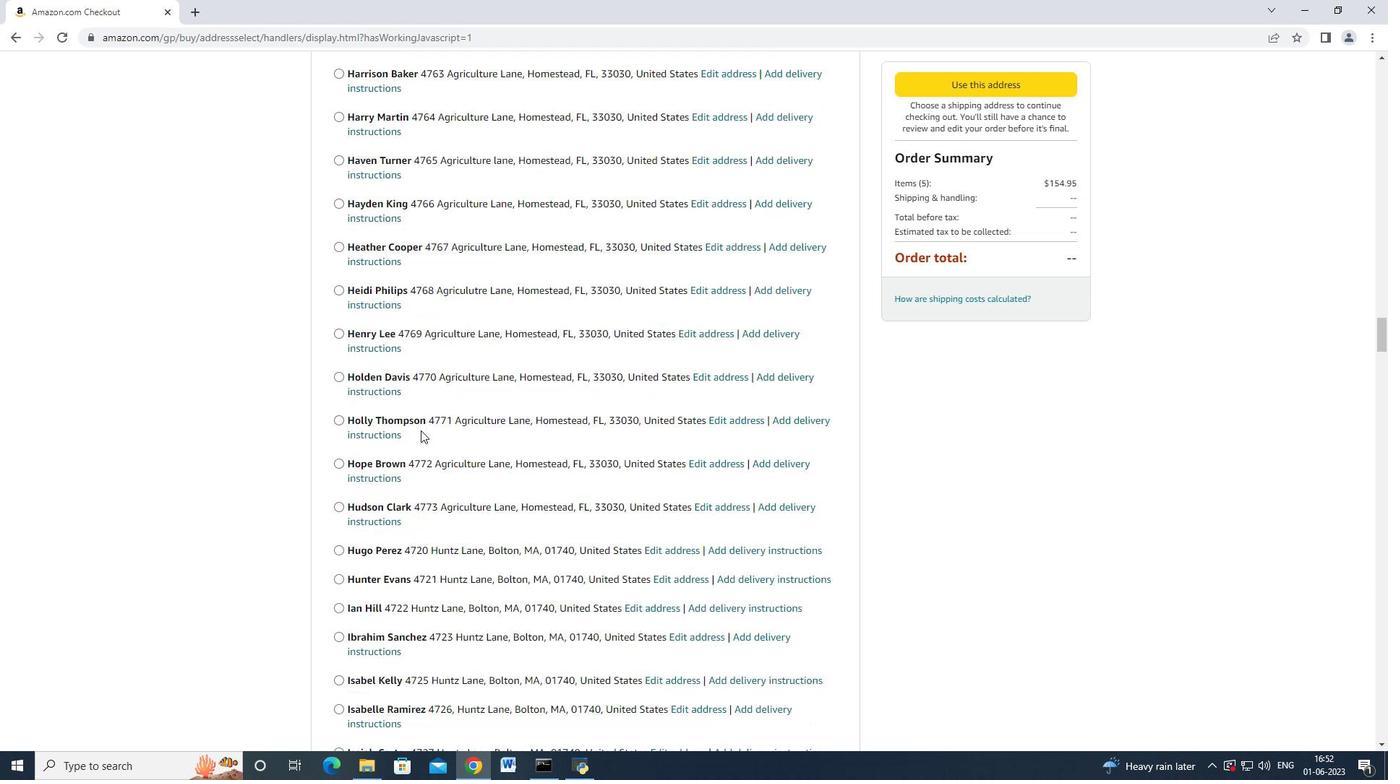 
Action: Mouse scrolled (420, 430) with delta (0, 0)
Screenshot: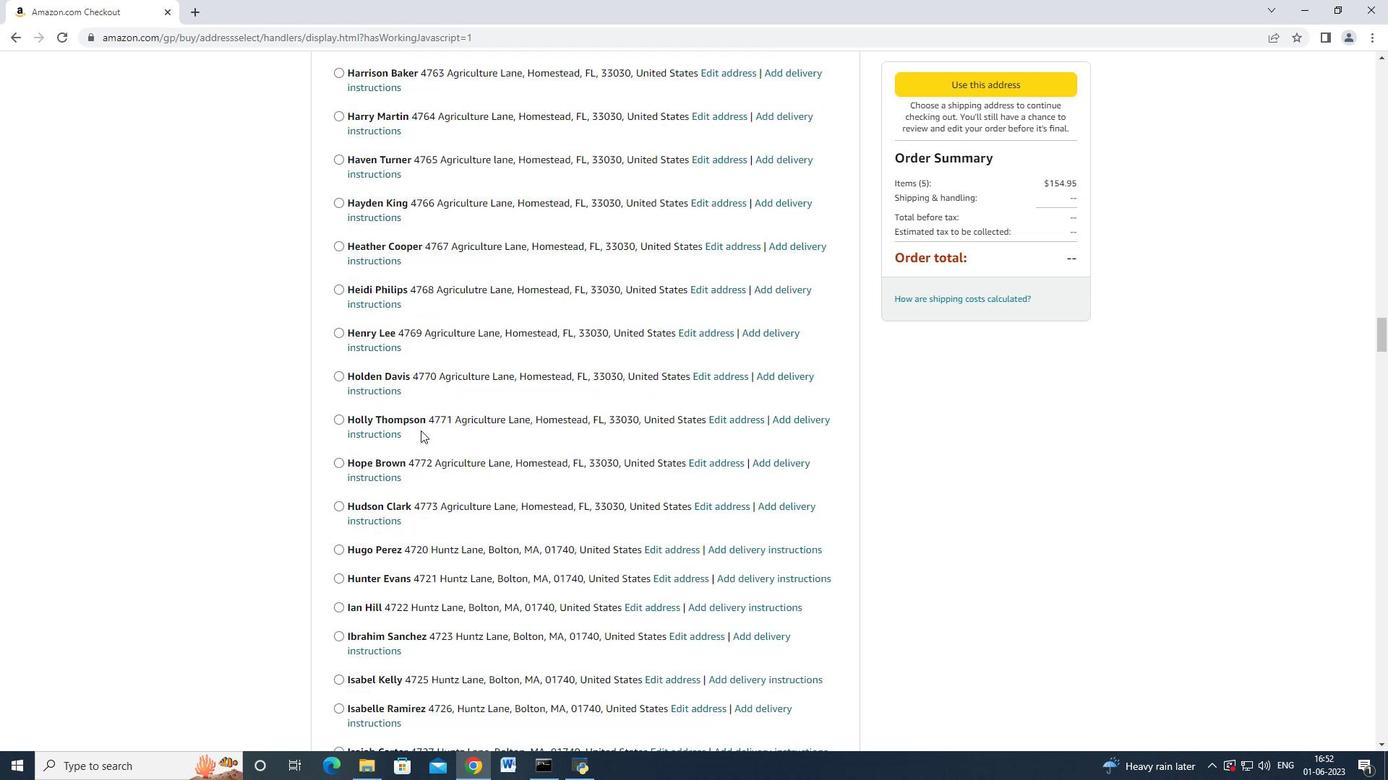 
Action: Mouse scrolled (420, 430) with delta (0, 0)
Screenshot: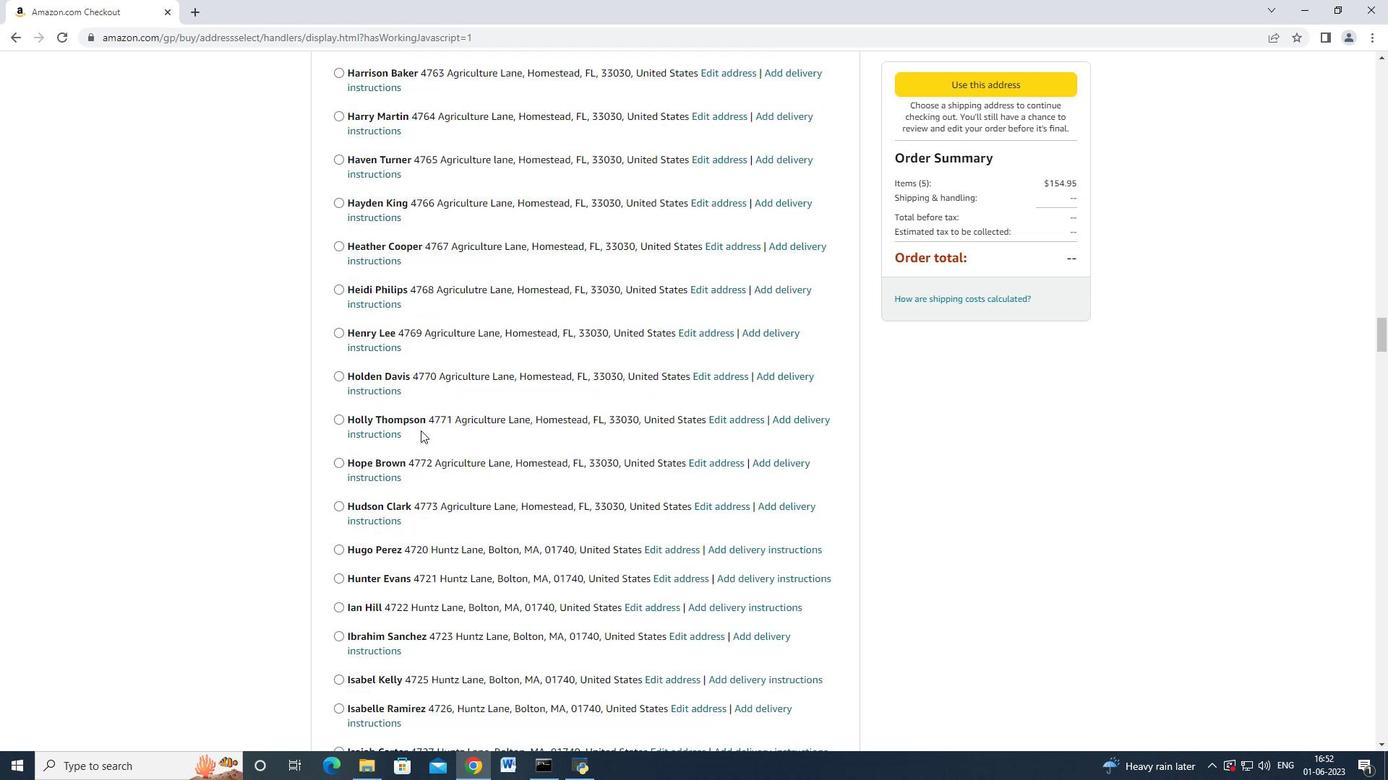 
Action: Mouse scrolled (420, 430) with delta (0, 0)
Screenshot: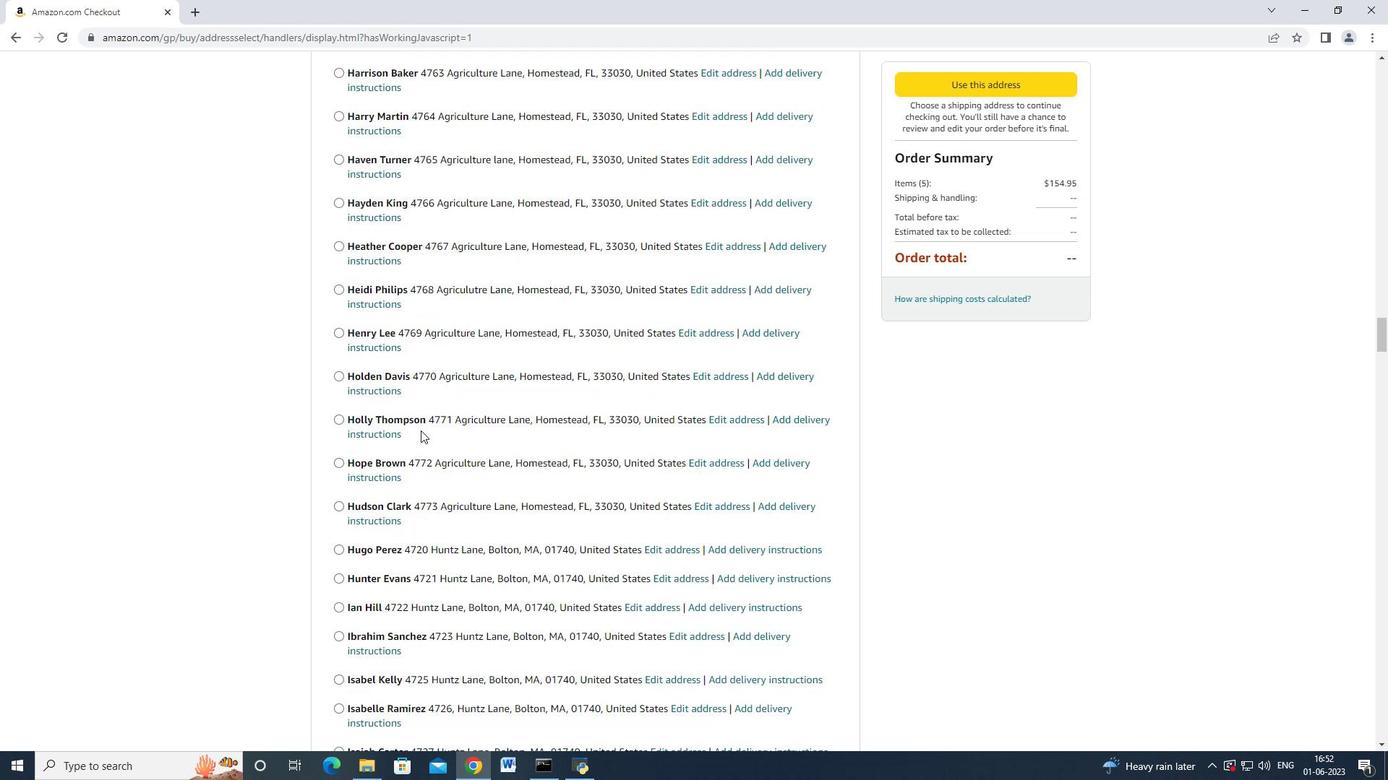 
Action: Mouse scrolled (420, 430) with delta (0, 0)
Screenshot: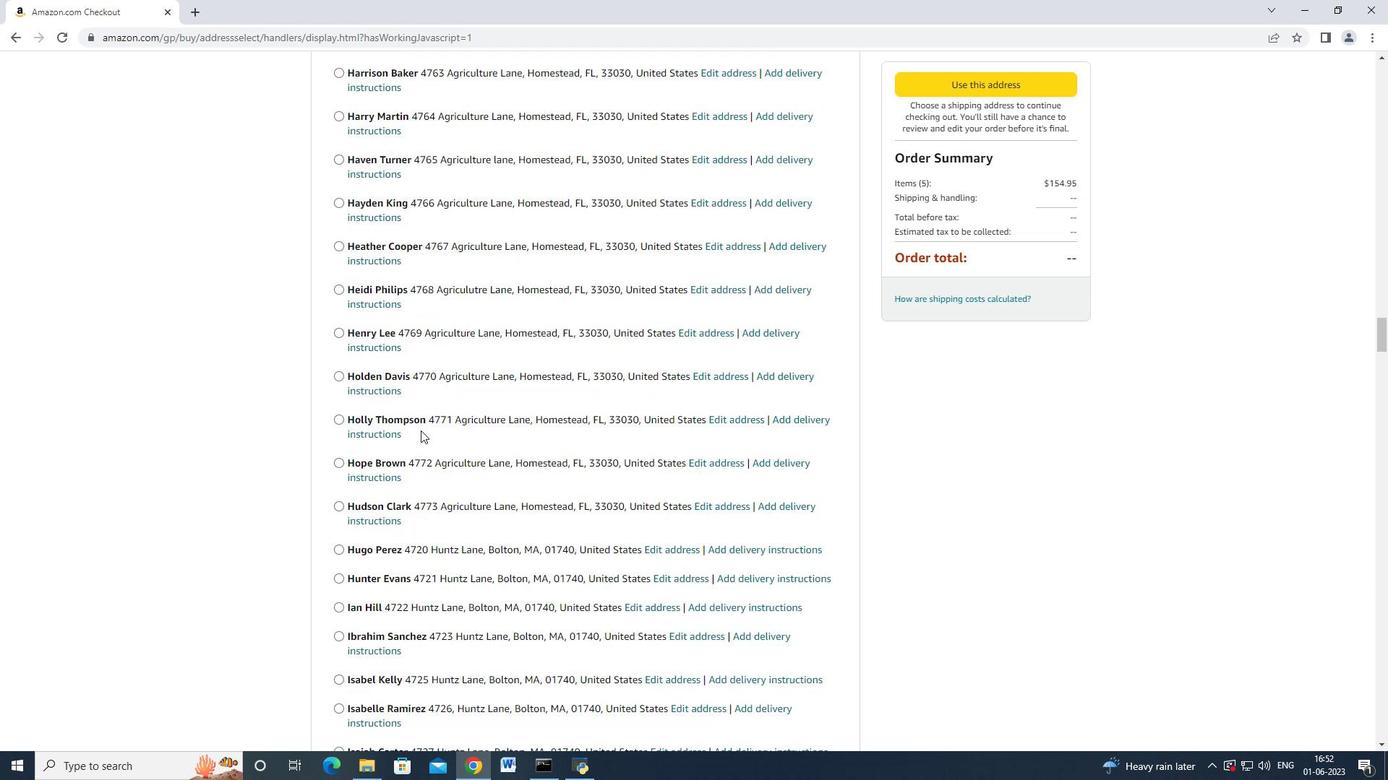 
Action: Mouse scrolled (420, 430) with delta (0, 0)
Screenshot: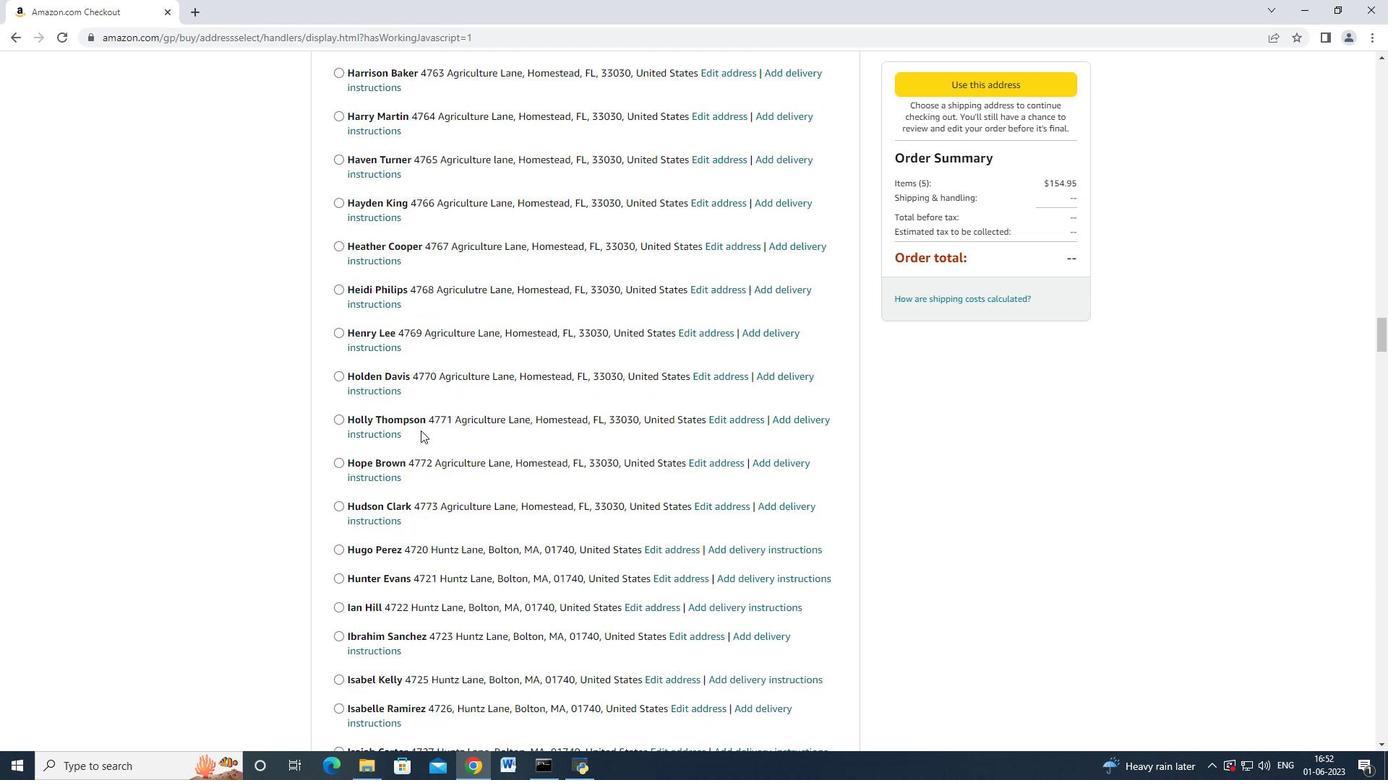 
Action: Mouse scrolled (420, 430) with delta (0, 0)
Screenshot: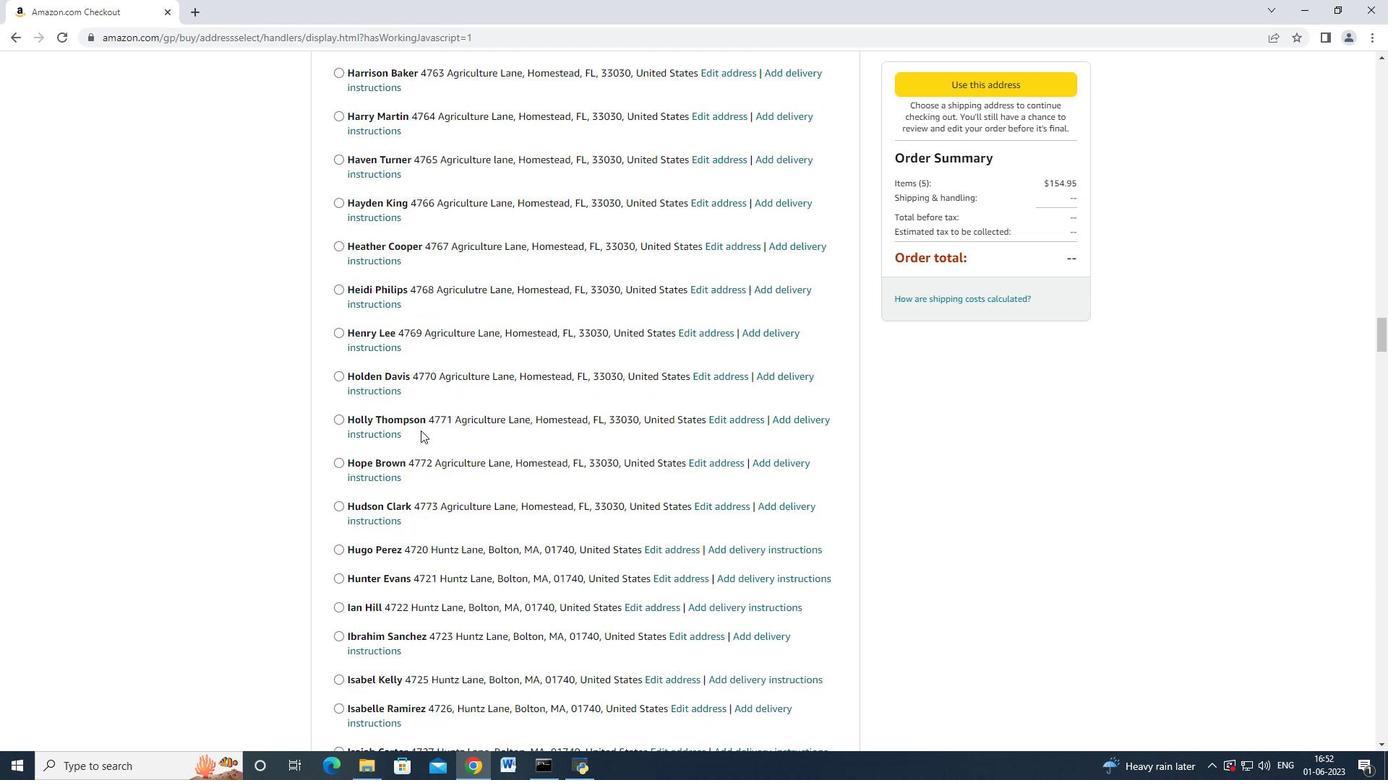 
Action: Mouse scrolled (420, 430) with delta (0, 0)
Screenshot: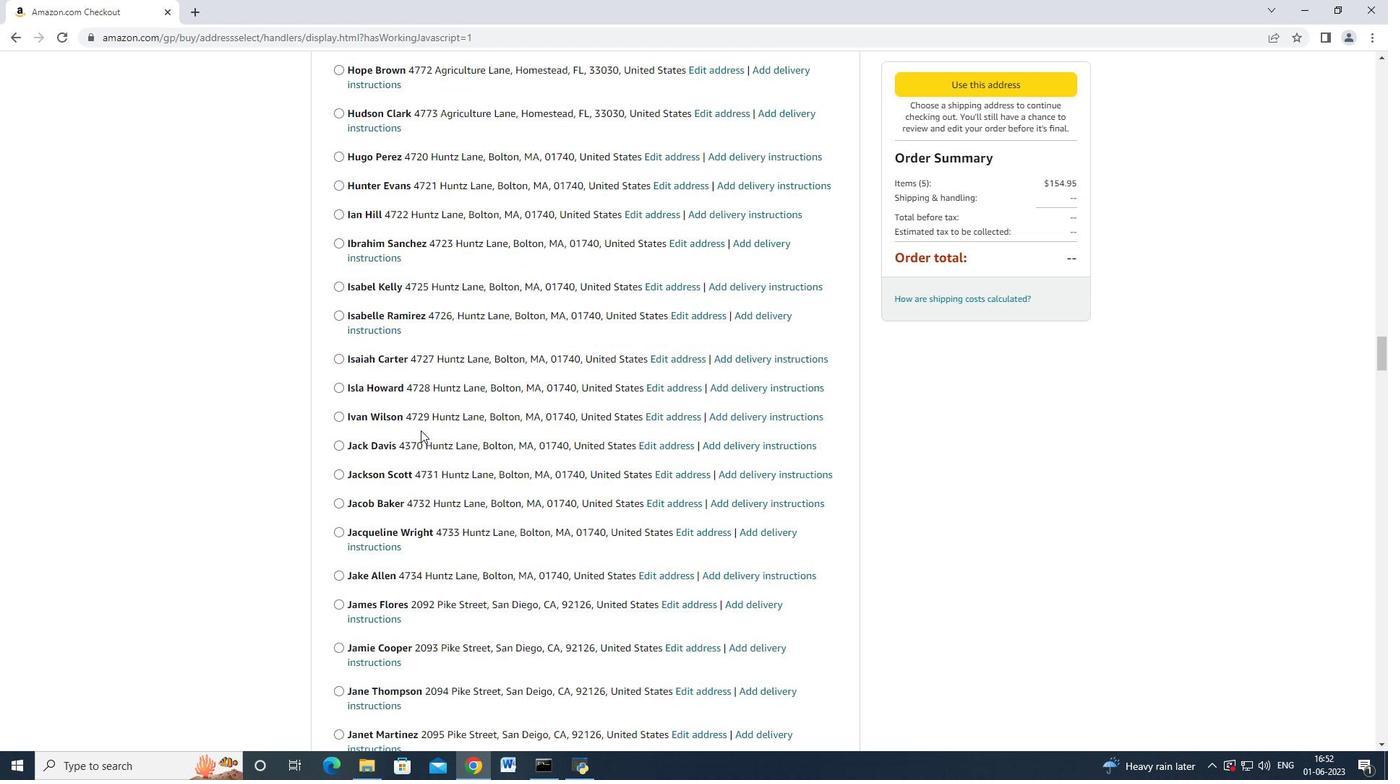 
Action: Mouse scrolled (420, 430) with delta (0, 0)
Screenshot: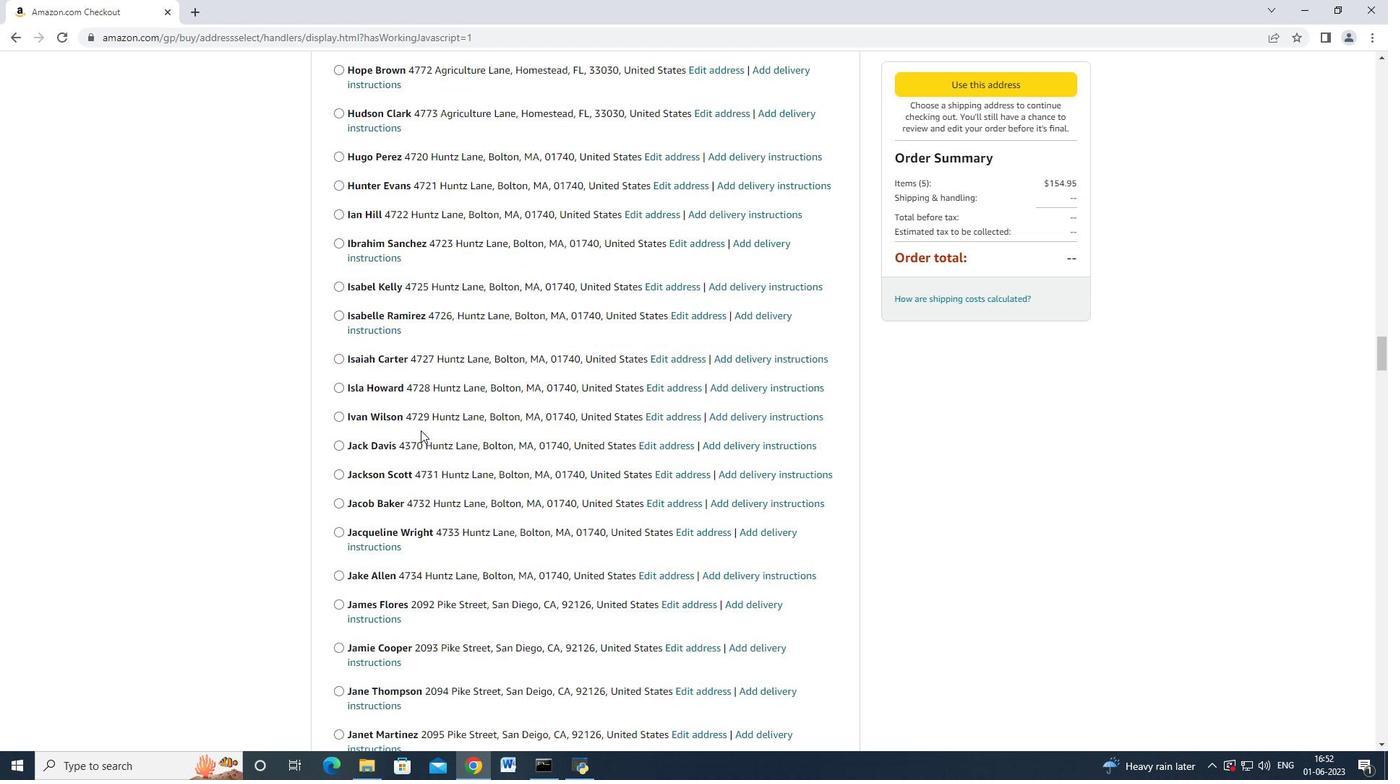 
Action: Mouse scrolled (420, 430) with delta (0, 0)
Screenshot: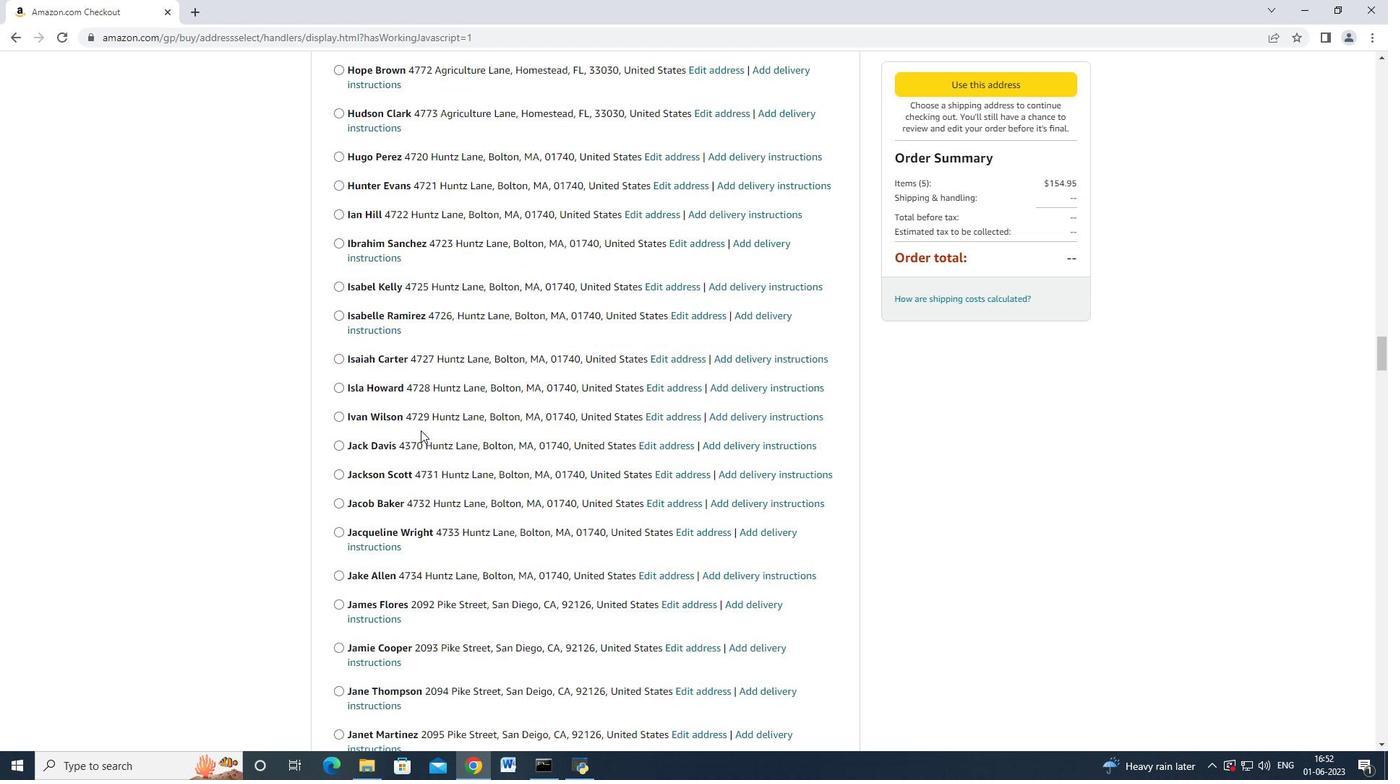 
Action: Mouse scrolled (420, 430) with delta (0, 0)
Screenshot: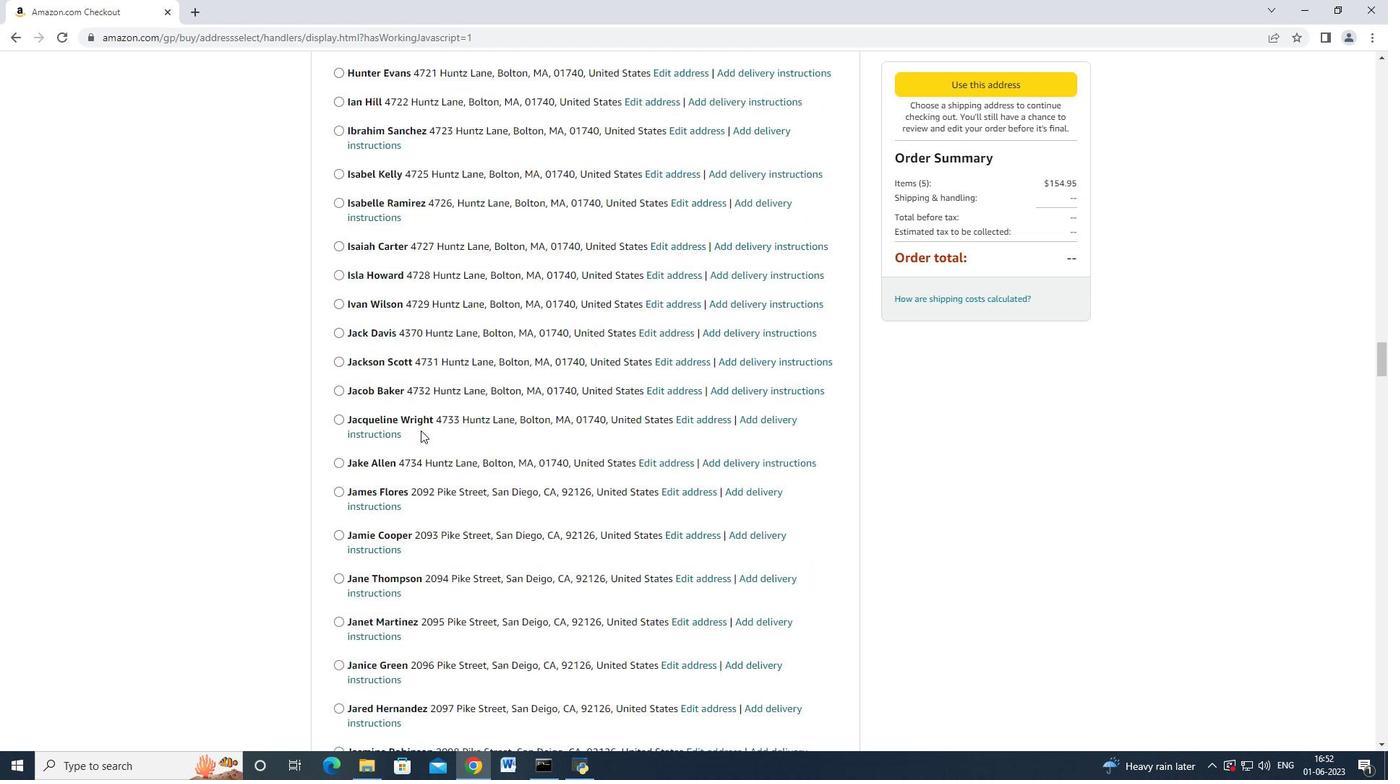 
Action: Mouse scrolled (420, 430) with delta (0, 0)
Screenshot: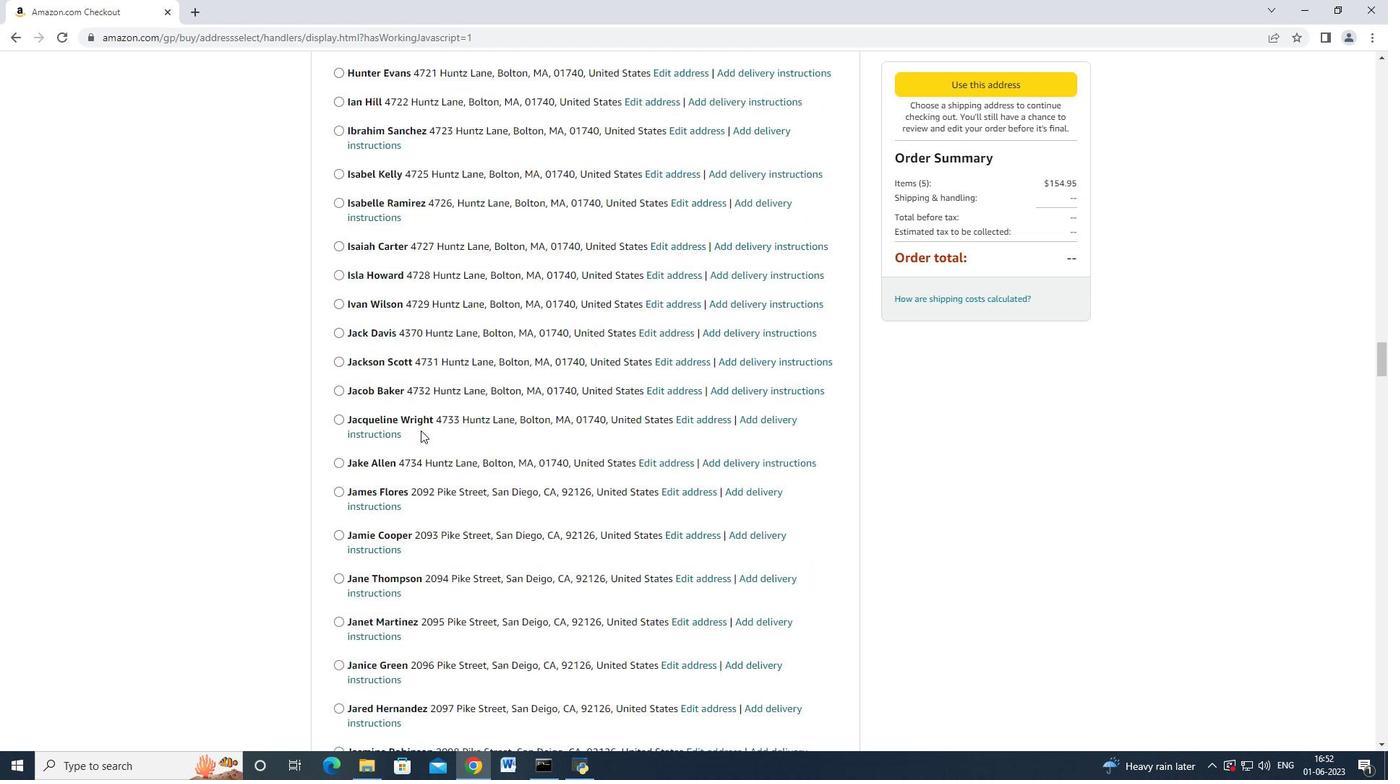 
Action: Mouse scrolled (420, 430) with delta (0, 0)
Screenshot: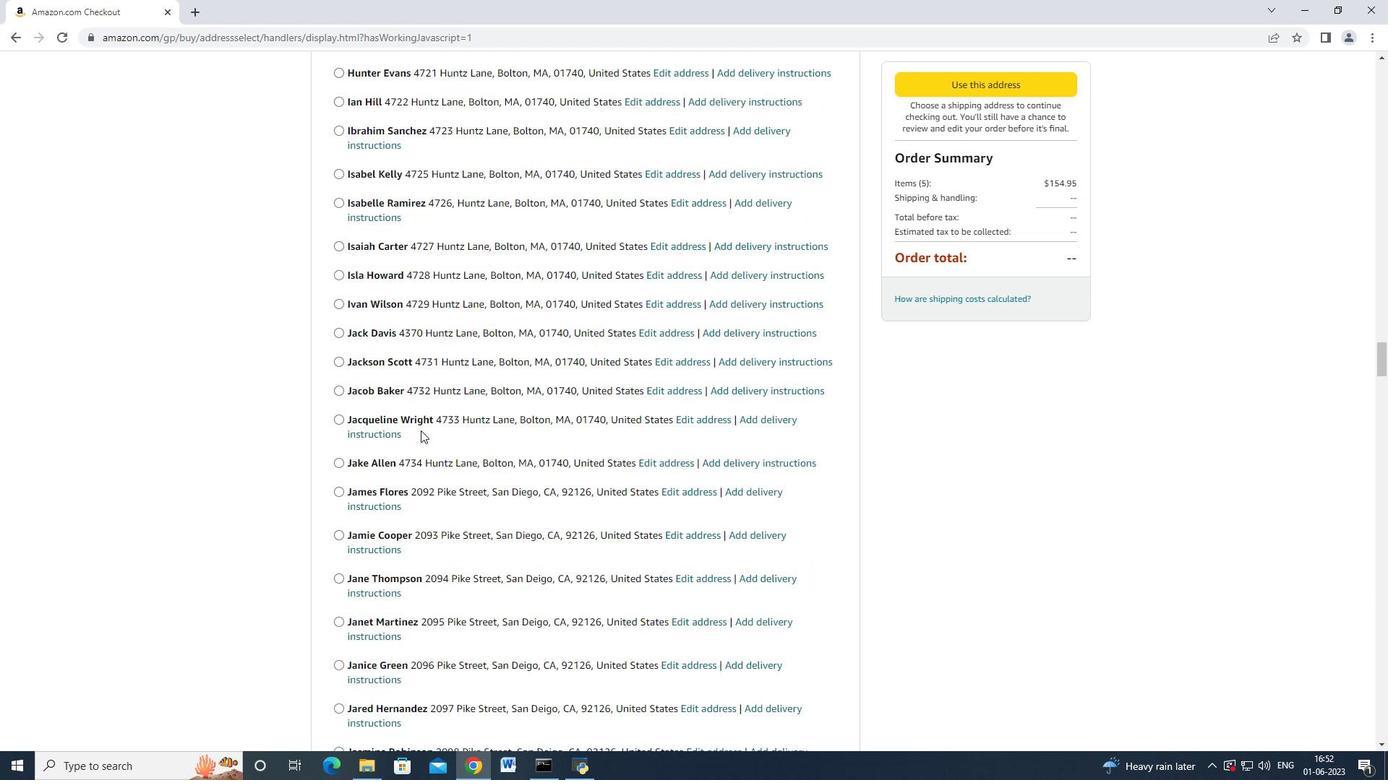 
Action: Mouse scrolled (420, 430) with delta (0, 0)
Screenshot: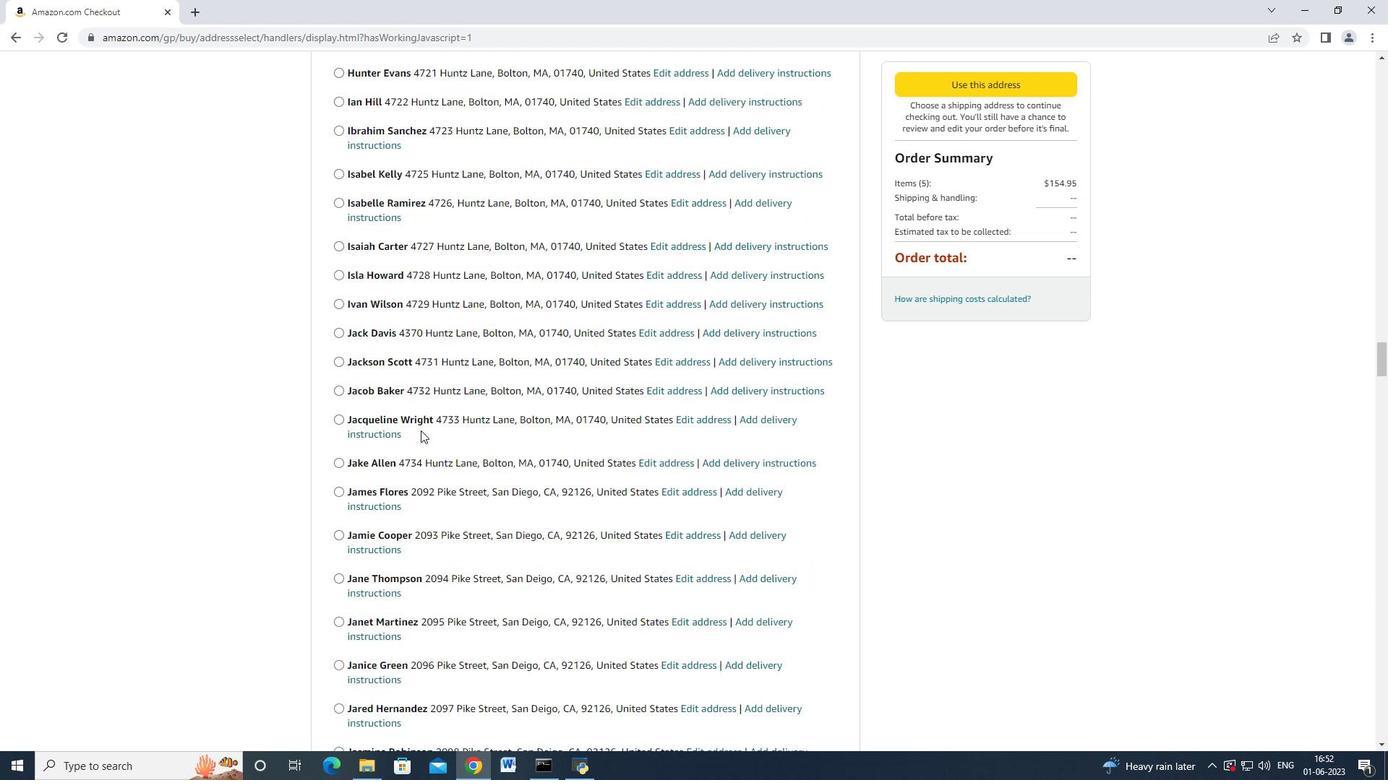 
Action: Mouse scrolled (420, 430) with delta (0, 0)
Screenshot: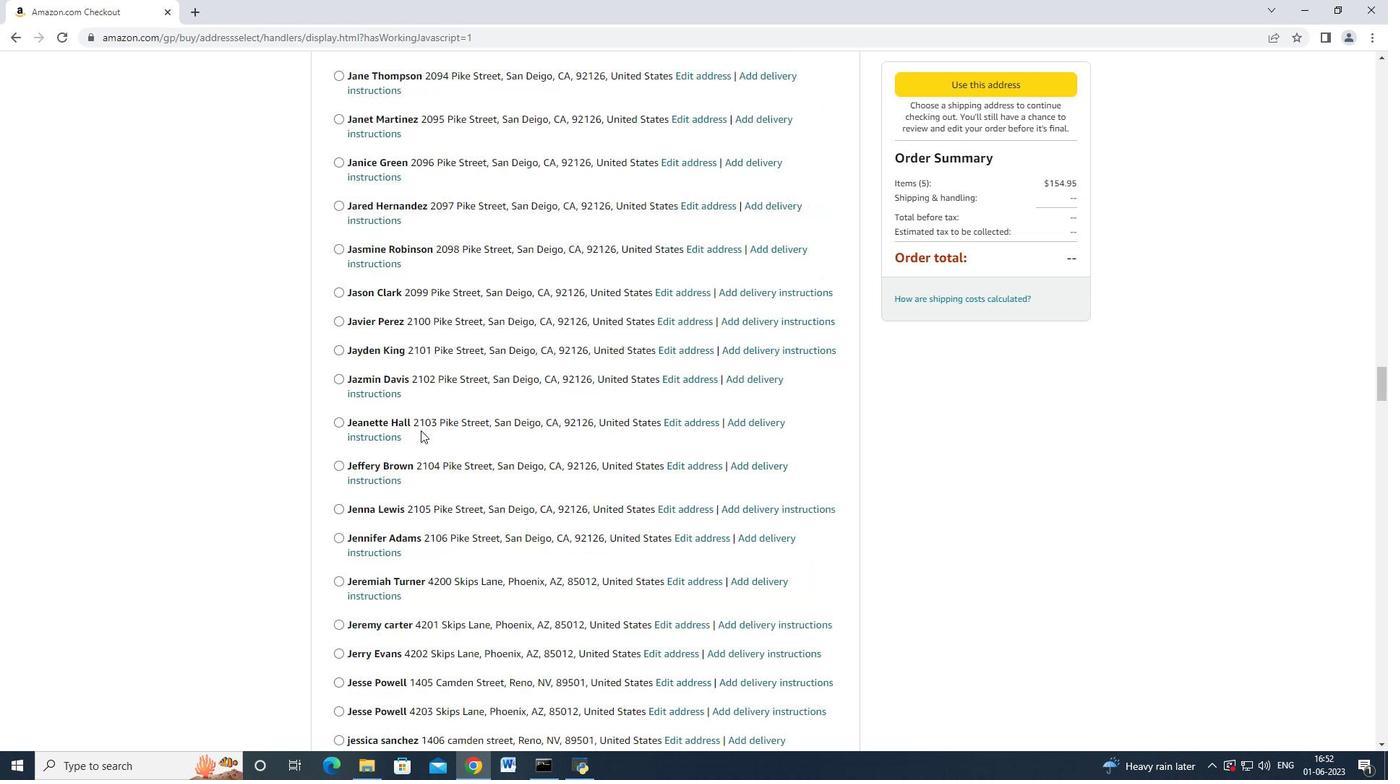 
Action: Mouse scrolled (420, 430) with delta (0, 0)
Screenshot: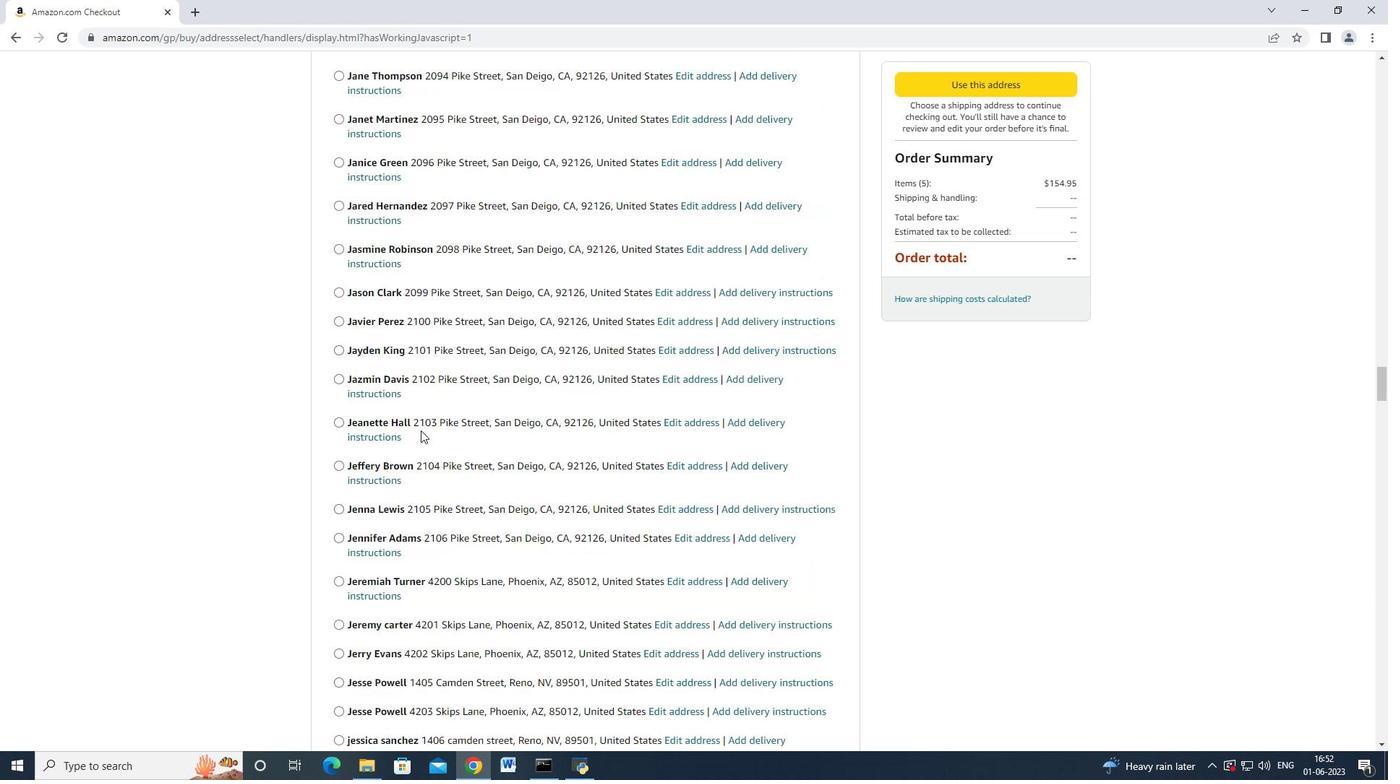 
Action: Mouse scrolled (420, 430) with delta (0, 0)
Screenshot: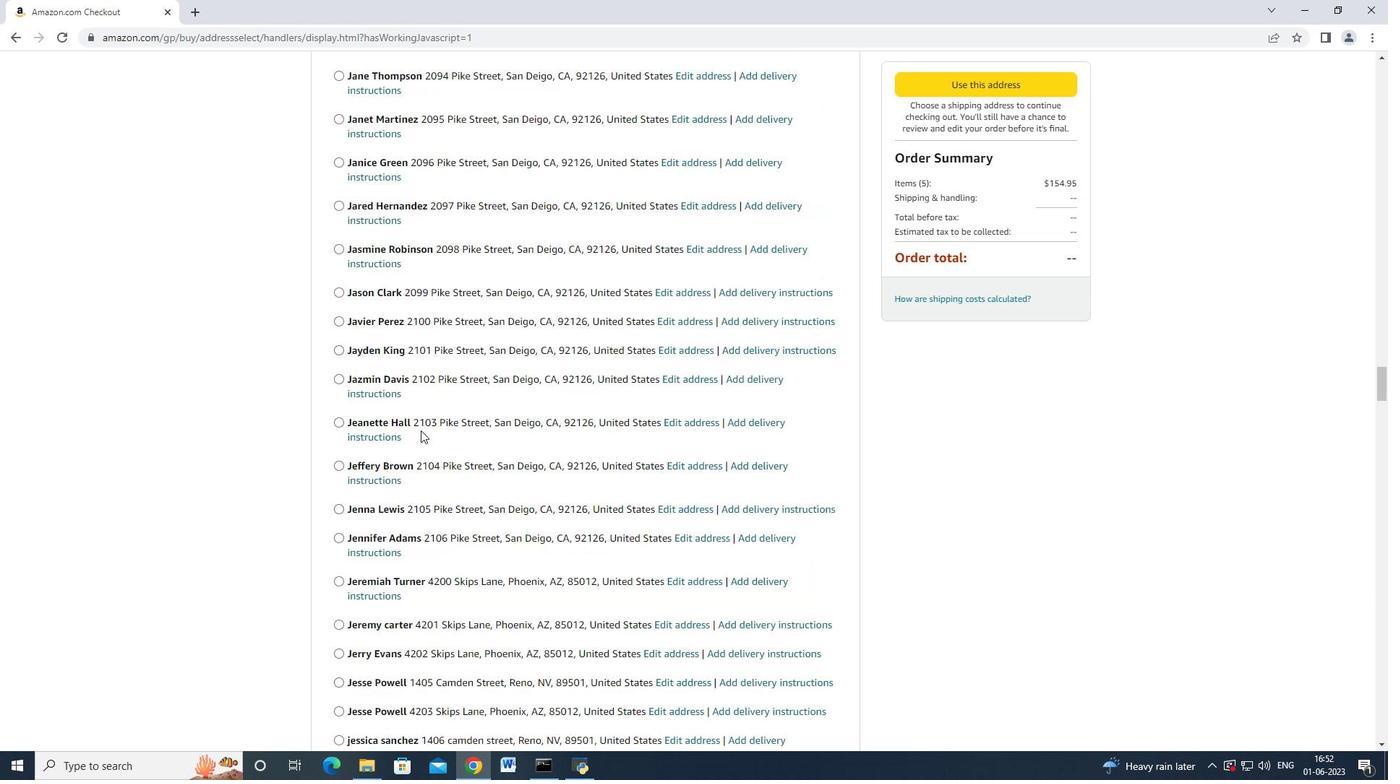 
Action: Mouse scrolled (420, 430) with delta (0, 0)
Screenshot: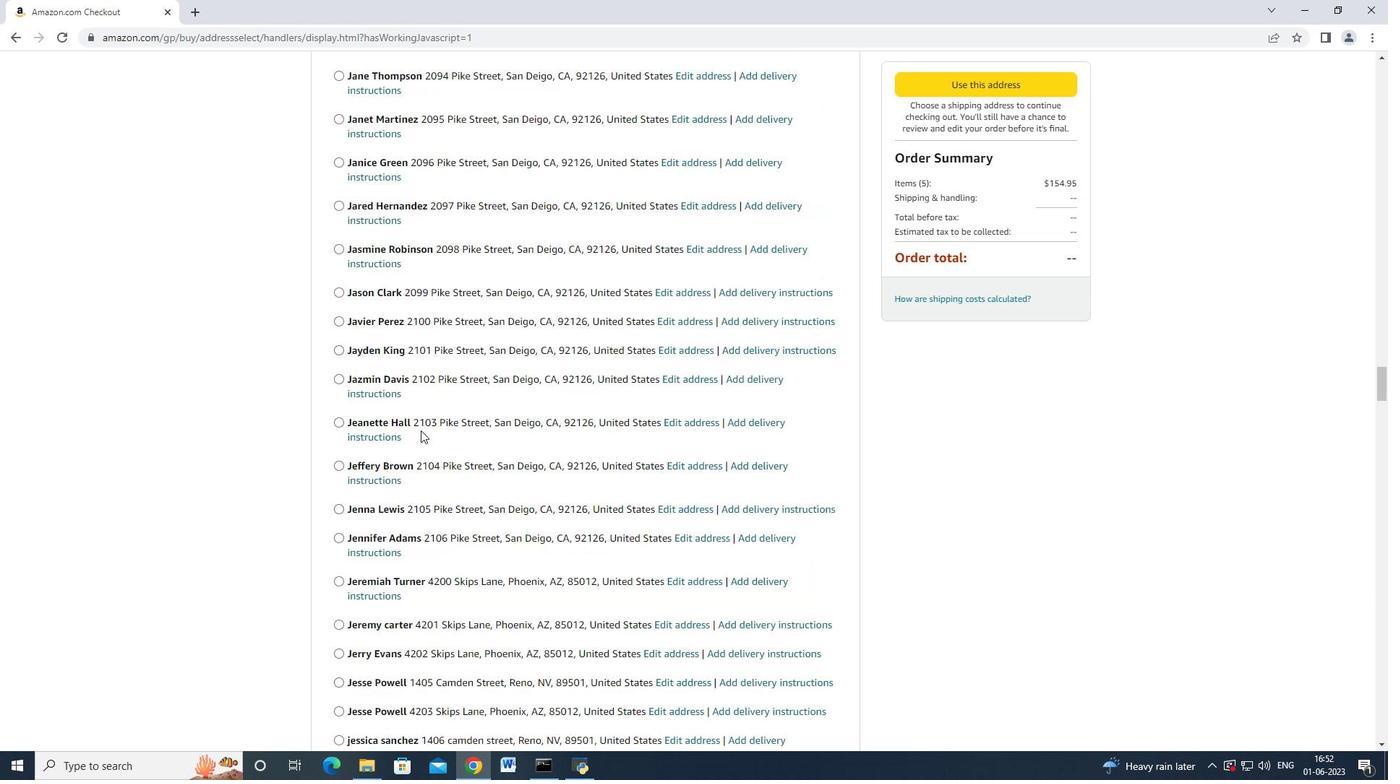 
Action: Mouse scrolled (420, 430) with delta (0, 0)
Screenshot: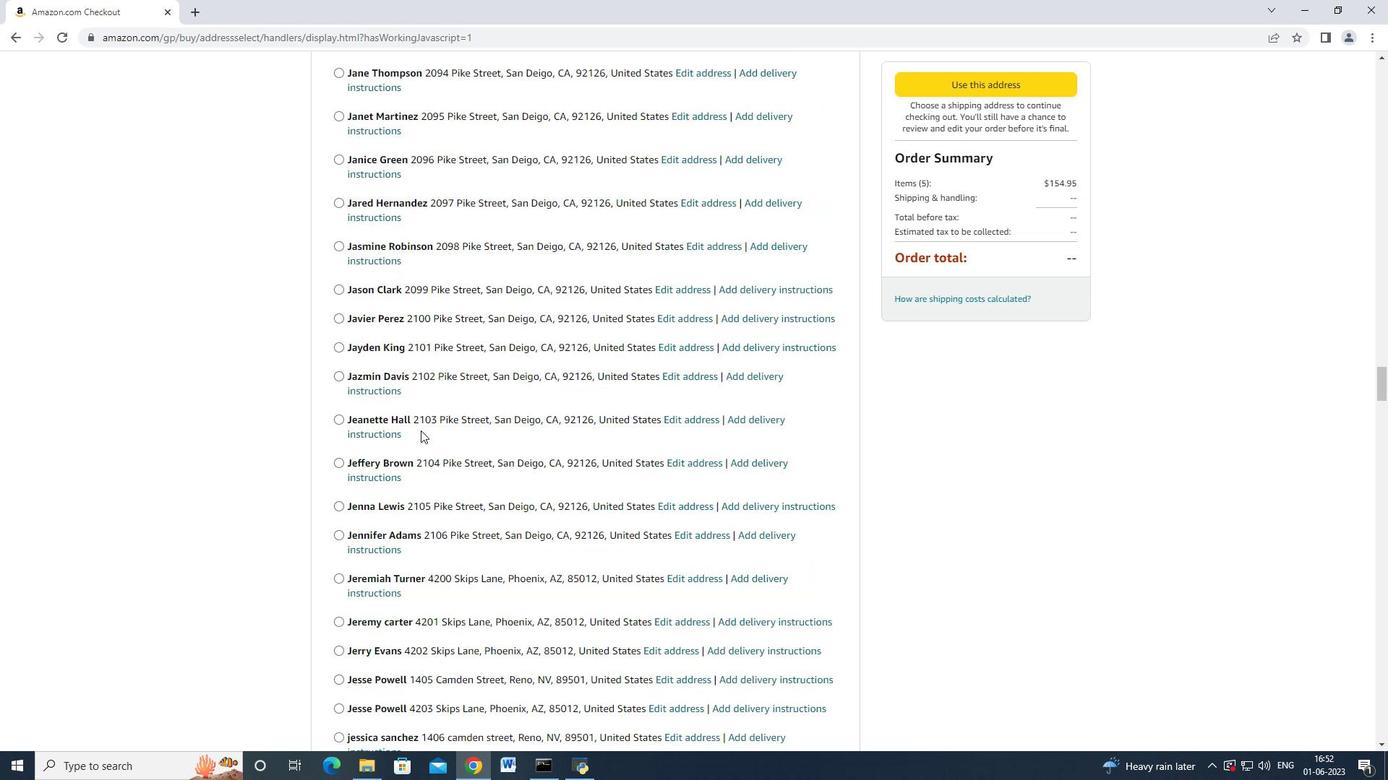 
Action: Mouse scrolled (420, 430) with delta (0, 0)
Screenshot: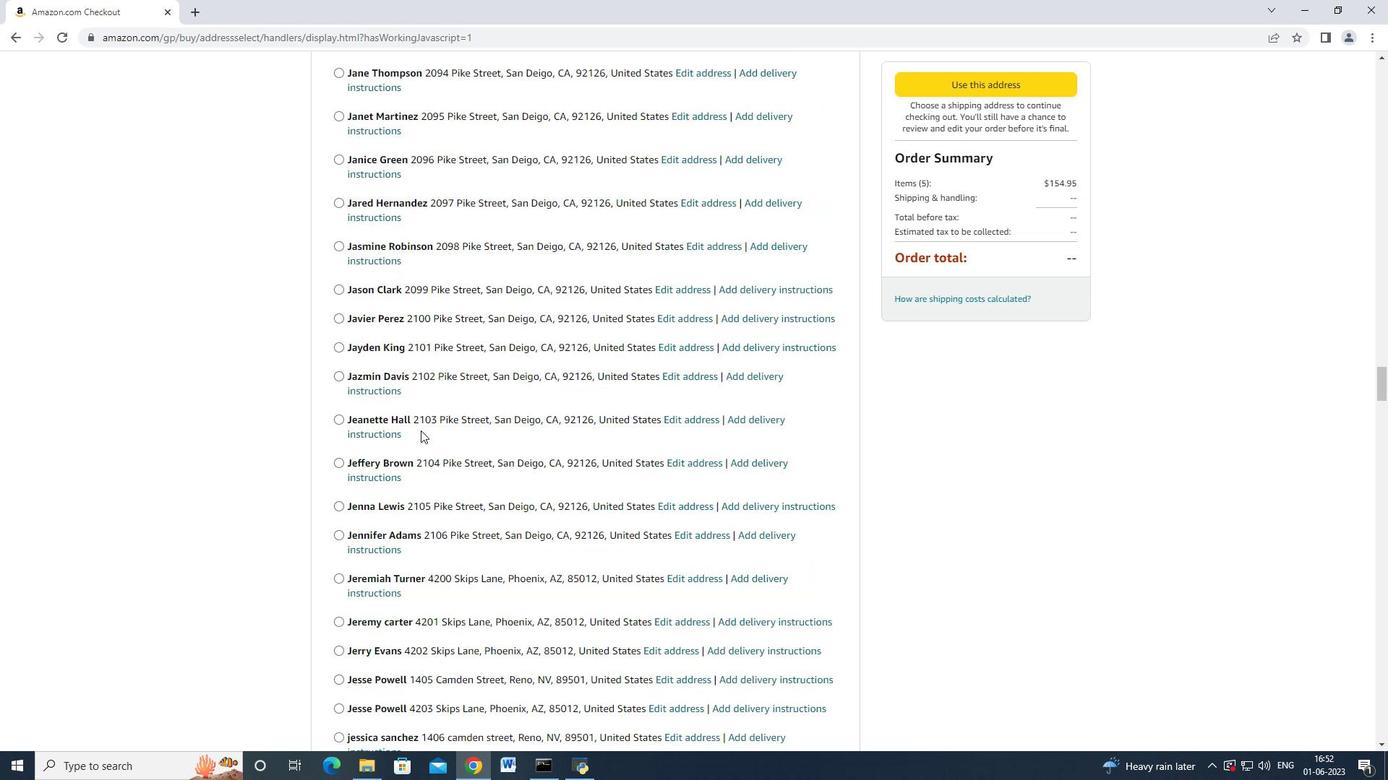 
Action: Mouse scrolled (420, 430) with delta (0, 0)
Screenshot: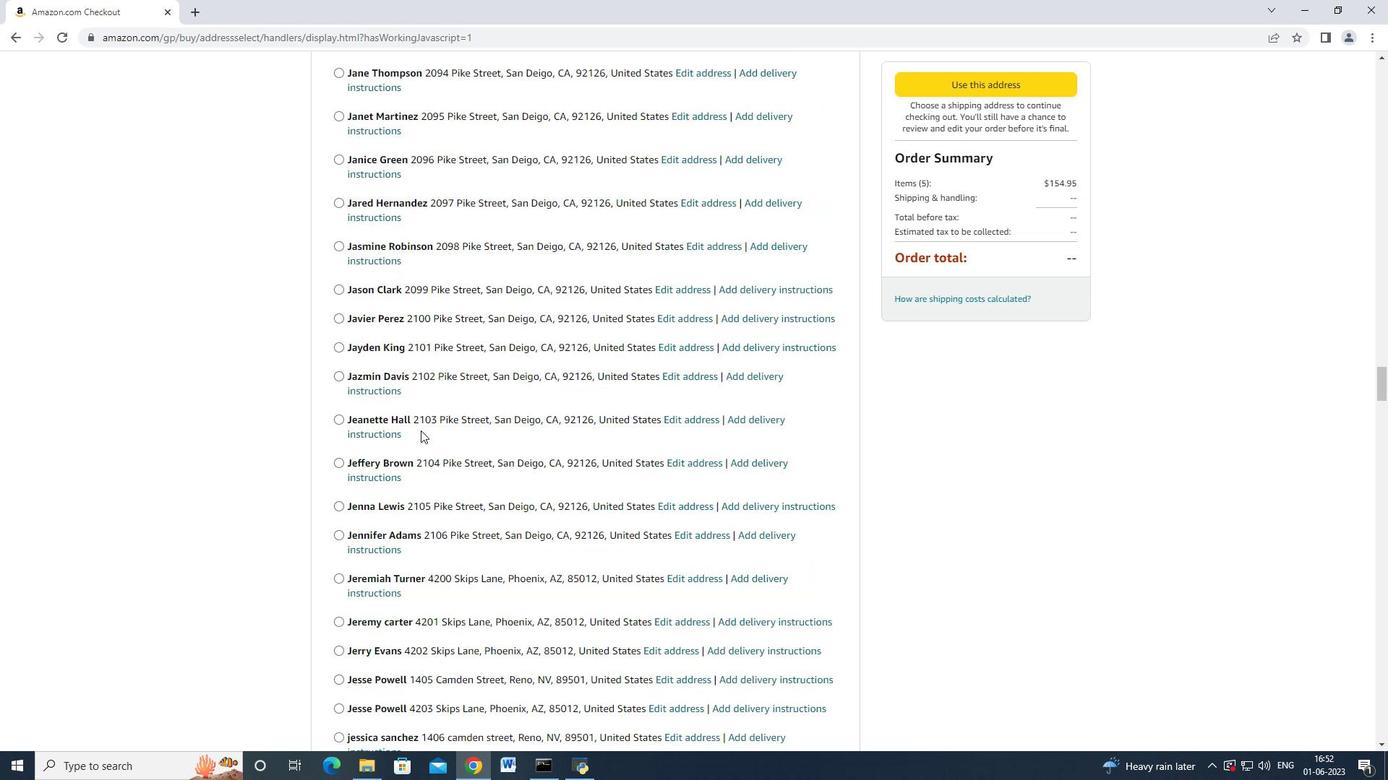
Action: Mouse scrolled (420, 430) with delta (0, 0)
Screenshot: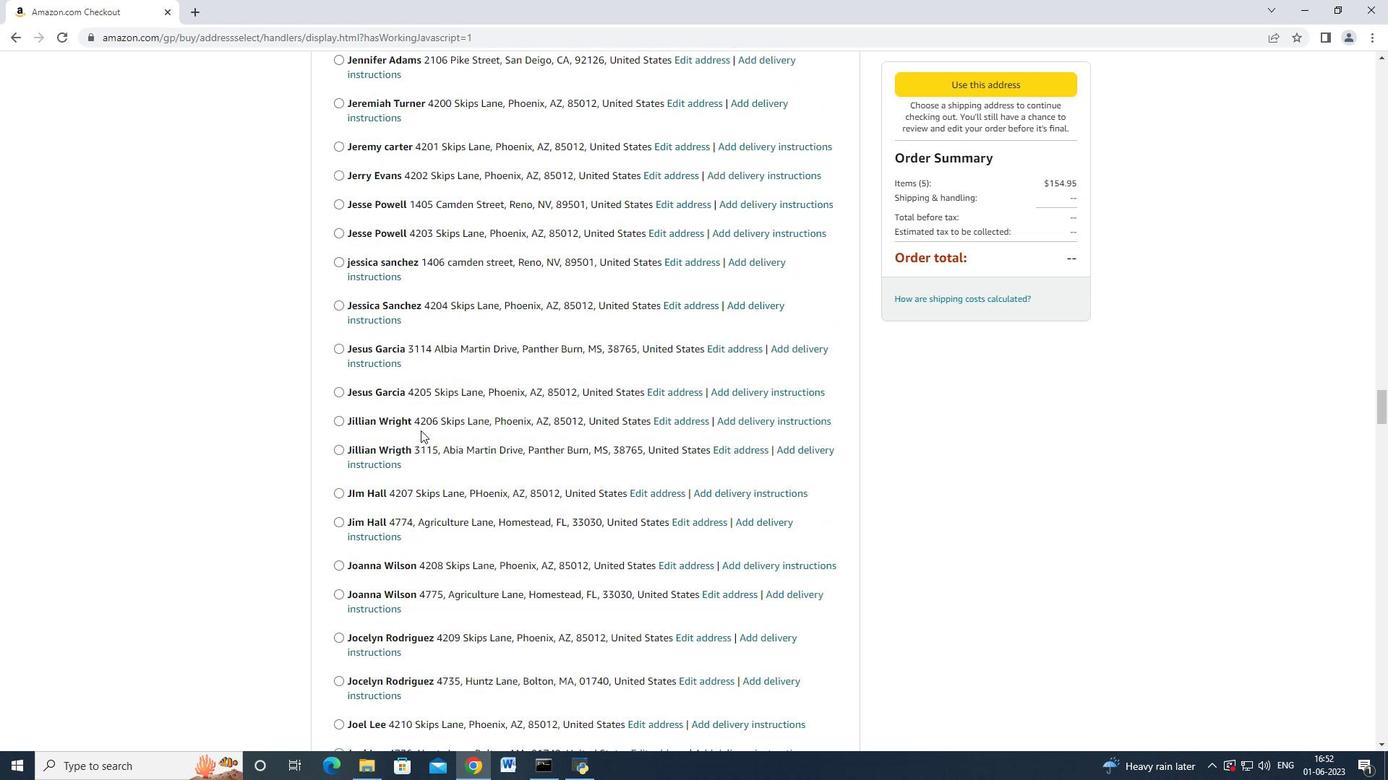 
Action: Mouse scrolled (420, 430) with delta (0, 0)
Screenshot: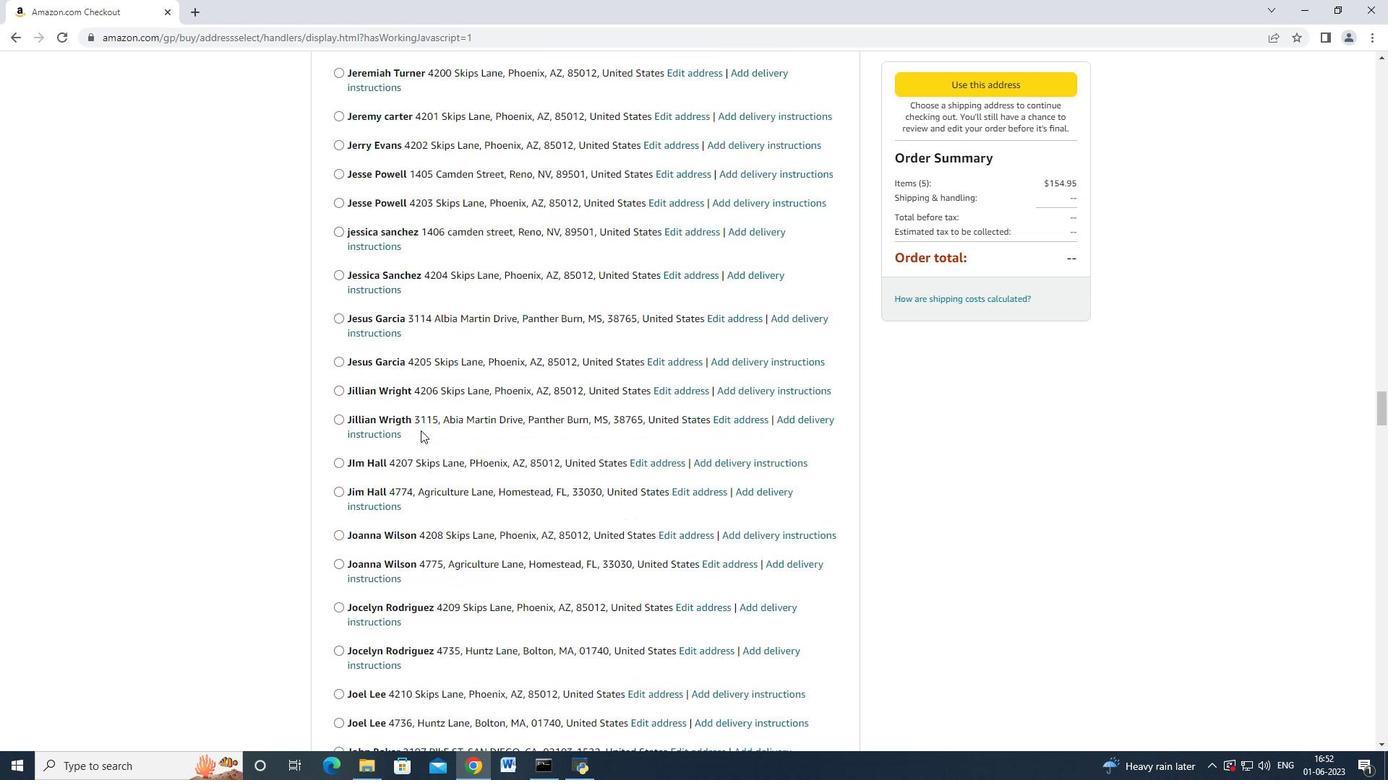
Action: Mouse scrolled (420, 430) with delta (0, 0)
Screenshot: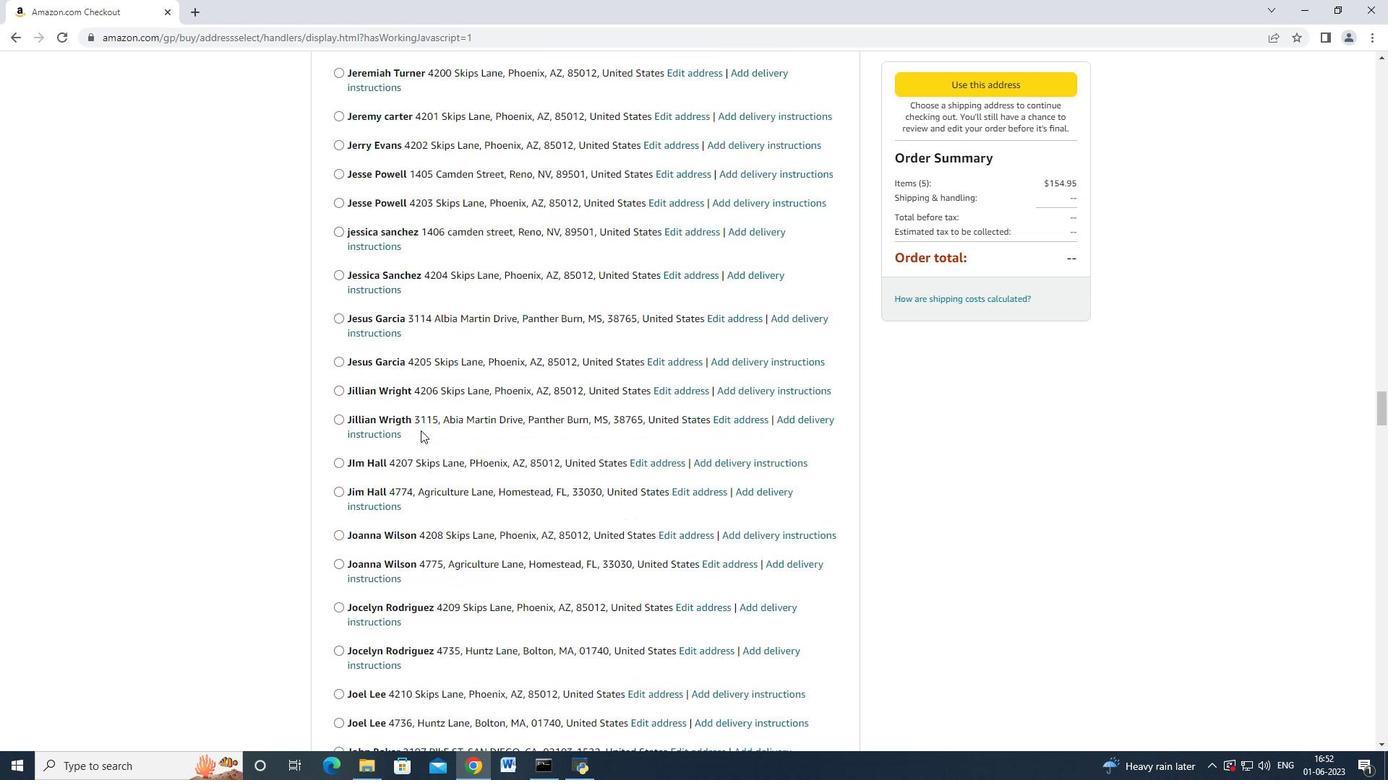 
Action: Mouse scrolled (420, 430) with delta (0, 0)
Screenshot: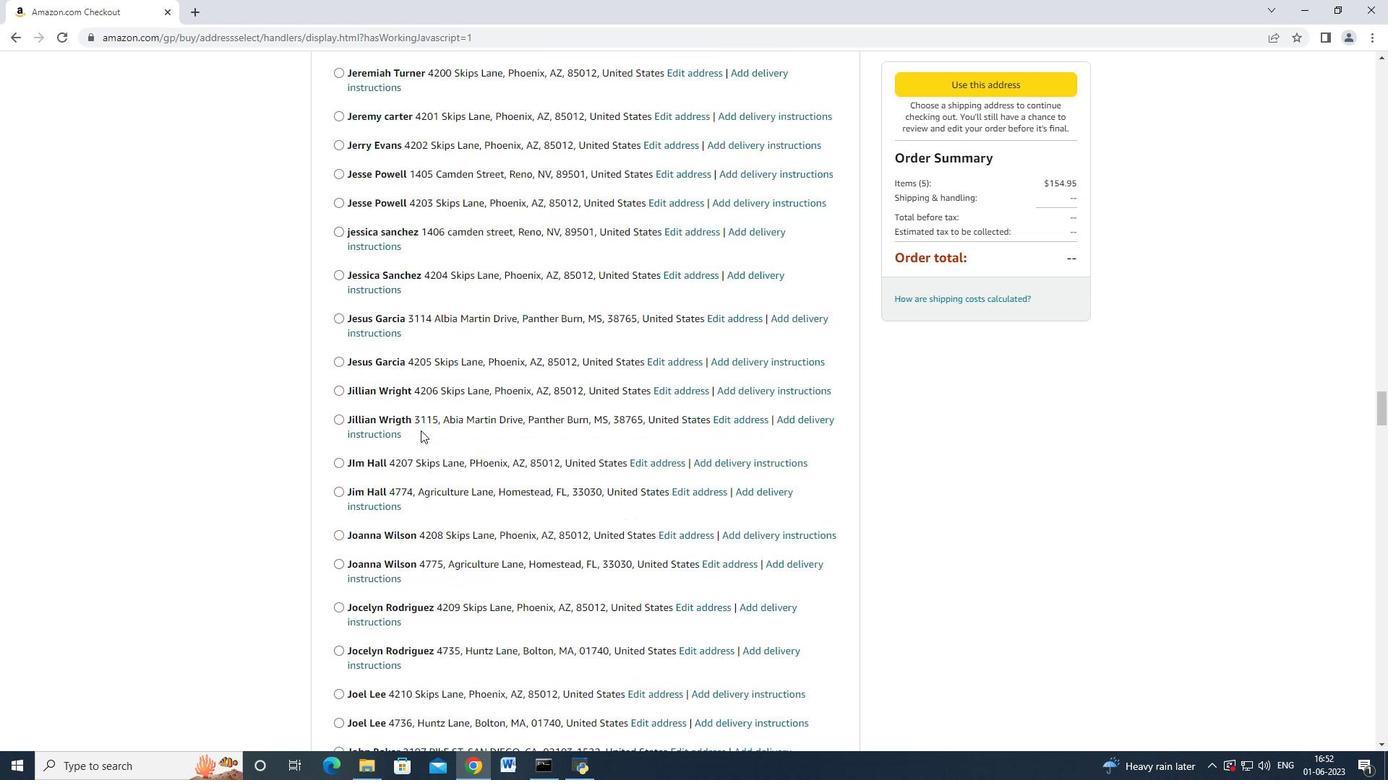 
Action: Mouse scrolled (420, 430) with delta (0, 0)
Screenshot: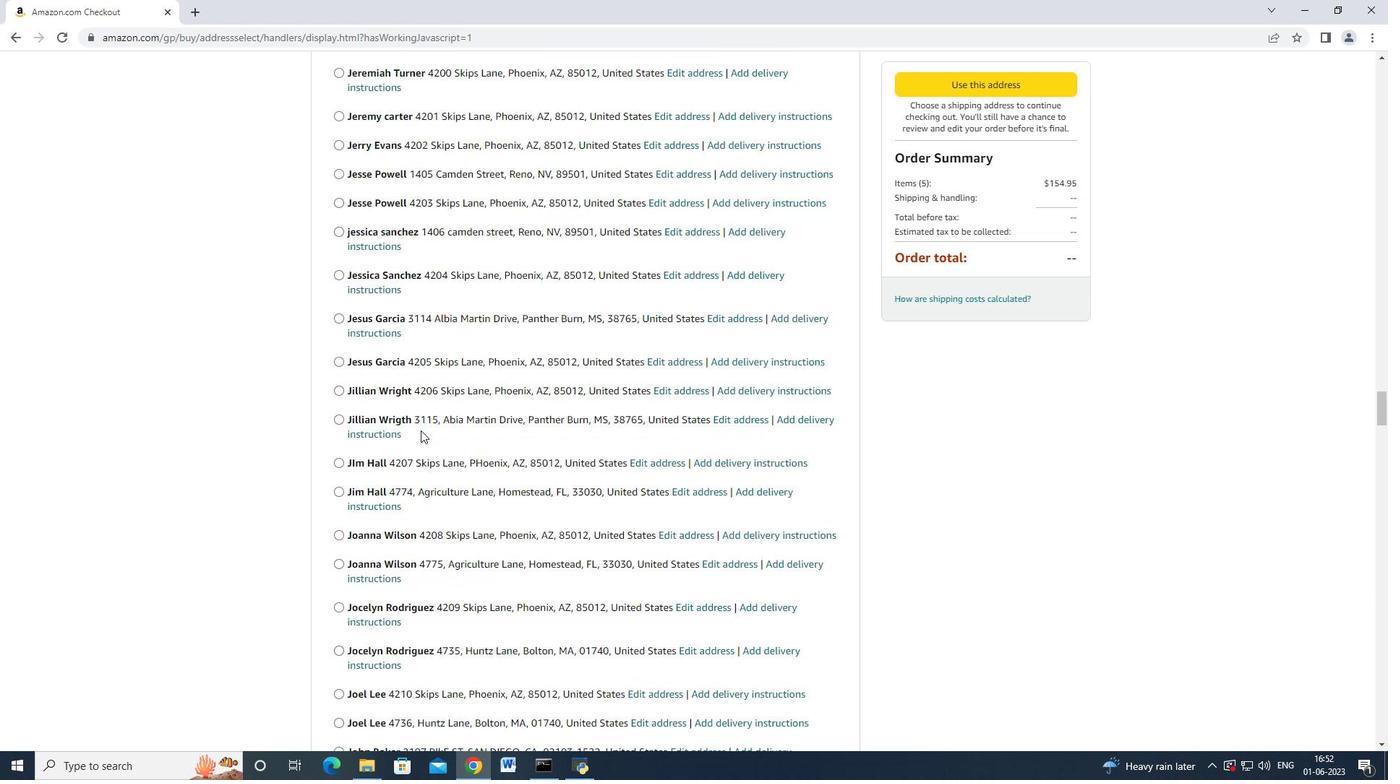 
Action: Mouse scrolled (420, 430) with delta (0, 0)
Screenshot: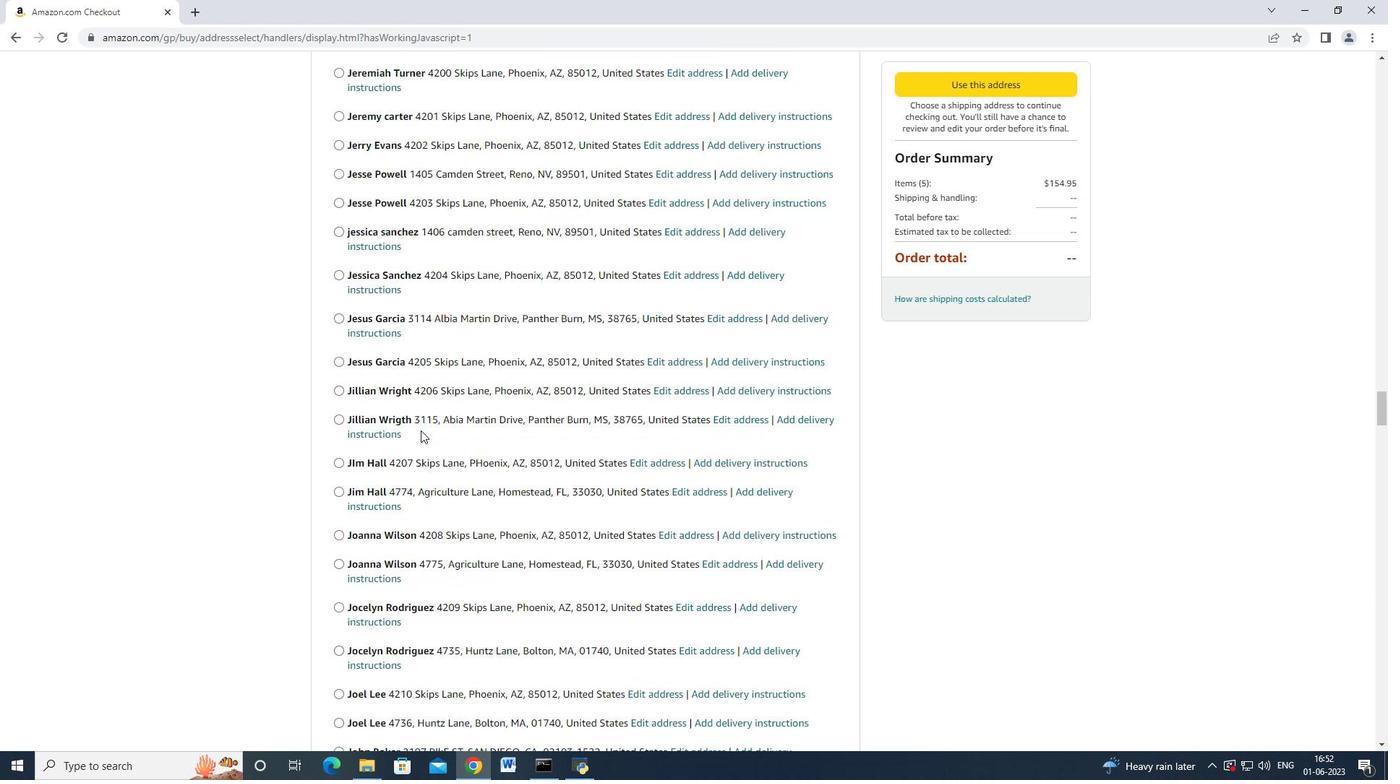 
Action: Mouse scrolled (420, 430) with delta (0, 0)
Screenshot: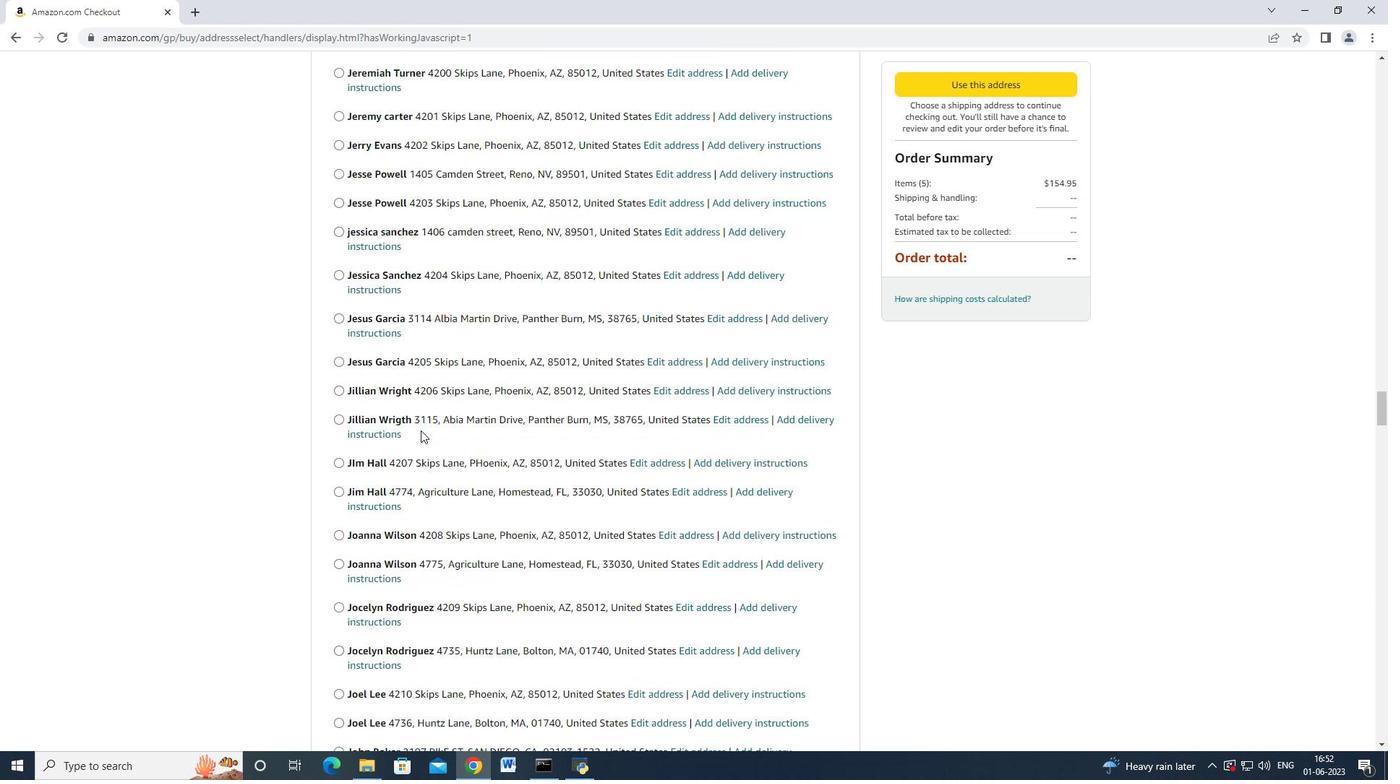 
Action: Mouse scrolled (420, 430) with delta (0, 0)
Screenshot: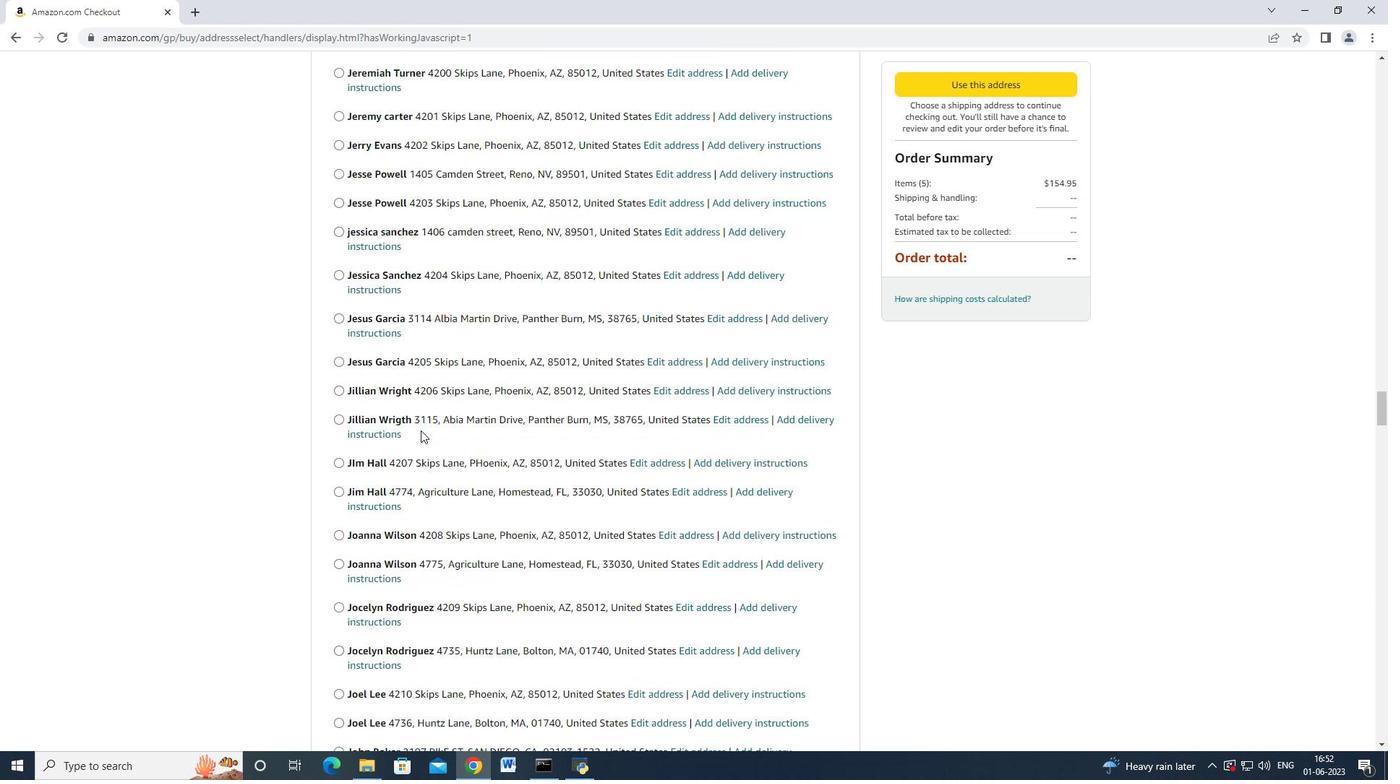 
Action: Mouse scrolled (420, 430) with delta (0, 0)
Screenshot: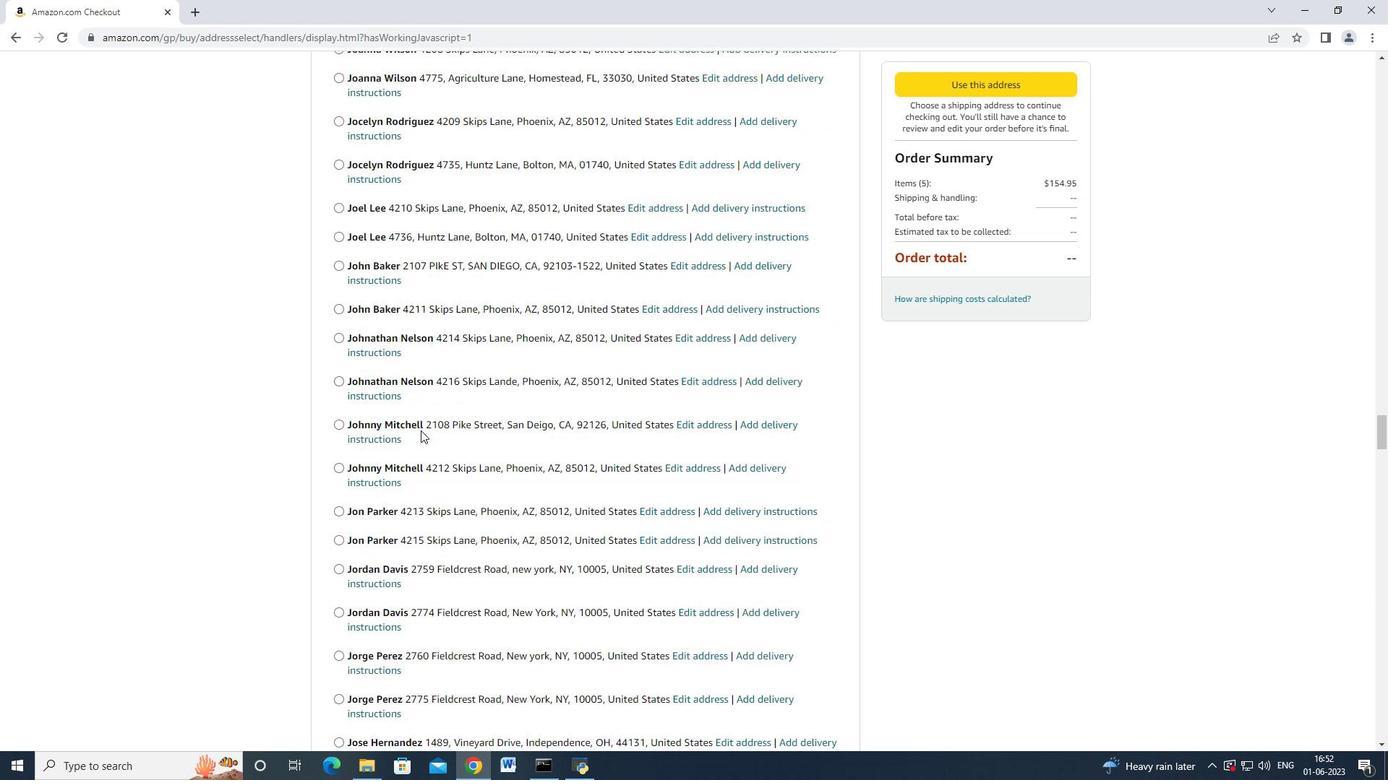 
Action: Mouse scrolled (420, 430) with delta (0, 0)
Screenshot: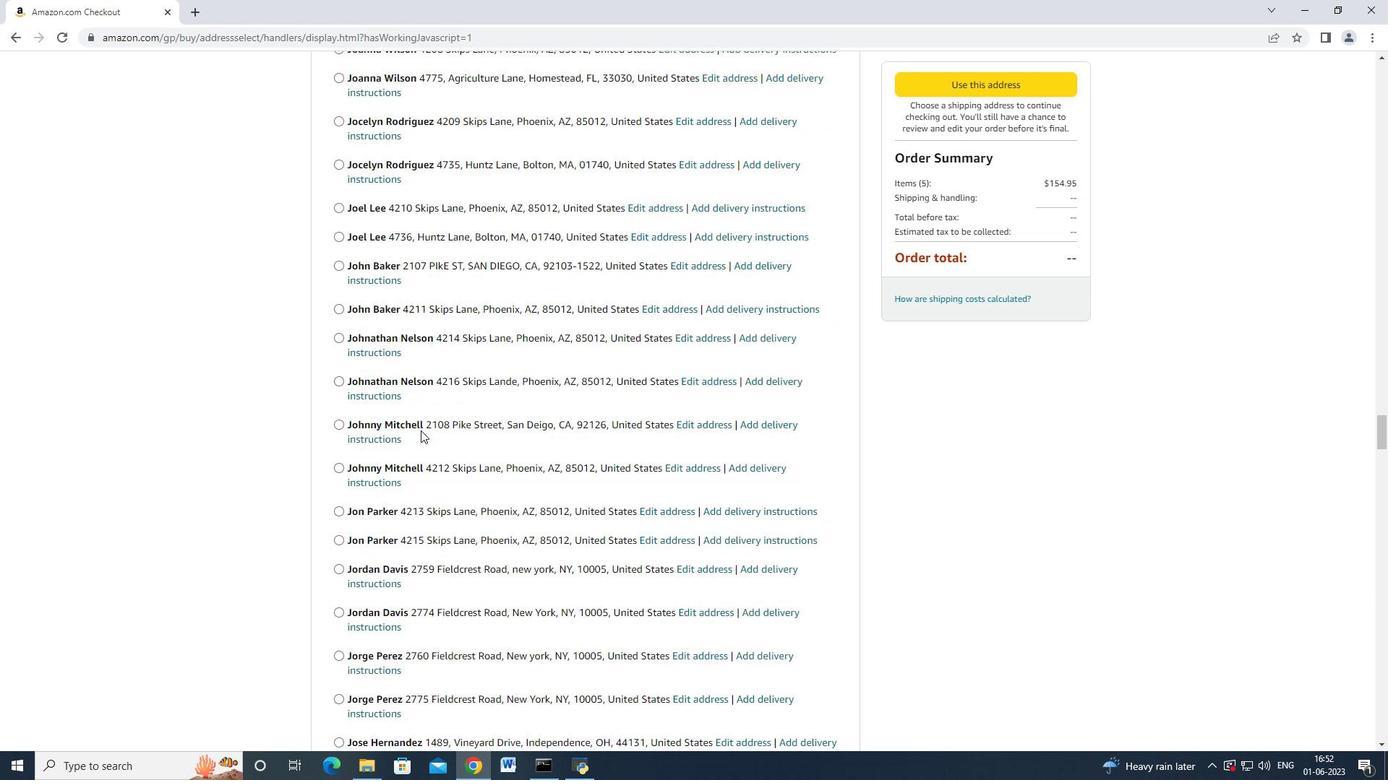 
Action: Mouse scrolled (420, 430) with delta (0, 0)
Screenshot: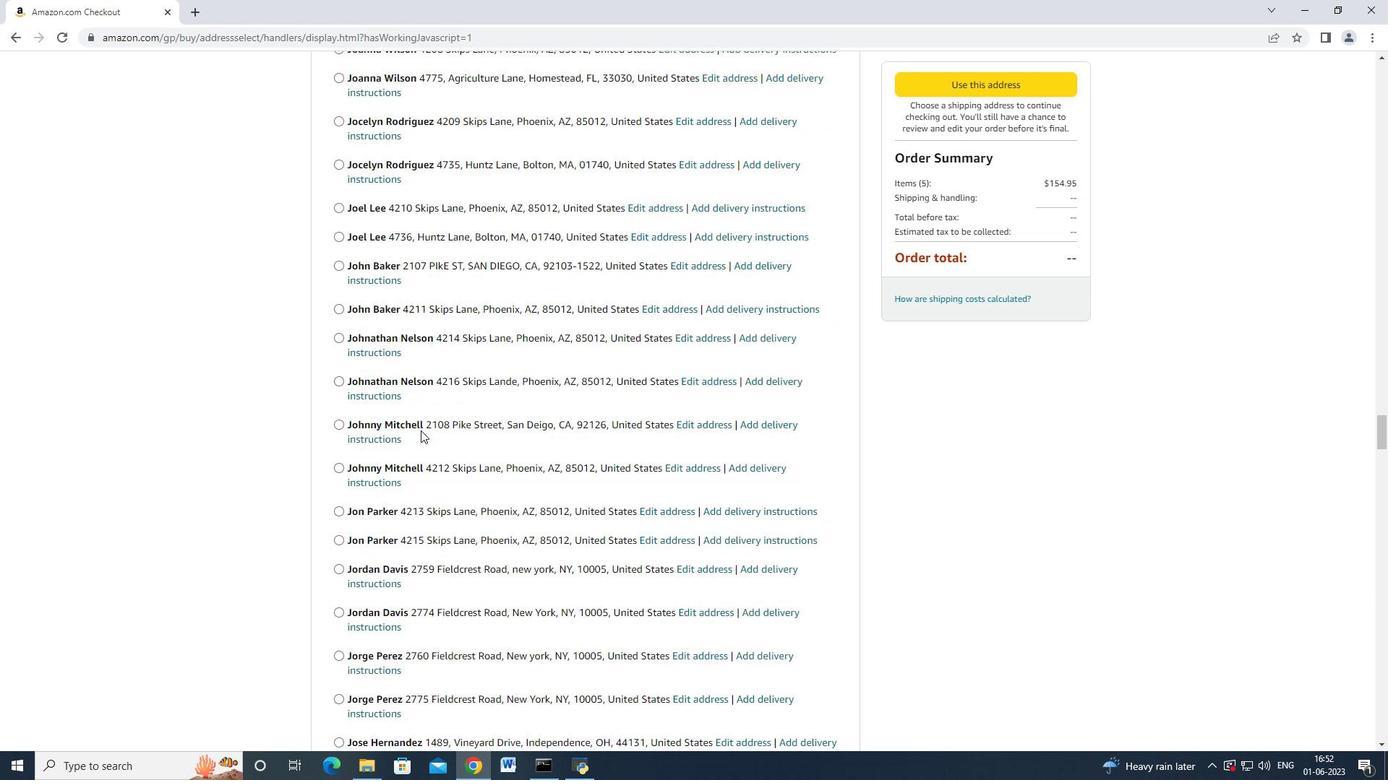 
Action: Mouse scrolled (420, 430) with delta (0, 0)
Screenshot: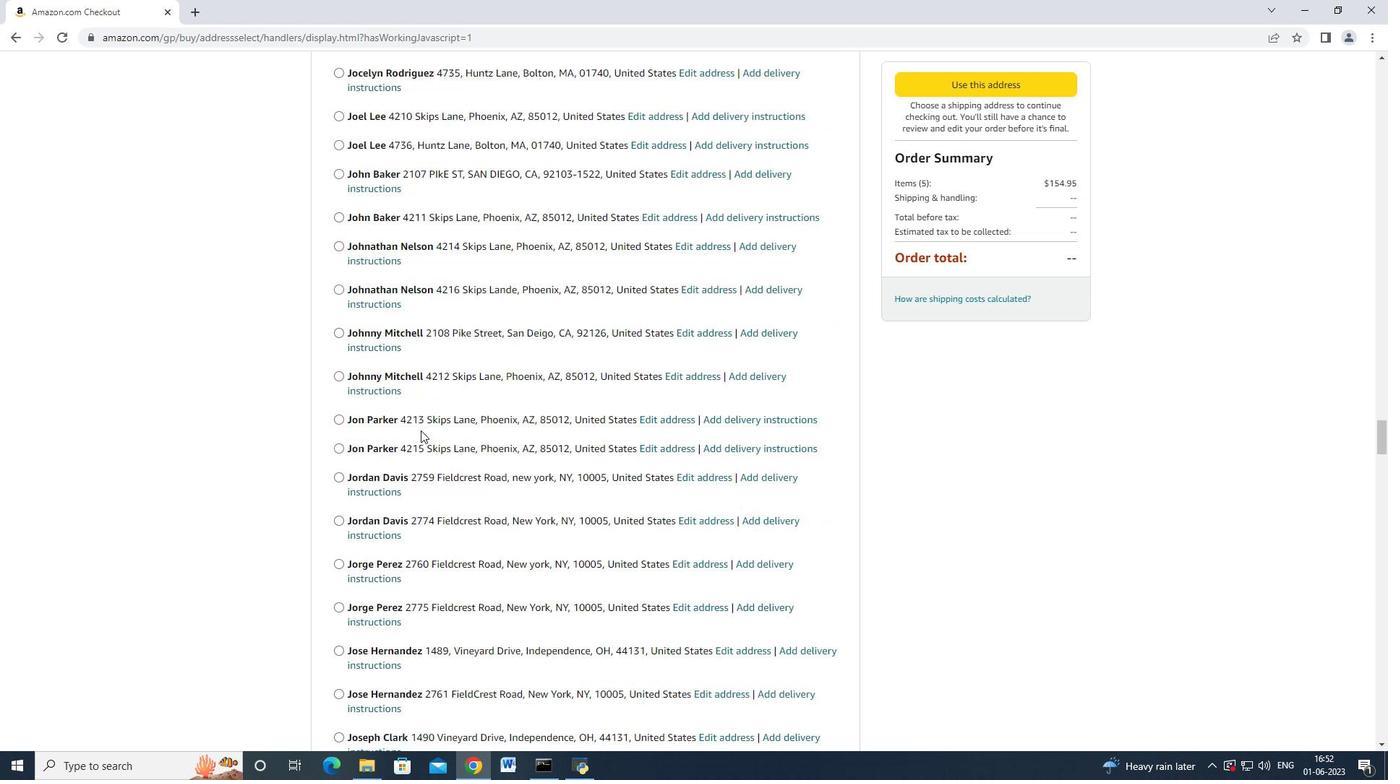 
Action: Mouse scrolled (420, 430) with delta (0, 0)
Screenshot: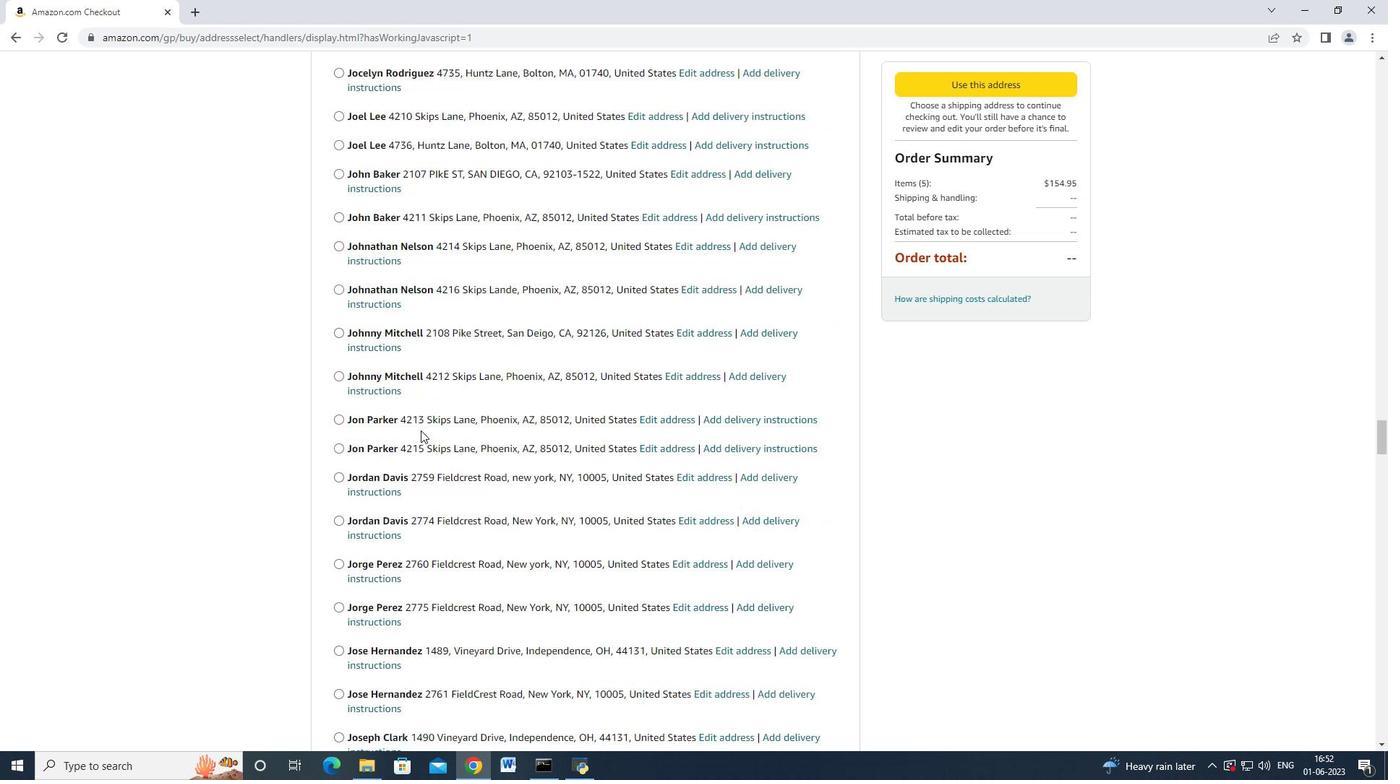 
Action: Mouse scrolled (420, 430) with delta (0, 0)
Screenshot: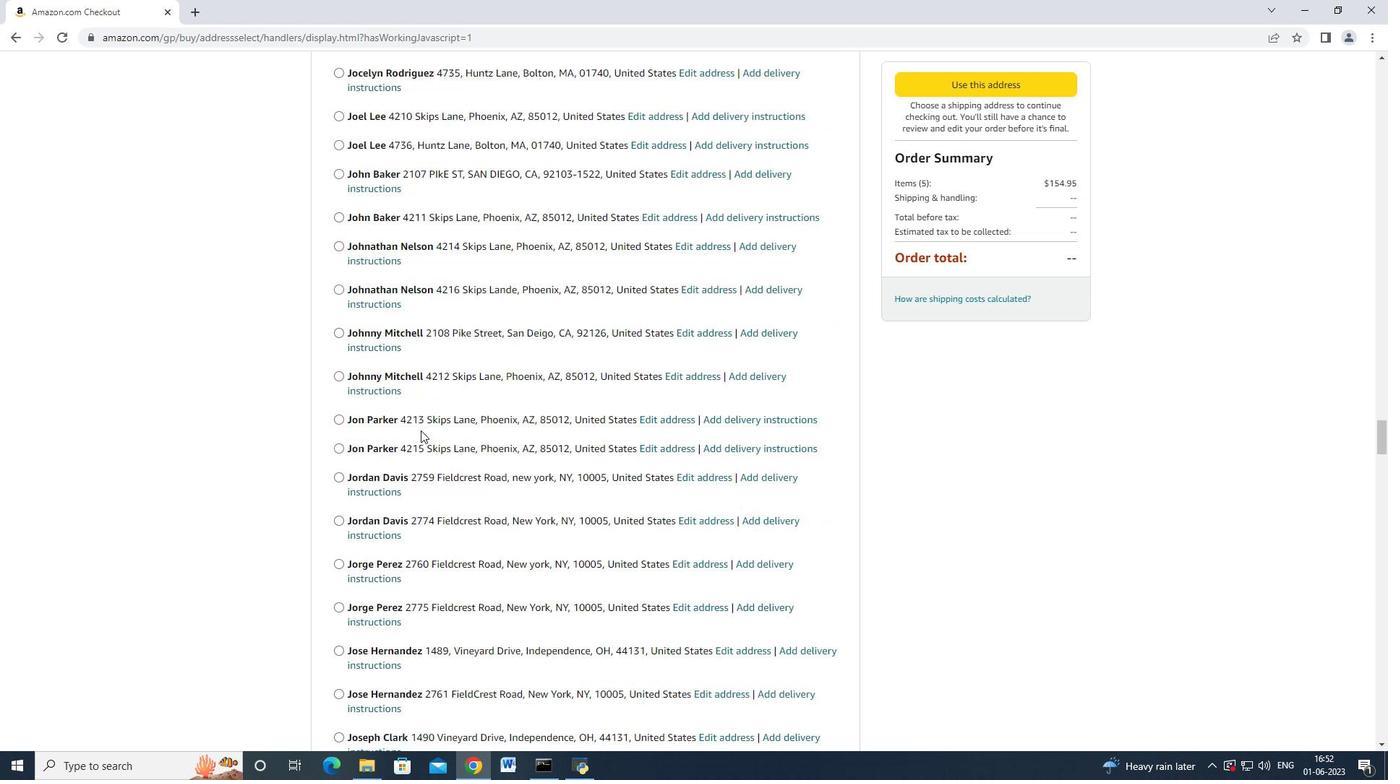 
Action: Mouse scrolled (420, 430) with delta (0, 0)
Screenshot: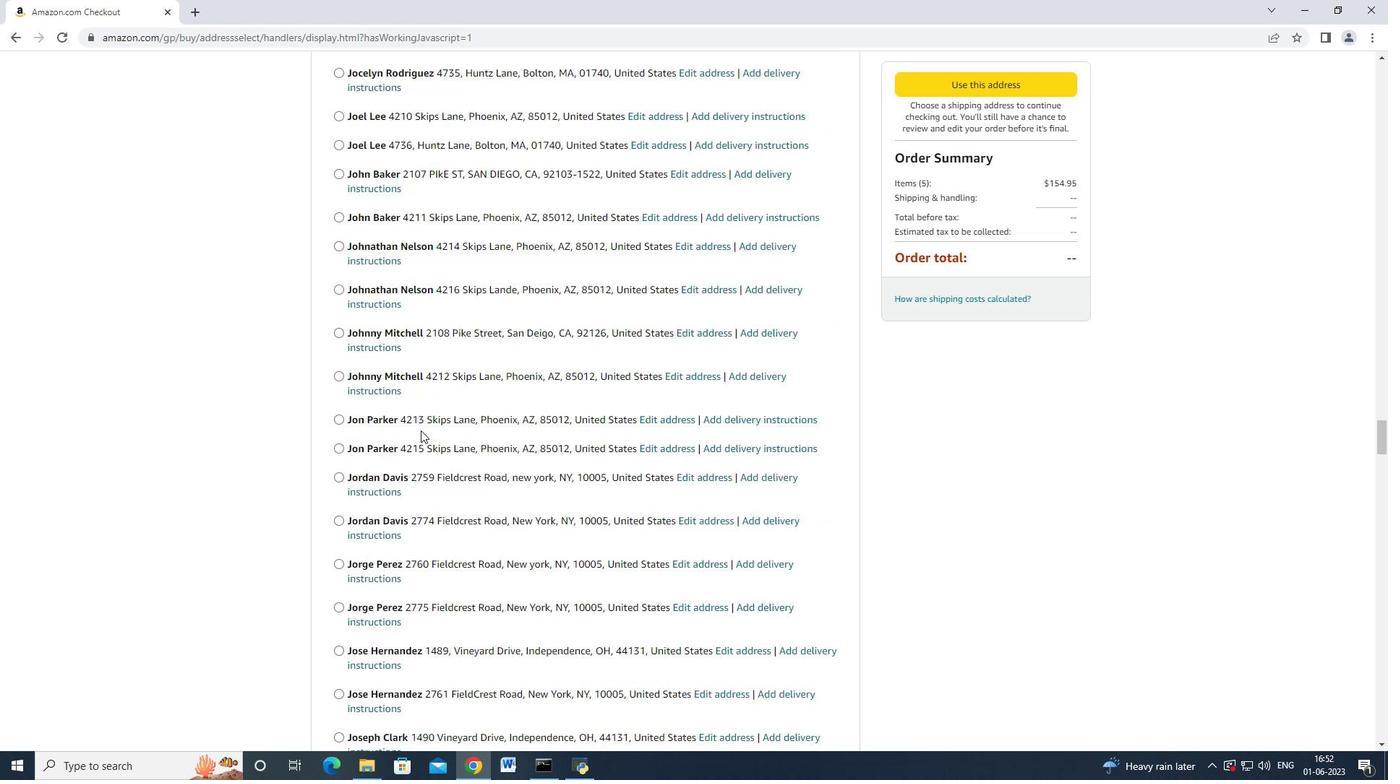 
Action: Mouse scrolled (420, 430) with delta (0, 0)
Screenshot: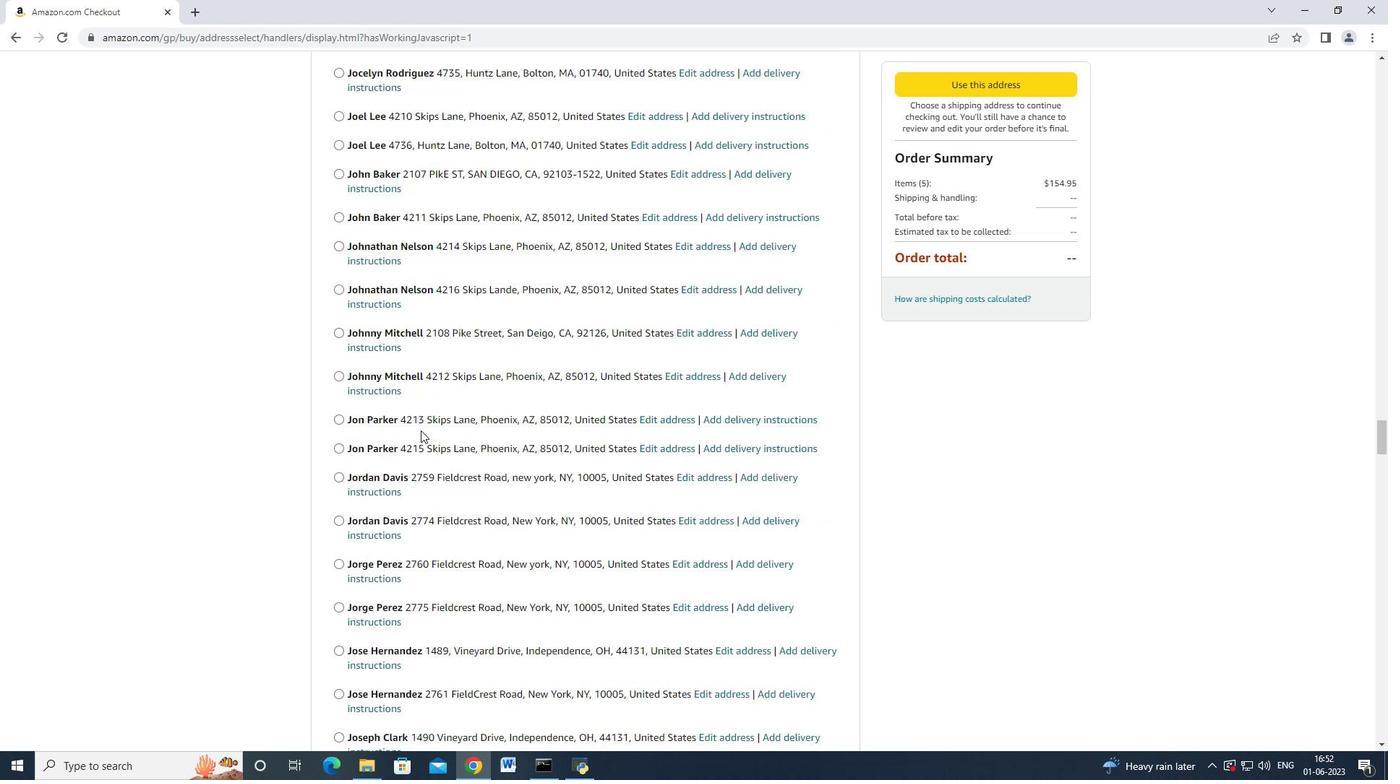 
Action: Mouse scrolled (420, 430) with delta (0, 0)
Screenshot: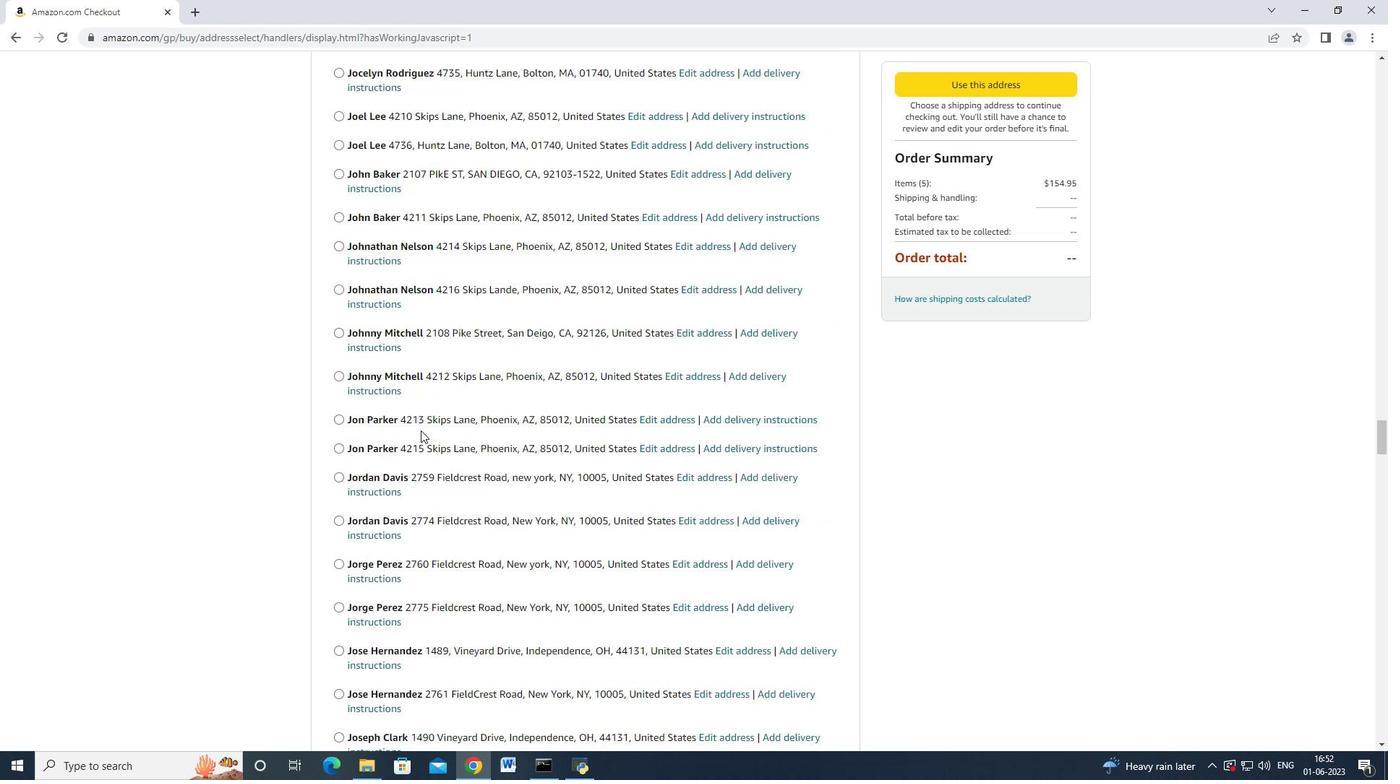 
Action: Mouse scrolled (420, 430) with delta (0, 0)
Screenshot: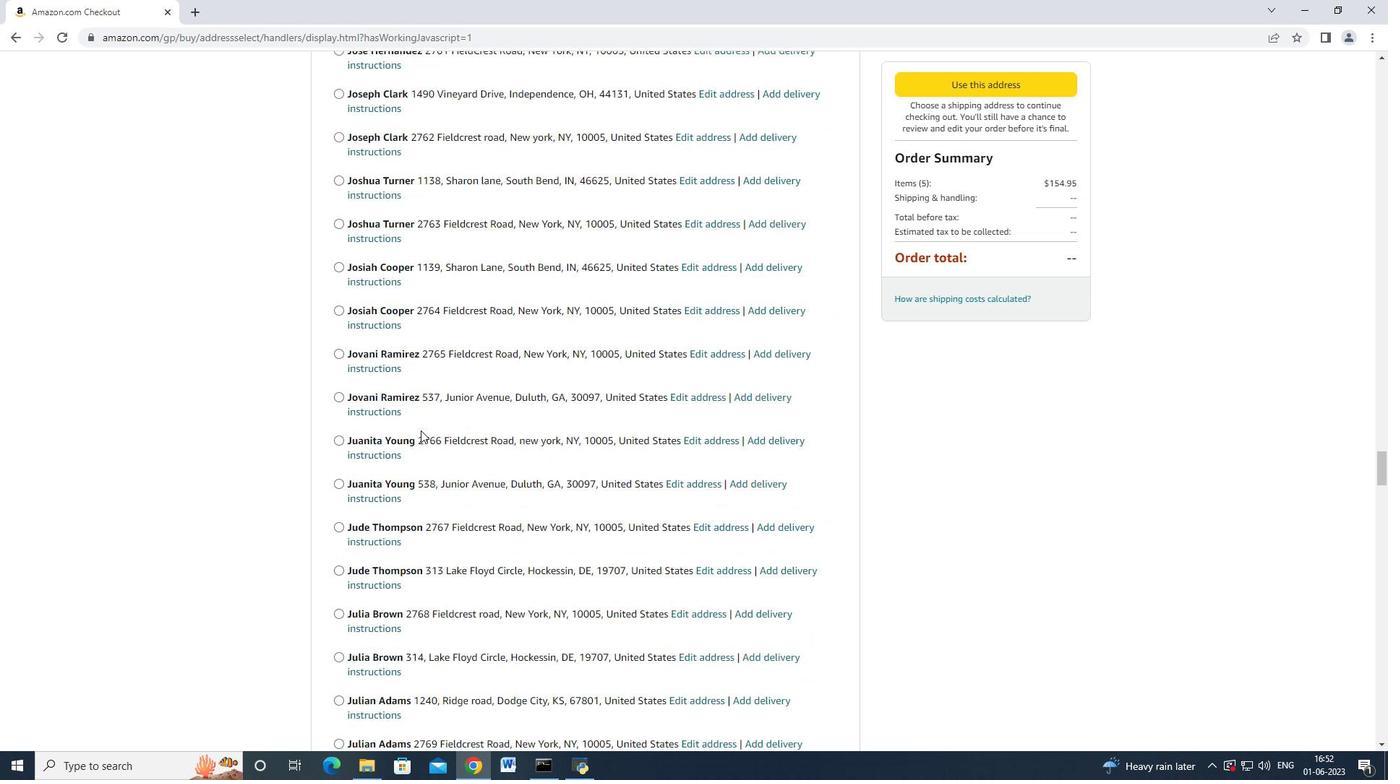 
Action: Mouse moved to (421, 432)
Screenshot: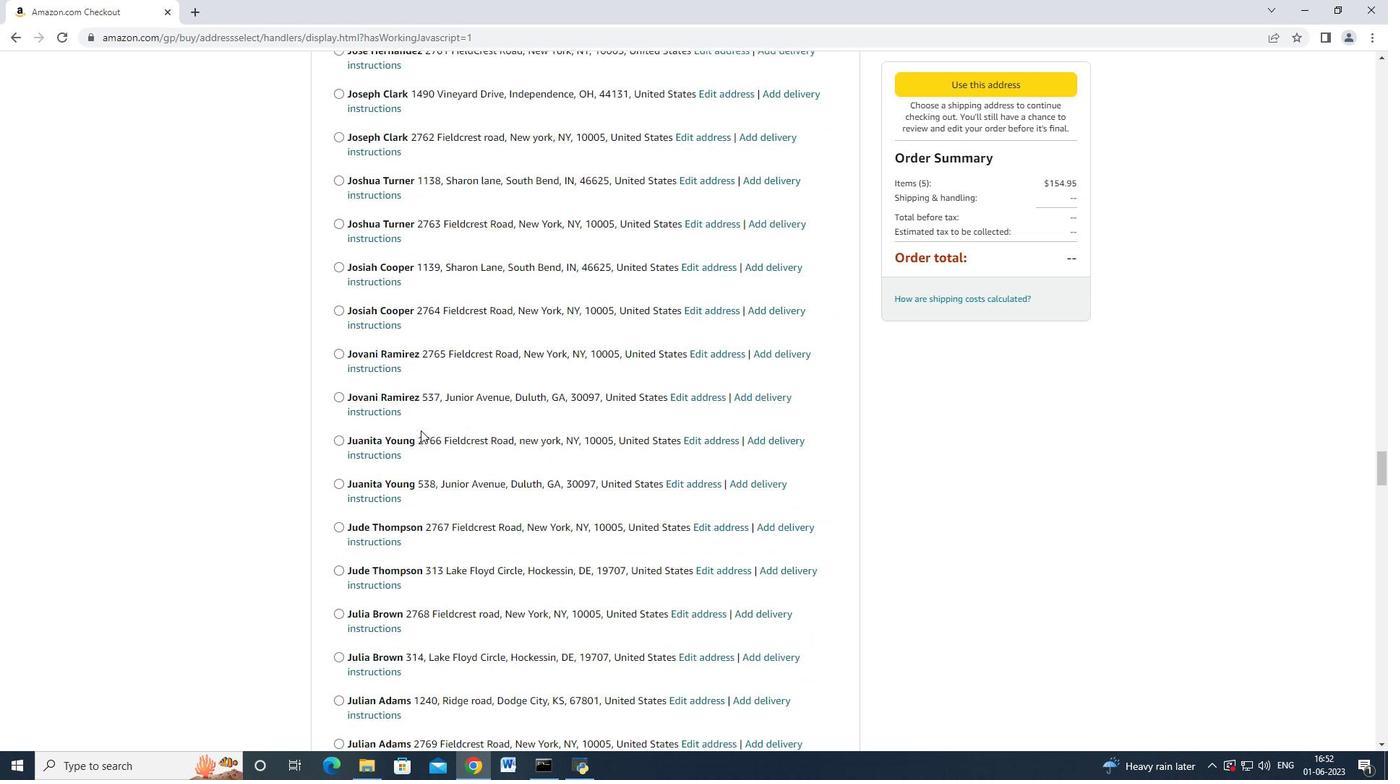 
Action: Mouse scrolled (421, 431) with delta (0, 0)
Screenshot: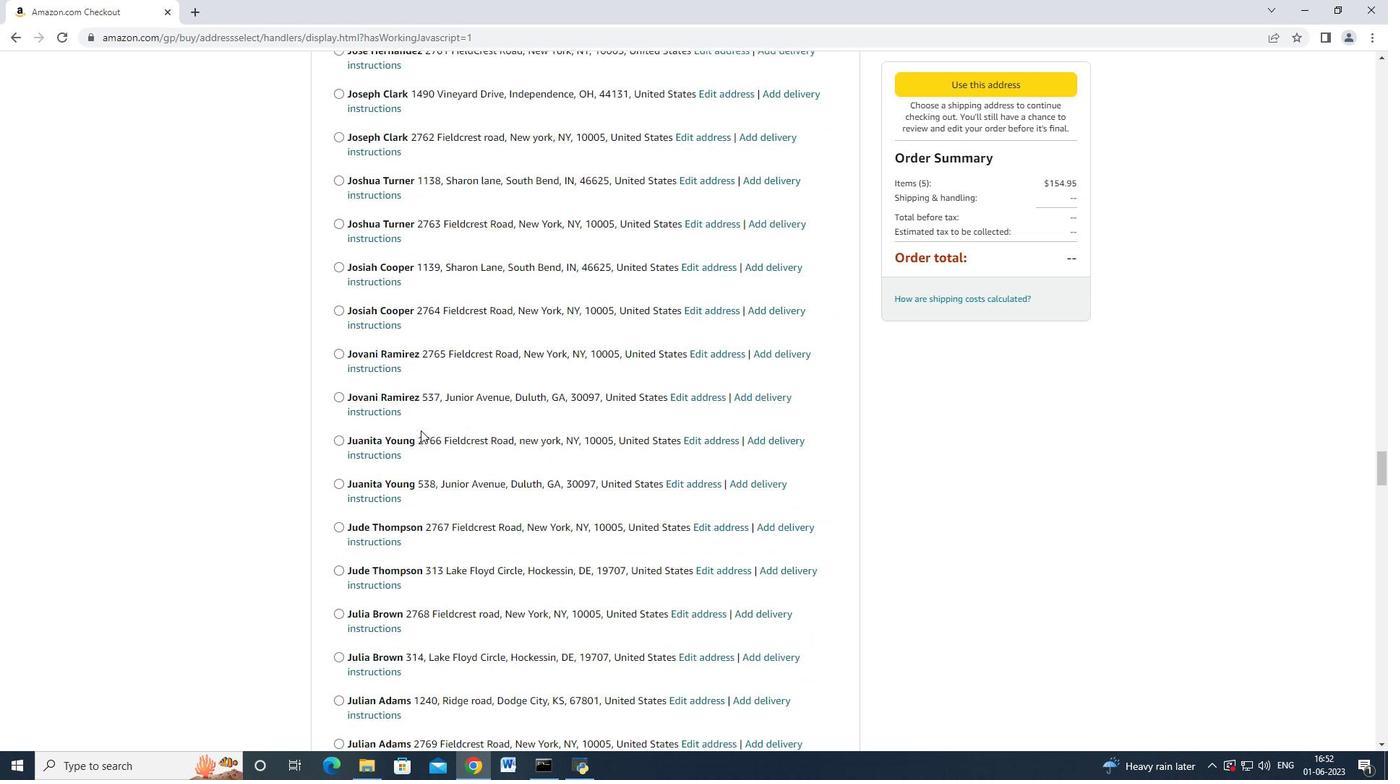 
Action: Mouse moved to (422, 433)
Screenshot: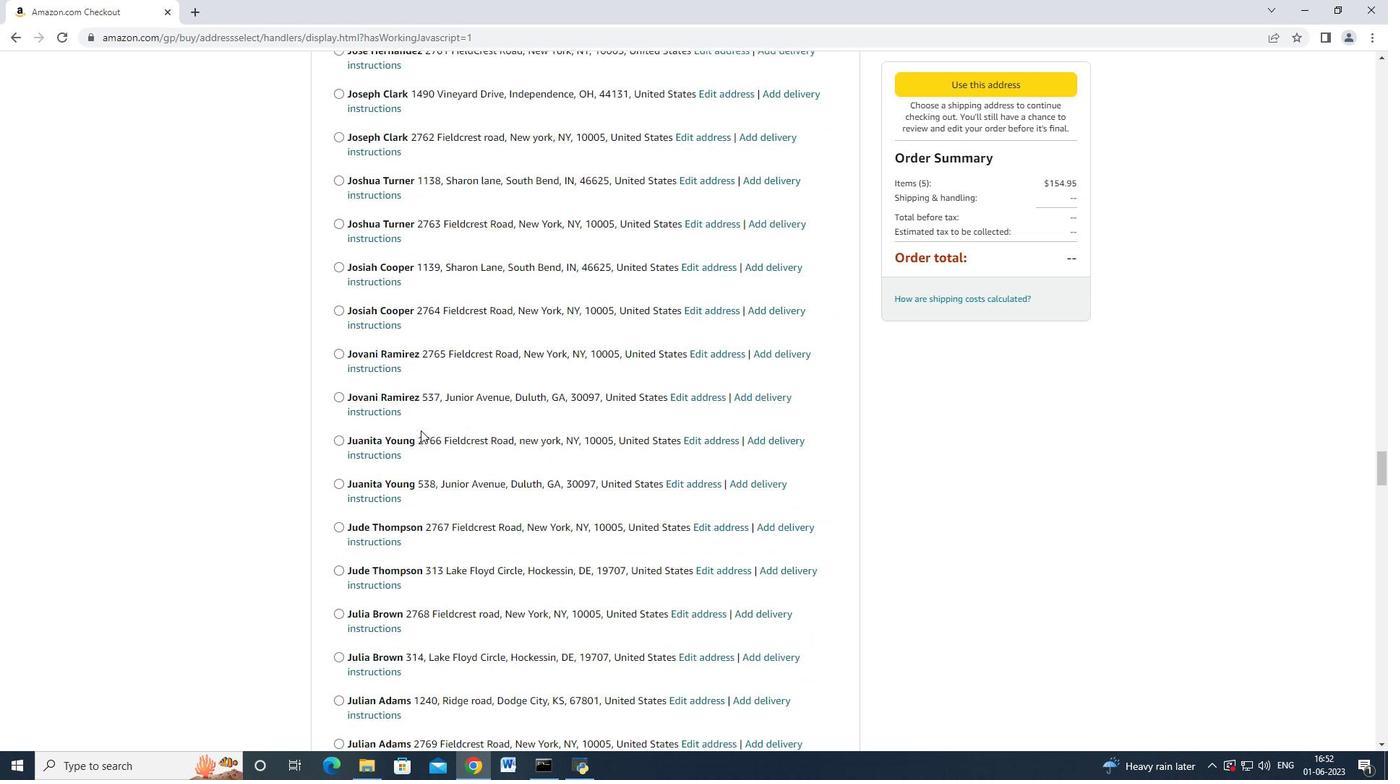 
Action: Mouse scrolled (421, 431) with delta (0, 0)
Screenshot: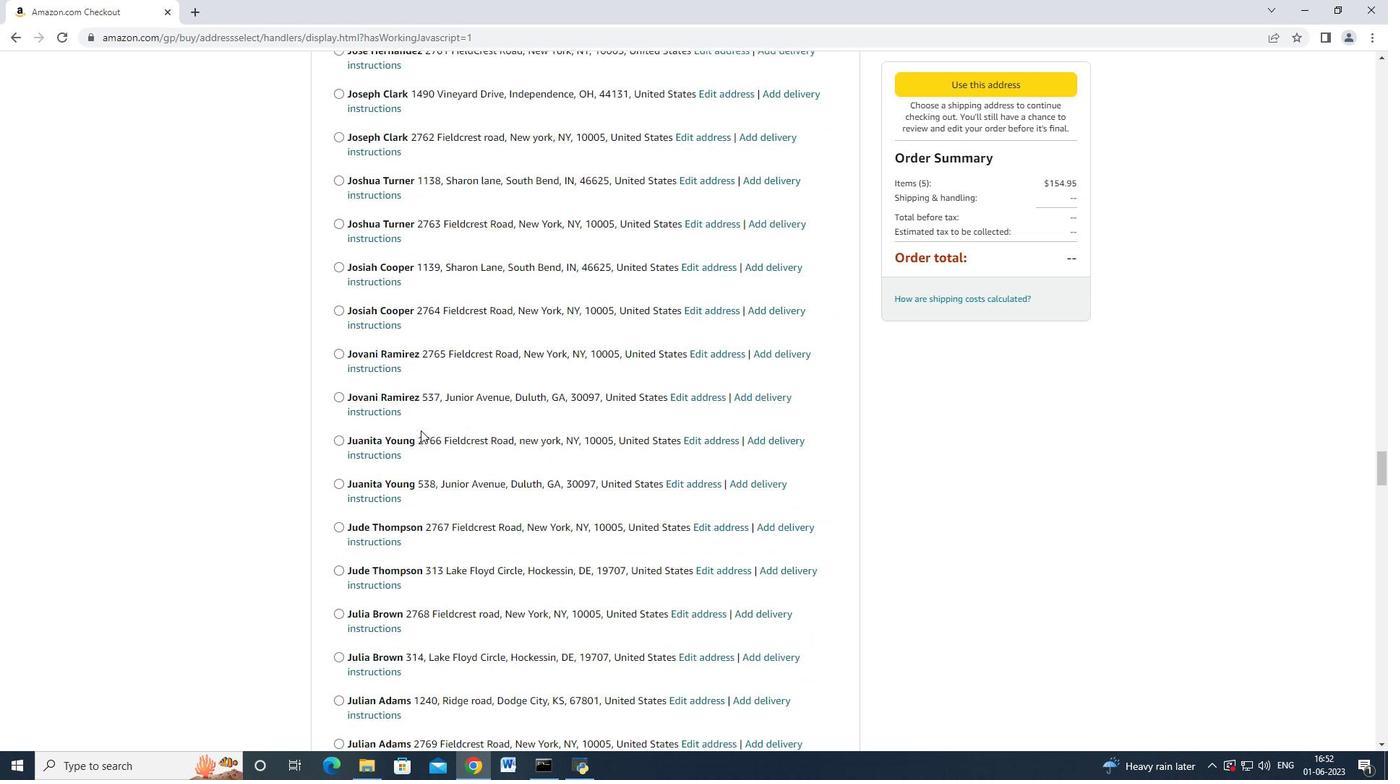 
Action: Mouse moved to (422, 433)
Screenshot: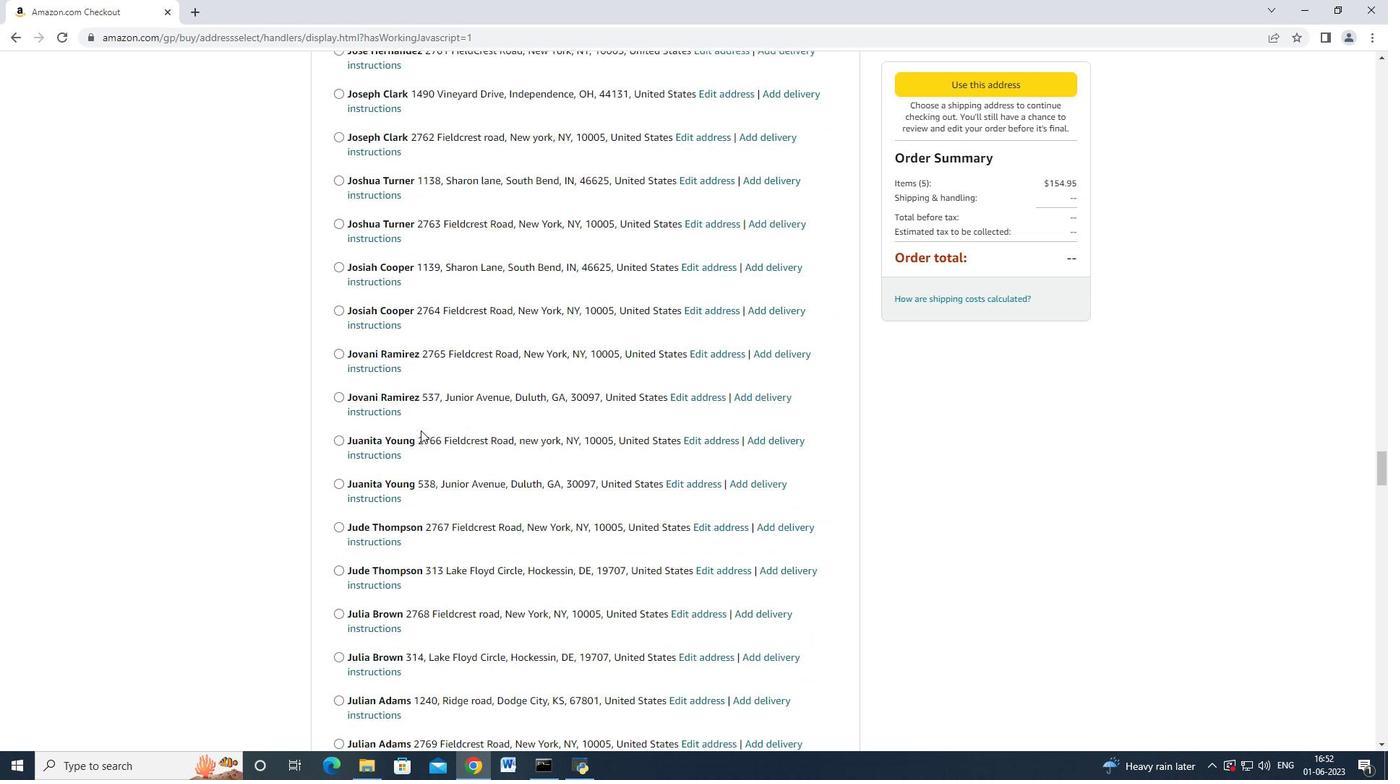 
Action: Mouse scrolled (422, 432) with delta (0, 0)
Screenshot: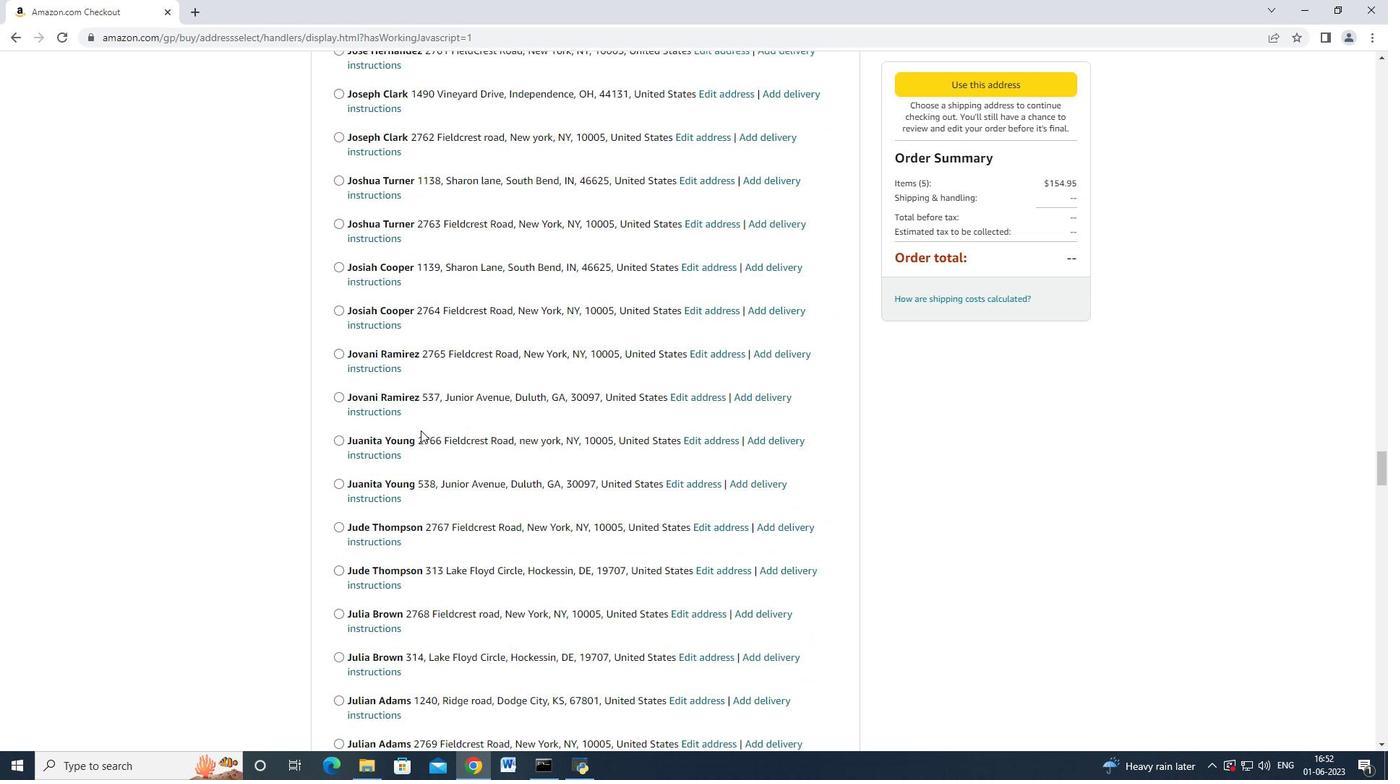 
Action: Mouse moved to (424, 433)
Screenshot: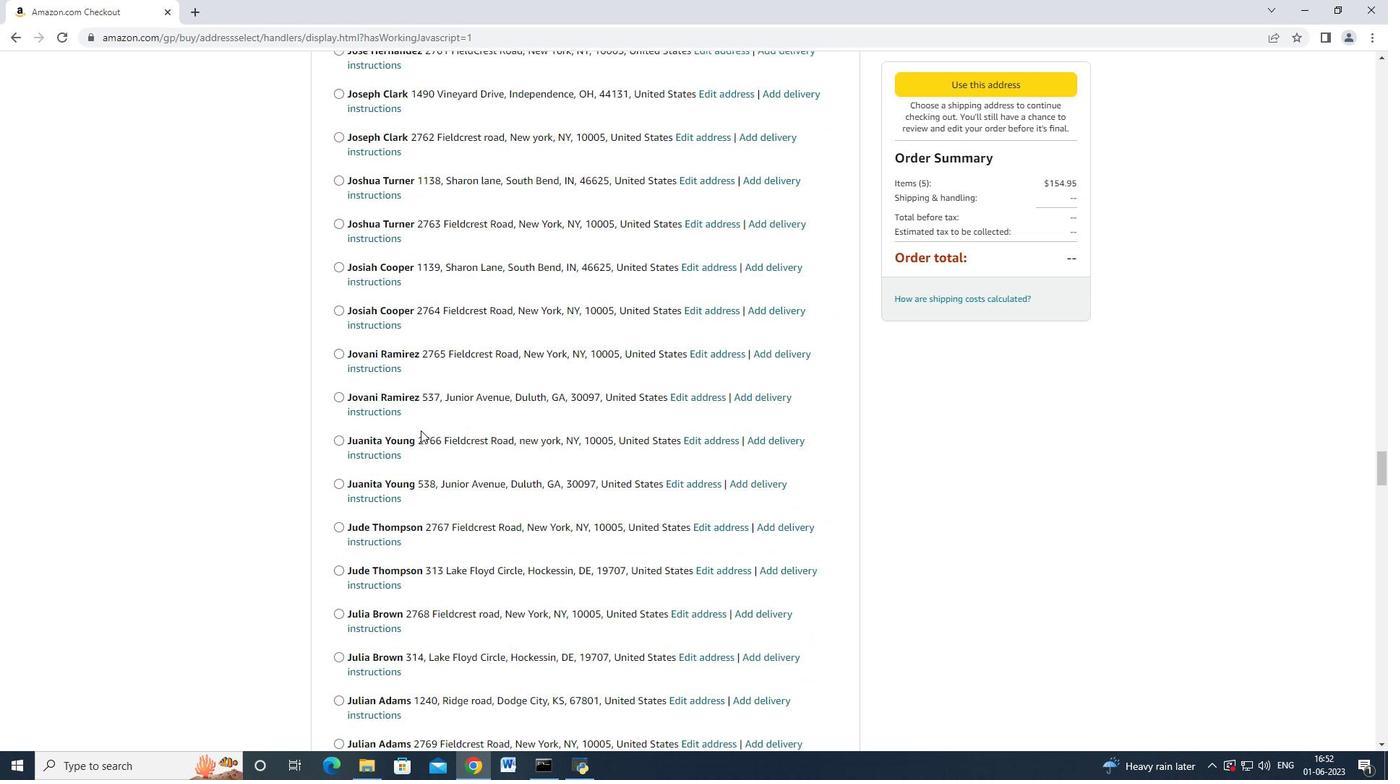
Action: Mouse scrolled (422, 433) with delta (0, 0)
Screenshot: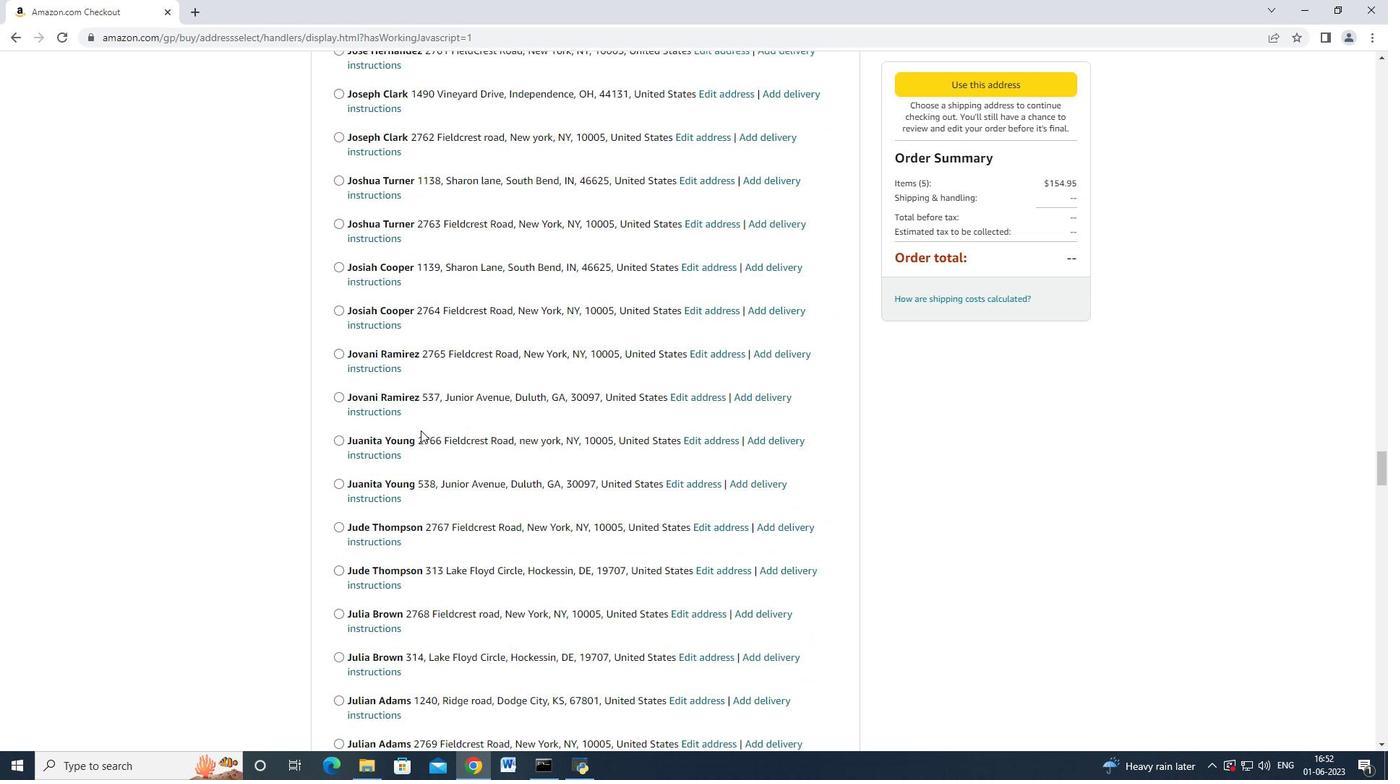 
Action: Mouse moved to (424, 433)
Screenshot: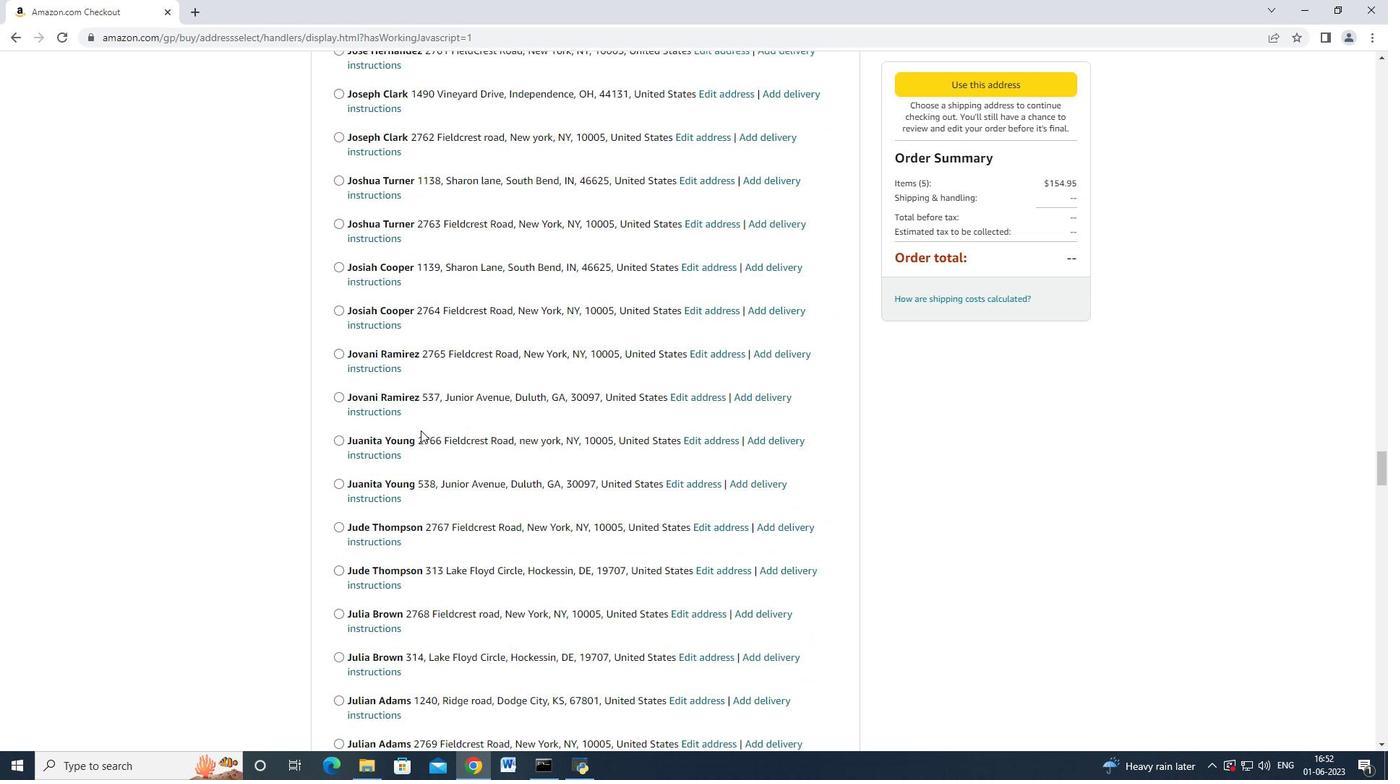 
Action: Mouse scrolled (424, 433) with delta (0, 0)
Screenshot: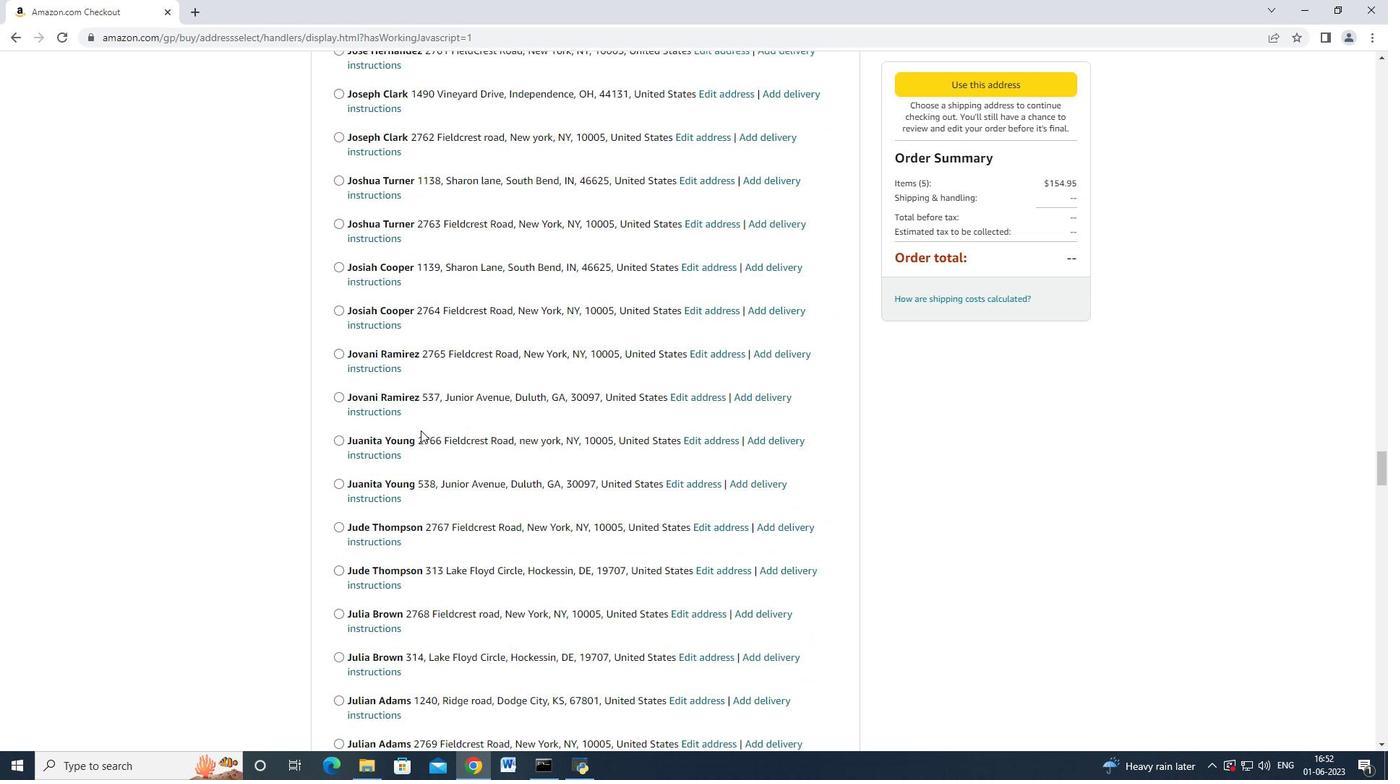 
Action: Mouse moved to (425, 433)
Screenshot: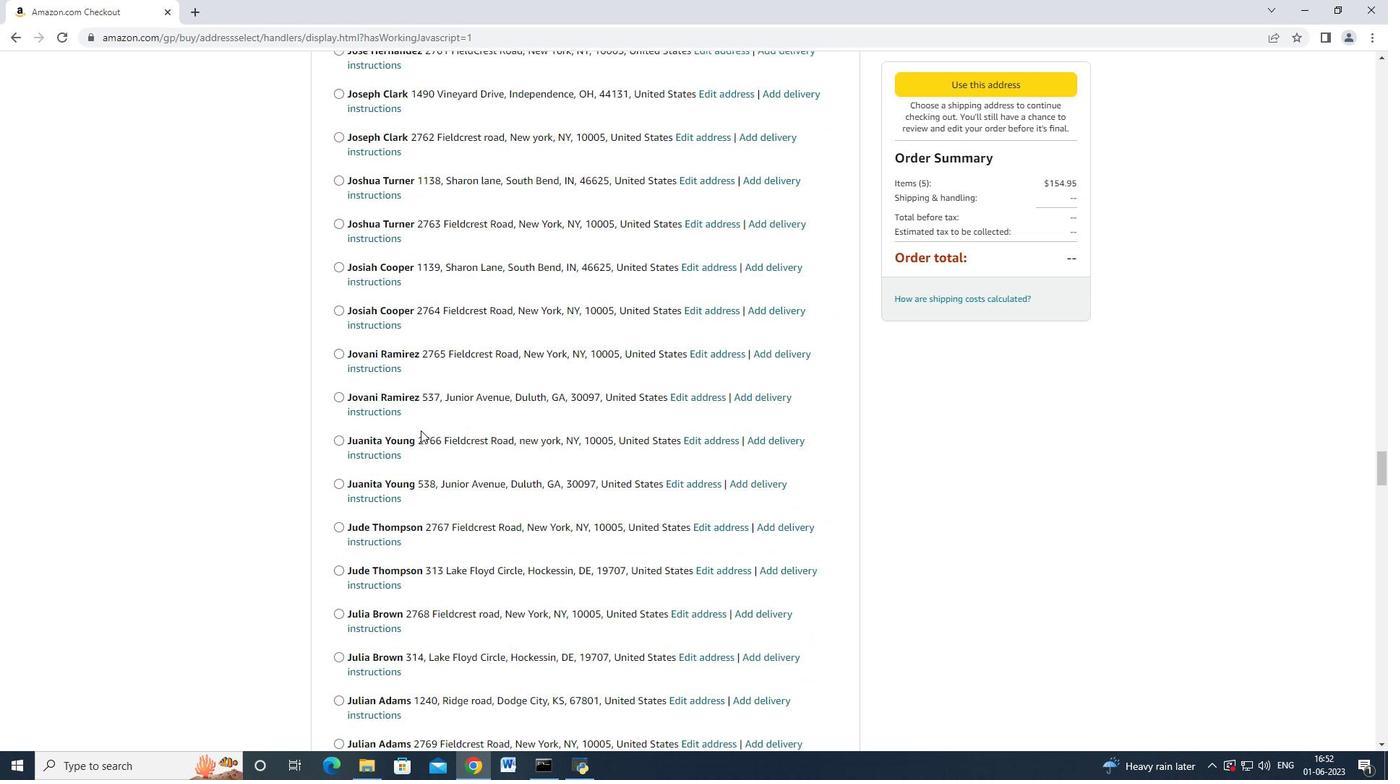 
Action: Mouse scrolled (424, 432) with delta (0, -1)
Screenshot: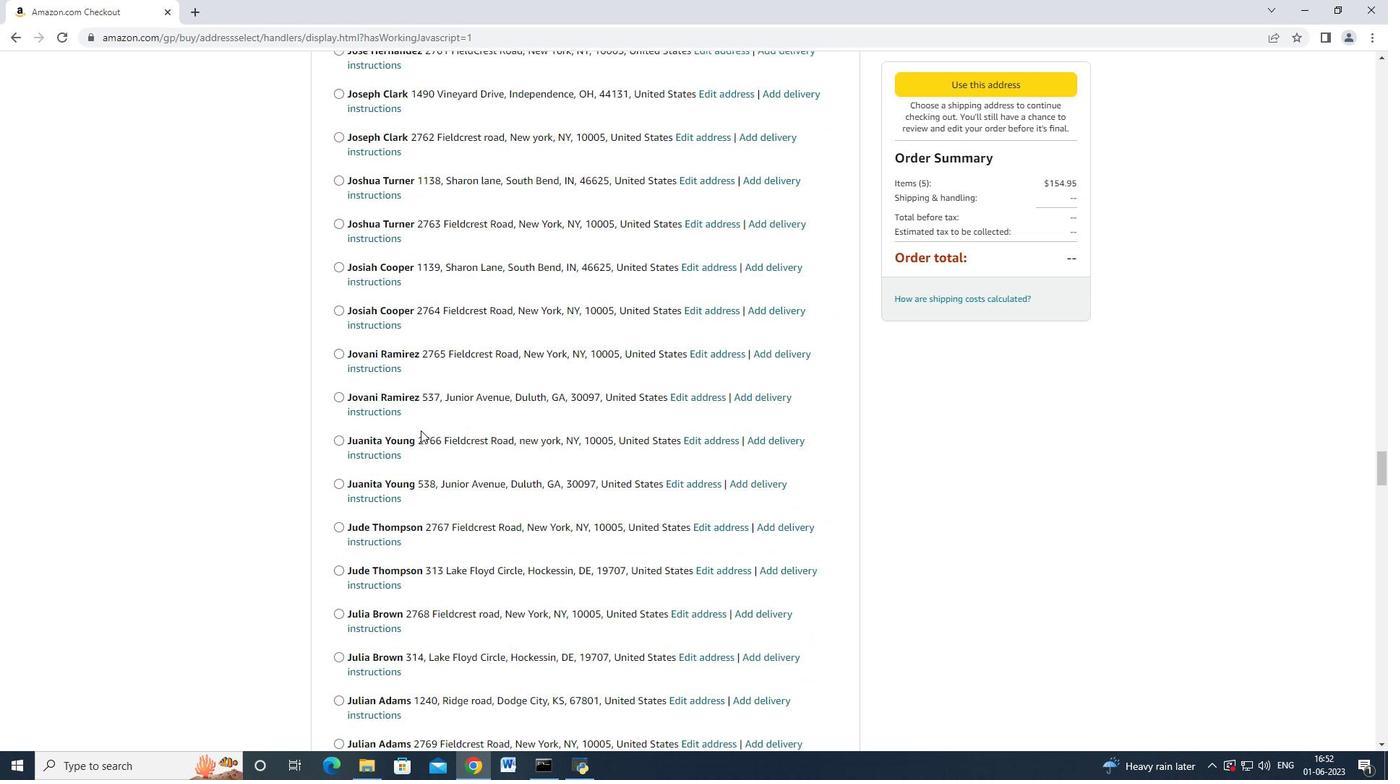 
Action: Mouse moved to (425, 433)
Screenshot: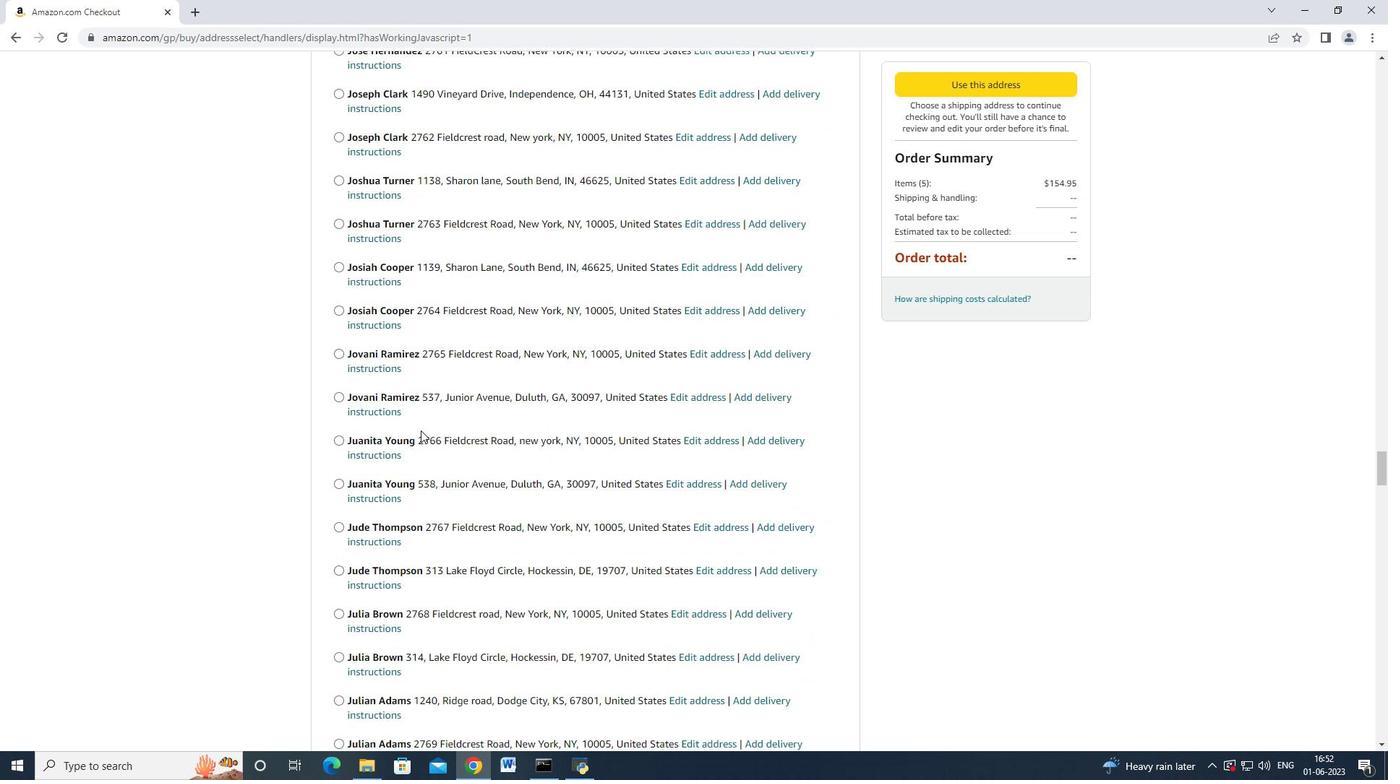 
Action: Mouse scrolled (425, 433) with delta (0, 0)
Screenshot: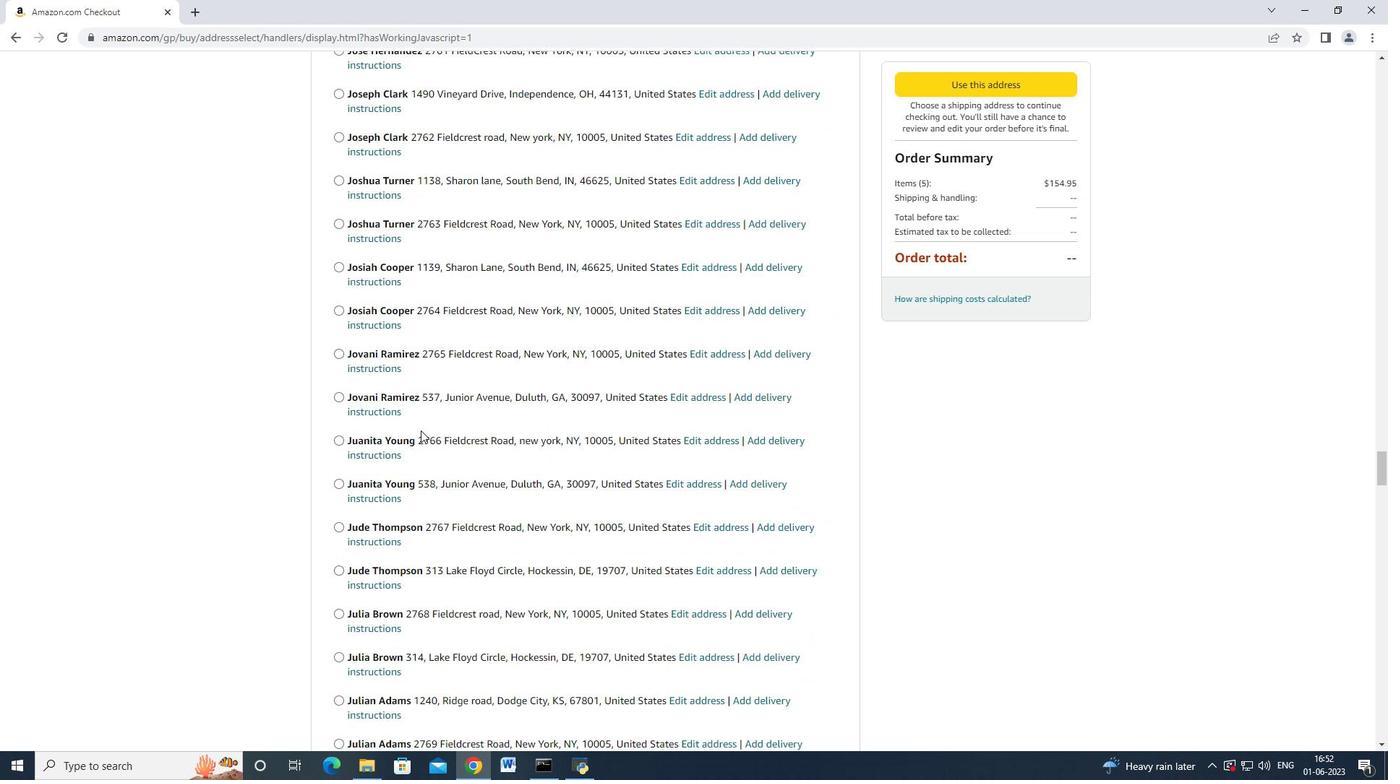 
Action: Mouse moved to (425, 433)
Screenshot: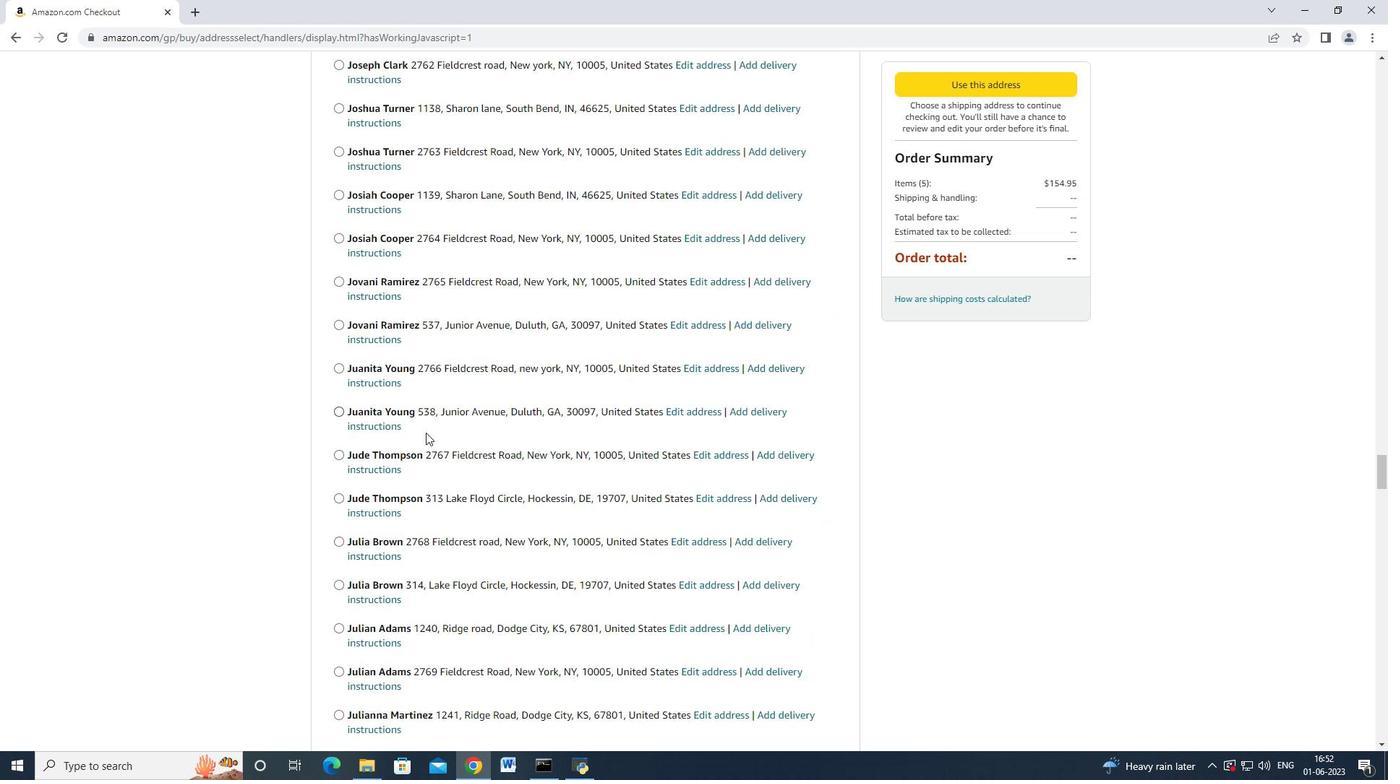 
Action: Mouse scrolled (425, 433) with delta (0, 0)
Screenshot: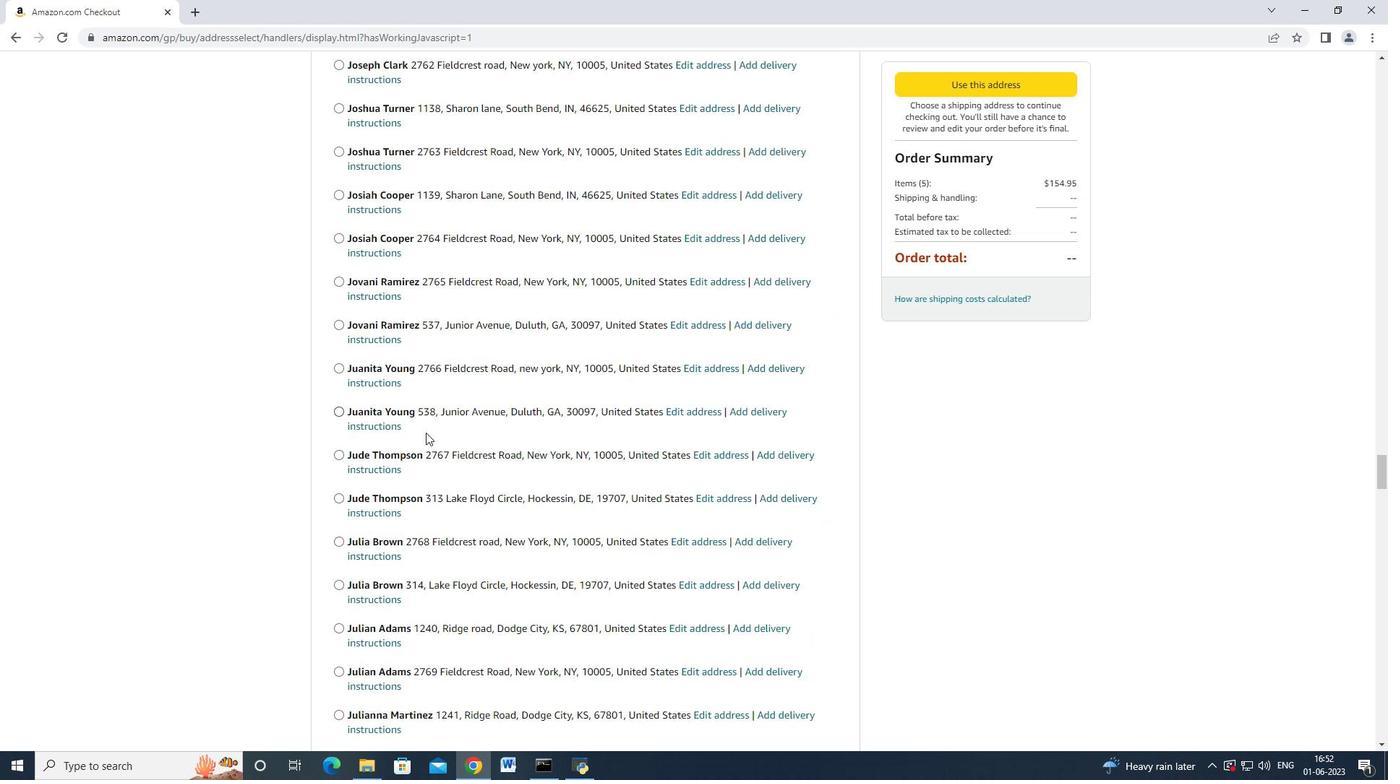 
Action: Mouse moved to (425, 435)
Screenshot: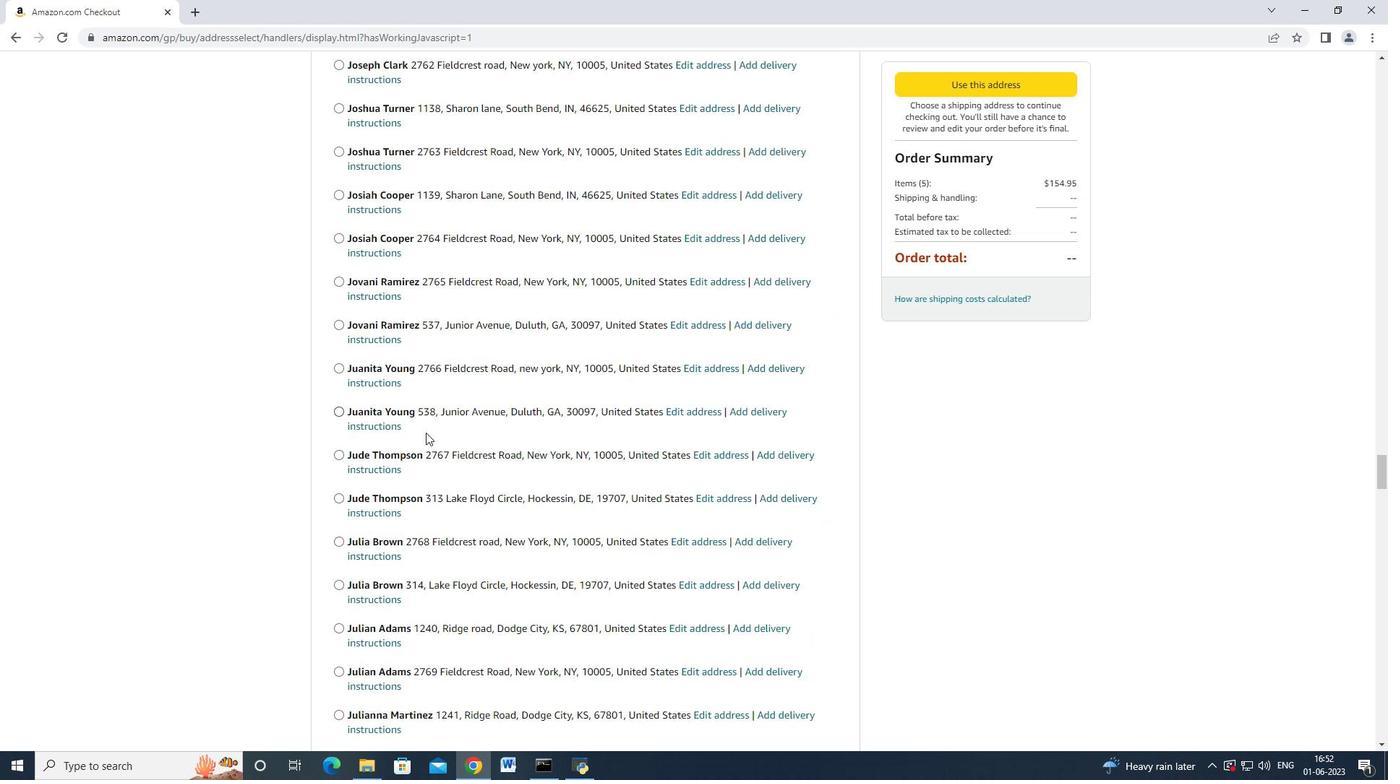 
Action: Mouse scrolled (425, 434) with delta (0, 0)
Screenshot: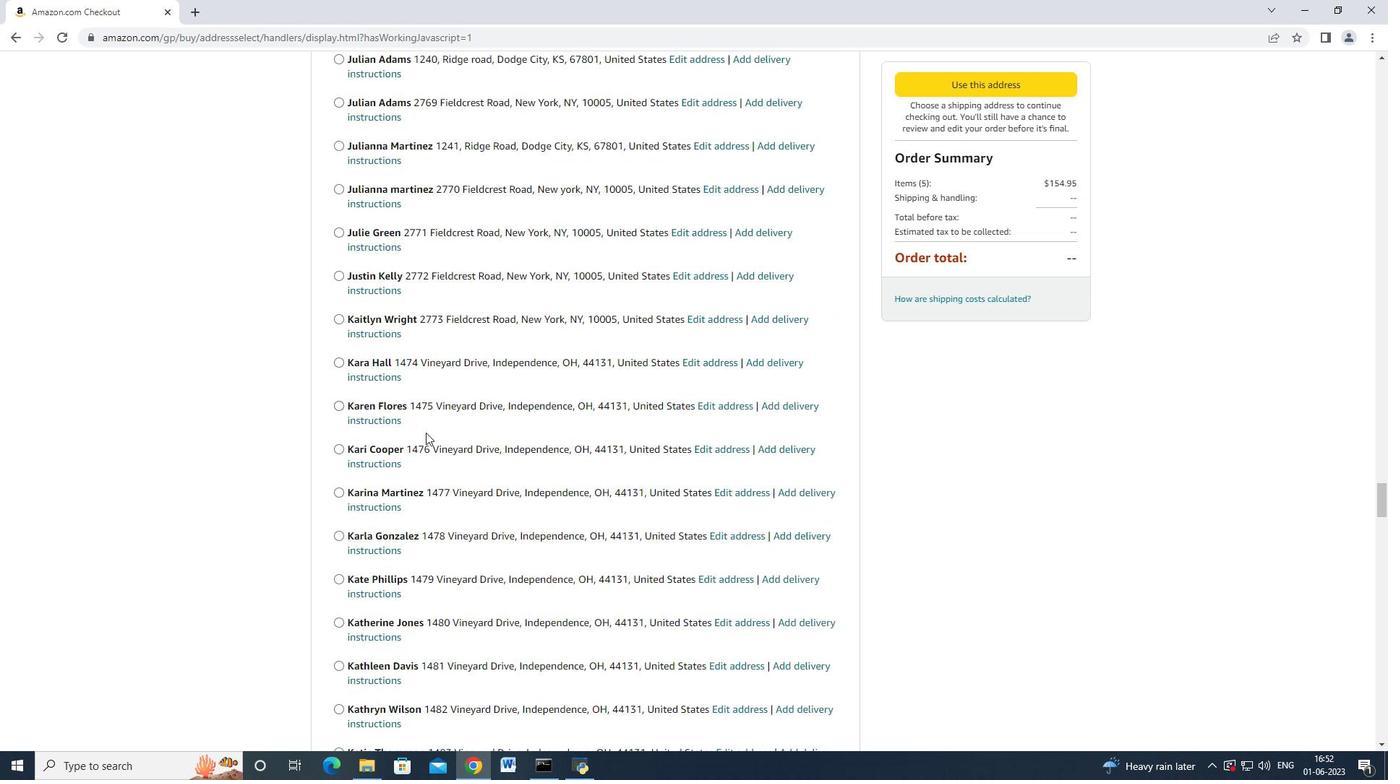 
Action: Mouse moved to (425, 435)
Screenshot: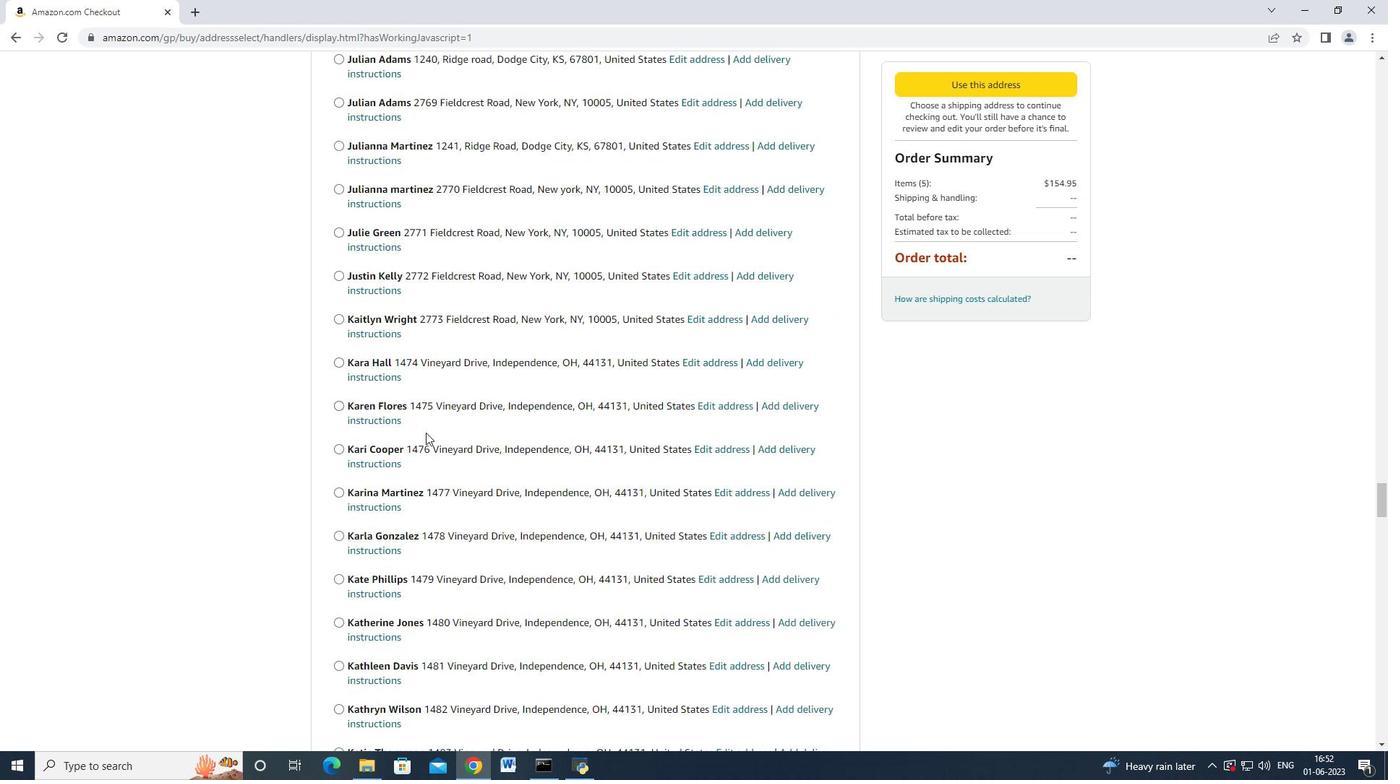 
Action: Mouse scrolled (425, 434) with delta (0, 0)
Screenshot: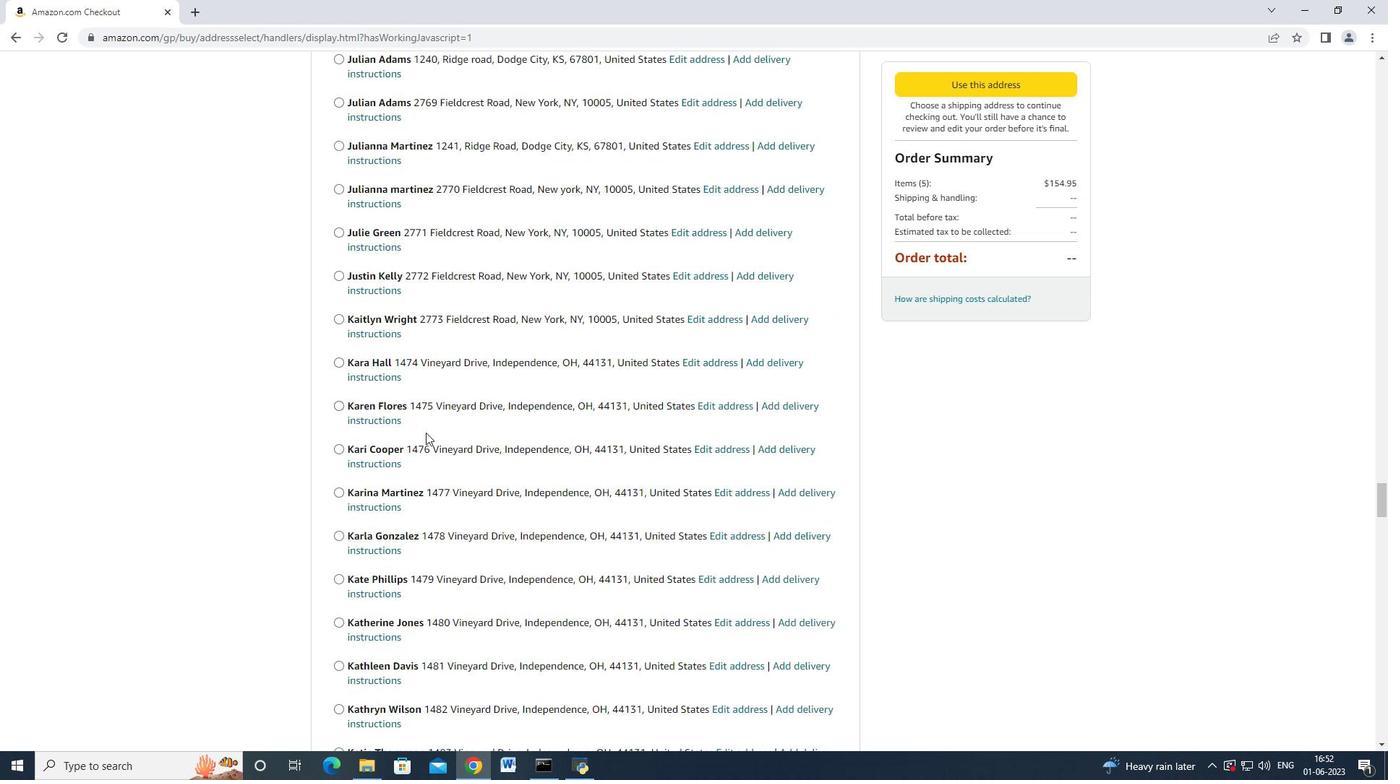 
Action: Mouse moved to (426, 435)
Screenshot: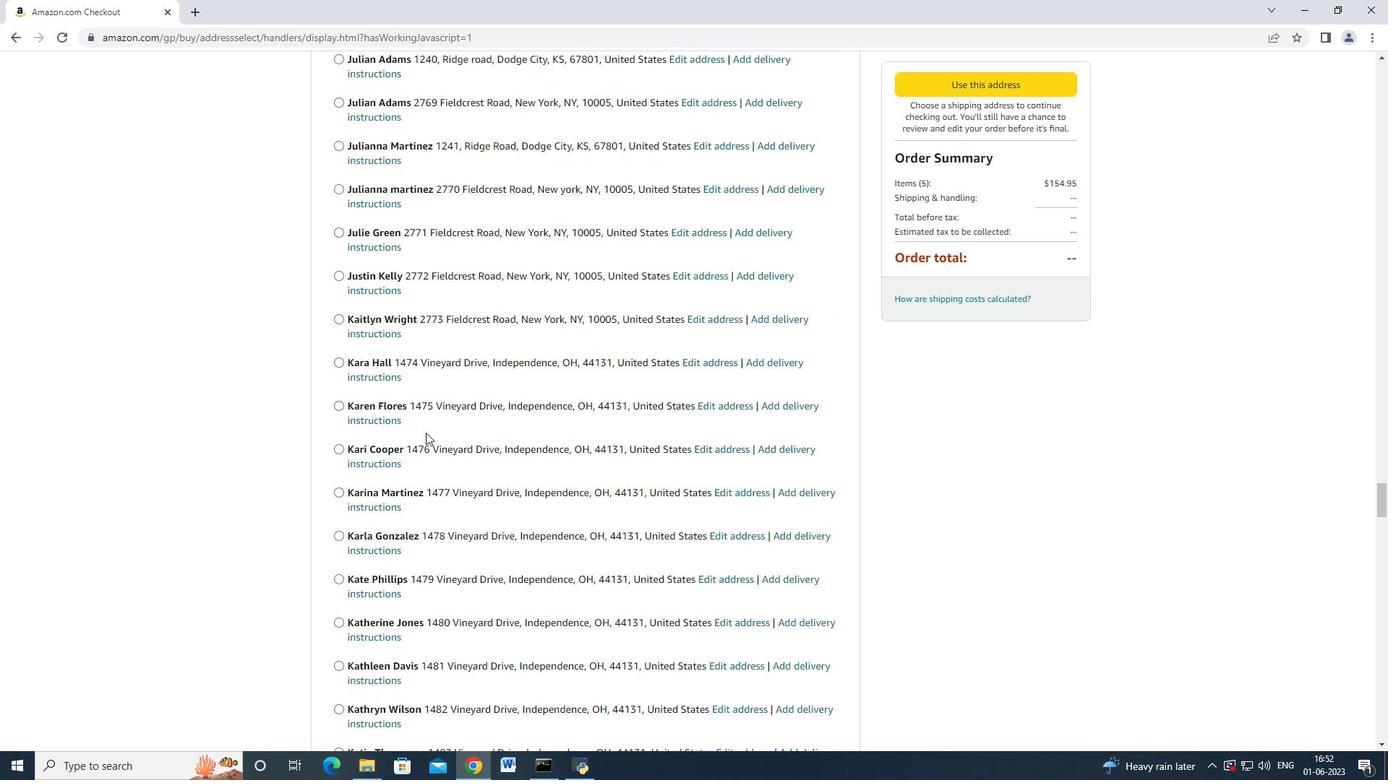
Action: Mouse scrolled (425, 433) with delta (0, -1)
Screenshot: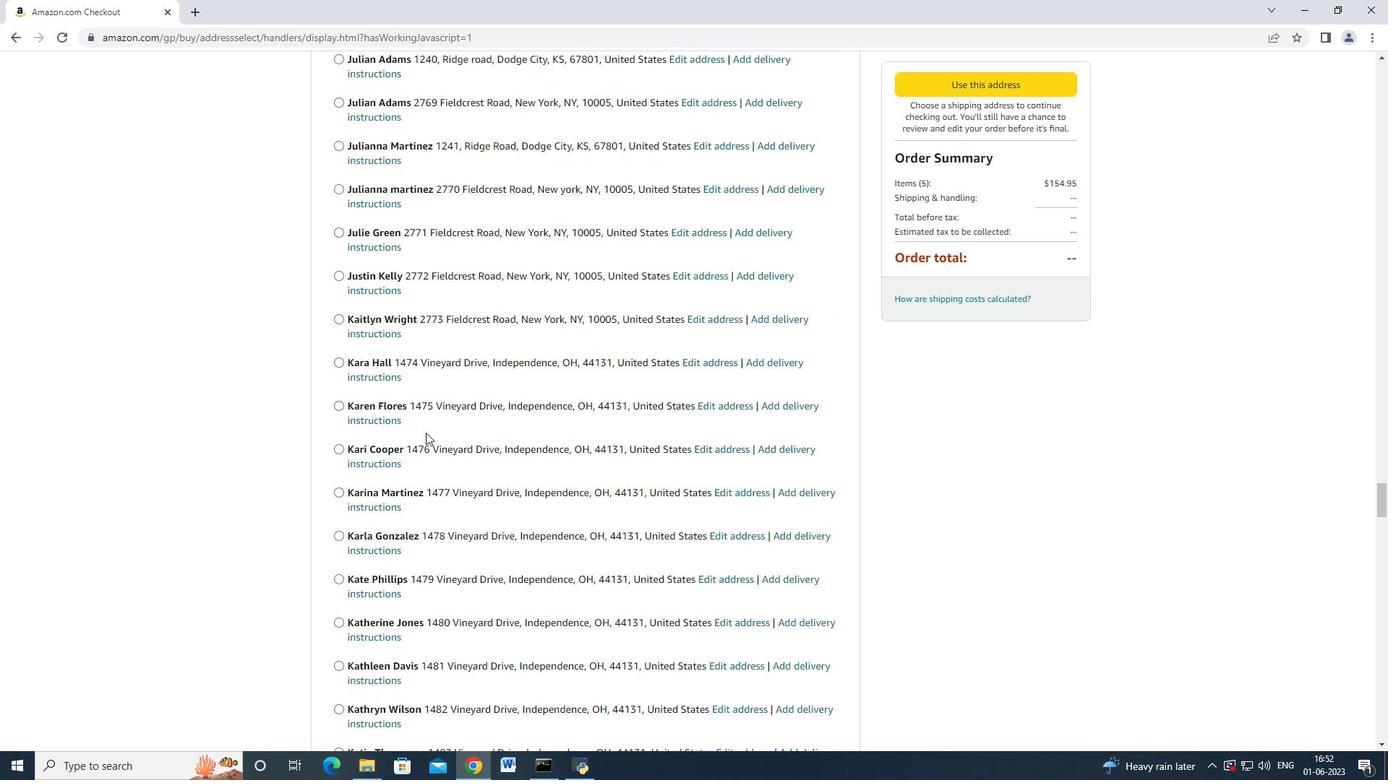 
Action: Mouse moved to (430, 433)
Screenshot: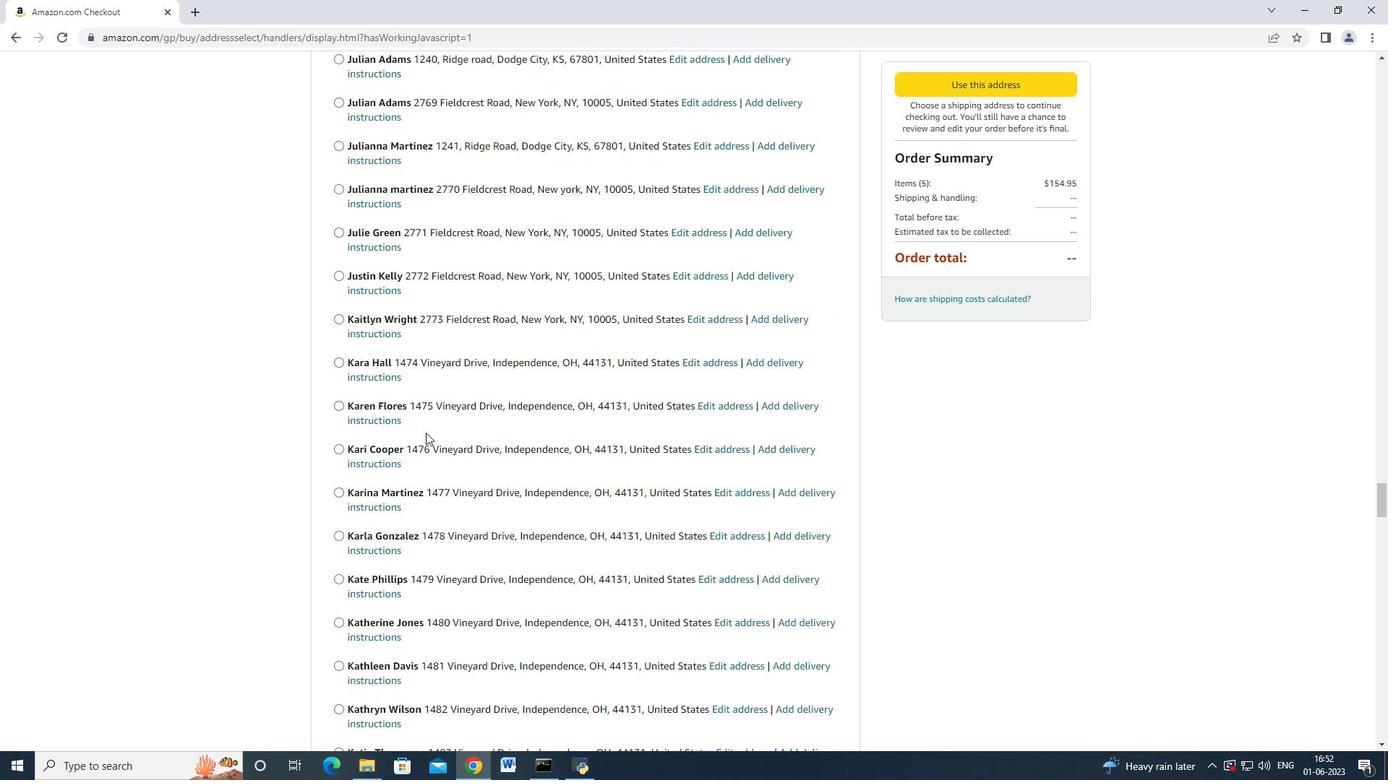 
Action: Mouse scrolled (426, 434) with delta (0, 0)
Screenshot: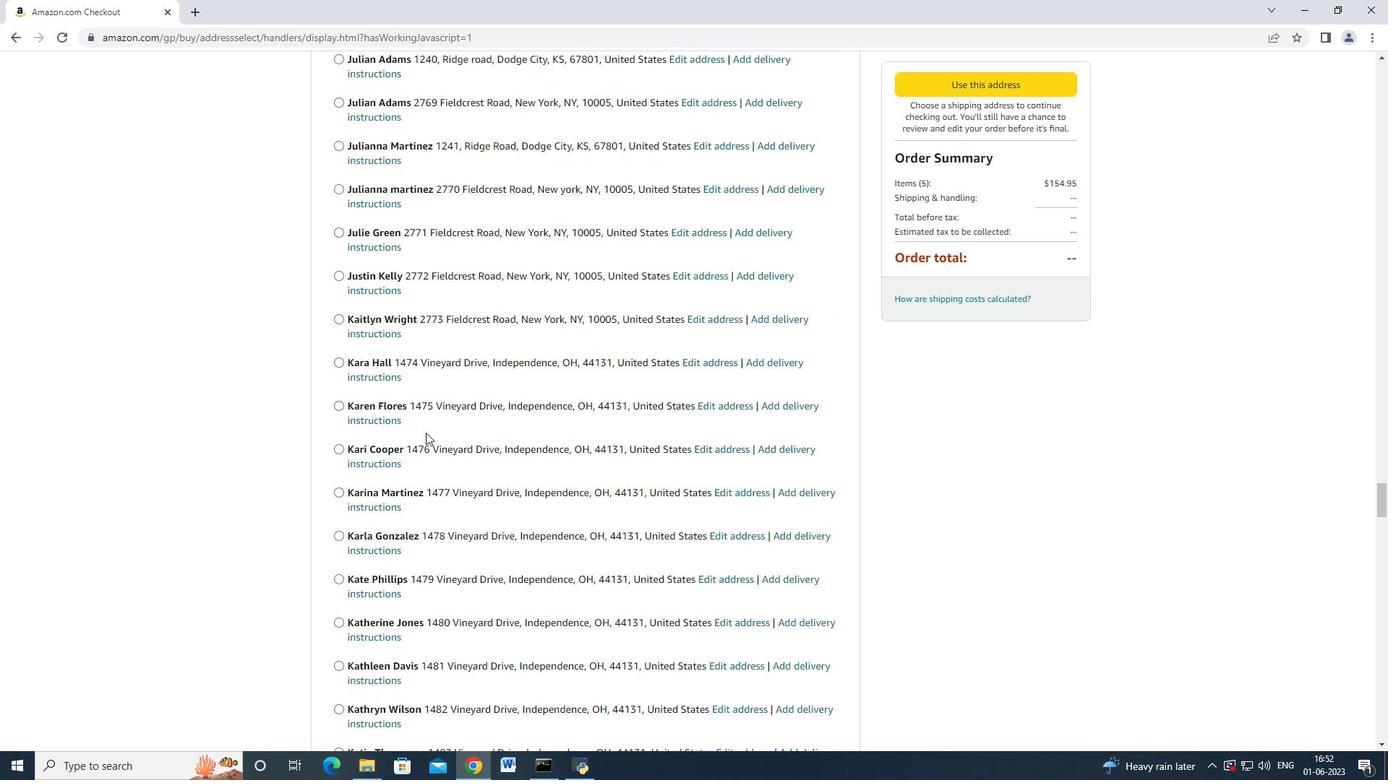 
Action: Mouse moved to (431, 430)
Screenshot: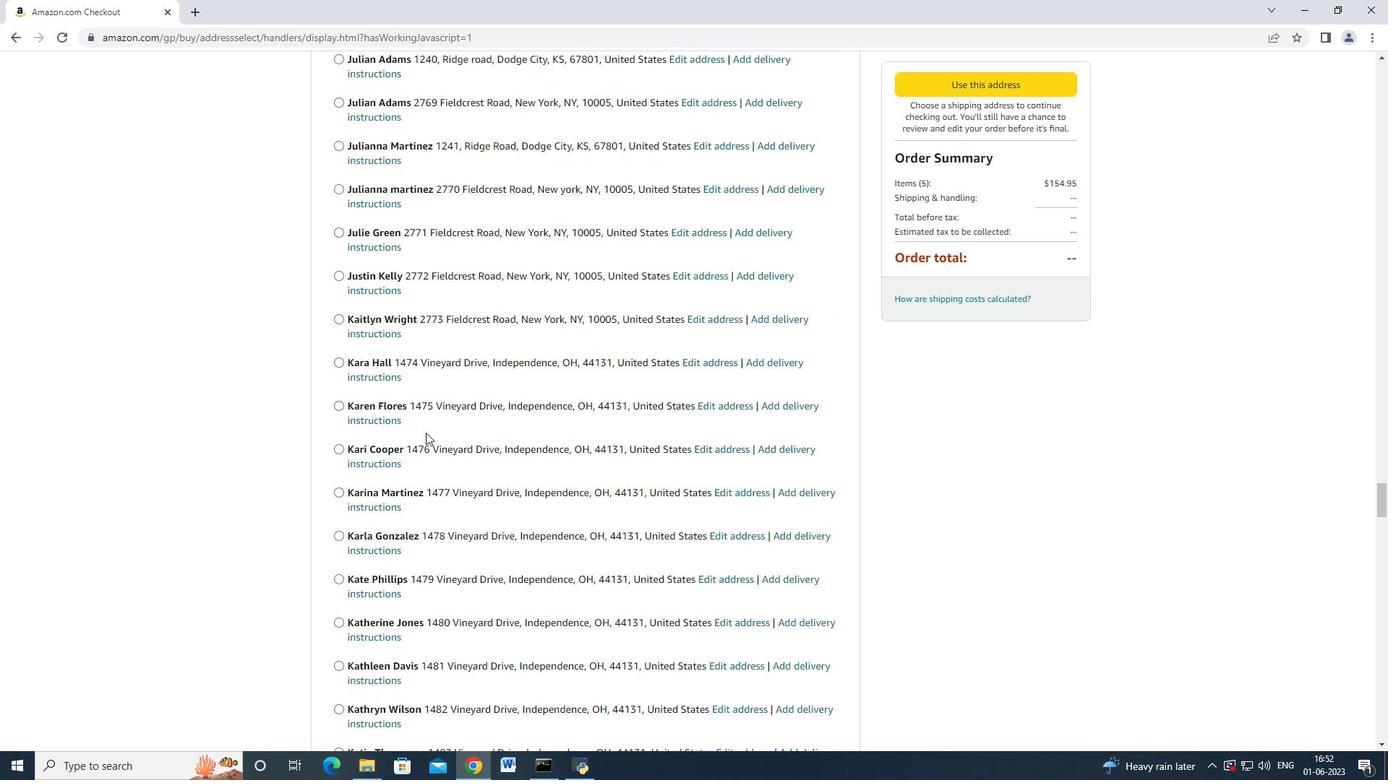 
Action: Mouse scrolled (430, 432) with delta (0, 0)
Screenshot: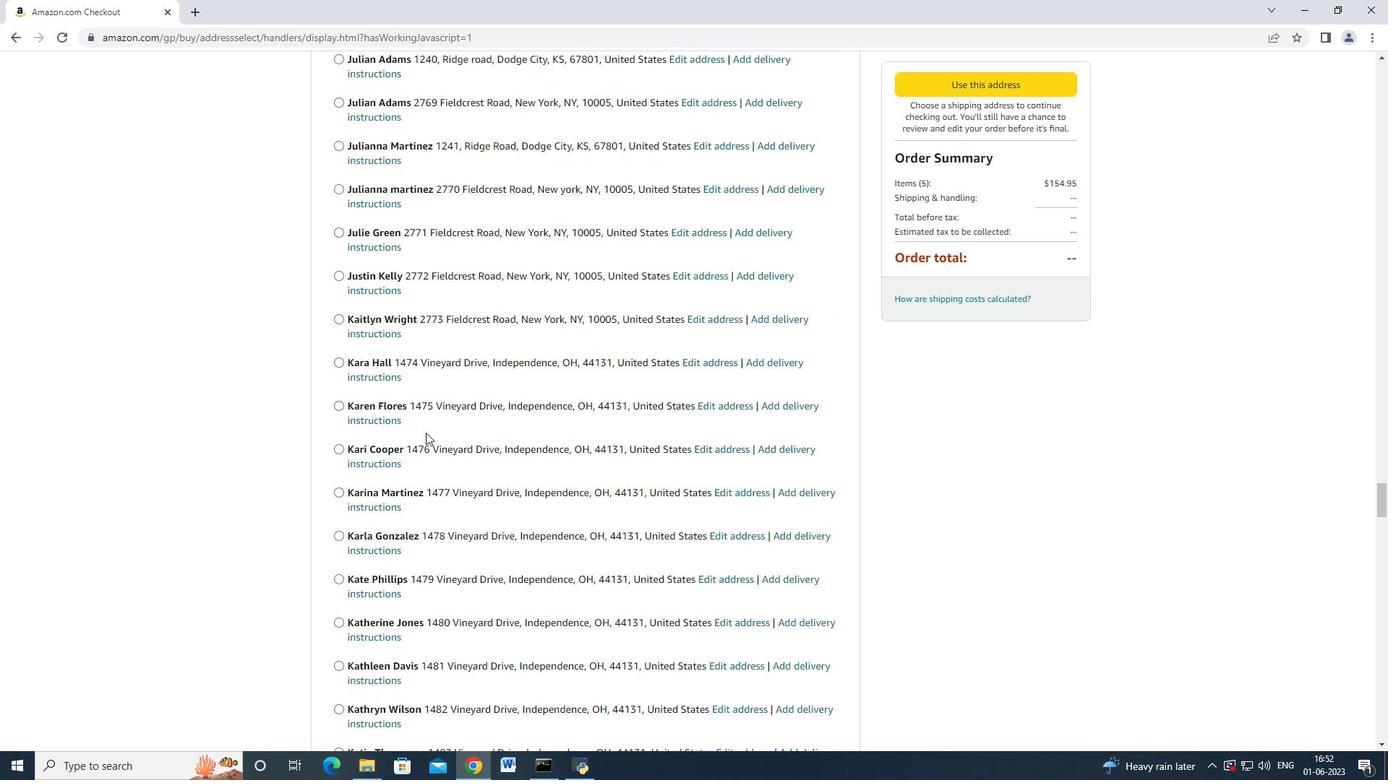 
Action: Mouse moved to (432, 429)
Screenshot: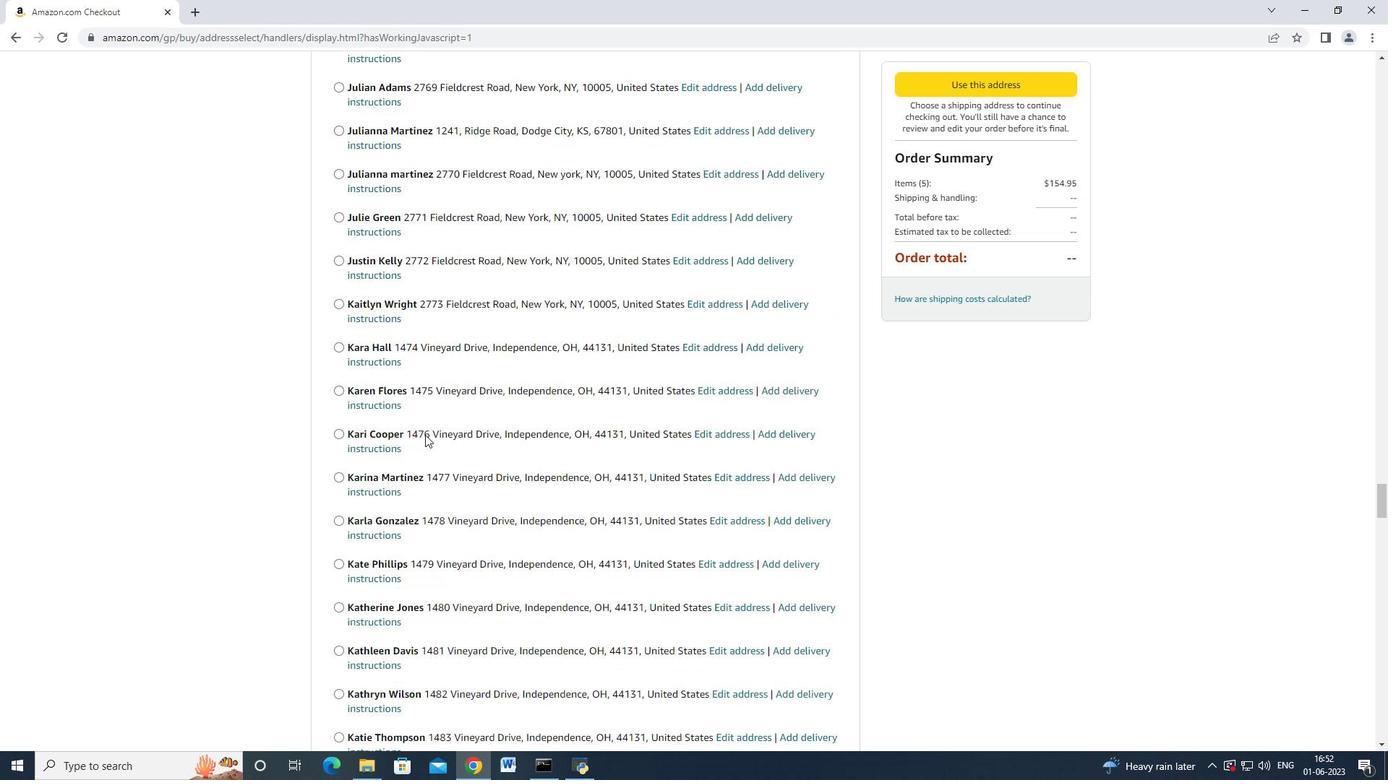 
Action: Mouse scrolled (431, 430) with delta (0, 0)
Screenshot: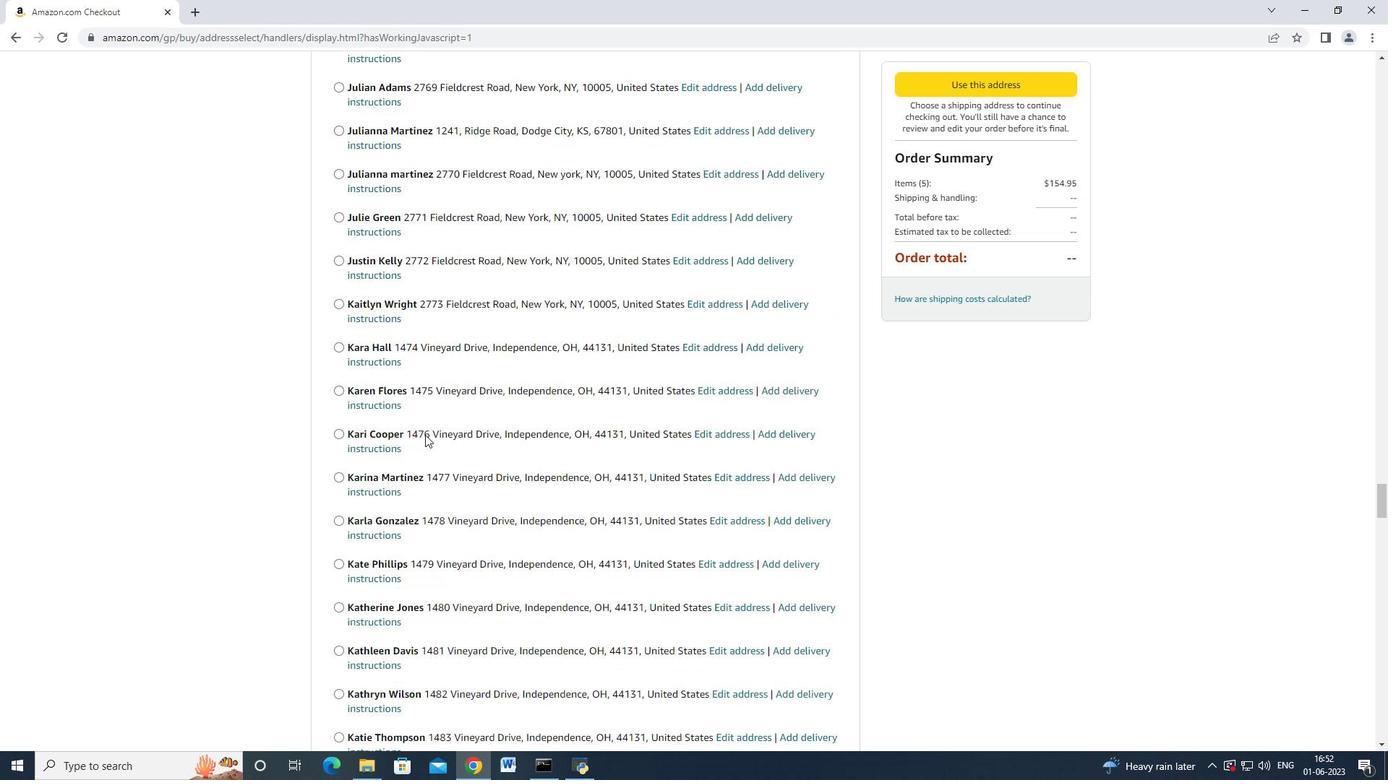 
Action: Mouse moved to (430, 429)
Screenshot: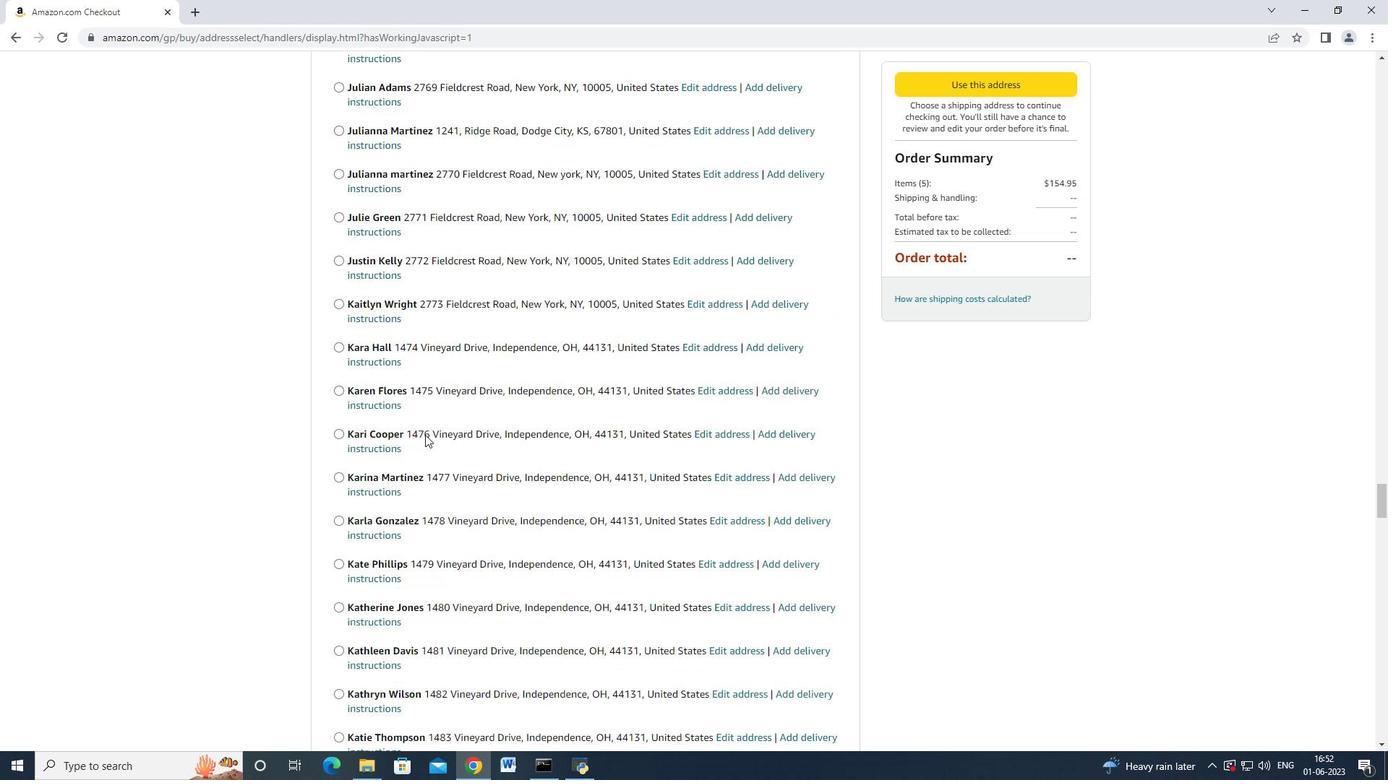 
Action: Mouse scrolled (430, 428) with delta (0, 0)
Screenshot: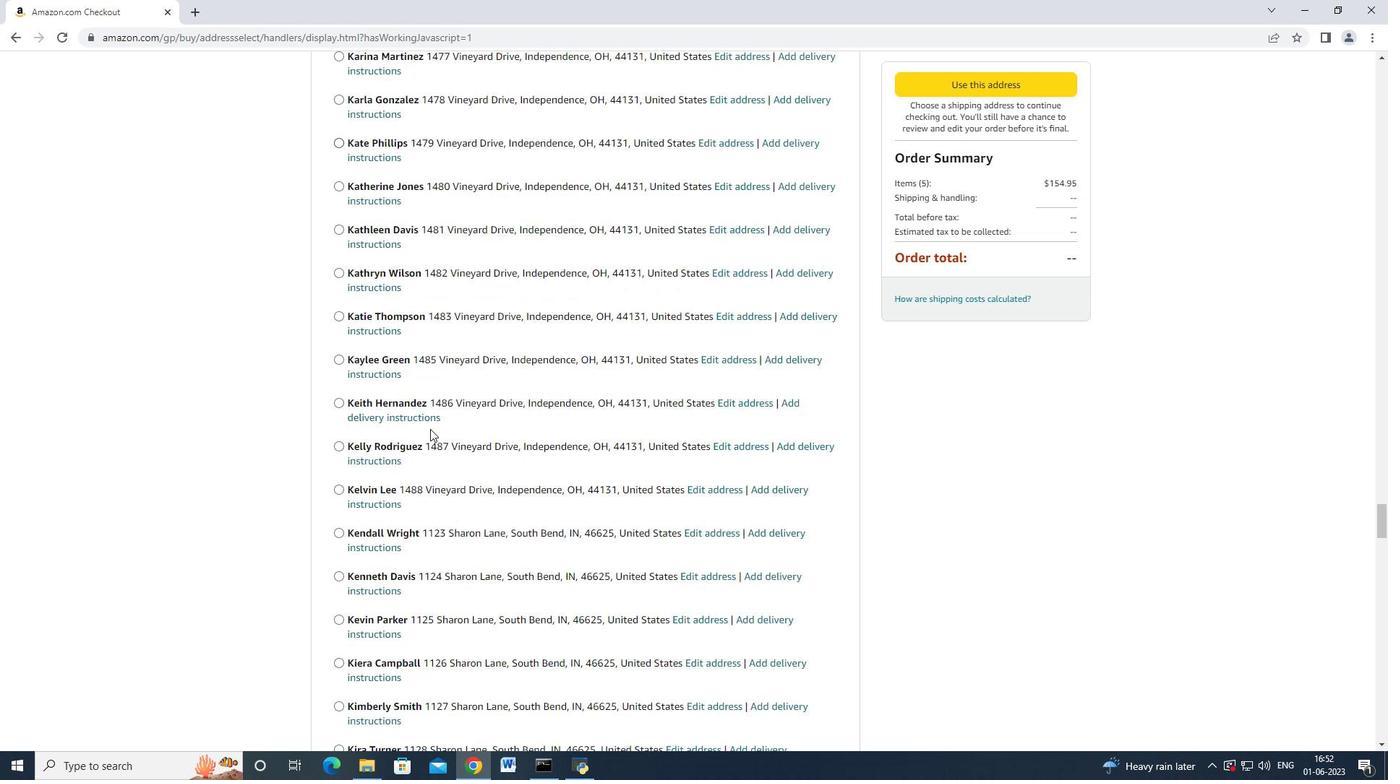 
Action: Mouse moved to (429, 430)
Screenshot: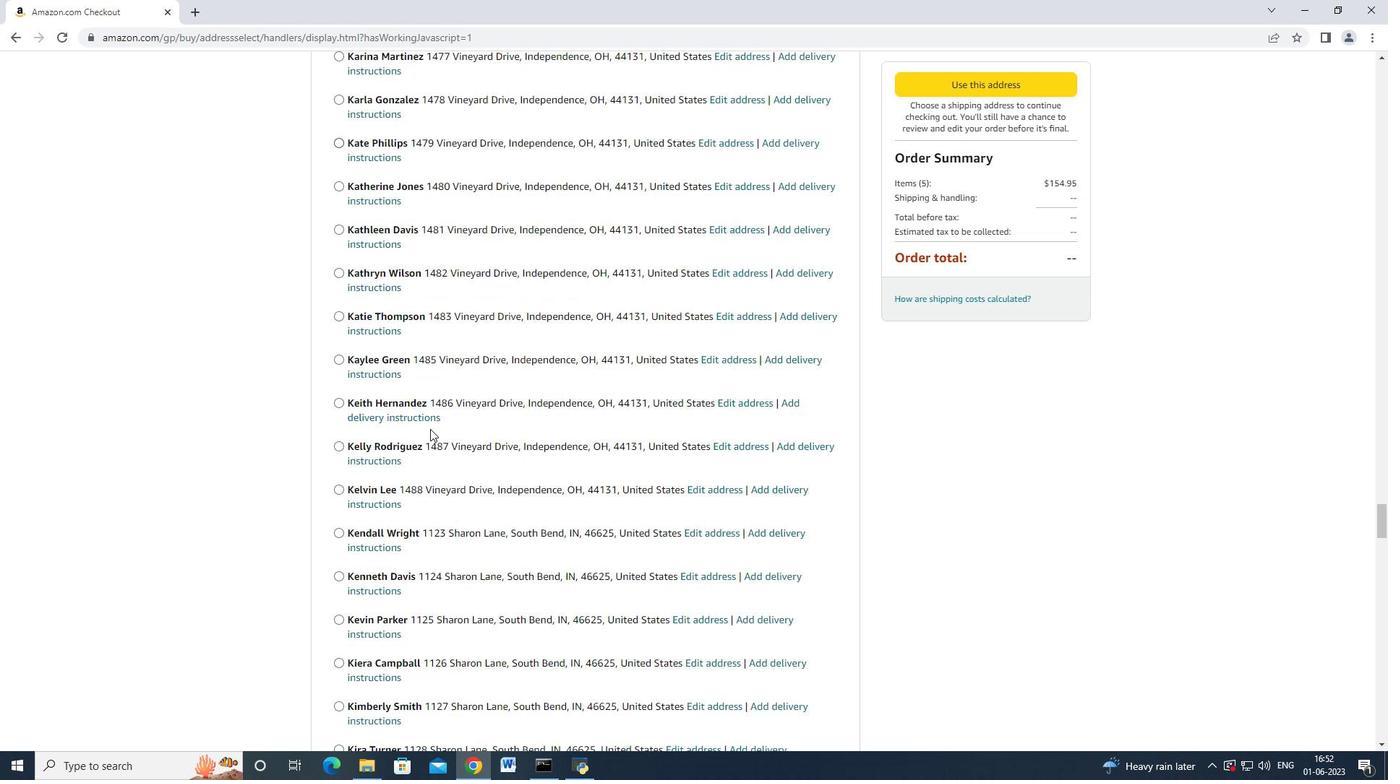 
Action: Mouse scrolled (429, 430) with delta (0, 0)
Screenshot: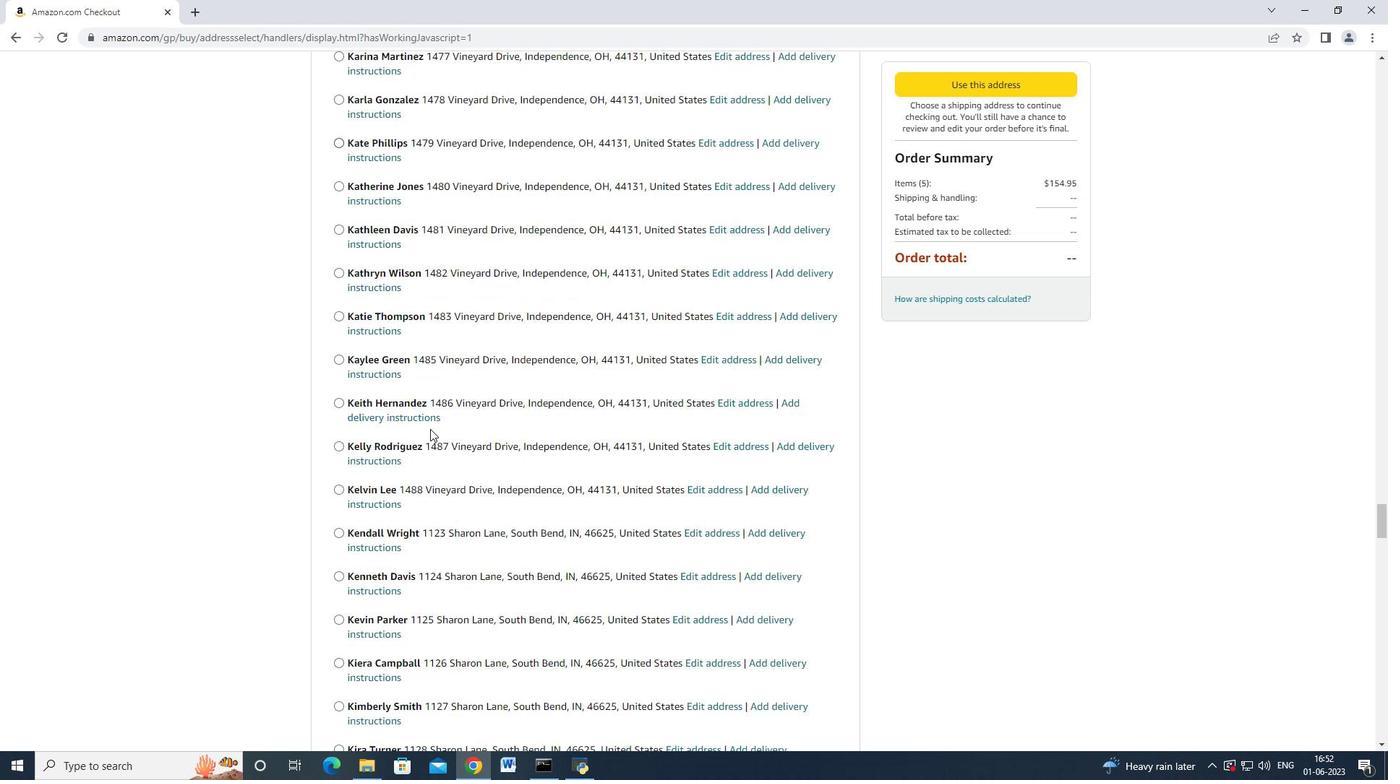 
Action: Mouse moved to (429, 430)
Screenshot: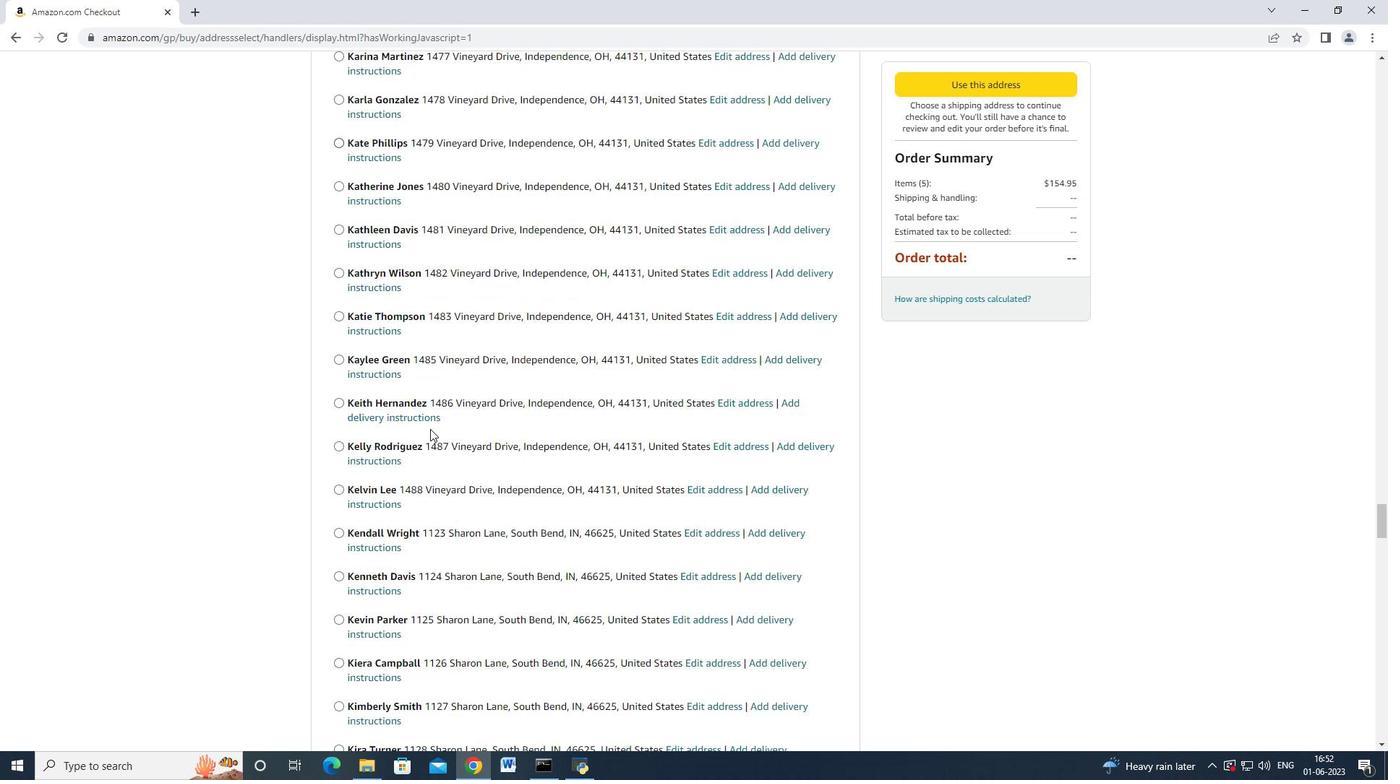 
Action: Mouse scrolled (429, 430) with delta (0, 0)
Screenshot: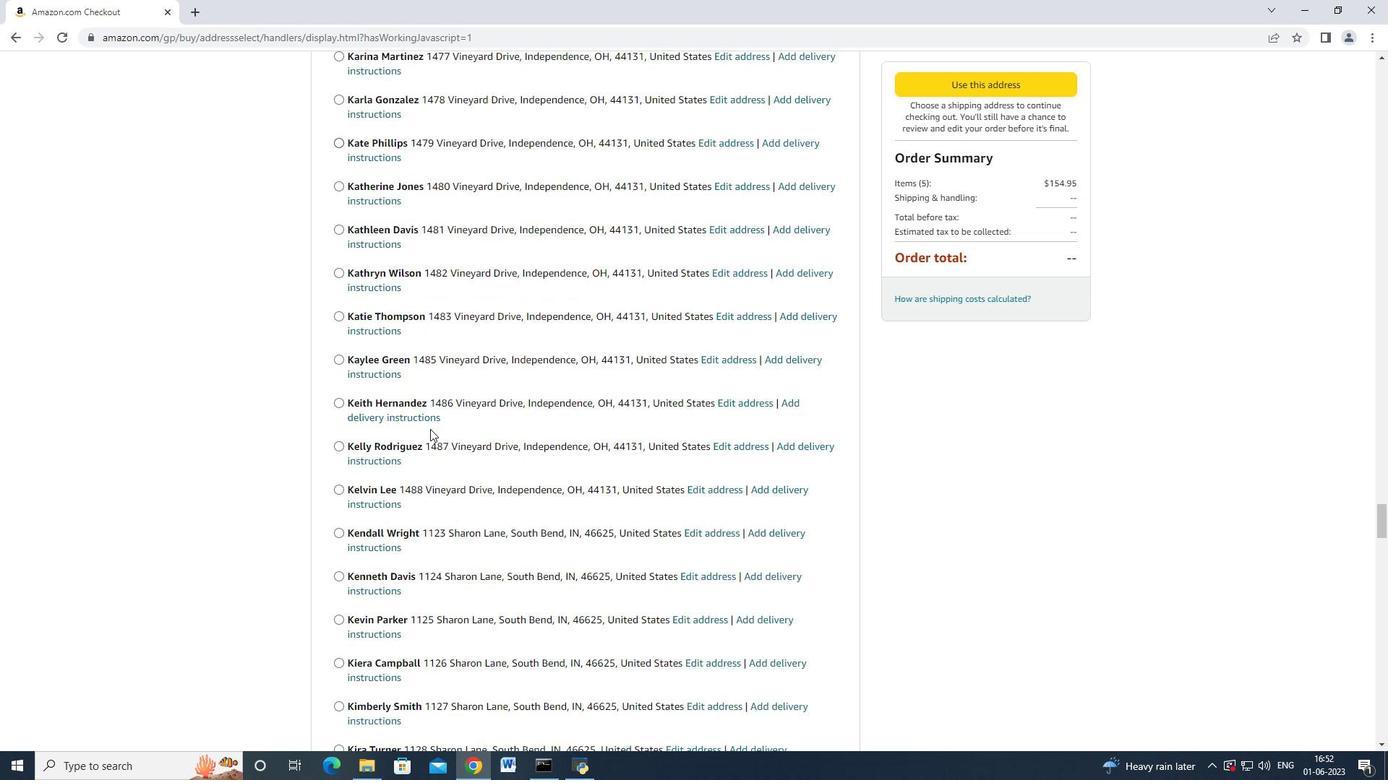 
Action: Mouse moved to (430, 430)
Screenshot: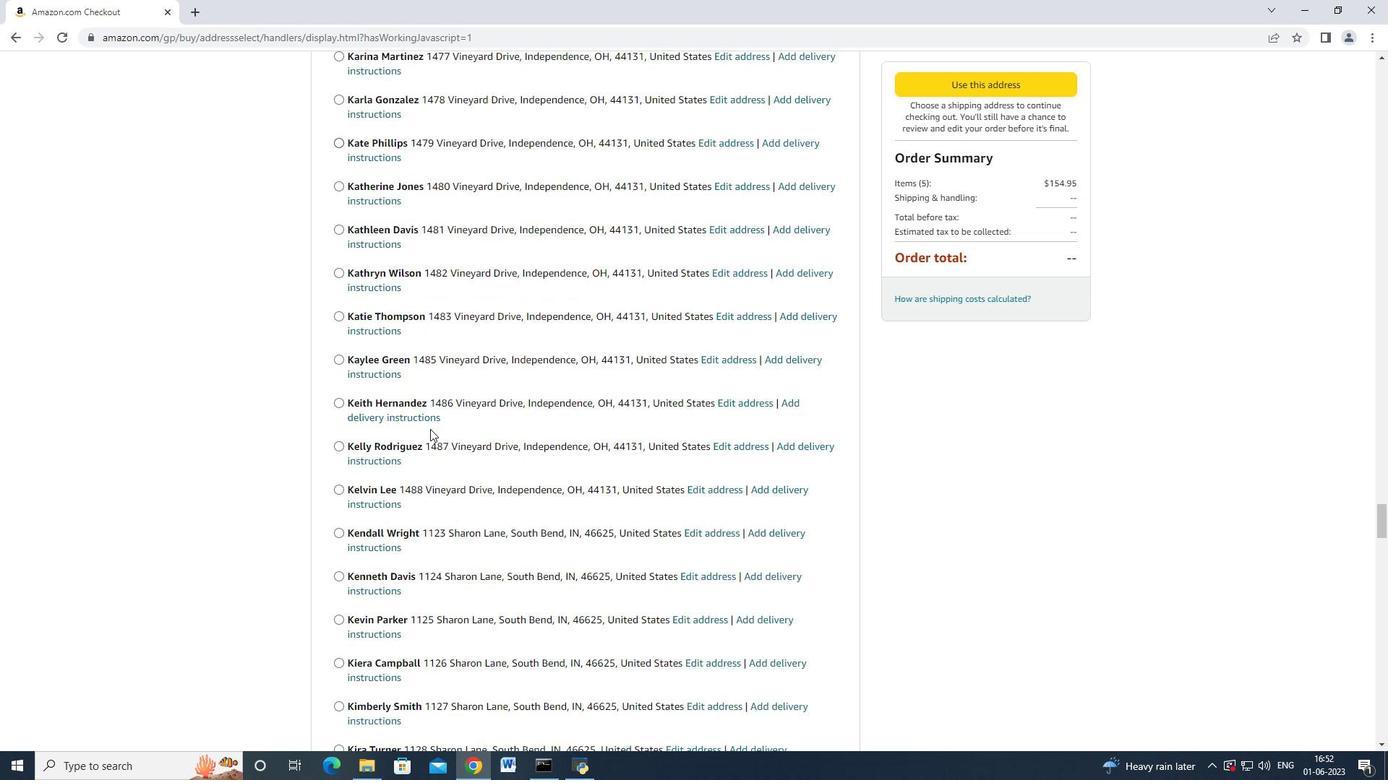 
Action: Mouse scrolled (429, 430) with delta (0, 0)
Screenshot: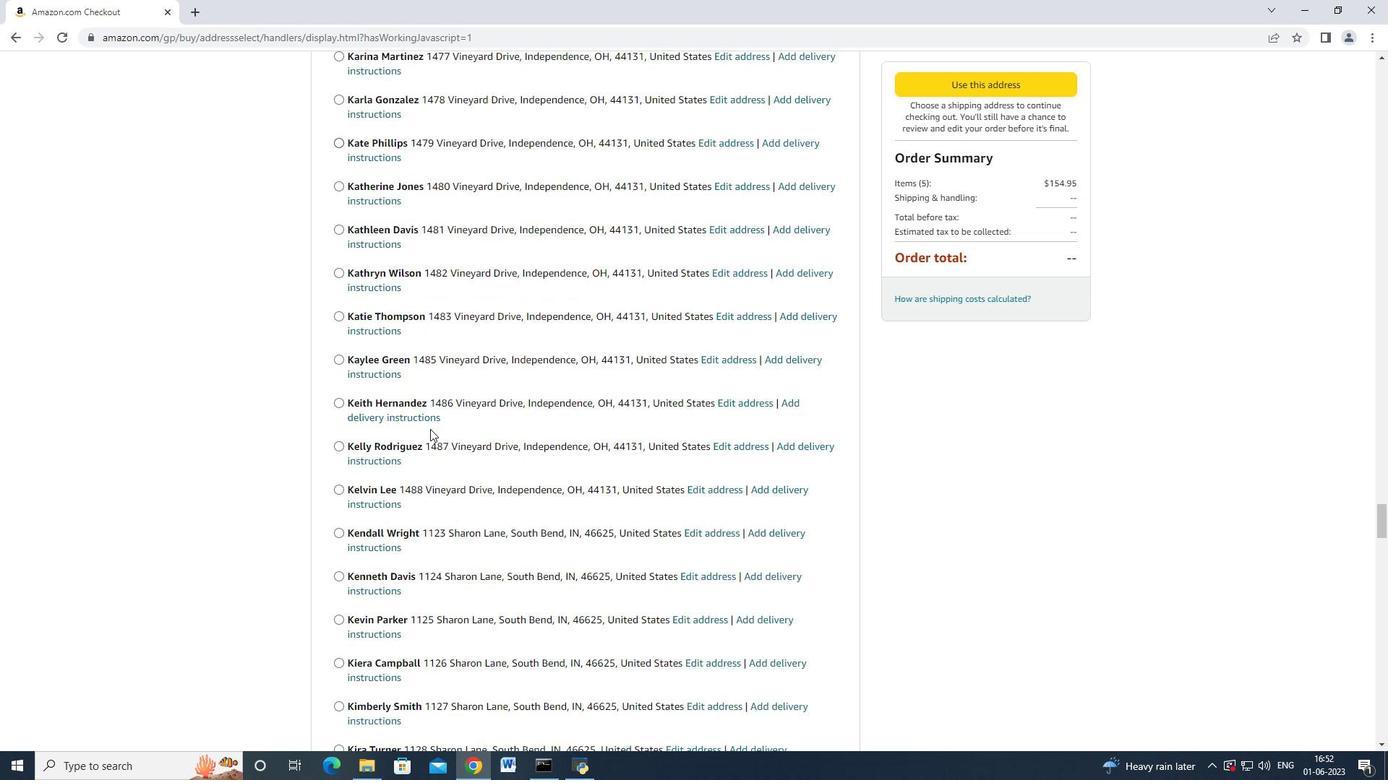 
Action: Mouse moved to (430, 430)
Screenshot: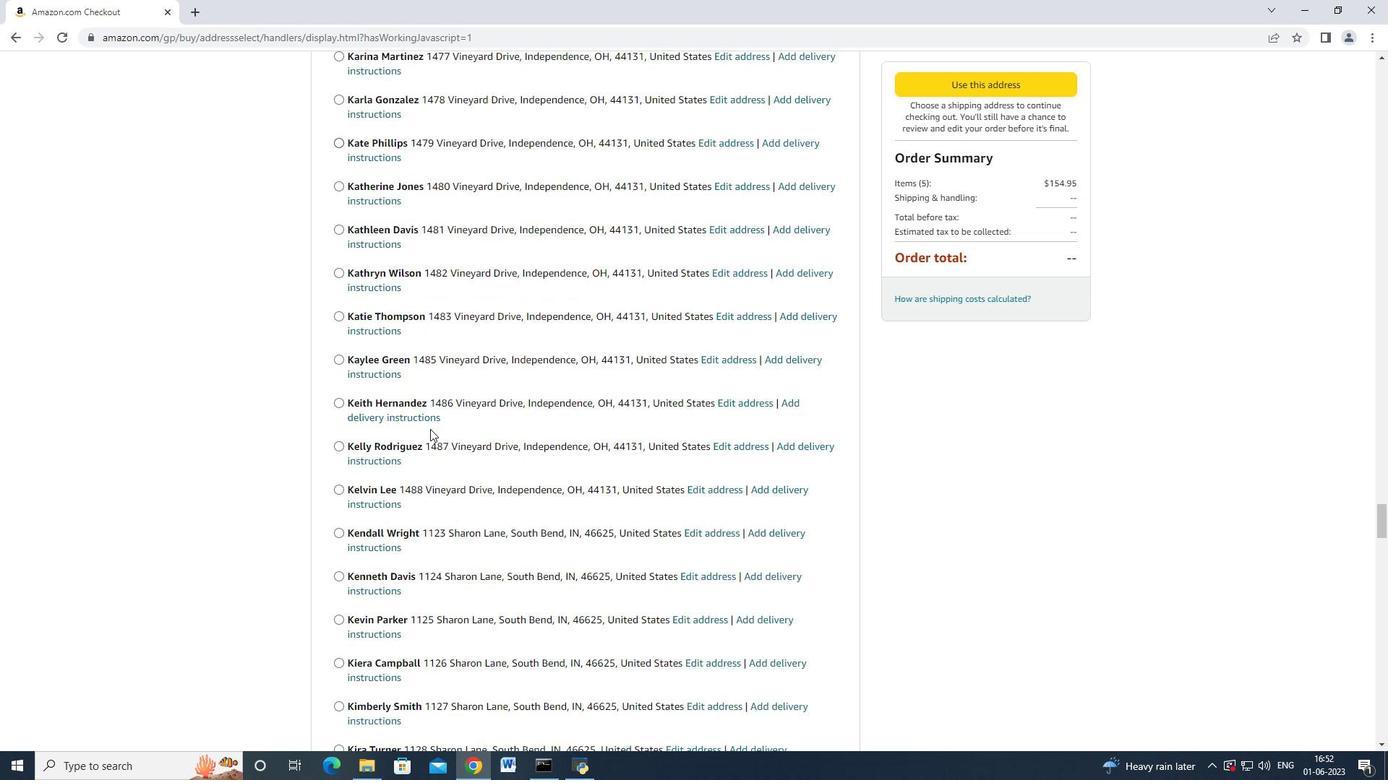 
Action: Mouse scrolled (430, 430) with delta (0, 0)
Screenshot: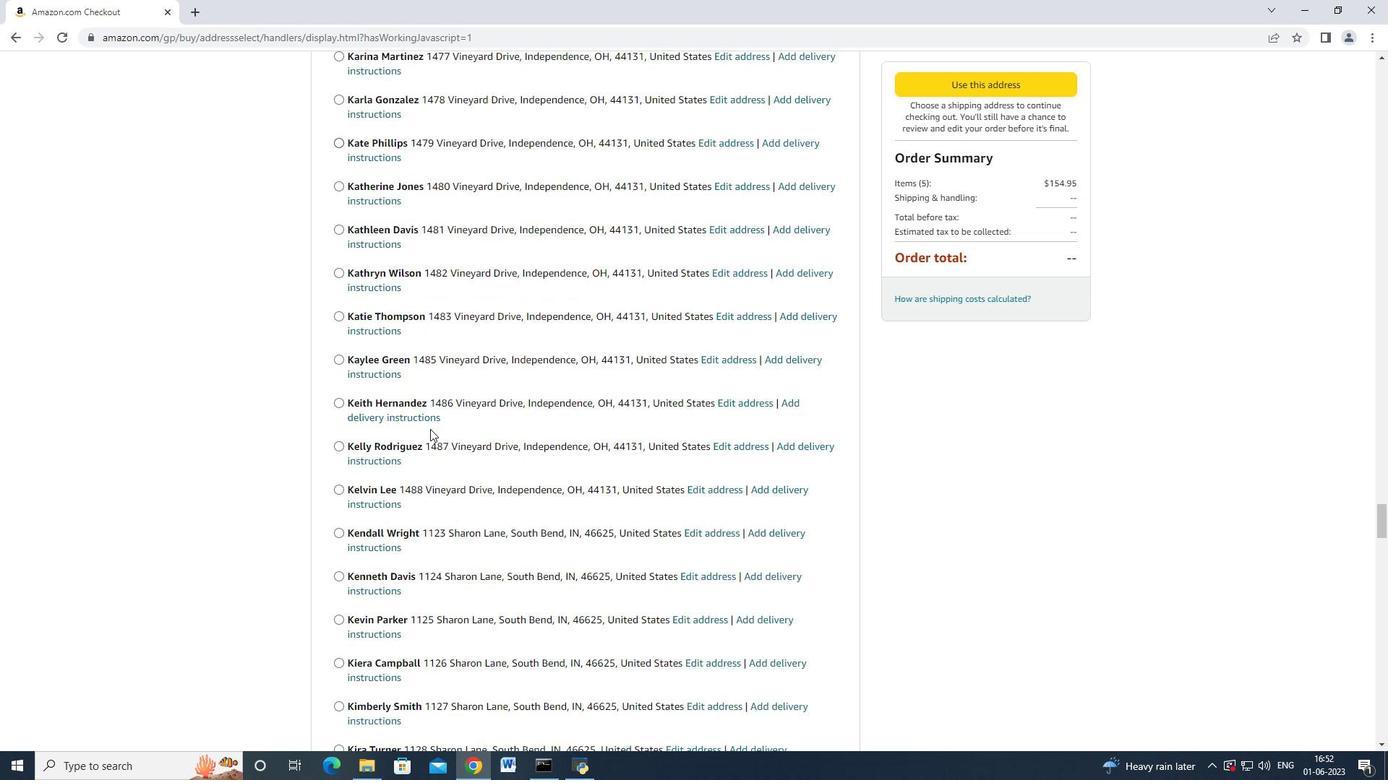 
Action: Mouse moved to (431, 429)
Screenshot: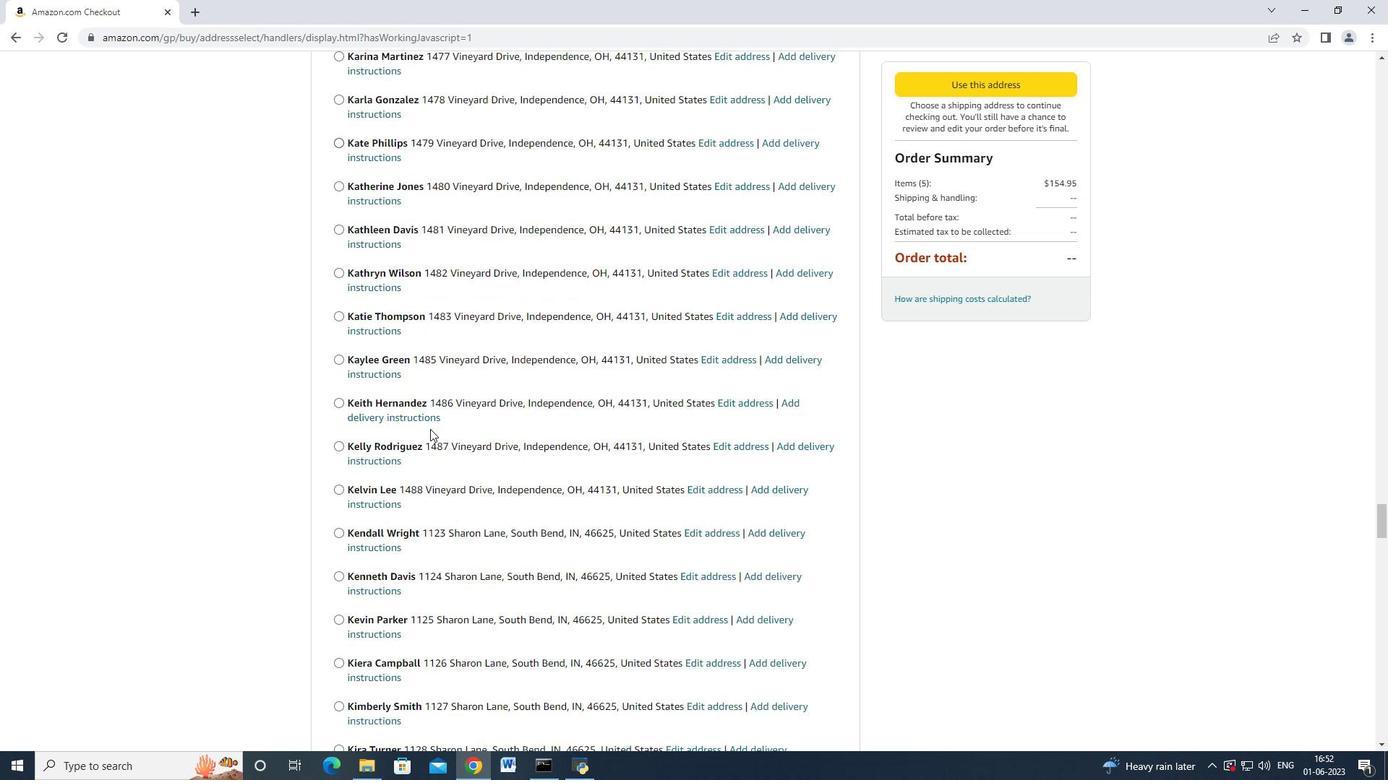 
Action: Mouse scrolled (430, 428) with delta (0, -1)
Screenshot: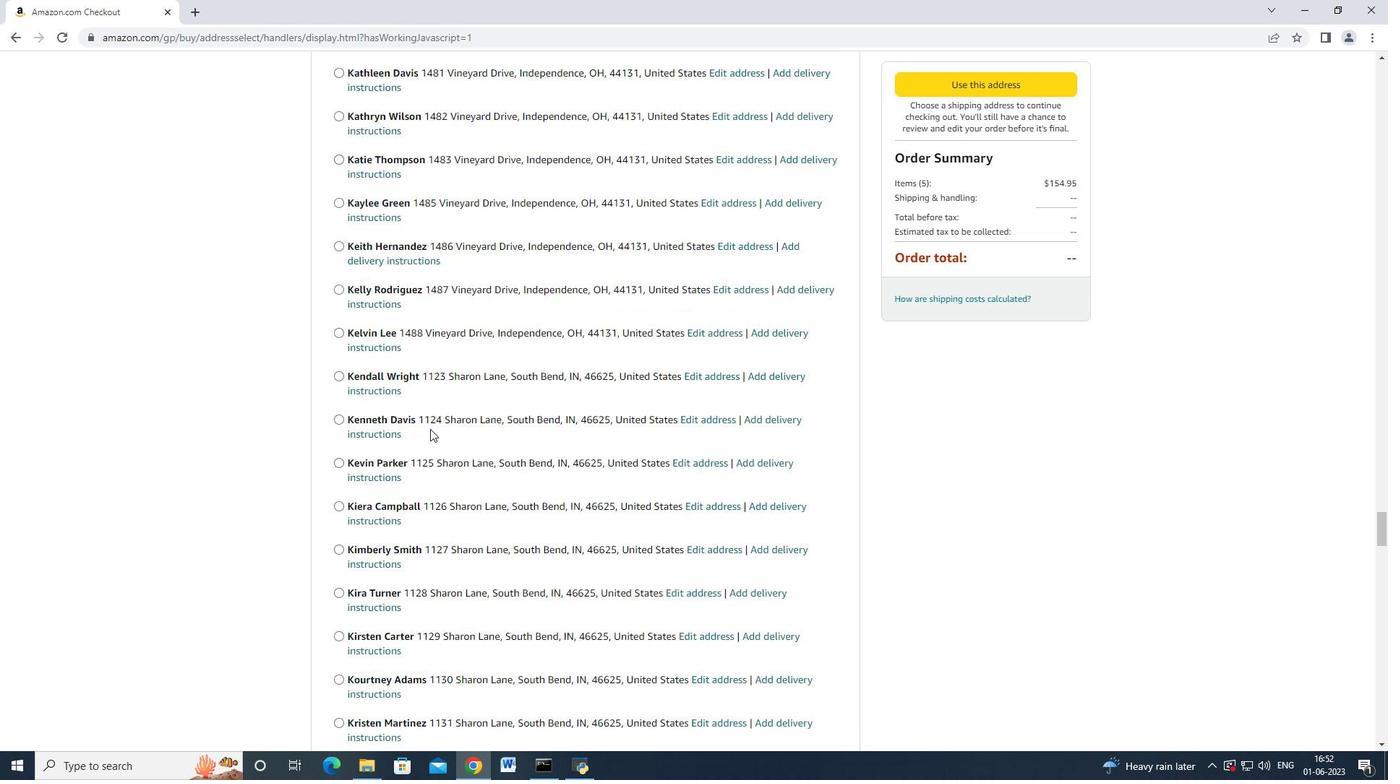 
Action: Mouse moved to (428, 429)
Screenshot: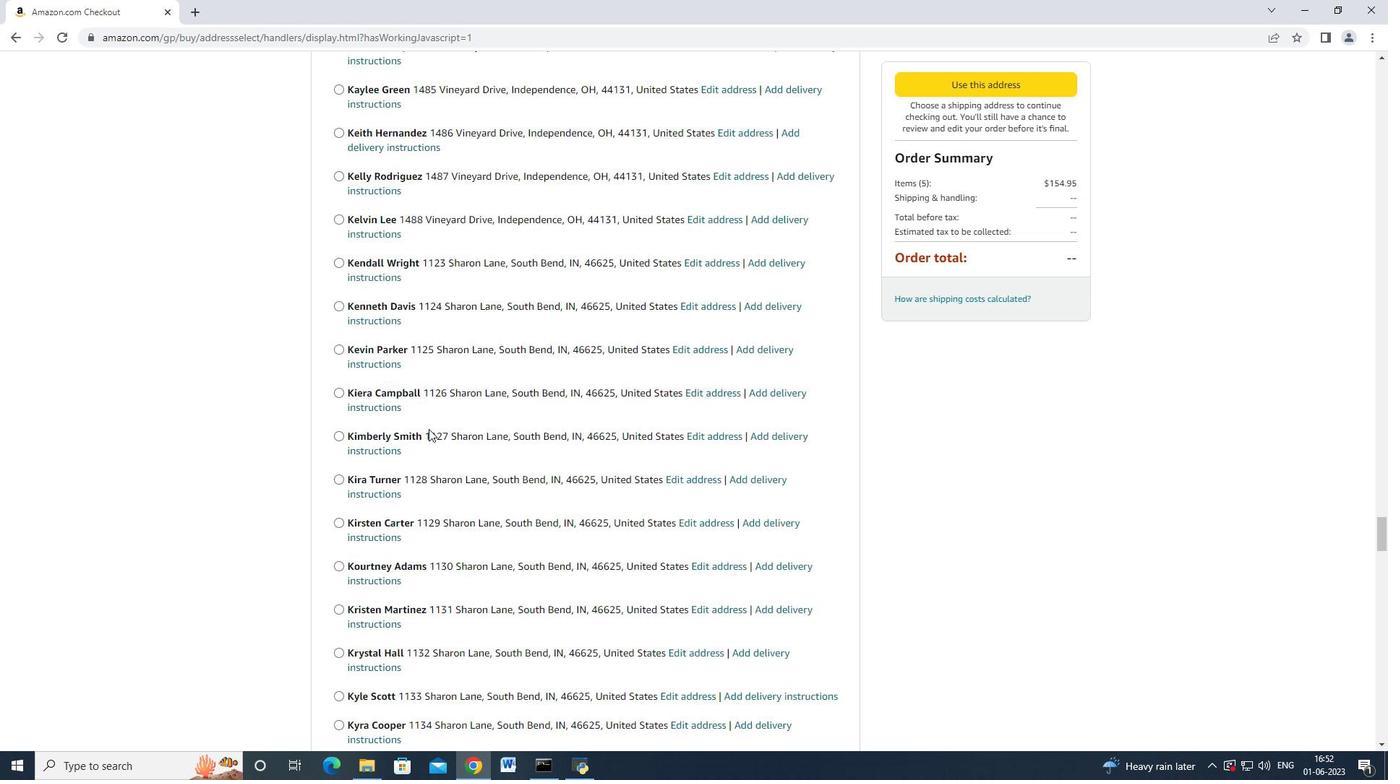 
Action: Mouse scrolled (428, 428) with delta (0, 0)
Screenshot: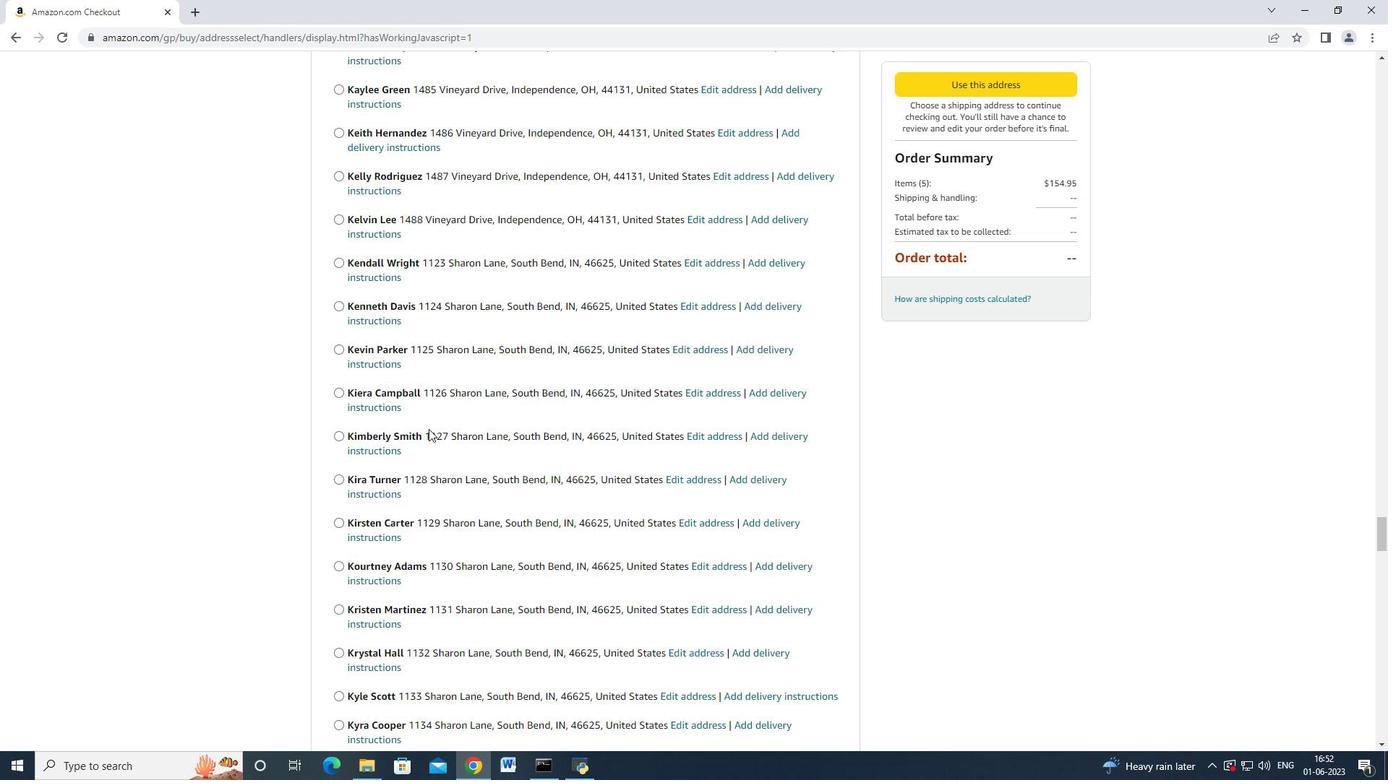 
Action: Mouse moved to (428, 429)
Screenshot: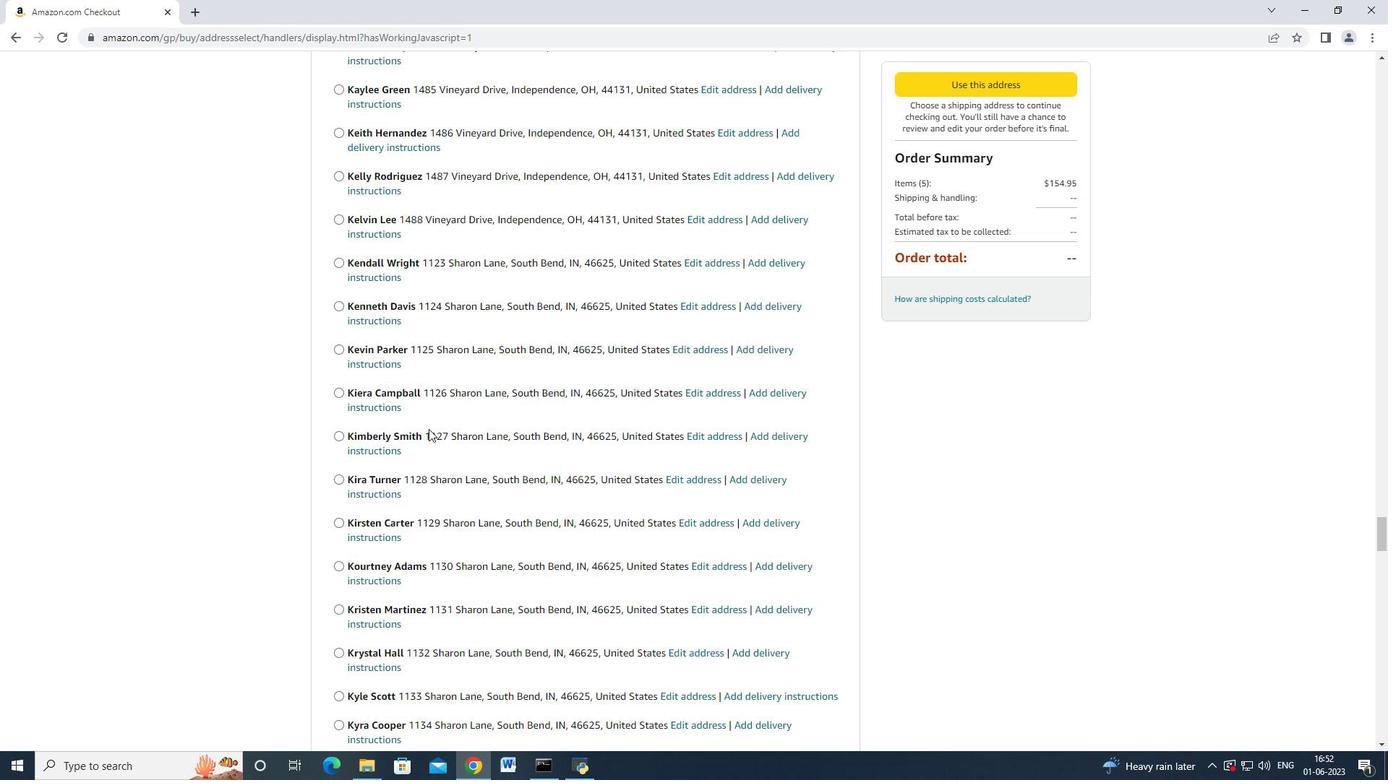 
Action: Mouse scrolled (428, 428) with delta (0, 0)
Screenshot: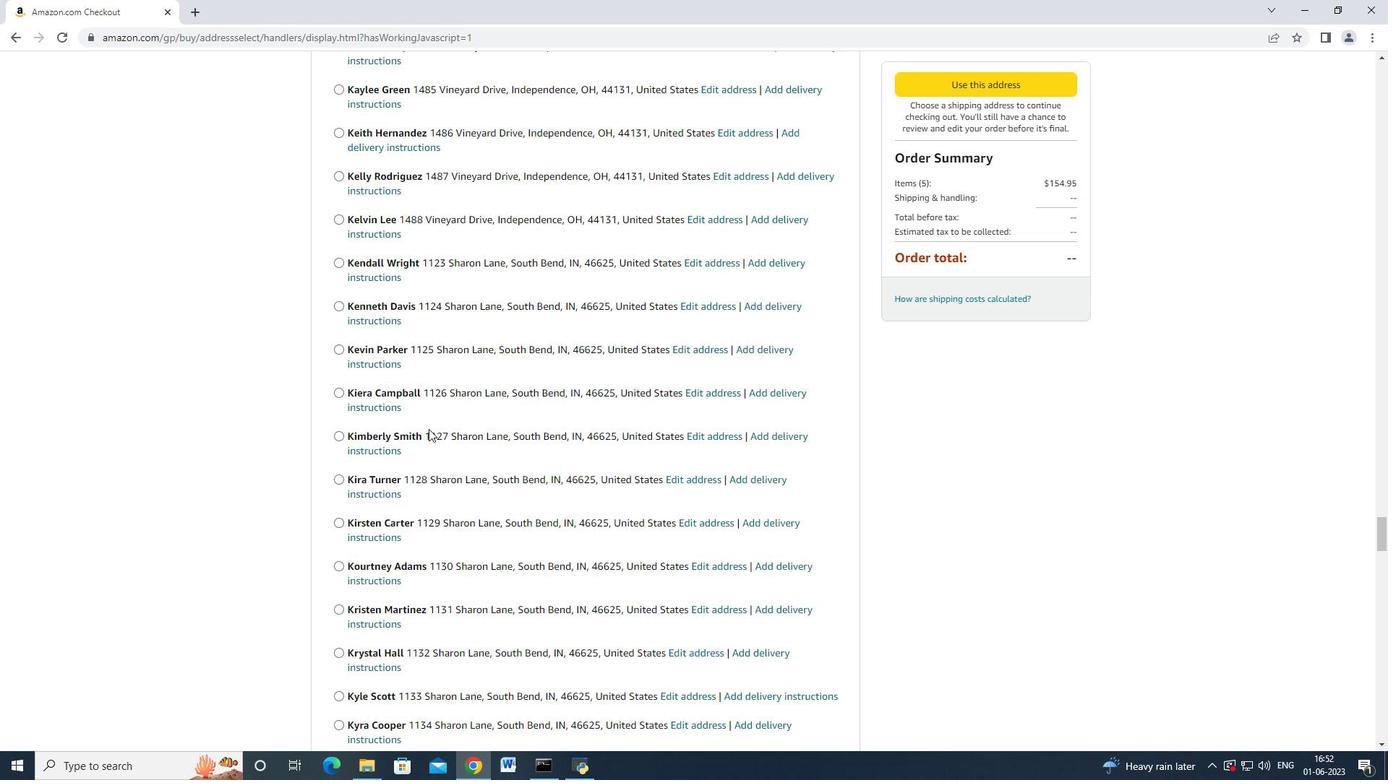 
Action: Mouse scrolled (428, 428) with delta (0, -1)
Screenshot: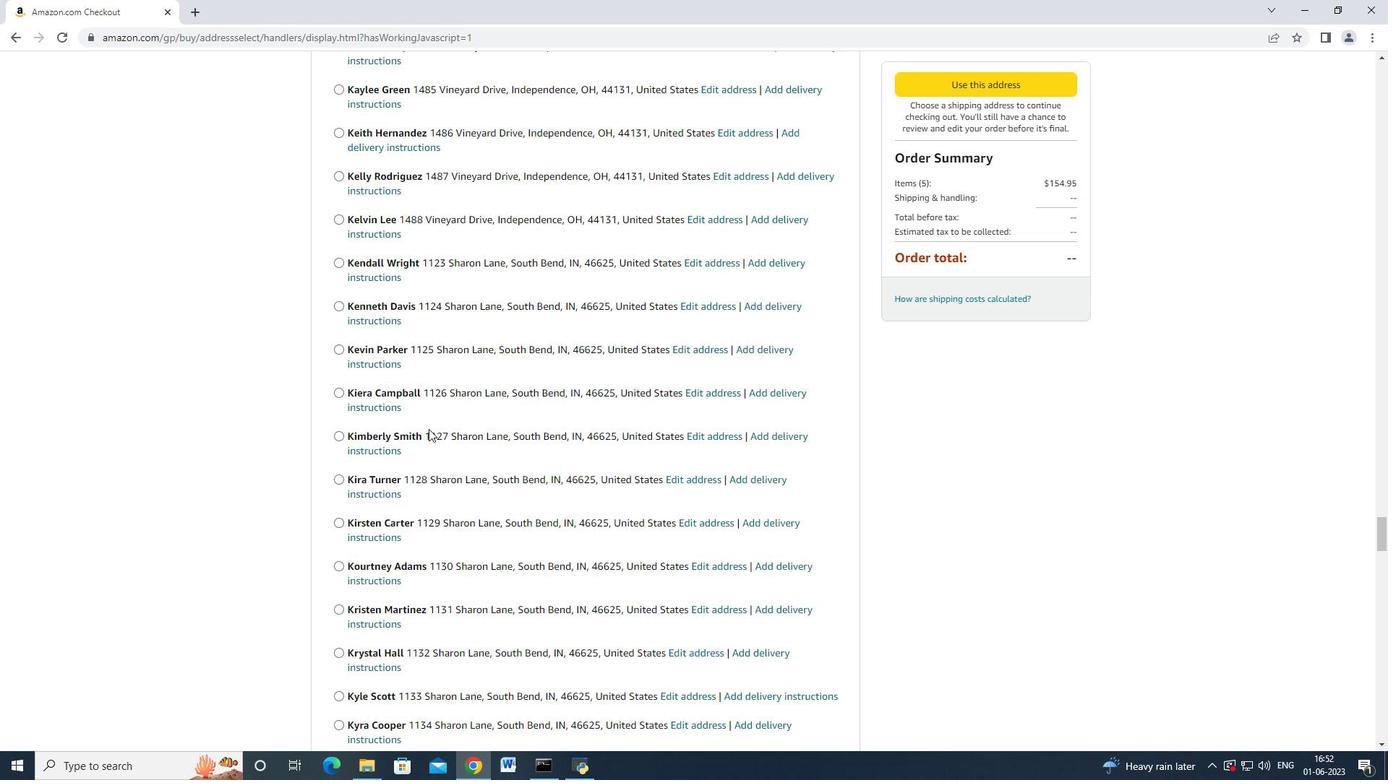 
Action: Mouse moved to (428, 429)
Screenshot: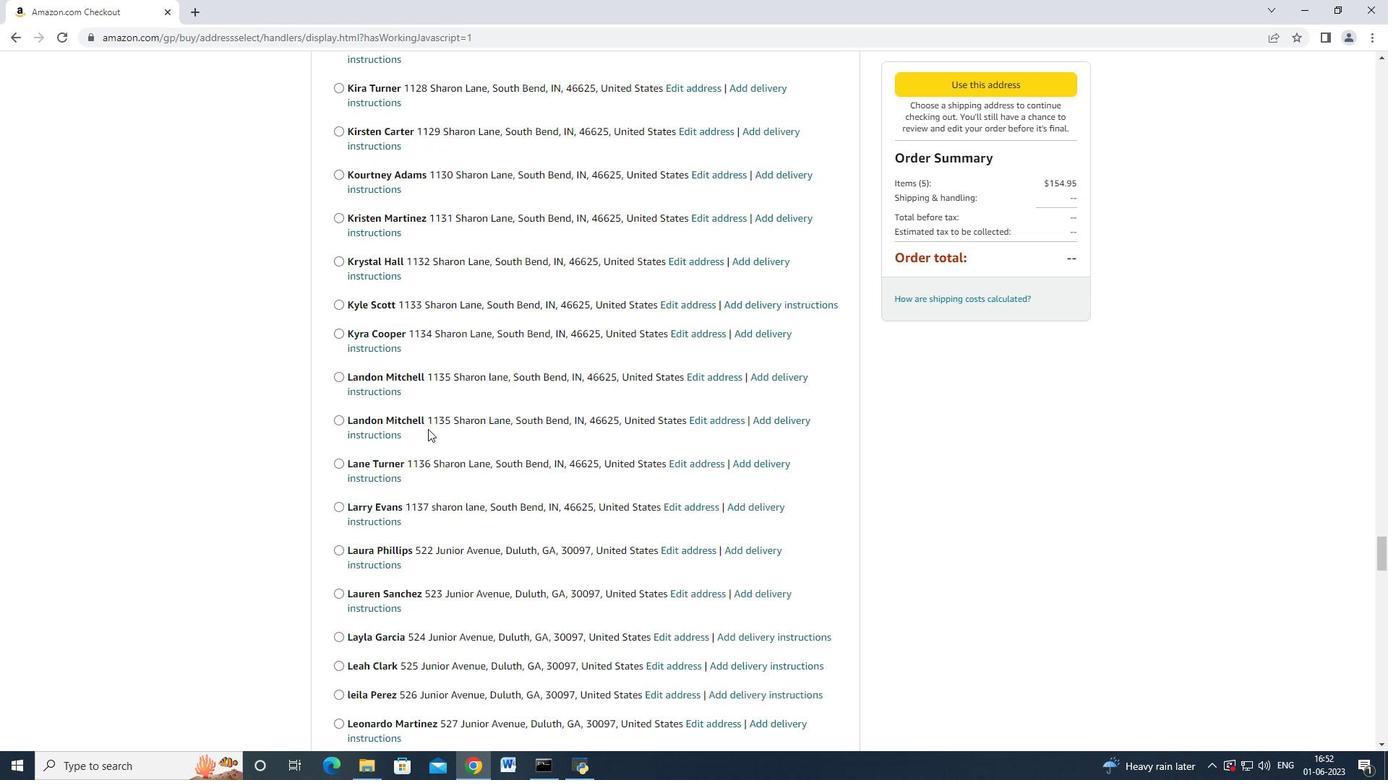 
Action: Mouse scrolled (428, 428) with delta (0, 0)
Screenshot: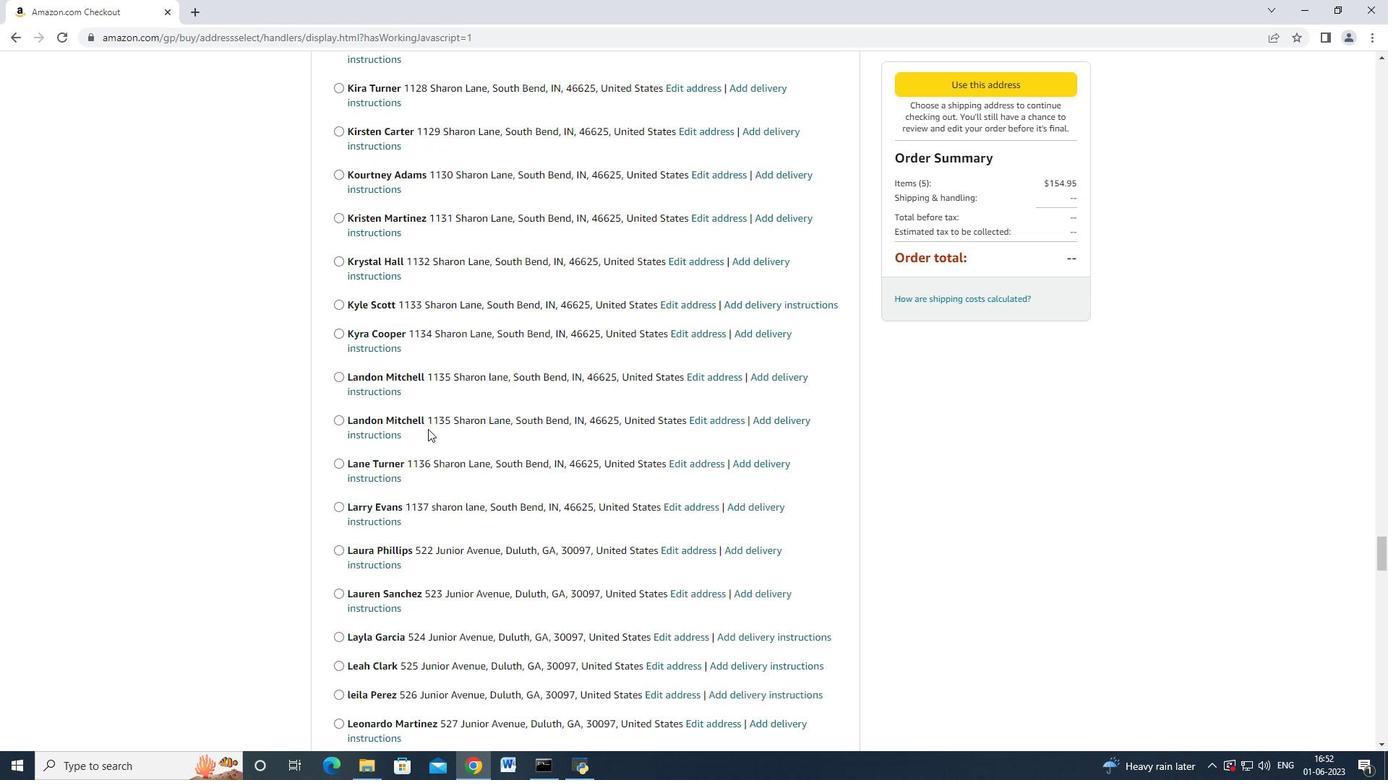 
Action: Mouse moved to (431, 424)
Screenshot: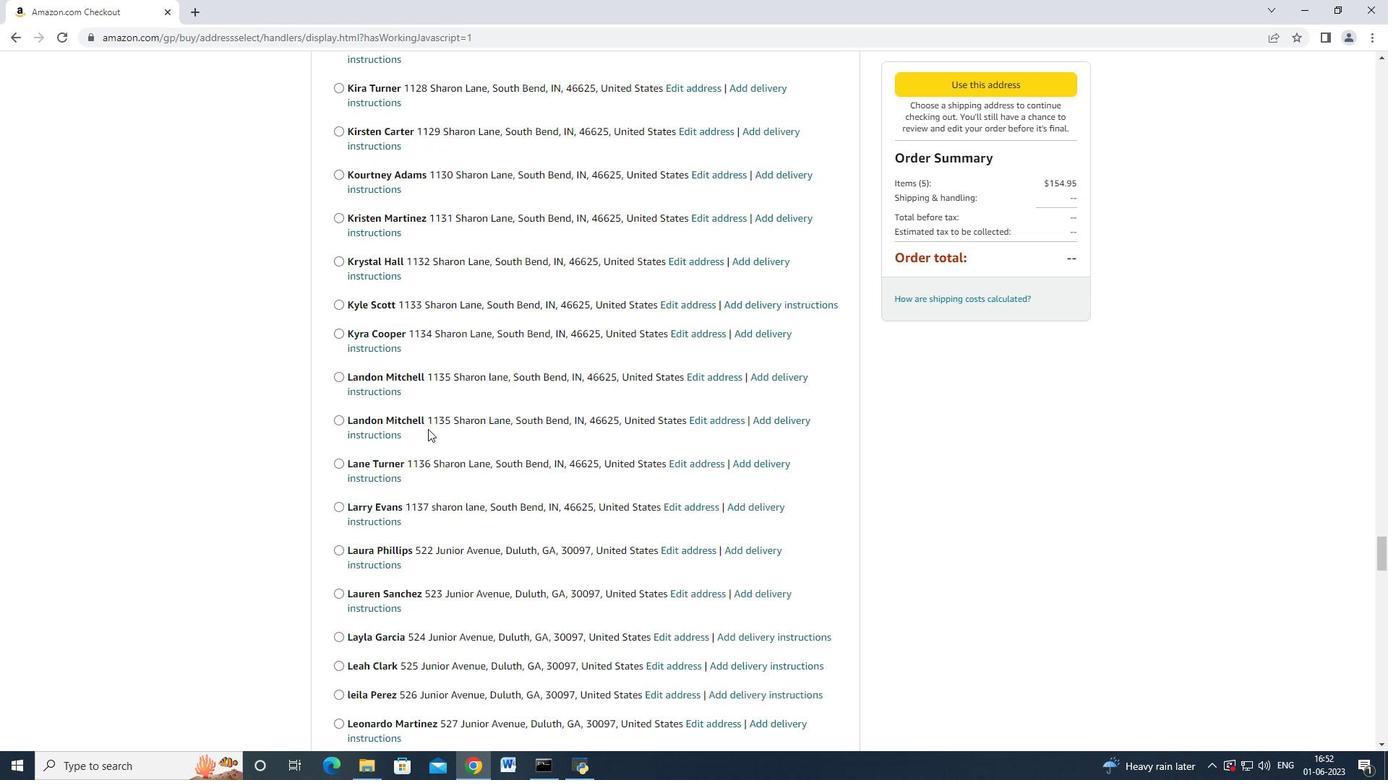 
Action: Mouse scrolled (431, 423) with delta (0, 0)
Screenshot: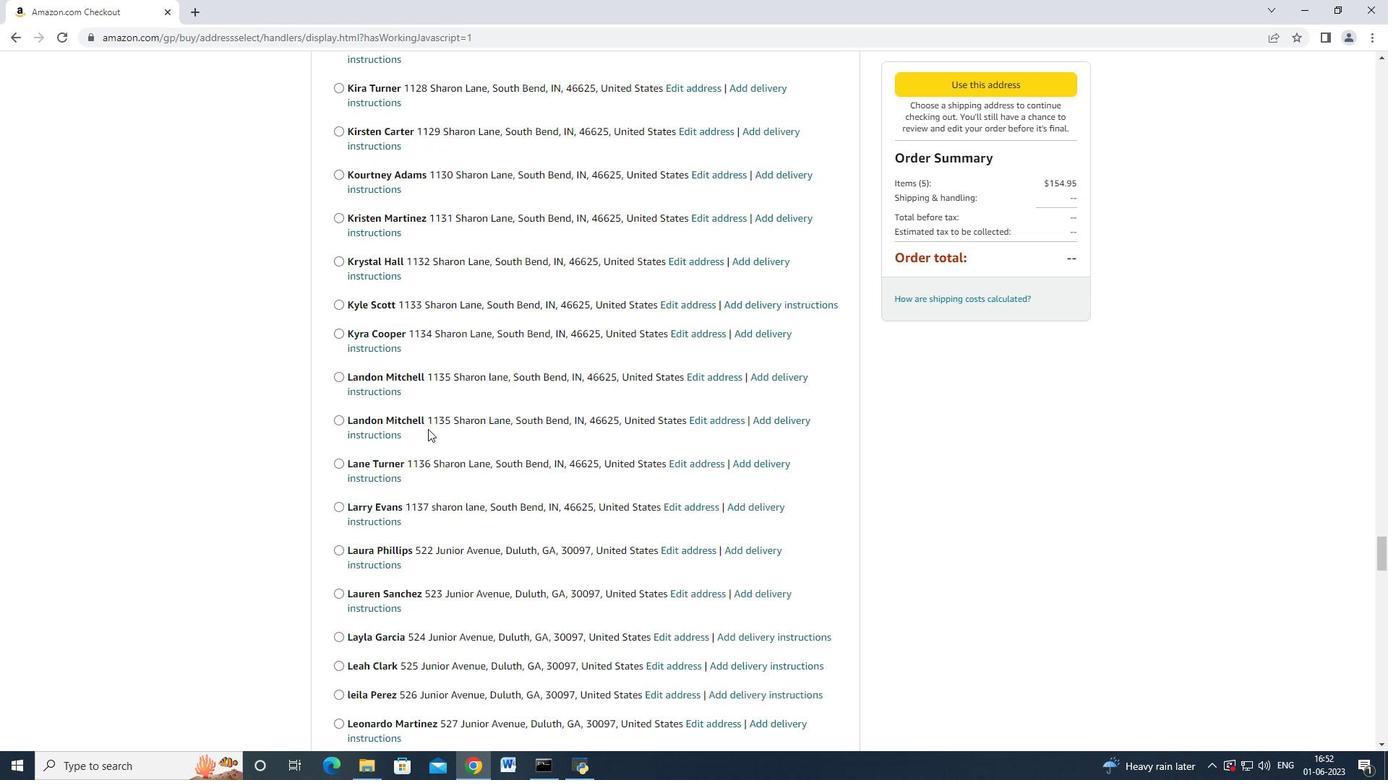 
Action: Mouse moved to (433, 409)
Screenshot: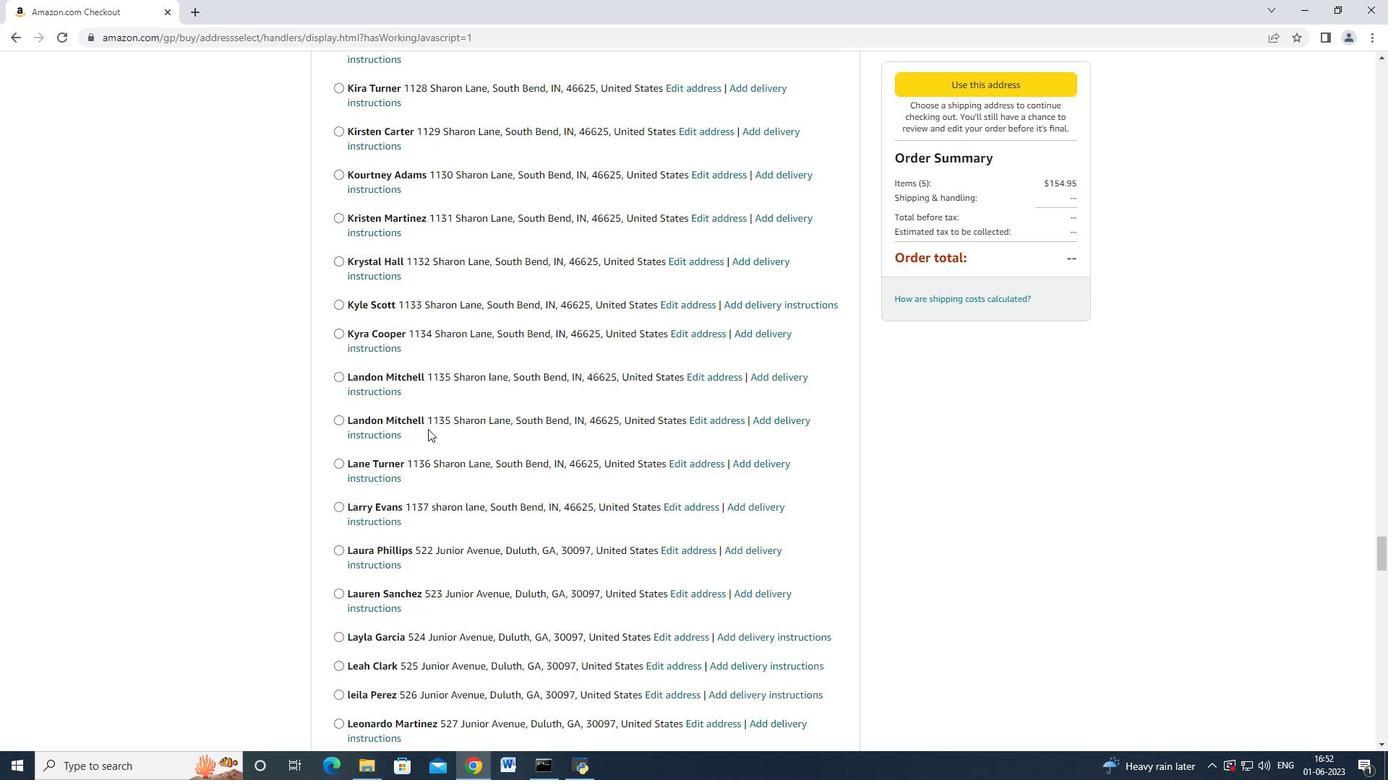 
Action: Mouse scrolled (433, 412) with delta (0, 0)
Screenshot: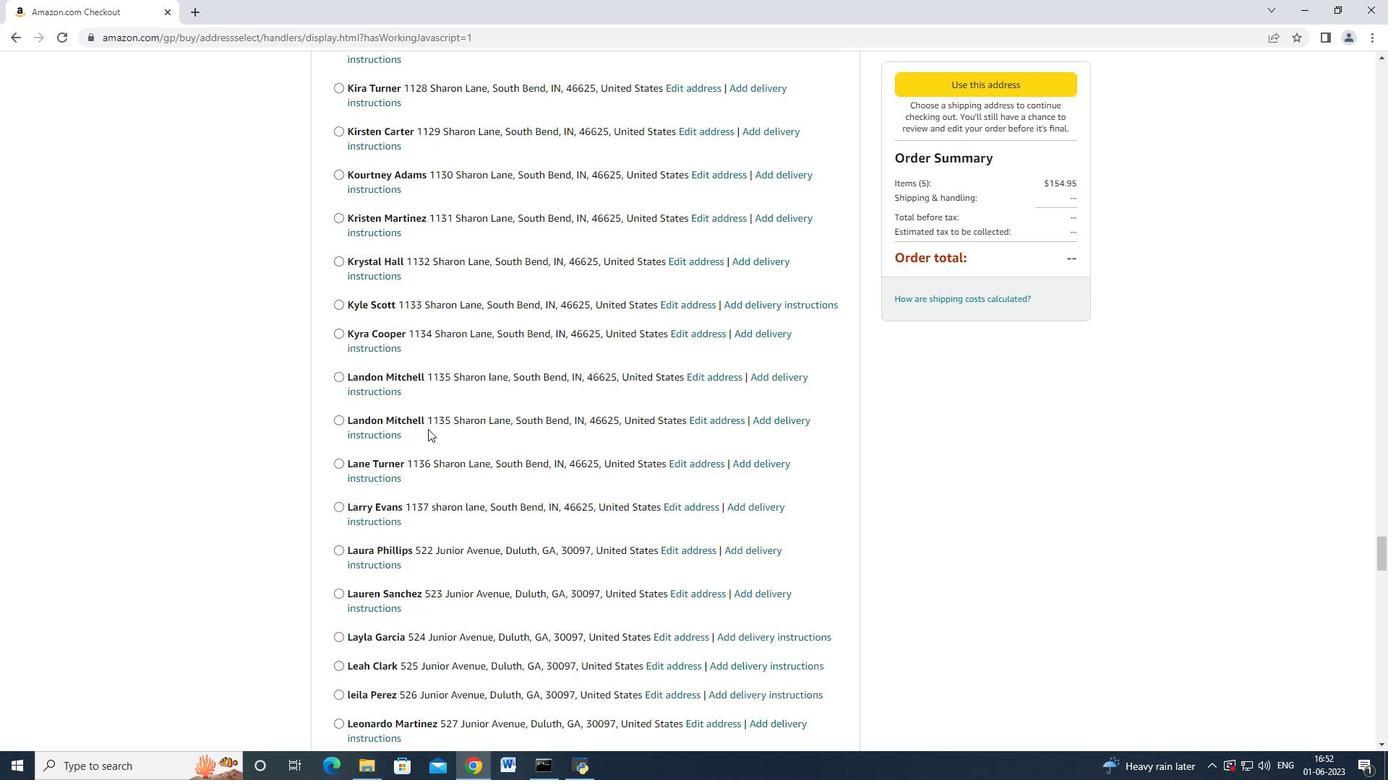 
Action: Mouse moved to (398, 386)
Screenshot: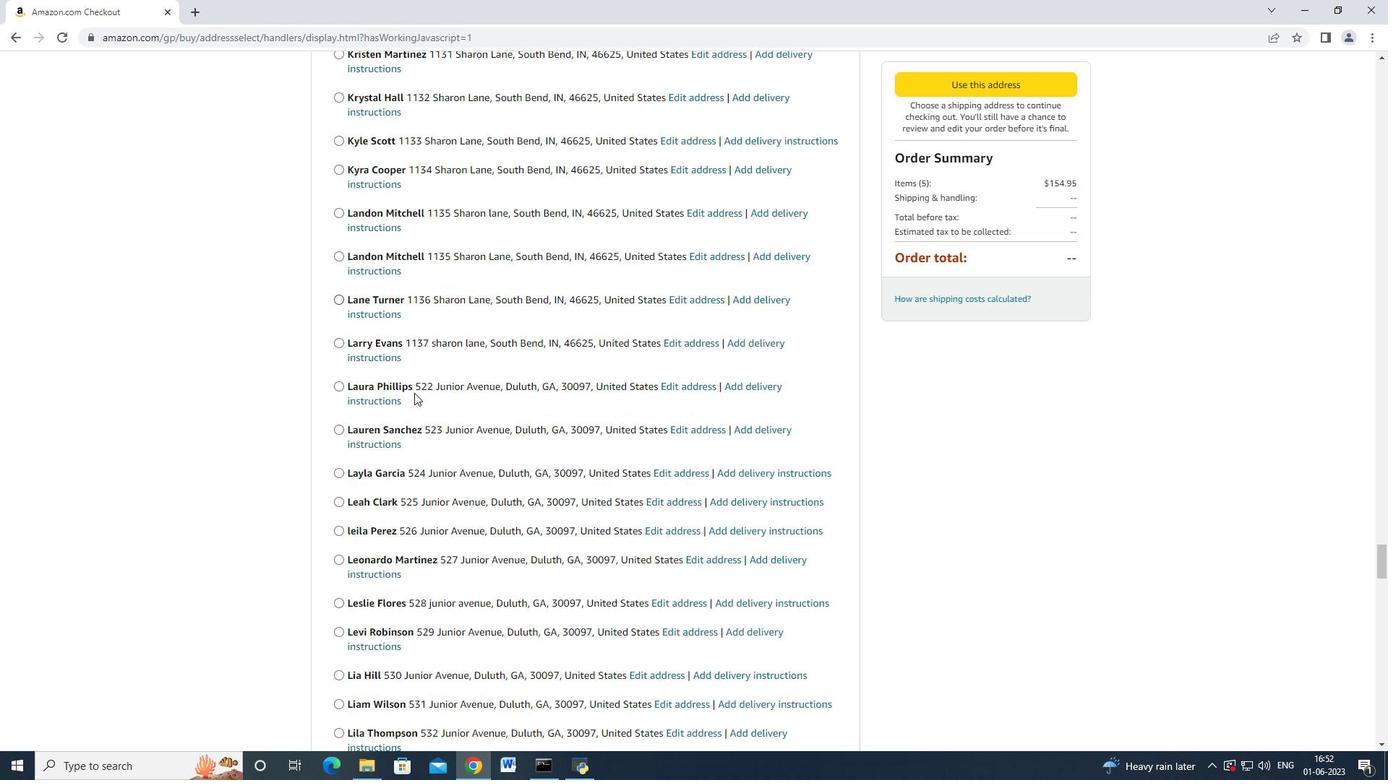 
Action: Mouse scrolled (398, 386) with delta (0, 0)
Screenshot: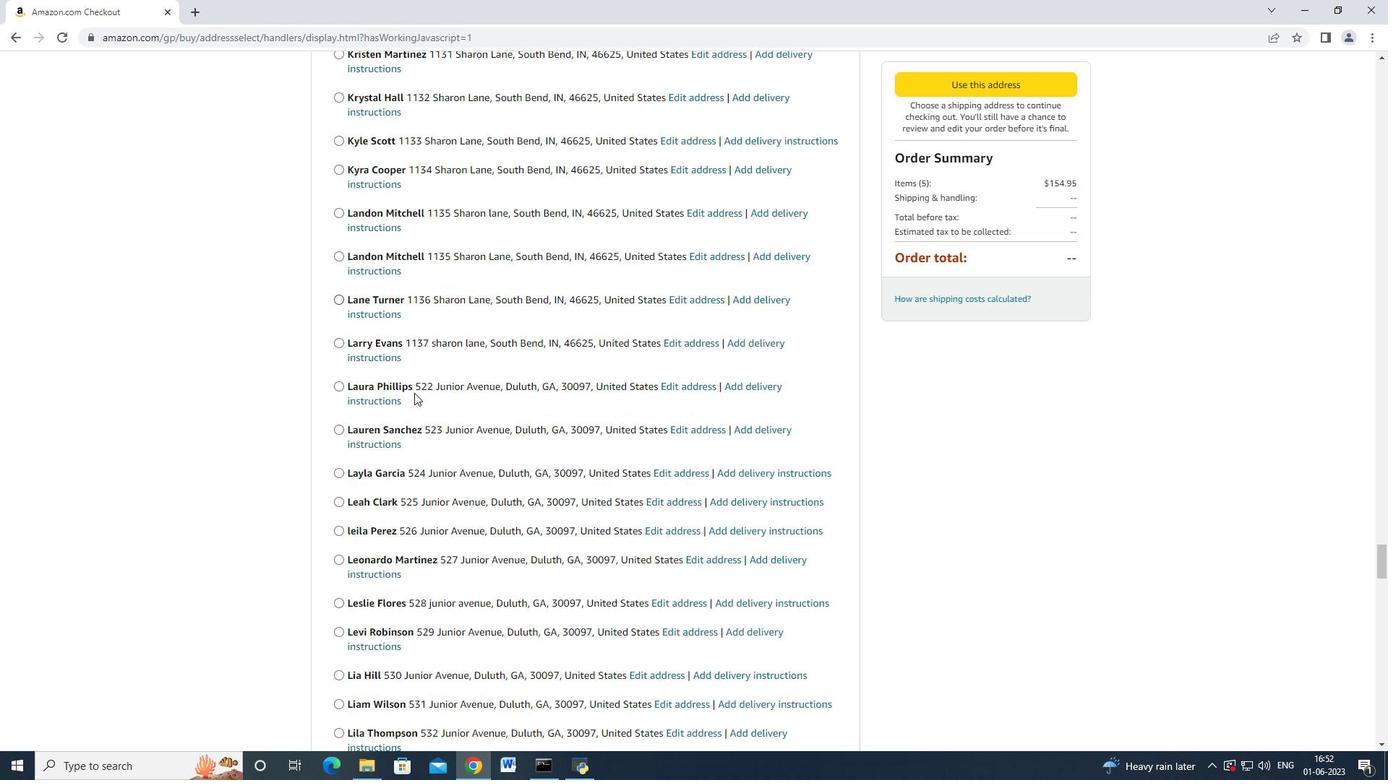 
Action: Mouse moved to (397, 387)
Screenshot: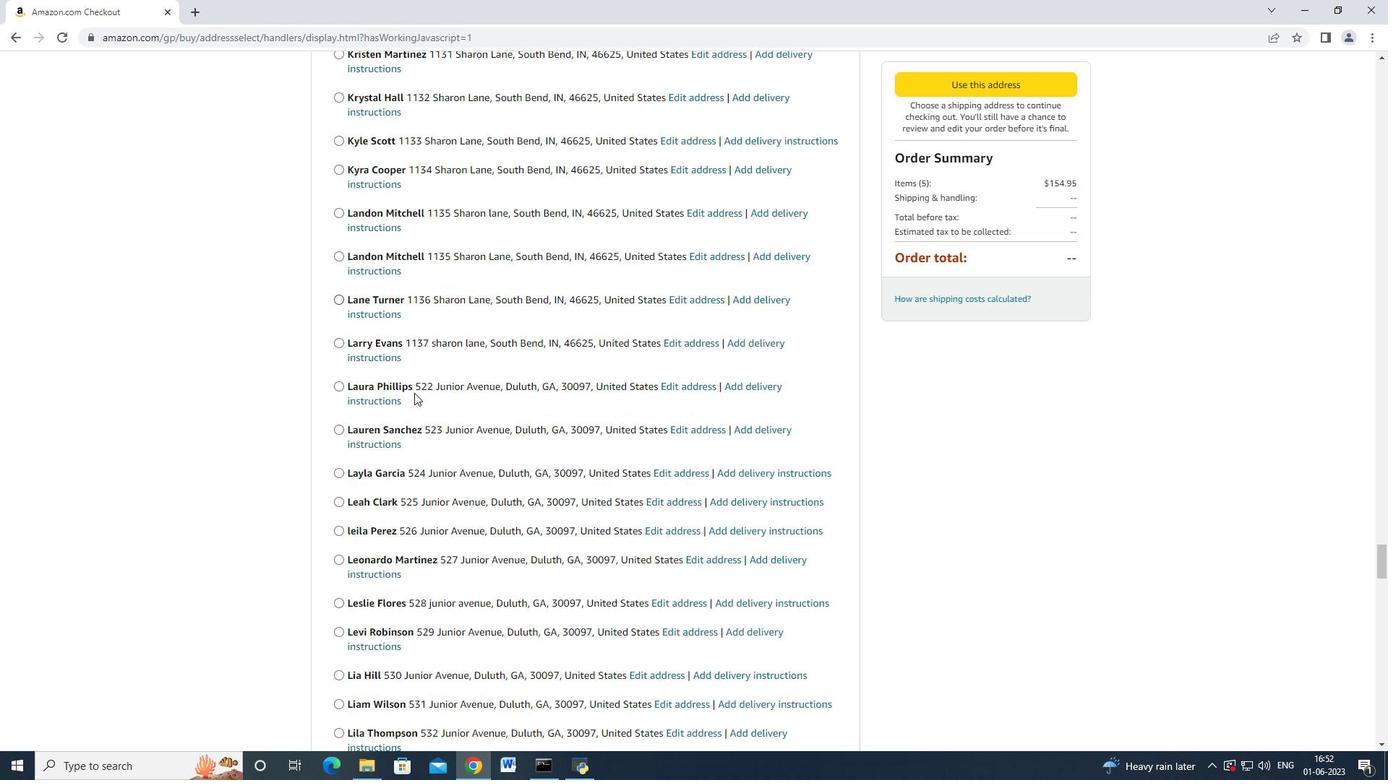 
Action: Mouse scrolled (397, 386) with delta (0, 0)
Screenshot: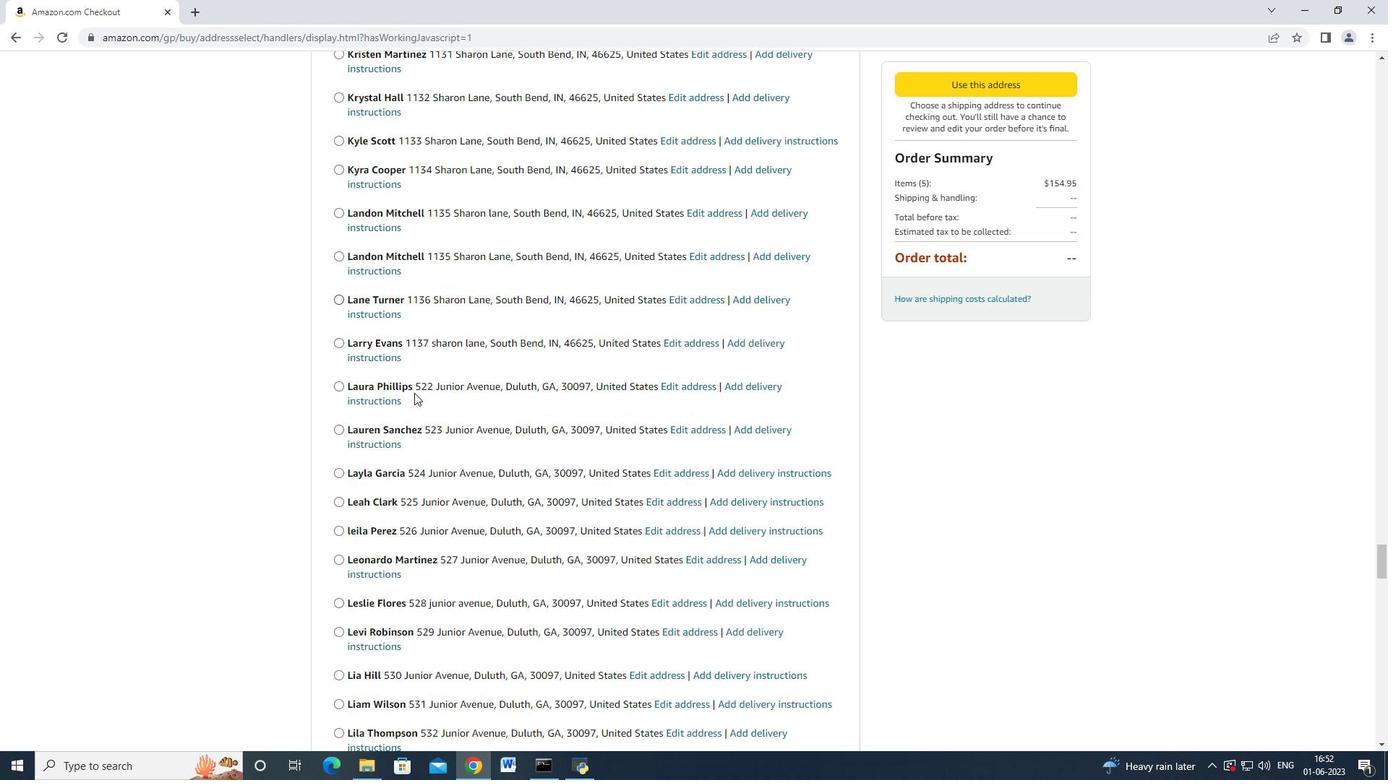 
Action: Mouse scrolled (397, 386) with delta (0, 0)
Screenshot: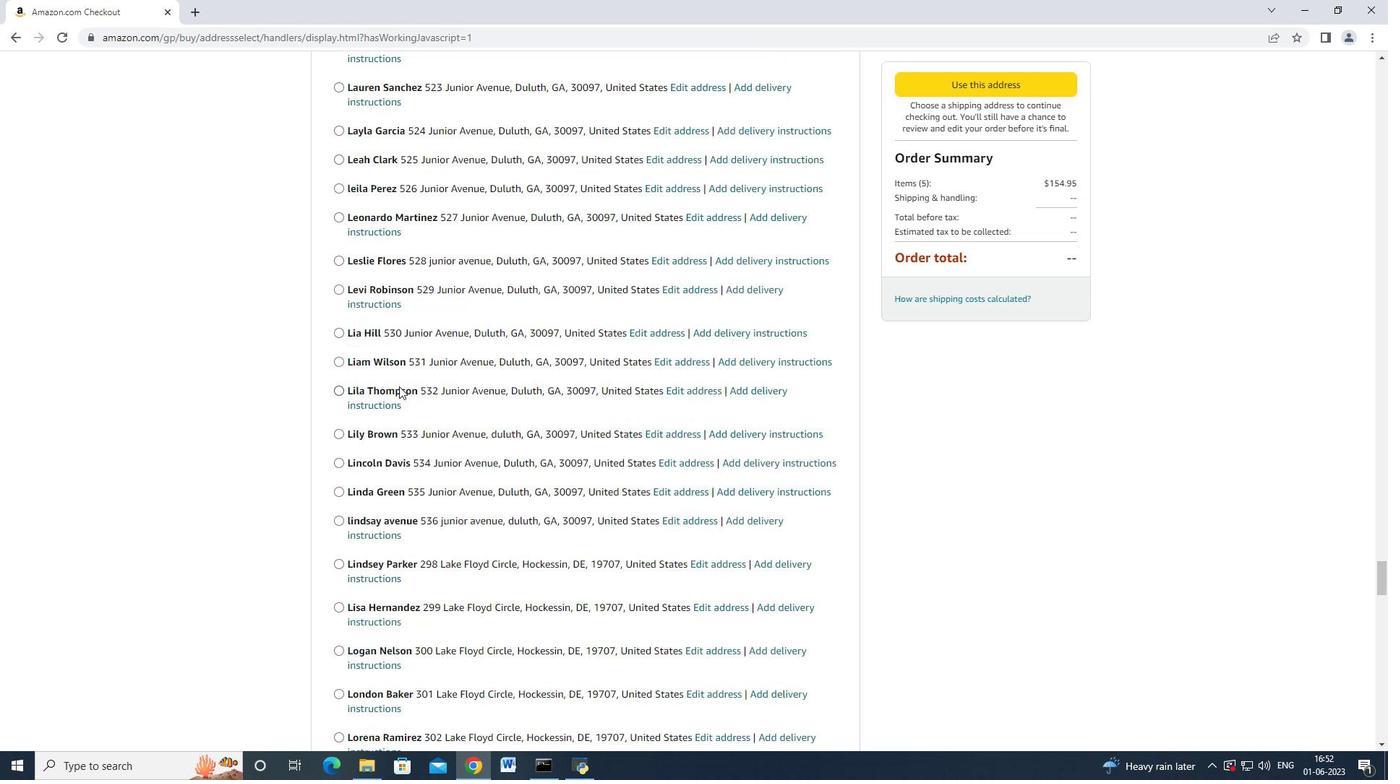 
Action: Mouse scrolled (397, 386) with delta (0, -1)
Screenshot: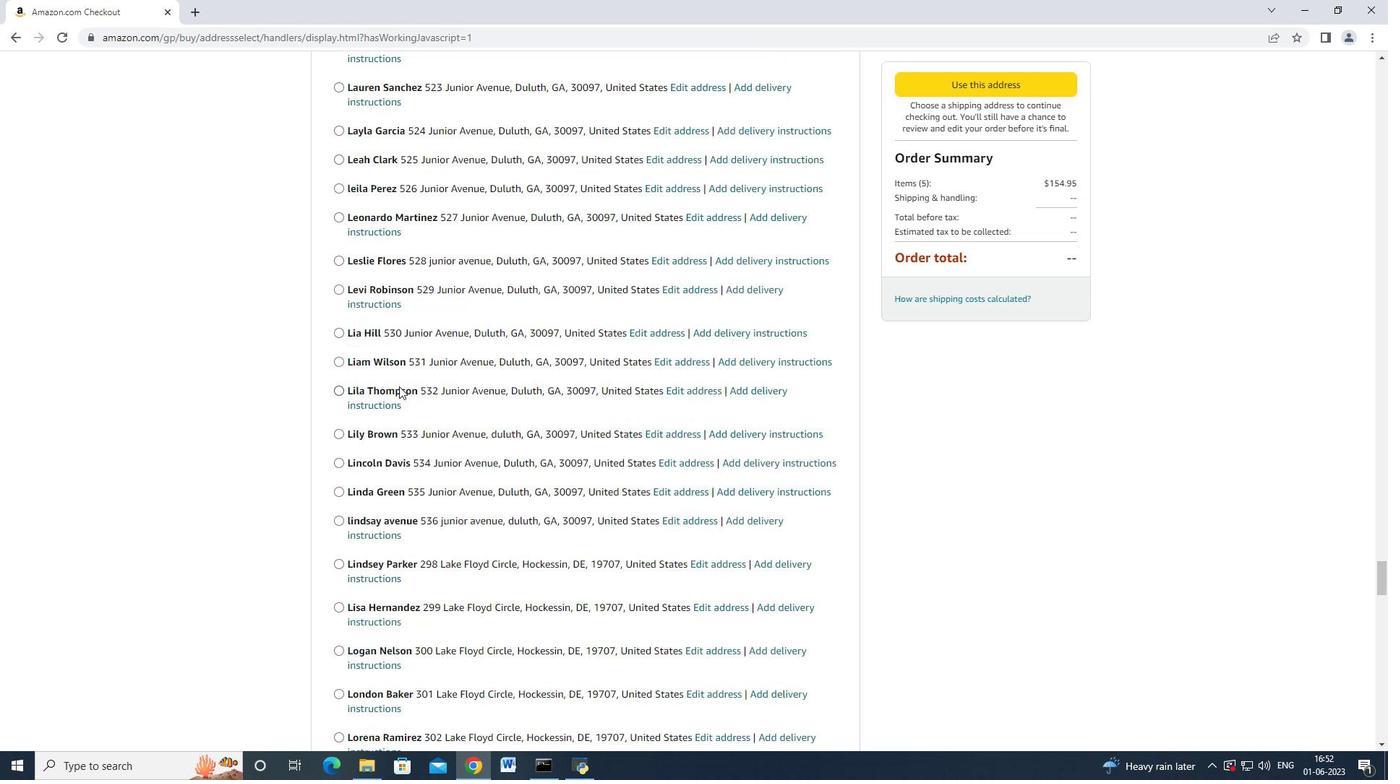 
Action: Mouse scrolled (397, 386) with delta (0, 0)
Screenshot: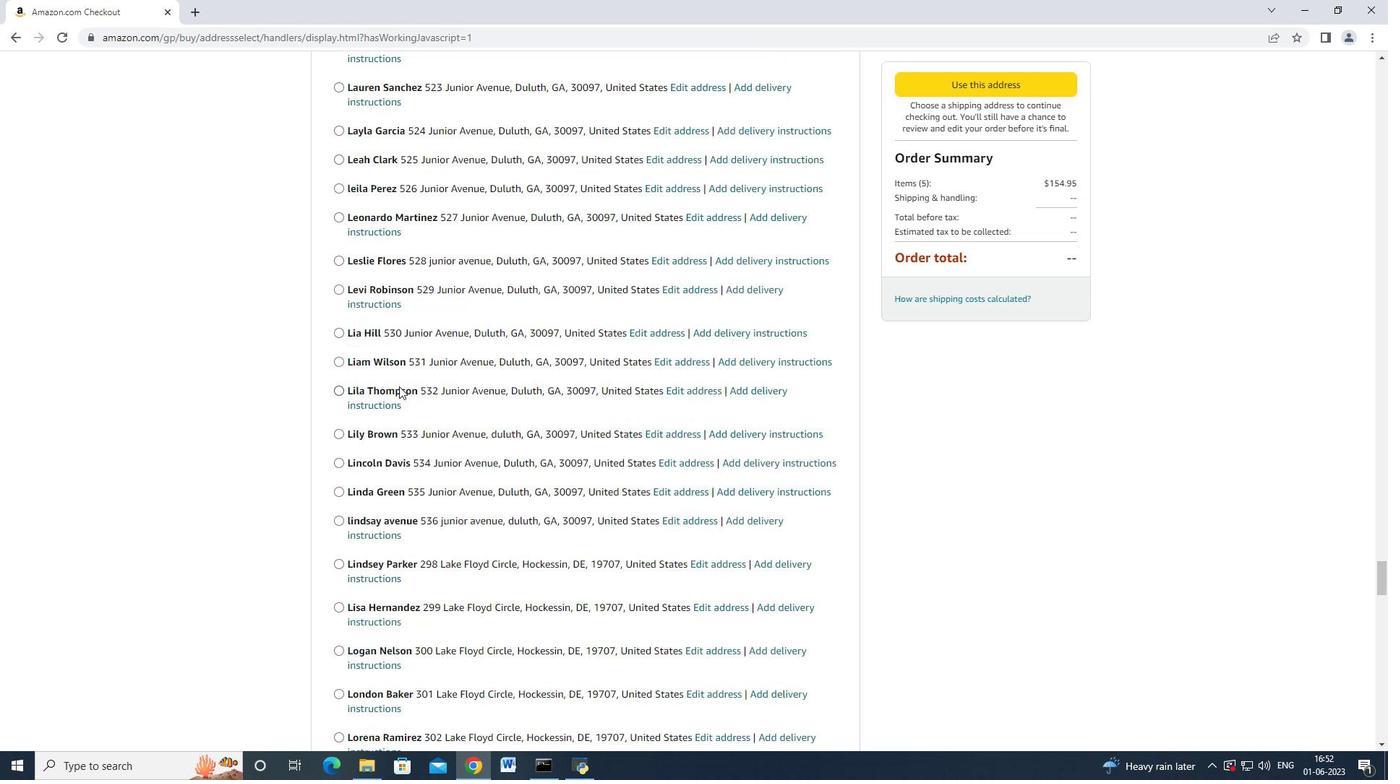 
Action: Mouse scrolled (397, 386) with delta (0, 0)
Screenshot: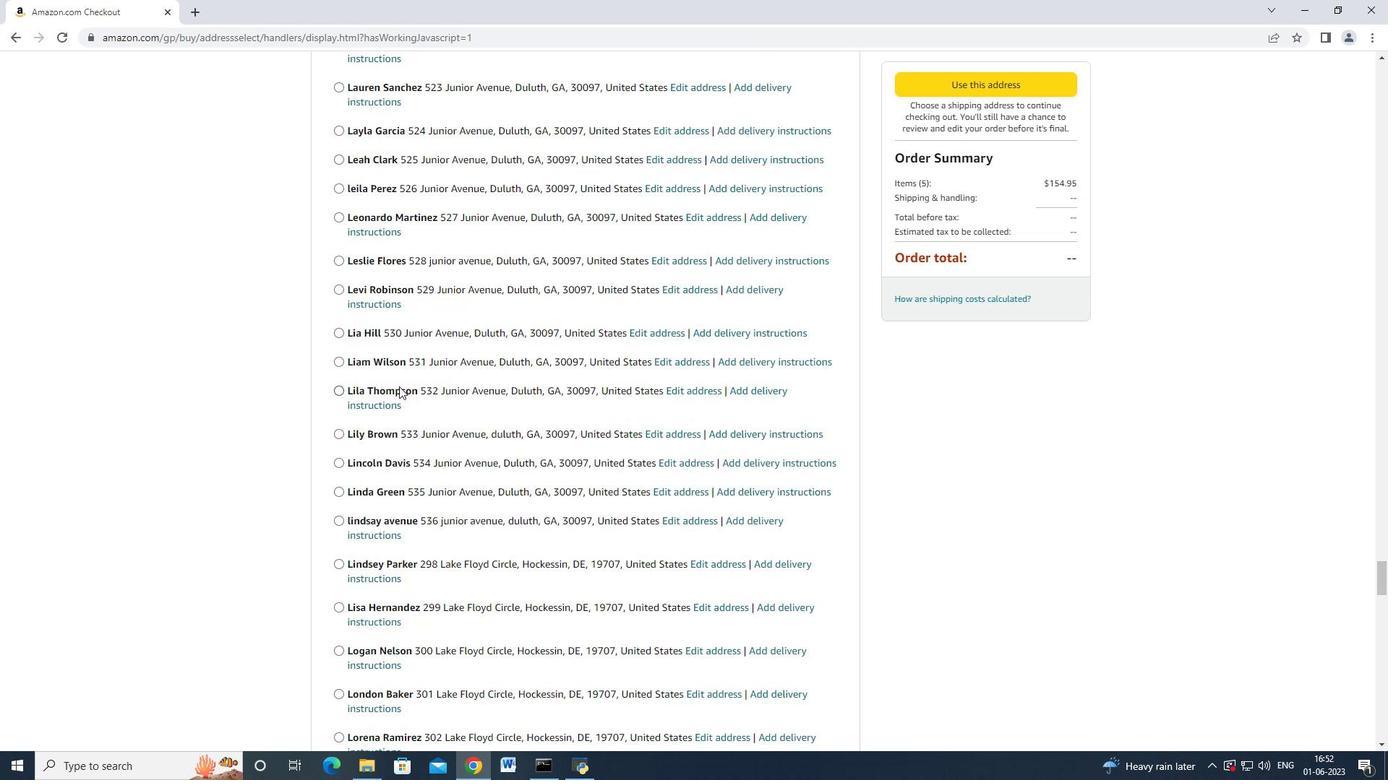 
Action: Mouse scrolled (397, 386) with delta (0, 0)
Screenshot: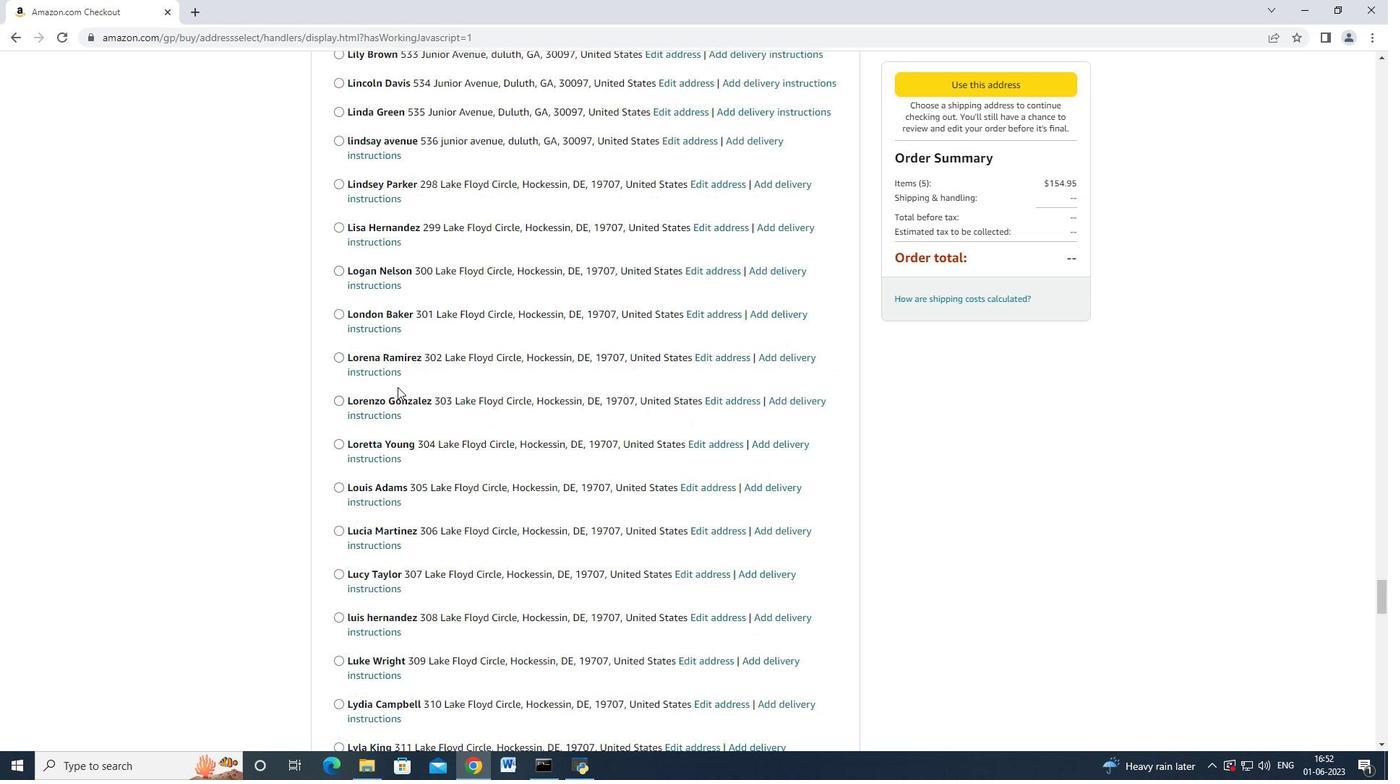 
Action: Mouse moved to (398, 388)
Screenshot: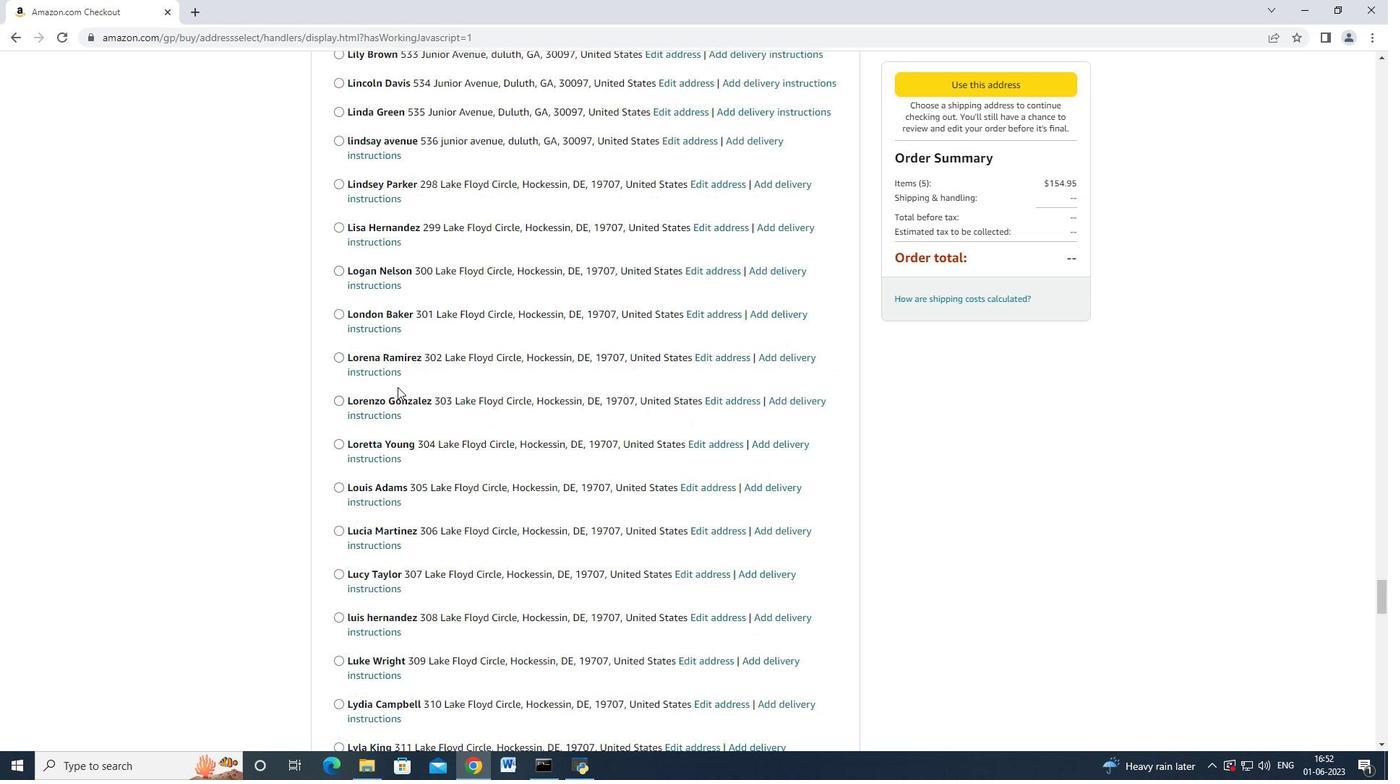 
Action: Mouse scrolled (397, 387) with delta (0, 0)
Screenshot: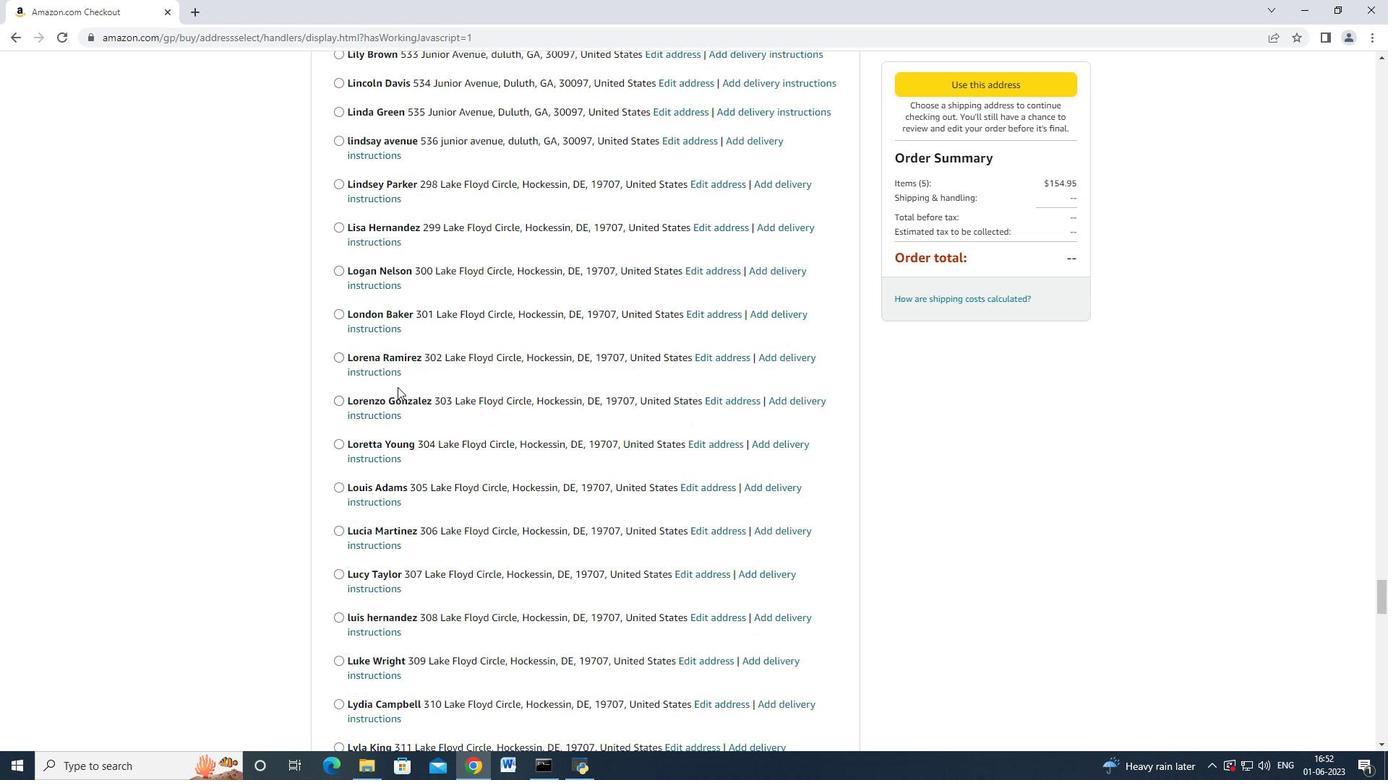 
Action: Mouse moved to (402, 388)
Screenshot: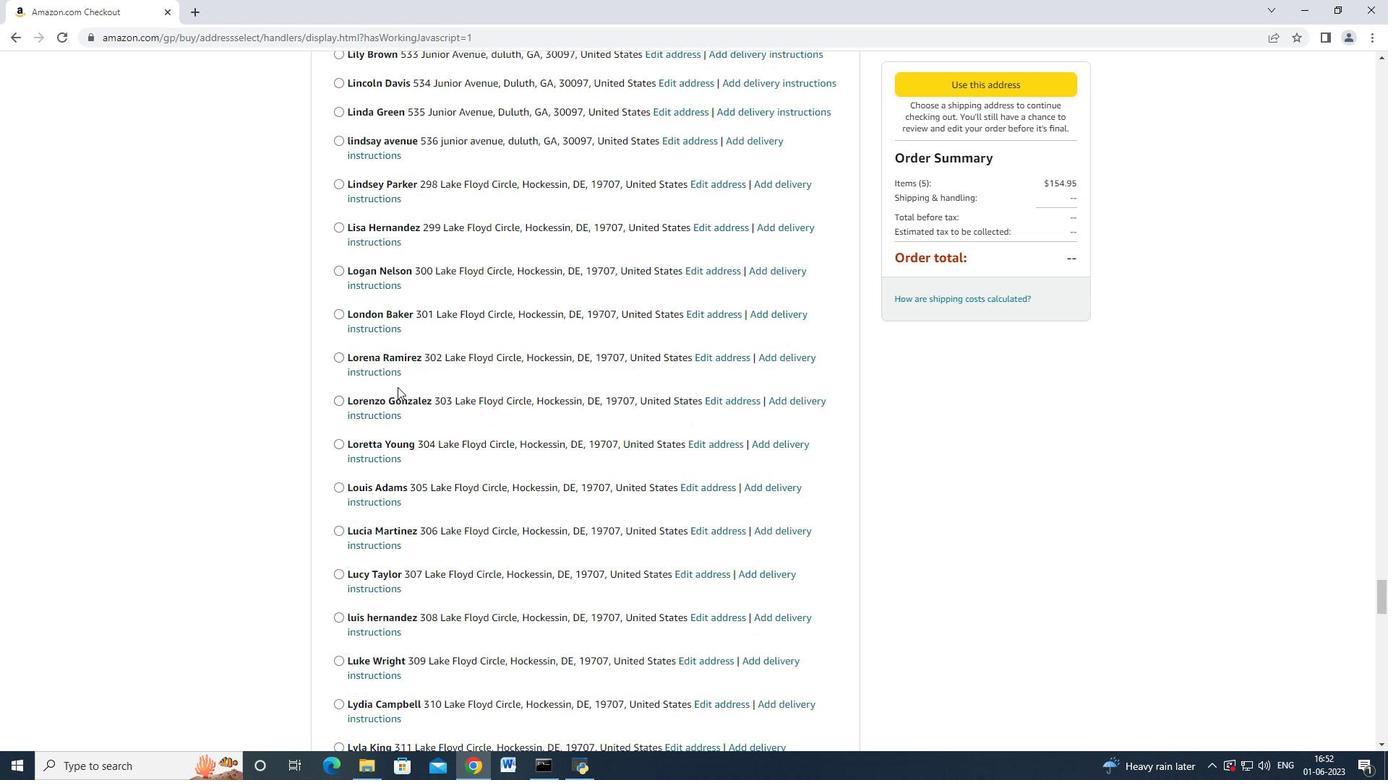 
Action: Mouse scrolled (398, 388) with delta (0, 0)
Screenshot: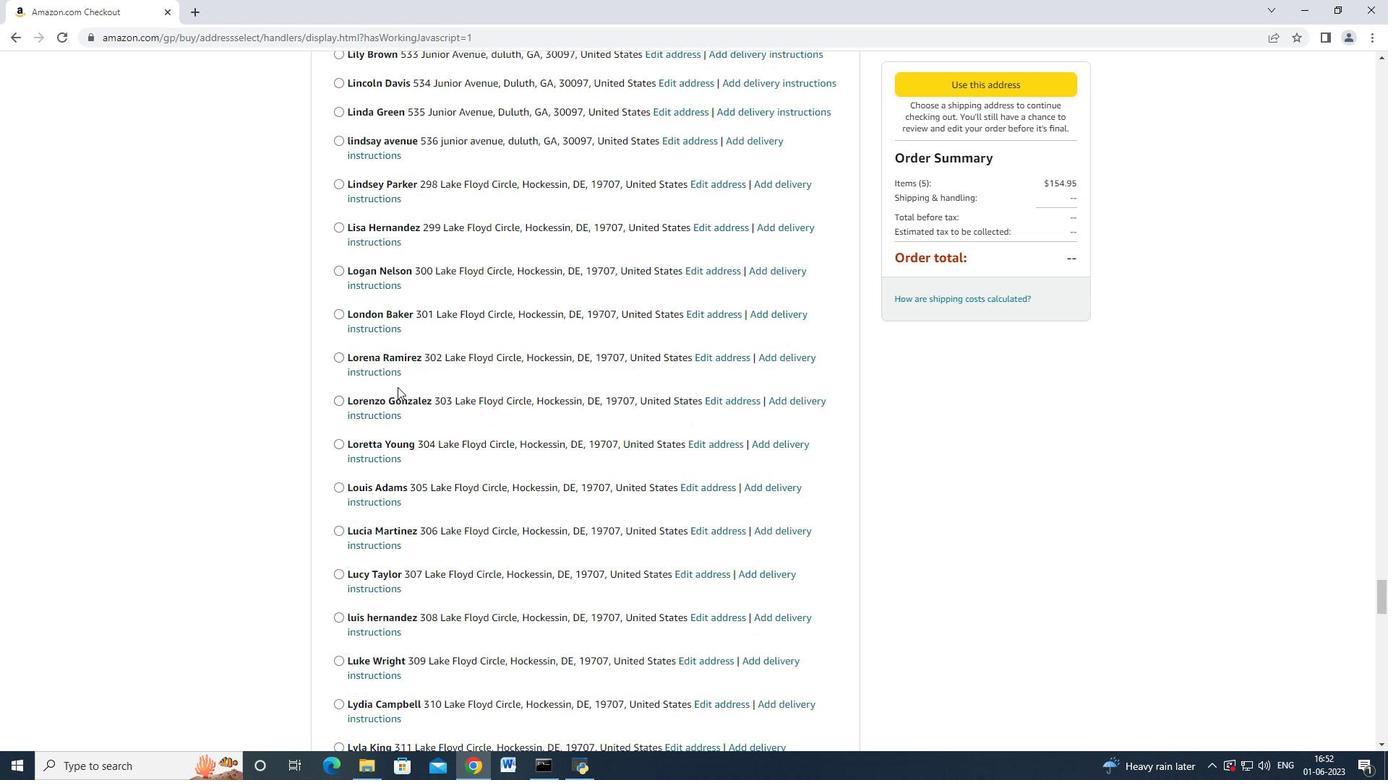 
Action: Mouse moved to (413, 383)
Screenshot: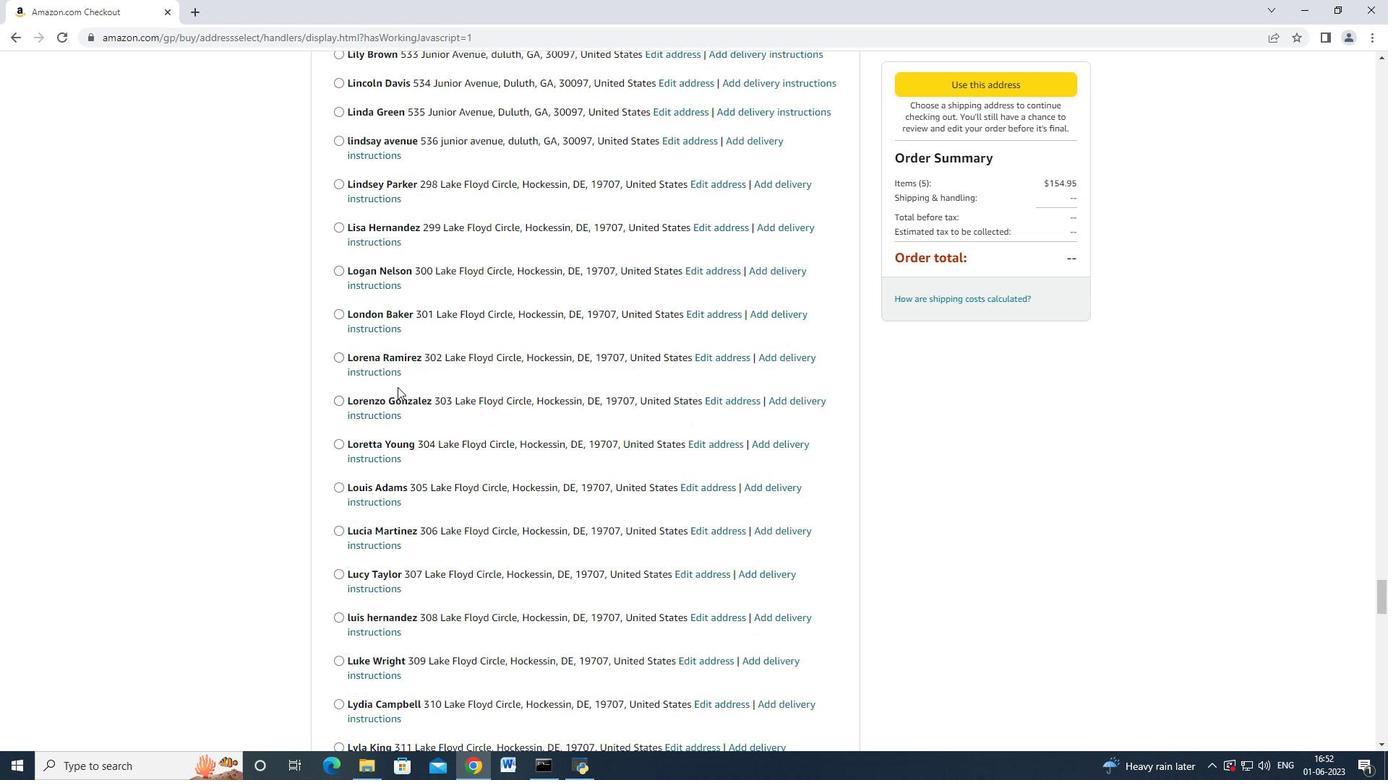
Action: Mouse scrolled (402, 387) with delta (0, -1)
Screenshot: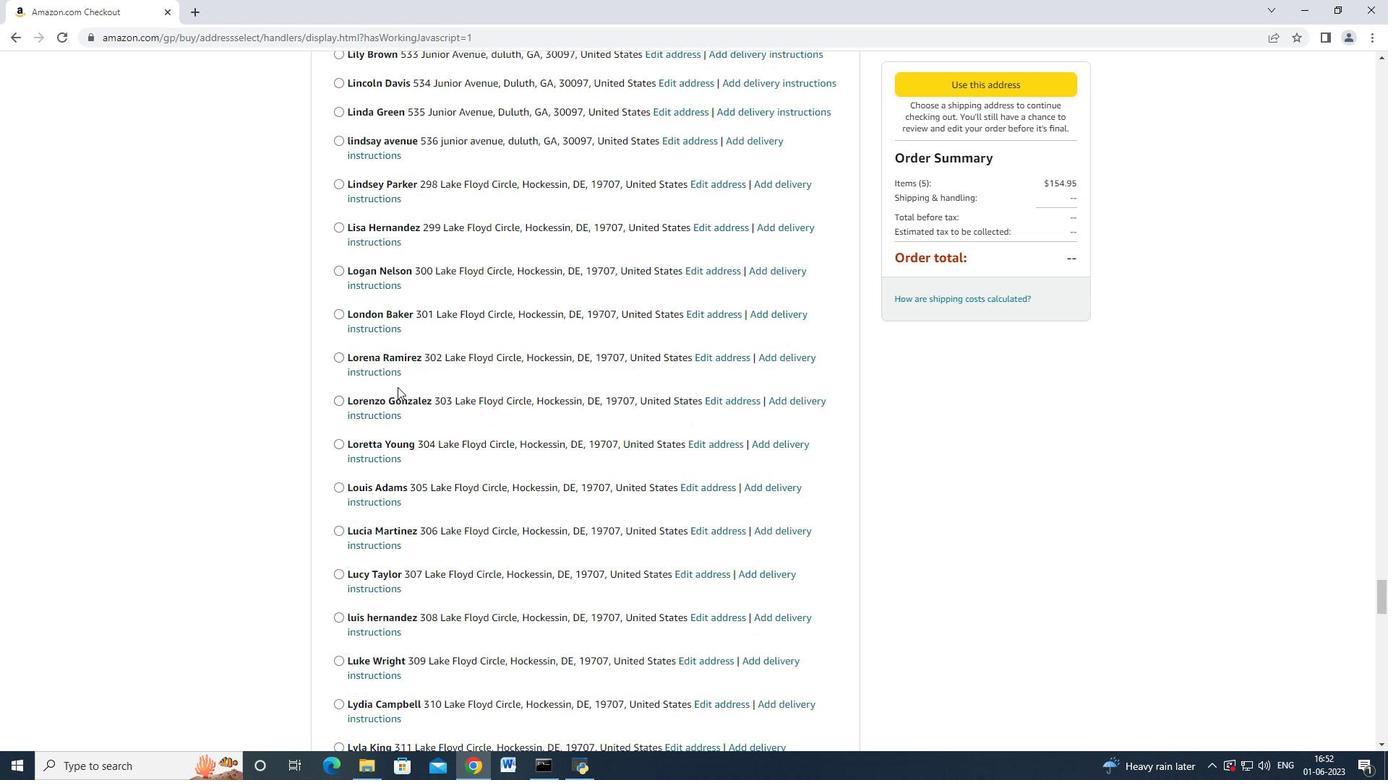 
Action: Mouse moved to (424, 375)
Screenshot: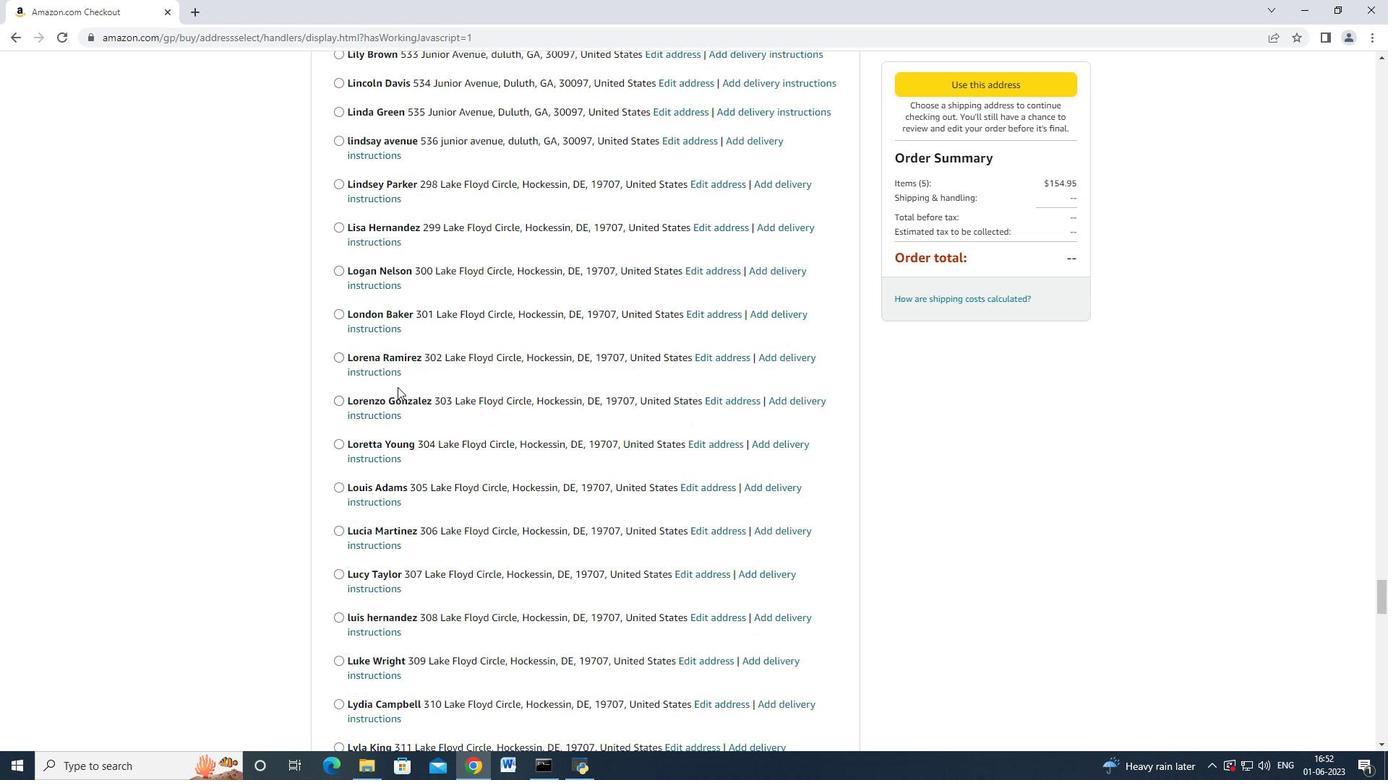 
Action: Mouse scrolled (413, 382) with delta (0, 0)
Screenshot: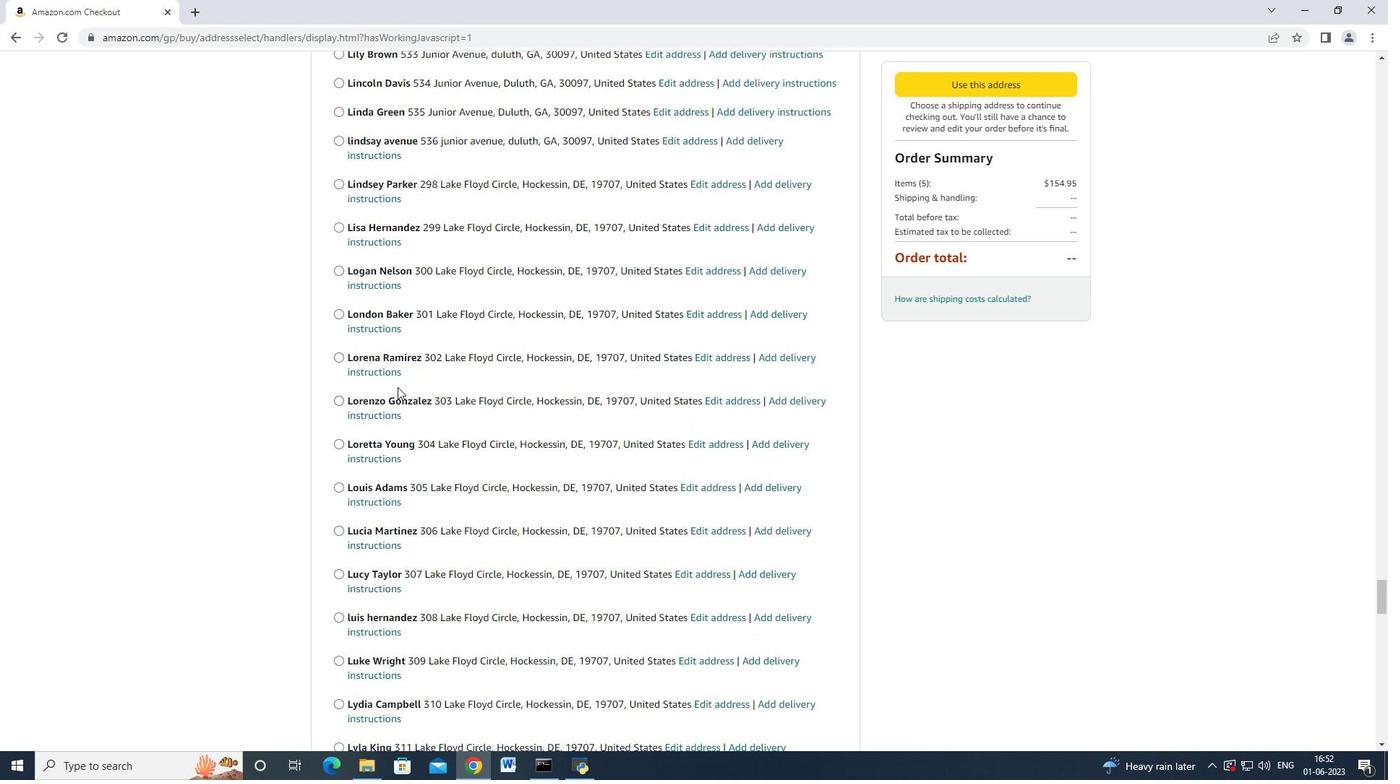 
Action: Mouse moved to (424, 375)
Screenshot: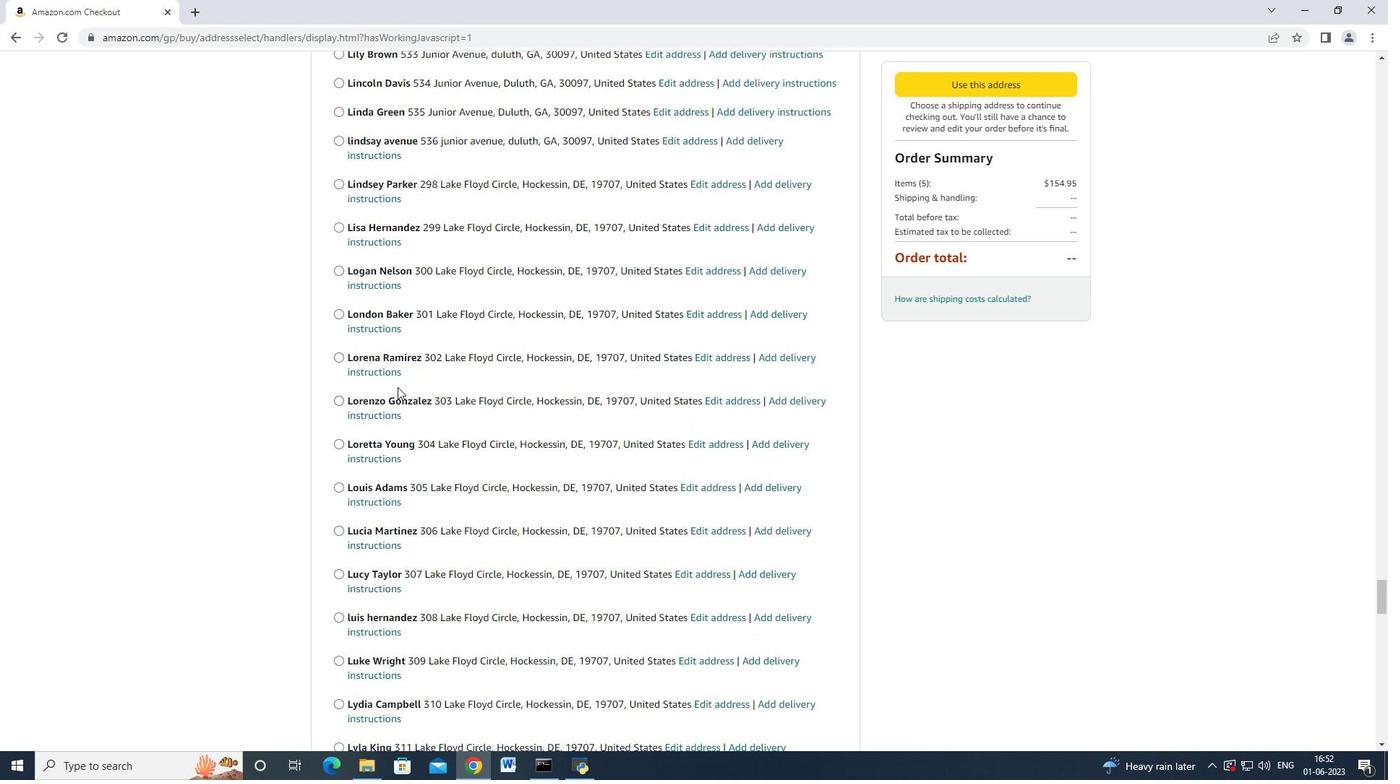 
Action: Mouse scrolled (424, 374) with delta (0, 0)
Screenshot: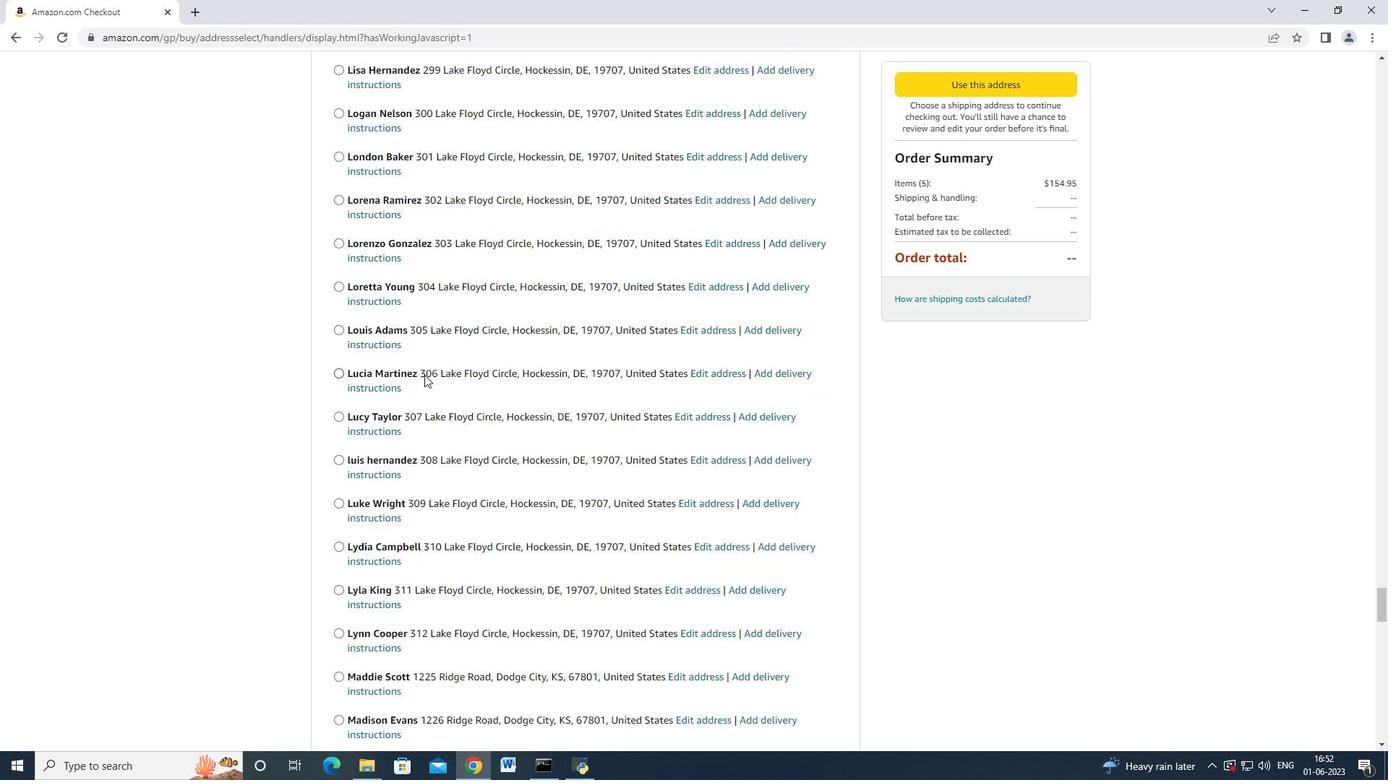 
Action: Mouse scrolled (424, 374) with delta (0, 0)
Screenshot: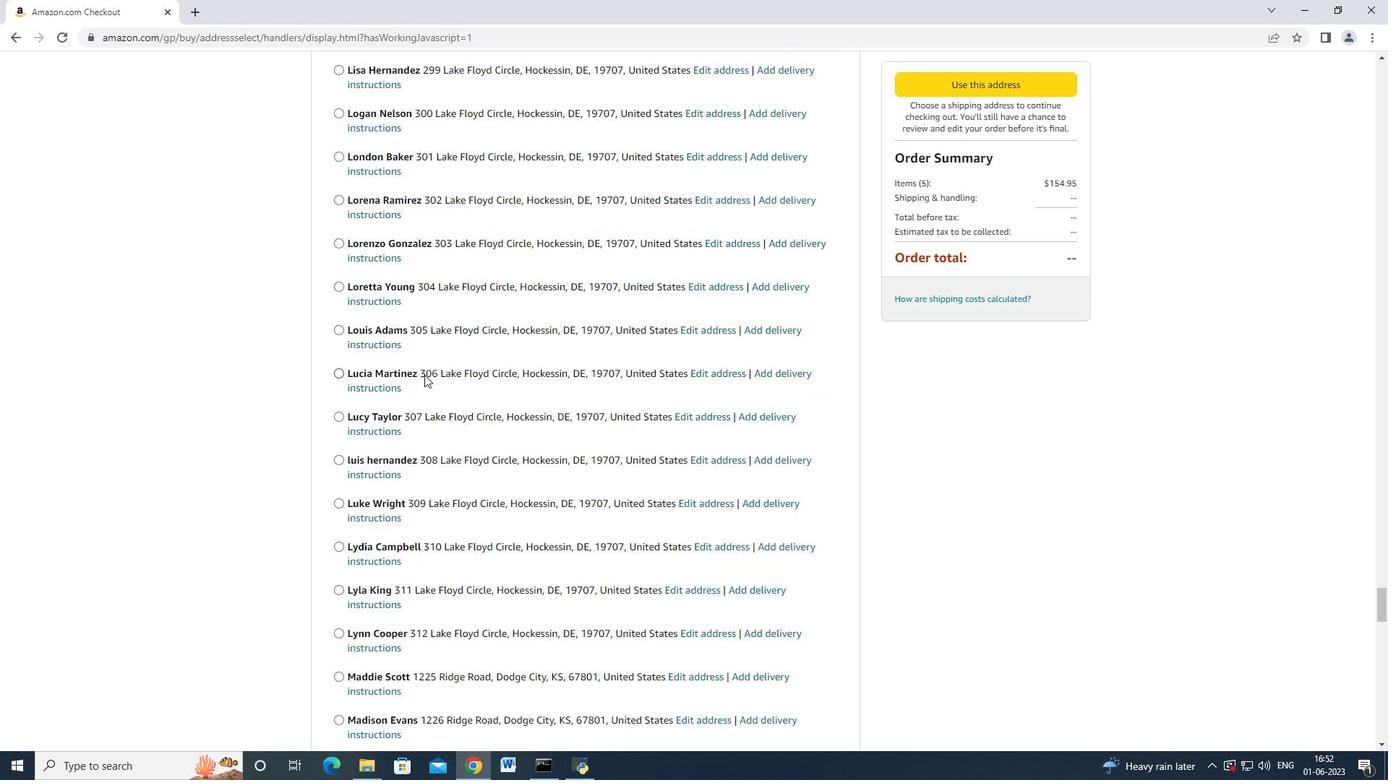 
Action: Mouse scrolled (424, 374) with delta (0, 0)
Screenshot: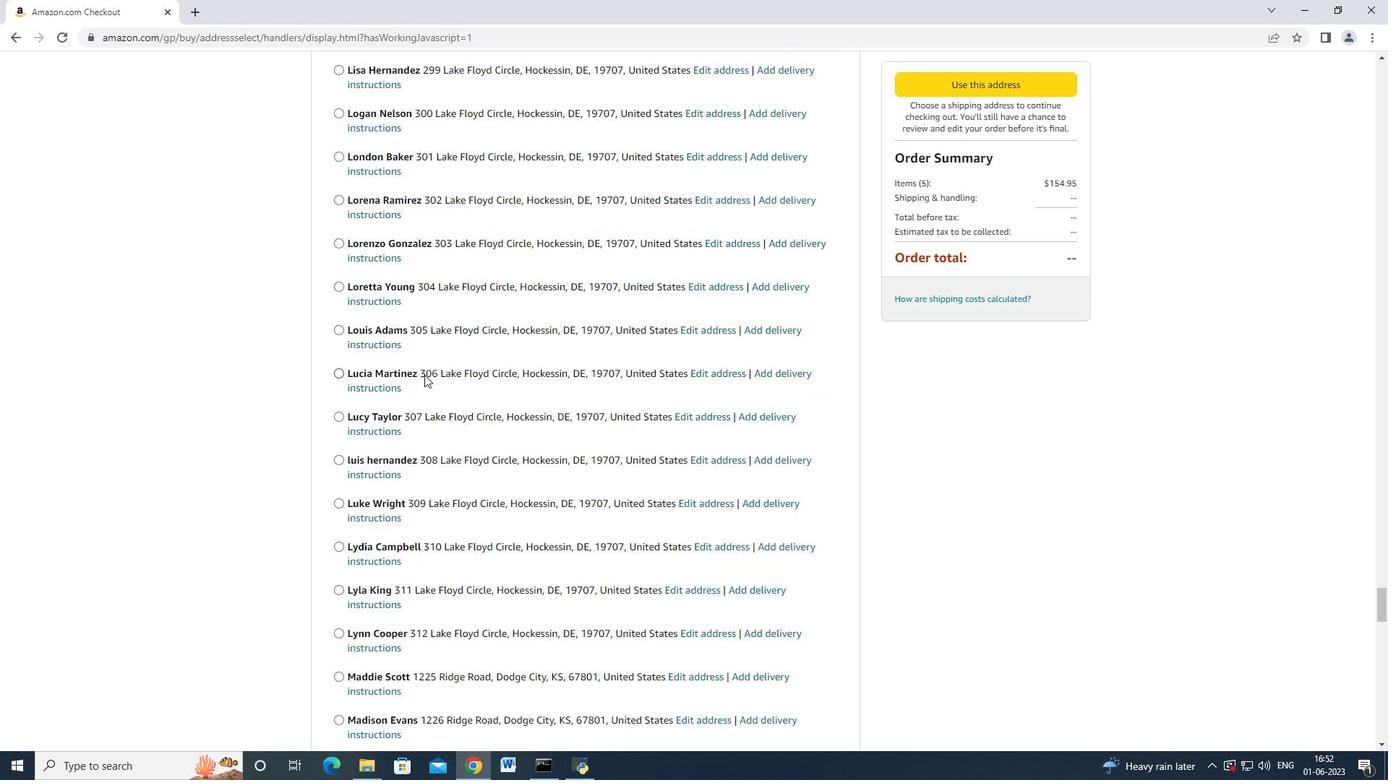 
Action: Mouse scrolled (424, 374) with delta (0, 0)
Screenshot: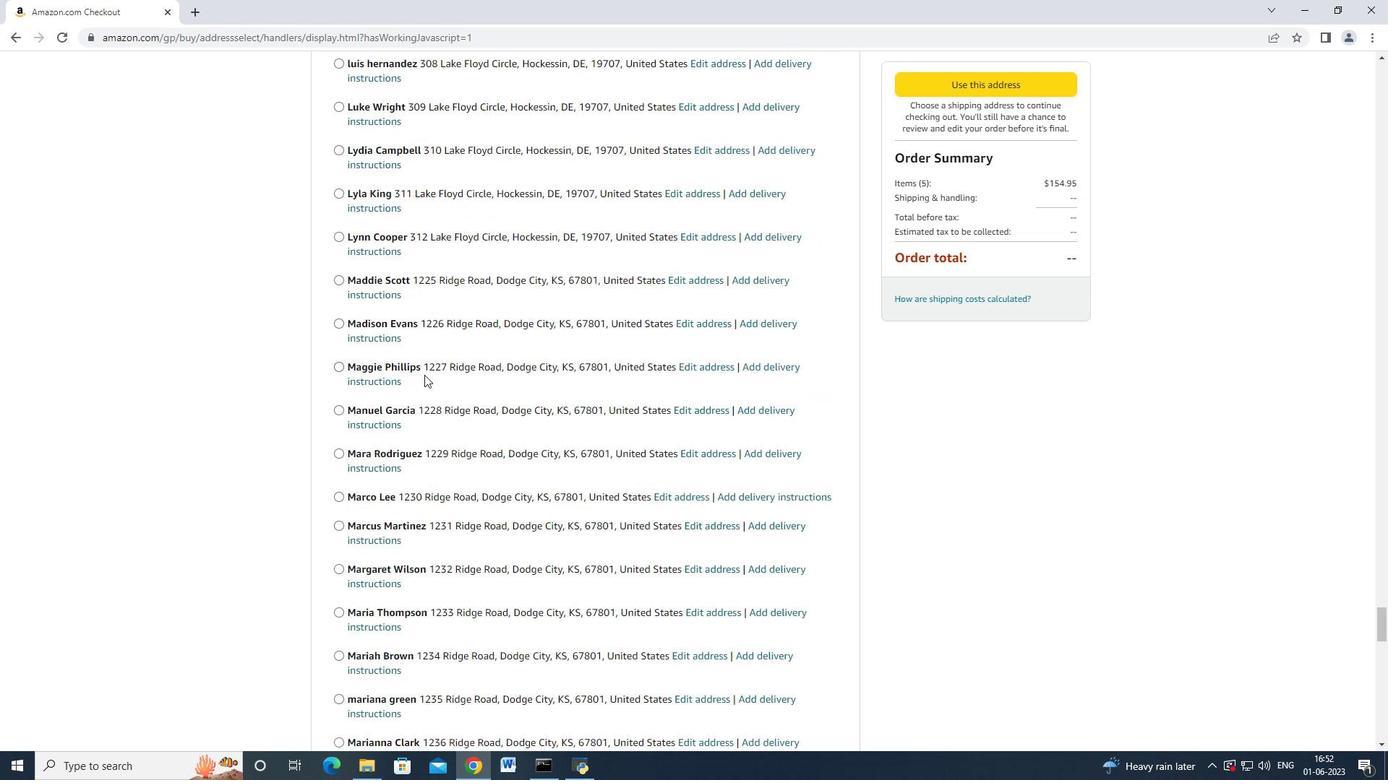 
Action: Mouse scrolled (424, 373) with delta (0, -1)
